 Task: Locate Vineyard Homes in Sonoma.
Action: Key pressed <Key.caps_lock>S<Key.caps_lock>onoma
Screenshot: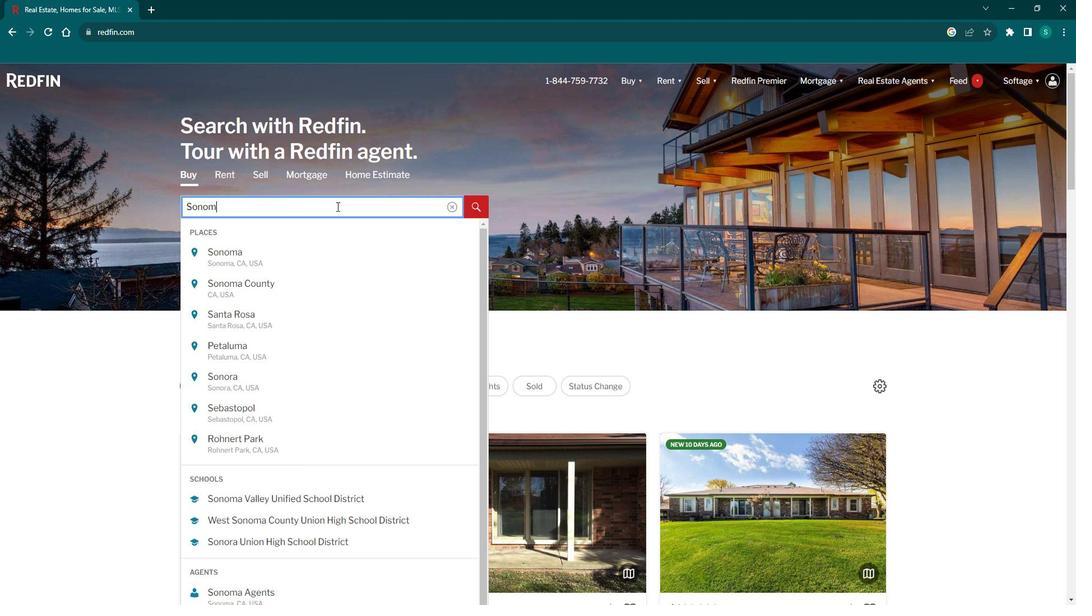 
Action: Mouse moved to (306, 261)
Screenshot: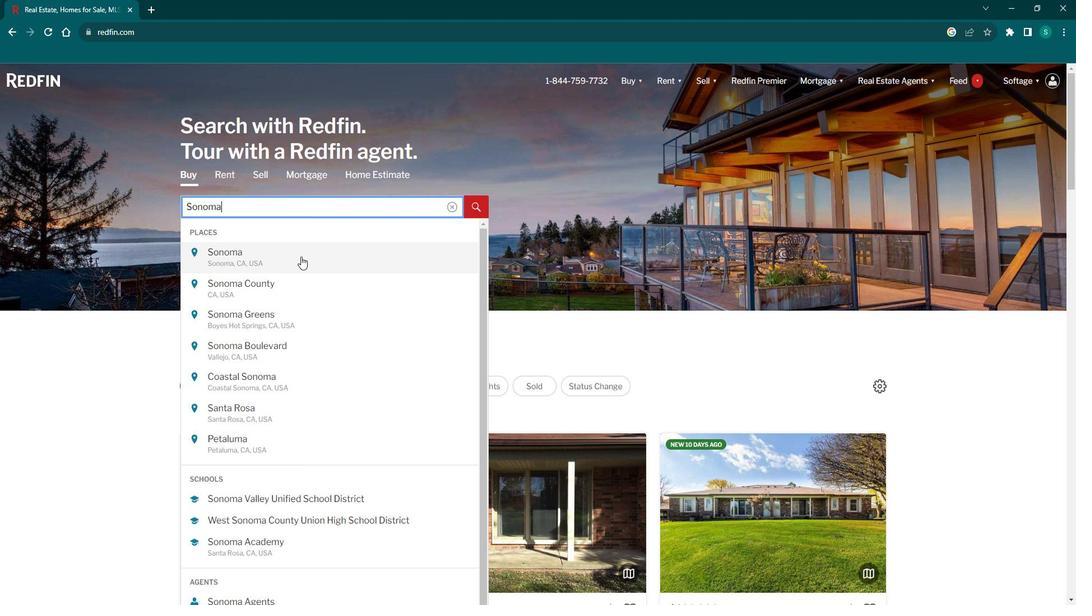 
Action: Mouse pressed left at (306, 261)
Screenshot: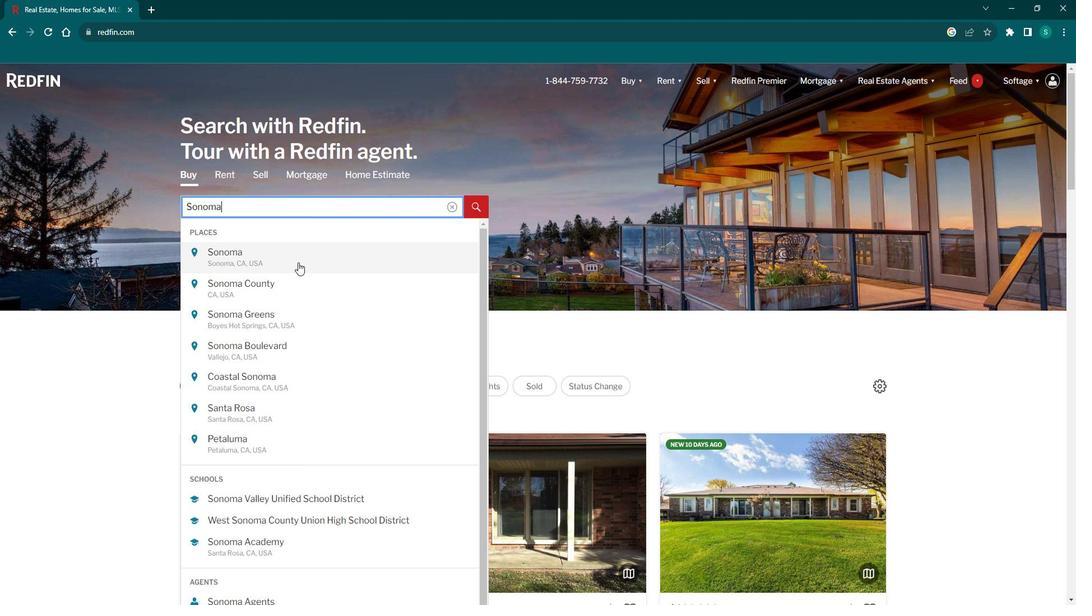 
Action: Mouse moved to (979, 158)
Screenshot: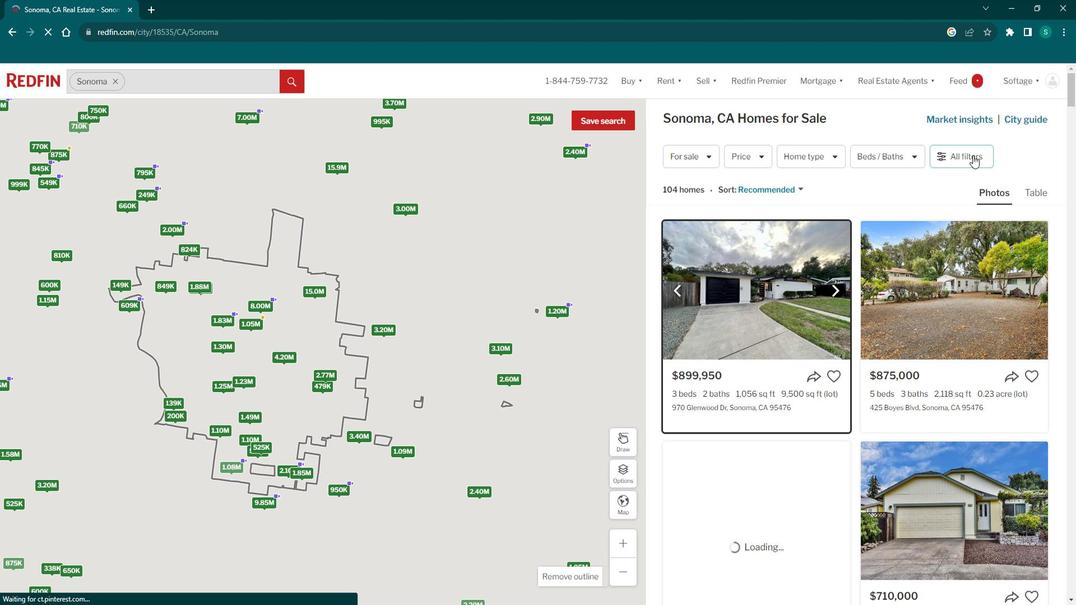 
Action: Mouse pressed left at (979, 158)
Screenshot: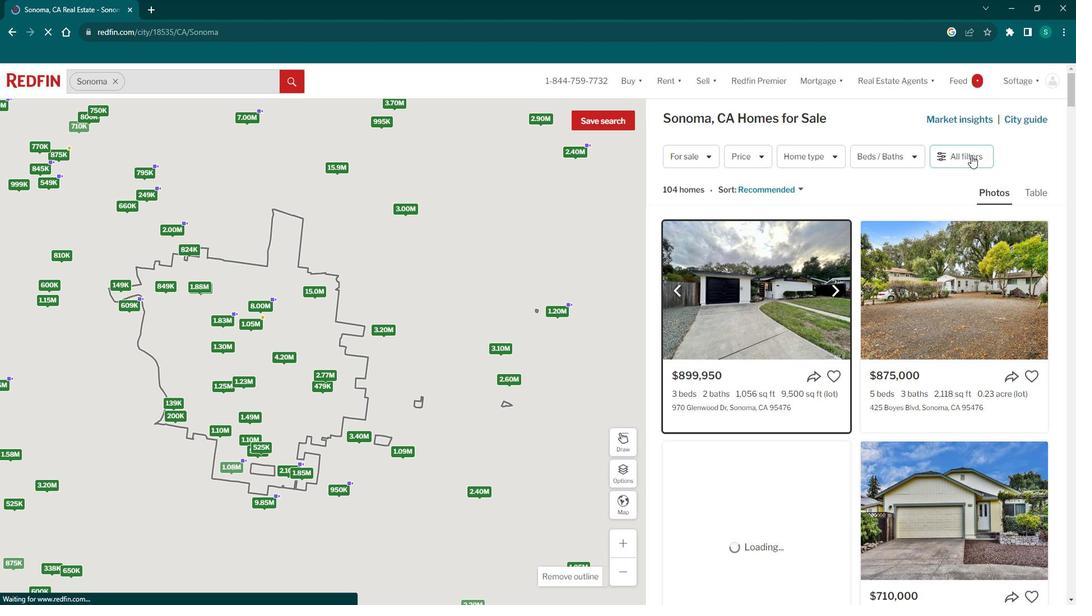 
Action: Mouse moved to (978, 158)
Screenshot: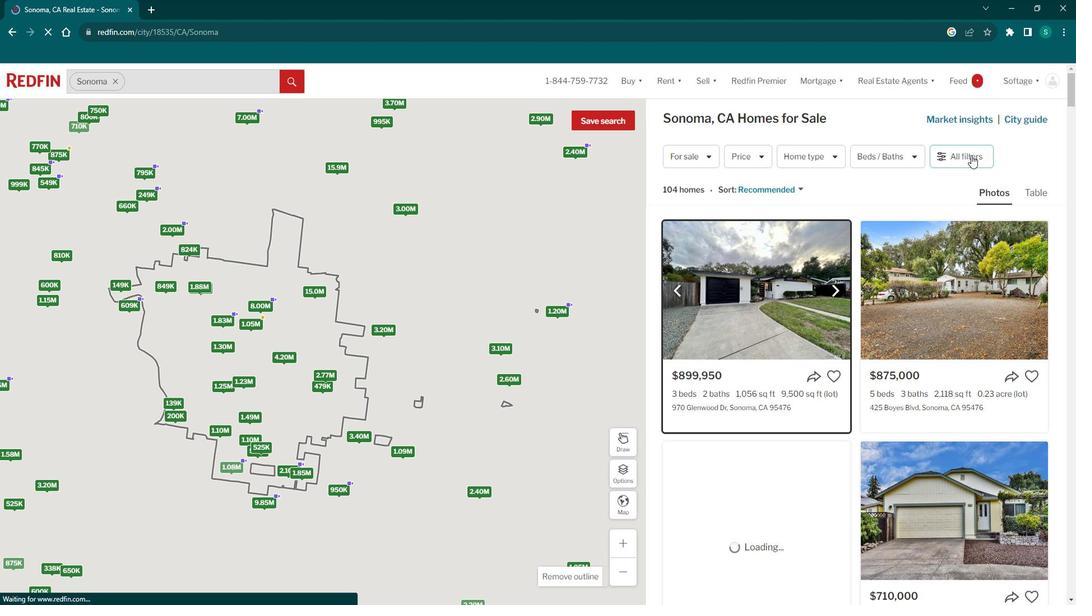 
Action: Mouse pressed left at (978, 158)
Screenshot: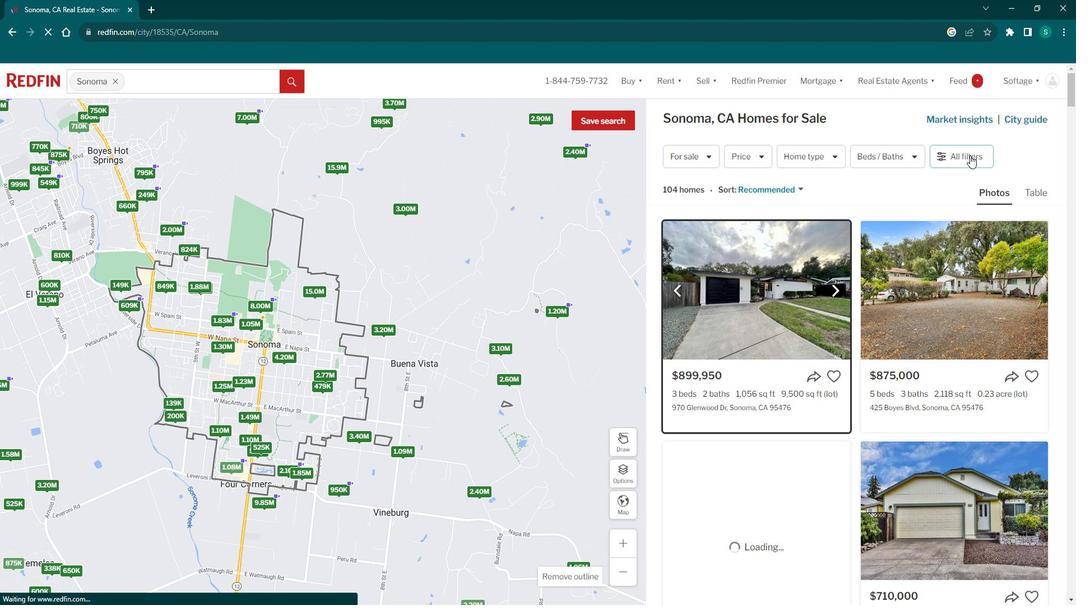 
Action: Mouse pressed left at (978, 158)
Screenshot: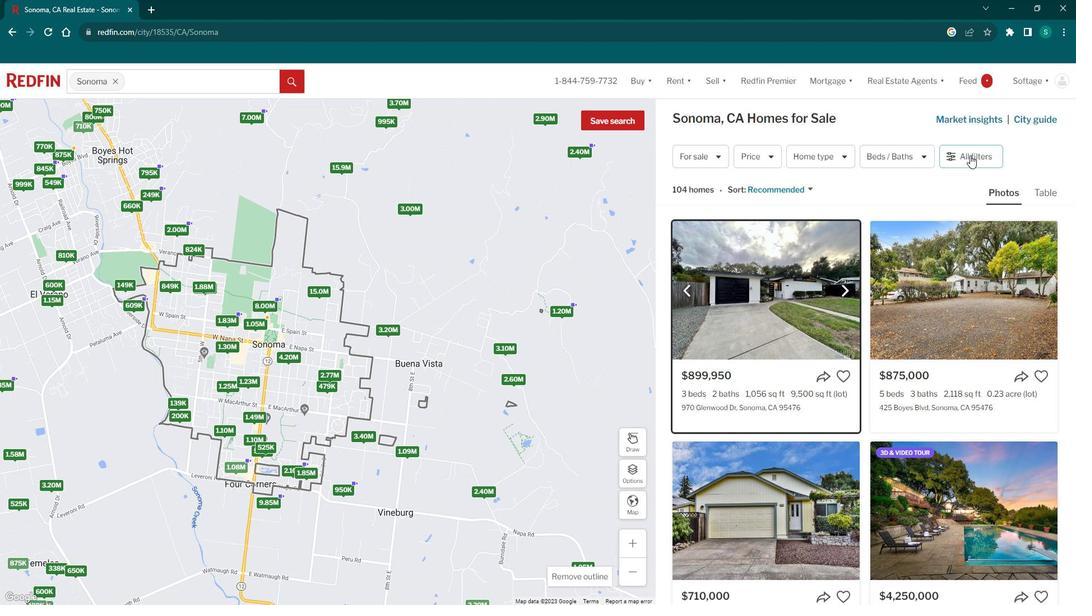 
Action: Mouse moved to (769, 349)
Screenshot: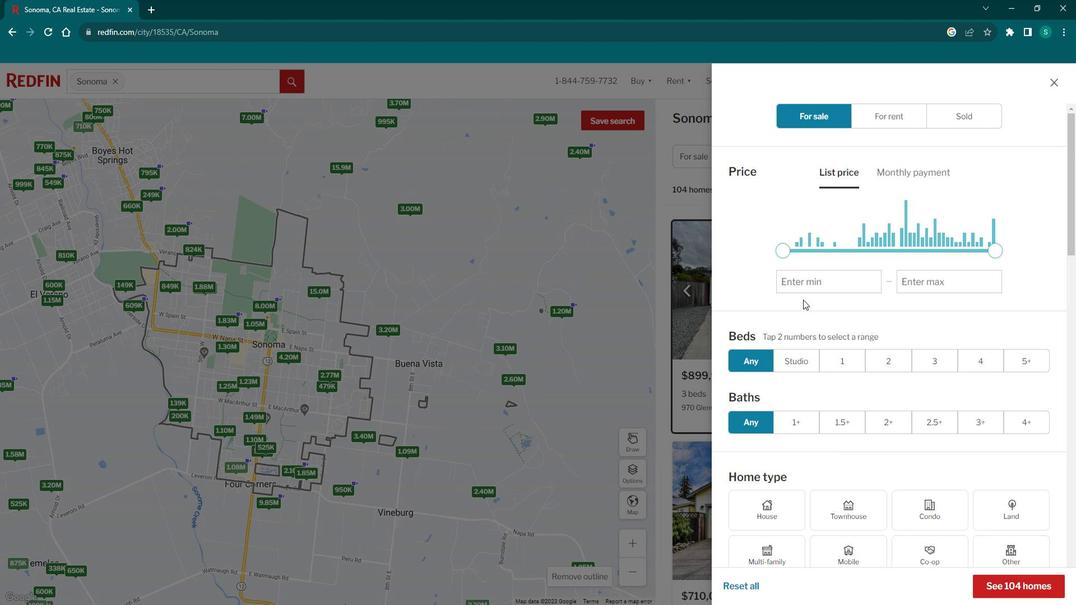 
Action: Mouse scrolled (769, 348) with delta (0, 0)
Screenshot: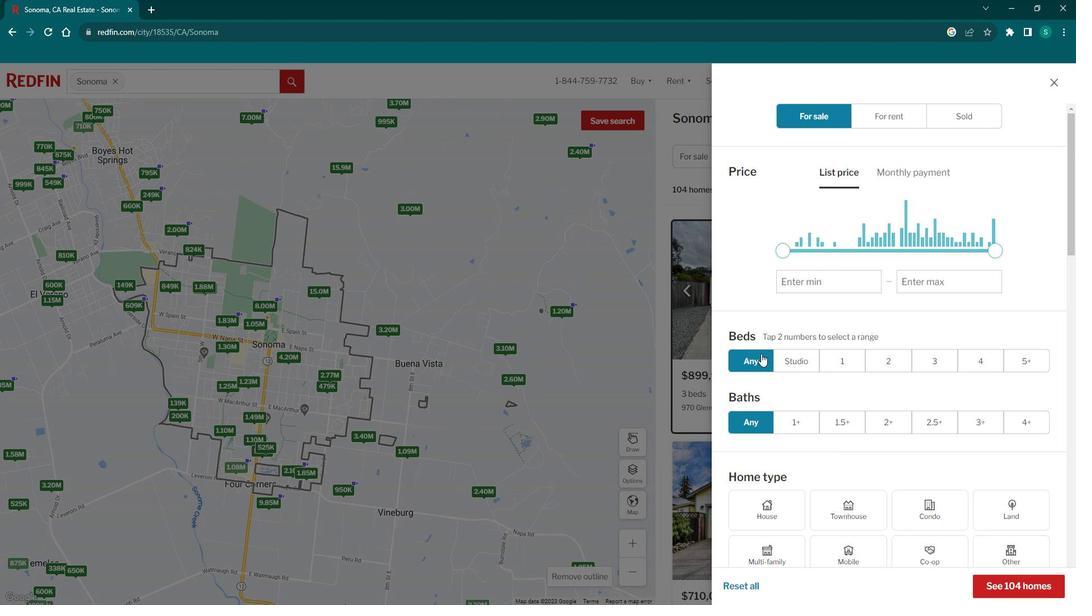 
Action: Mouse scrolled (769, 348) with delta (0, 0)
Screenshot: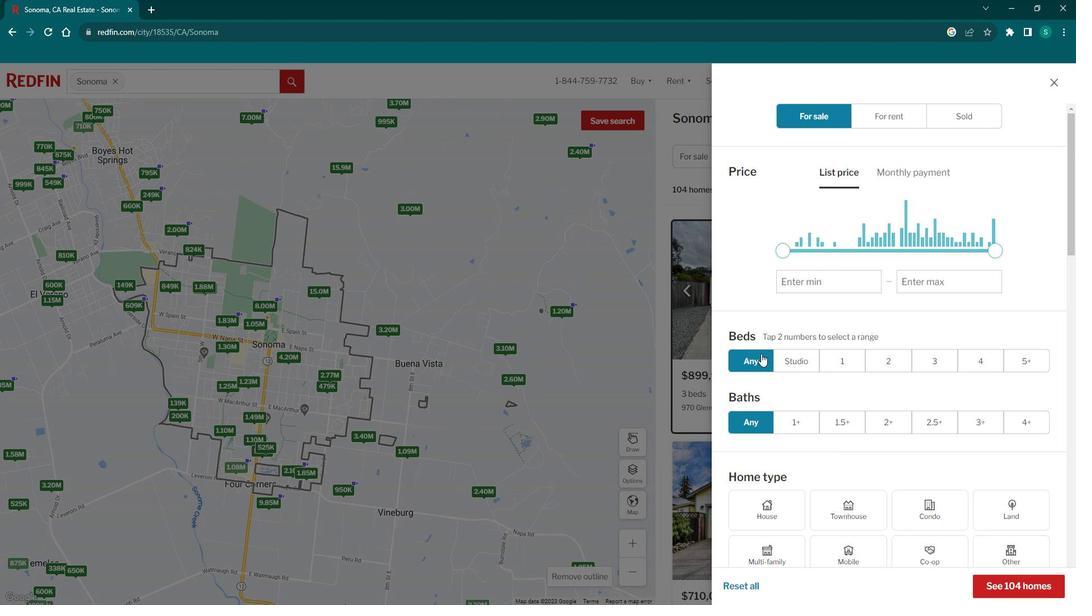 
Action: Mouse scrolled (769, 348) with delta (0, 0)
Screenshot: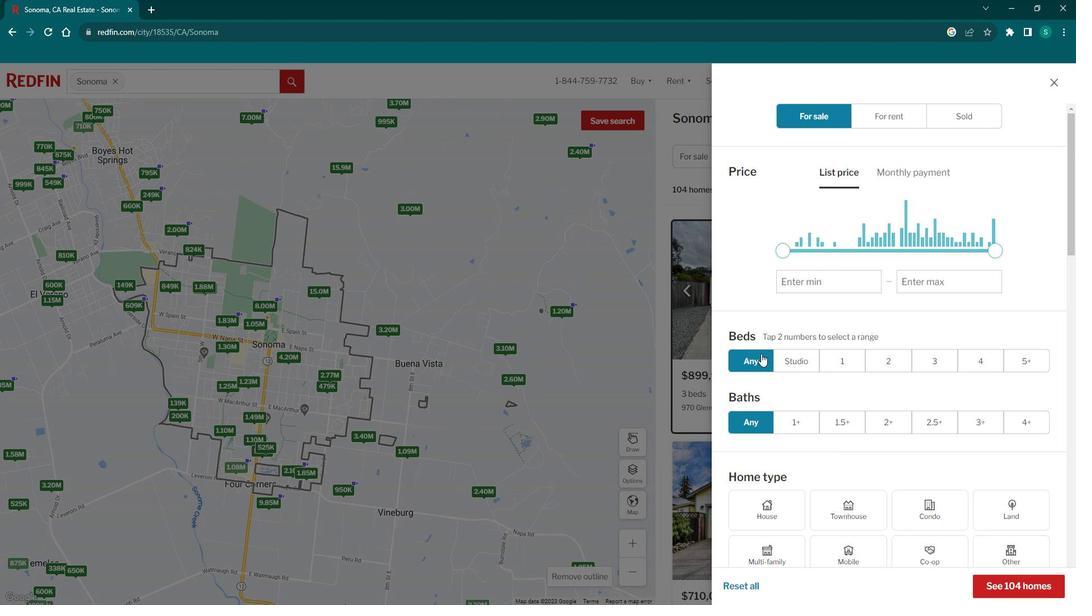 
Action: Mouse scrolled (769, 348) with delta (0, 0)
Screenshot: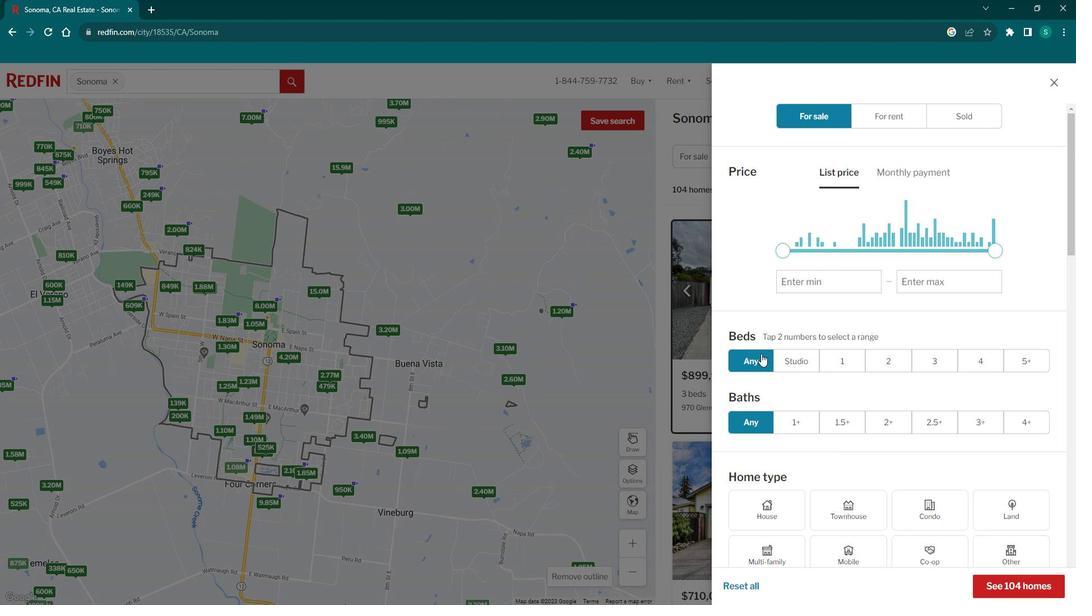 
Action: Mouse moved to (769, 349)
Screenshot: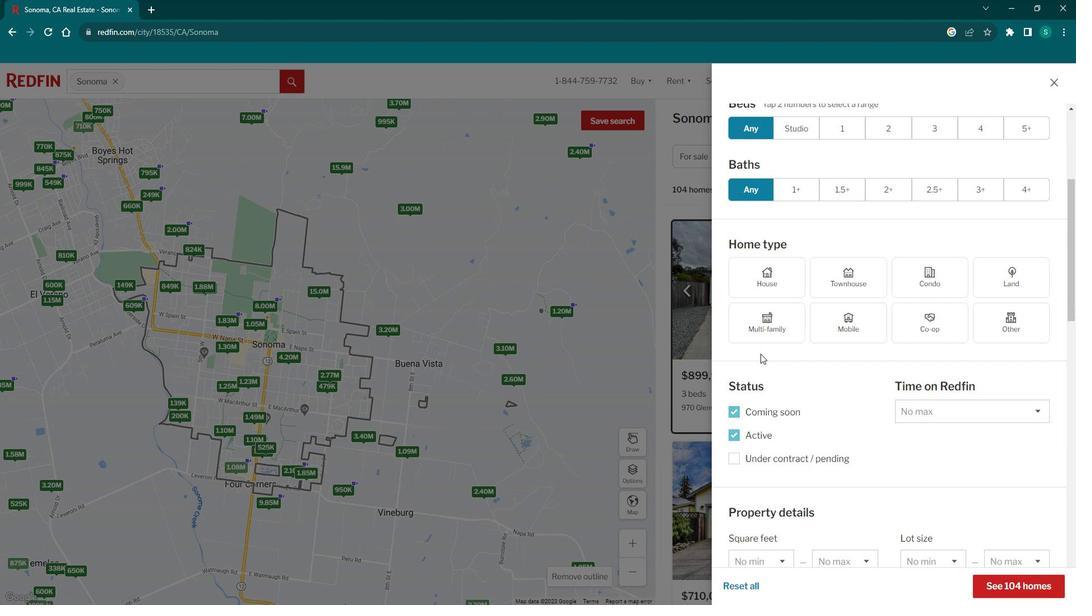 
Action: Mouse scrolled (769, 348) with delta (0, 0)
Screenshot: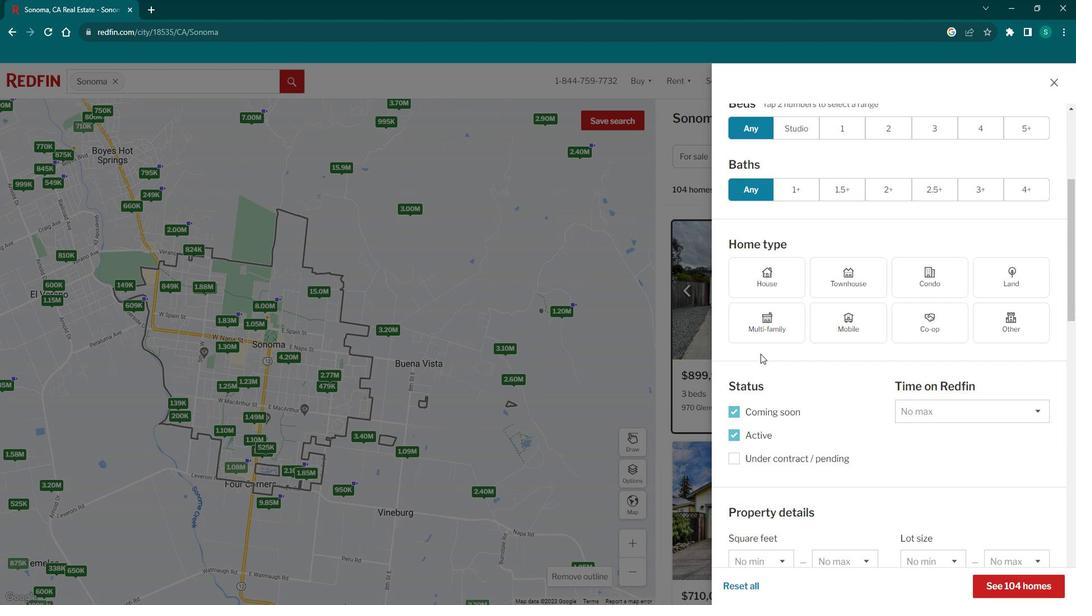 
Action: Mouse scrolled (769, 348) with delta (0, 0)
Screenshot: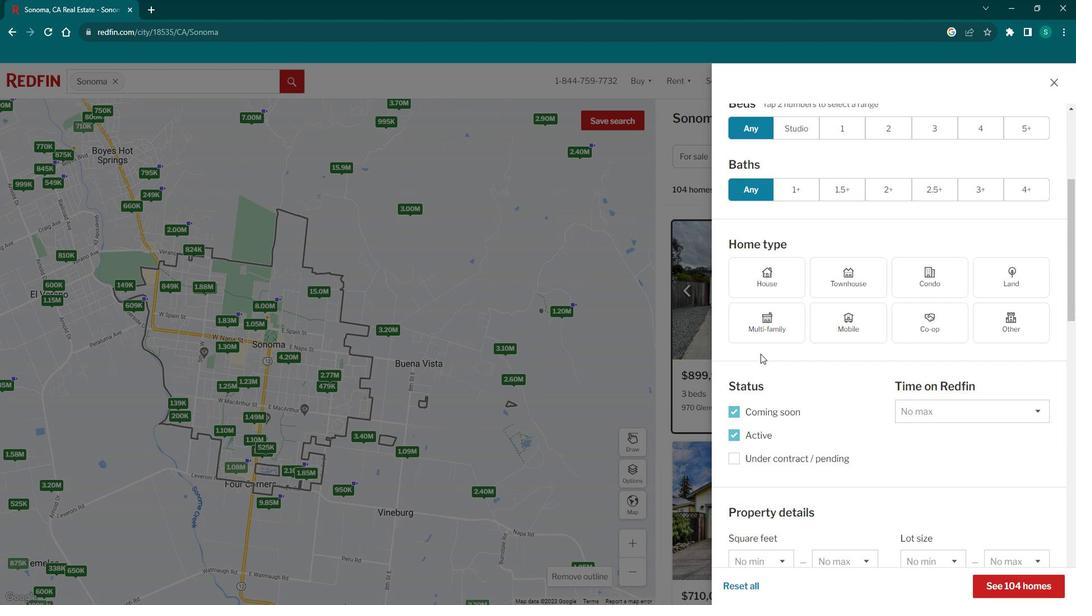 
Action: Mouse scrolled (769, 348) with delta (0, 0)
Screenshot: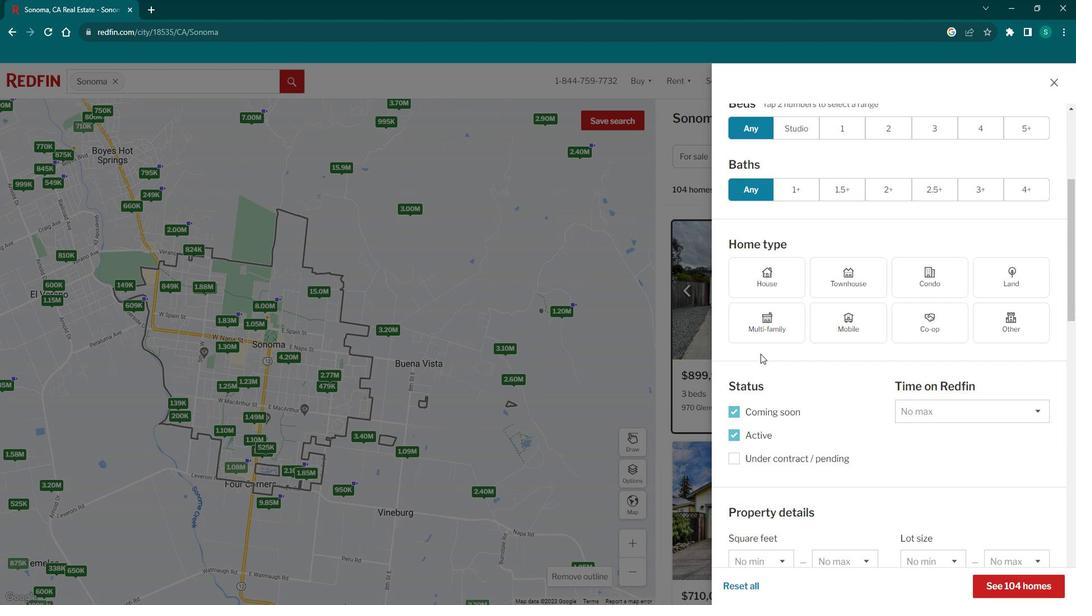 
Action: Mouse scrolled (769, 348) with delta (0, 0)
Screenshot: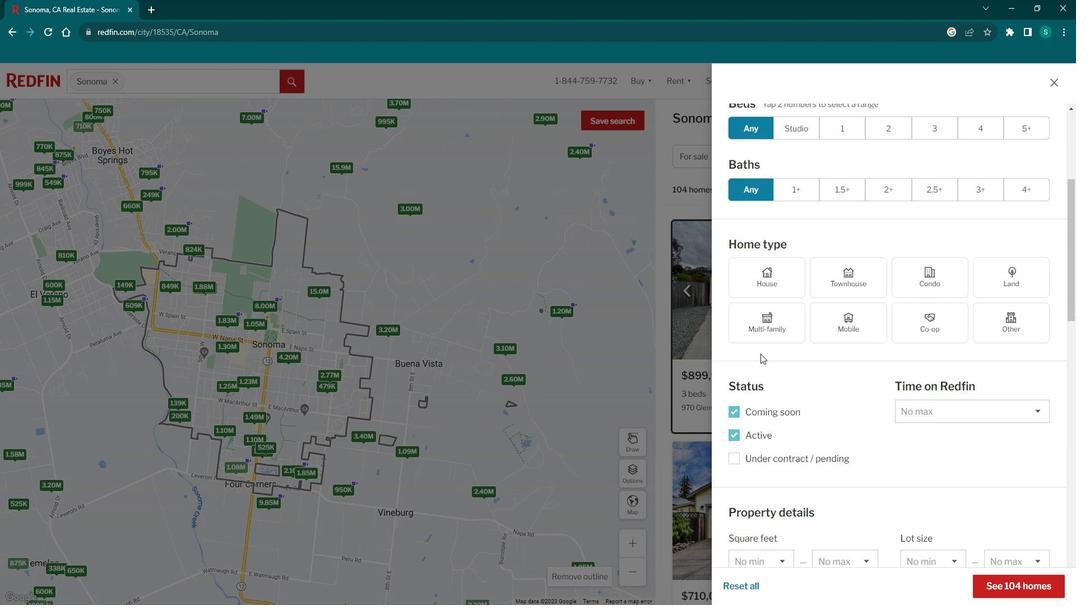 
Action: Mouse scrolled (769, 348) with delta (0, 0)
Screenshot: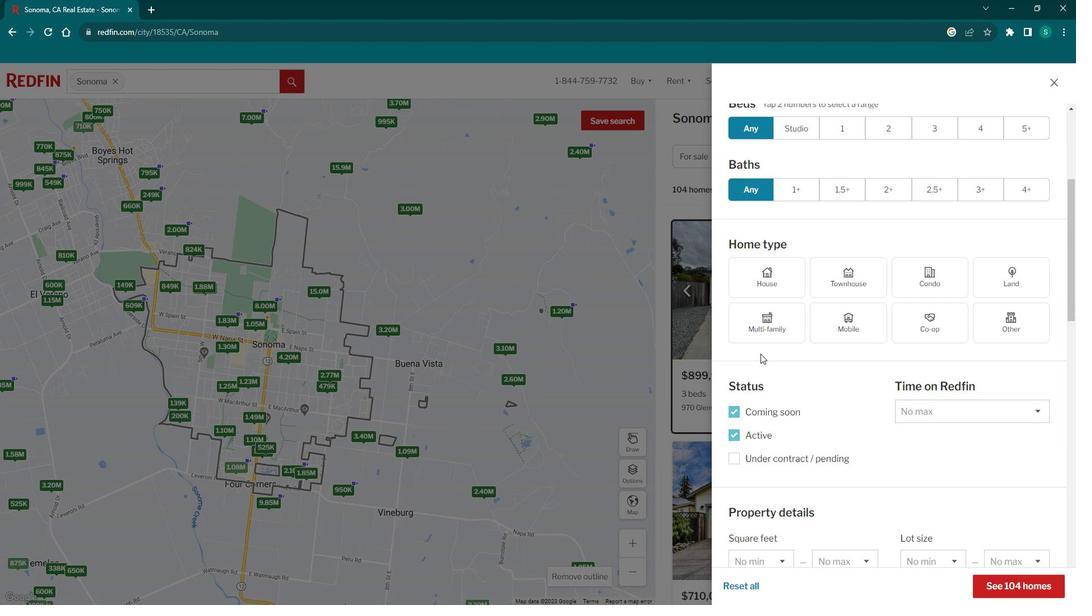 
Action: Mouse moved to (769, 349)
Screenshot: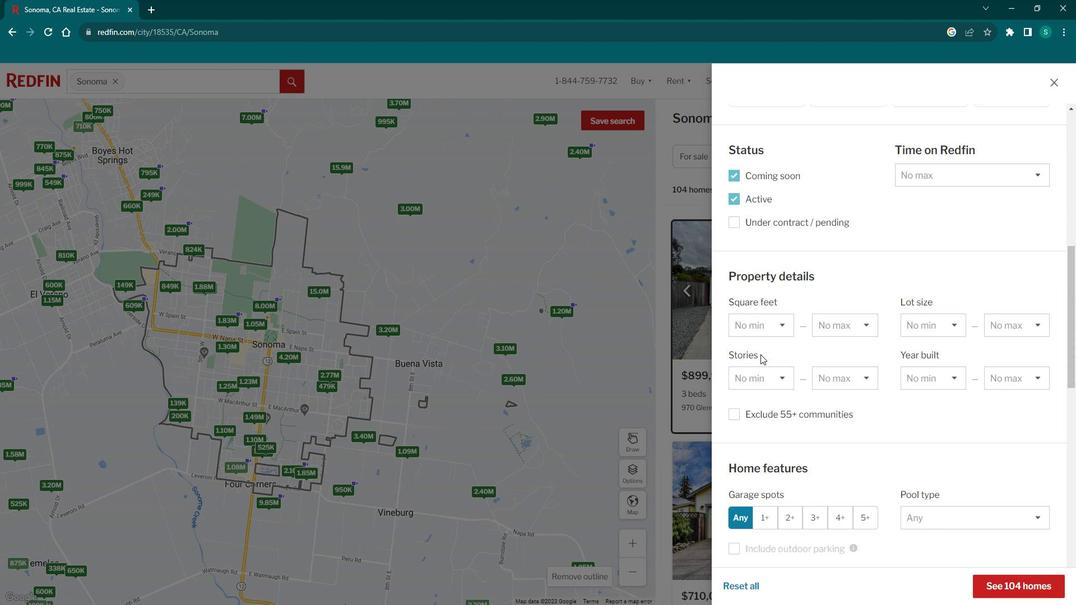 
Action: Mouse scrolled (769, 349) with delta (0, 0)
Screenshot: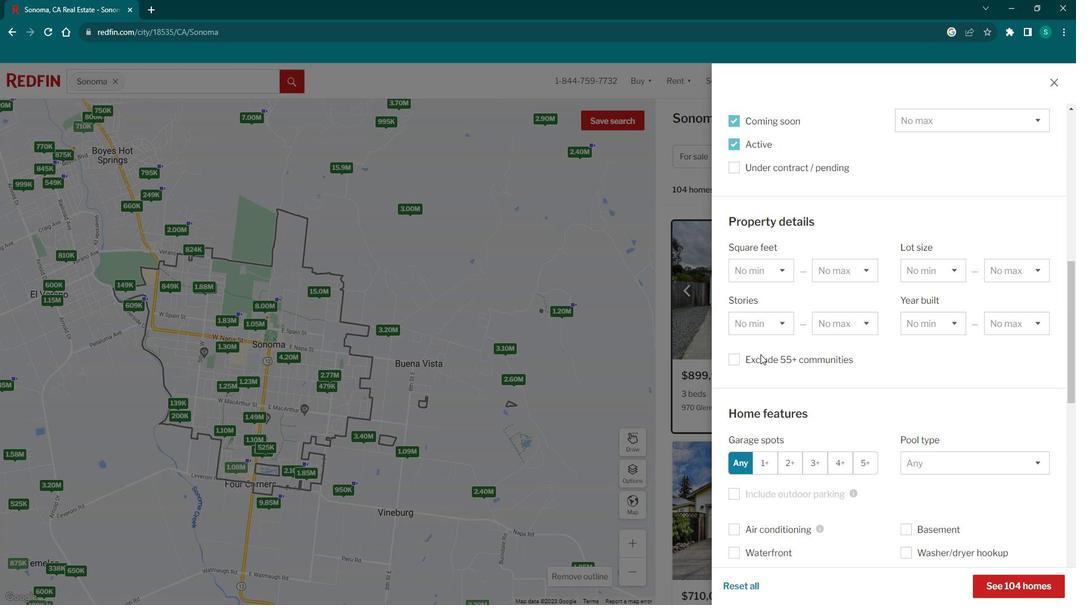 
Action: Mouse scrolled (769, 349) with delta (0, 0)
Screenshot: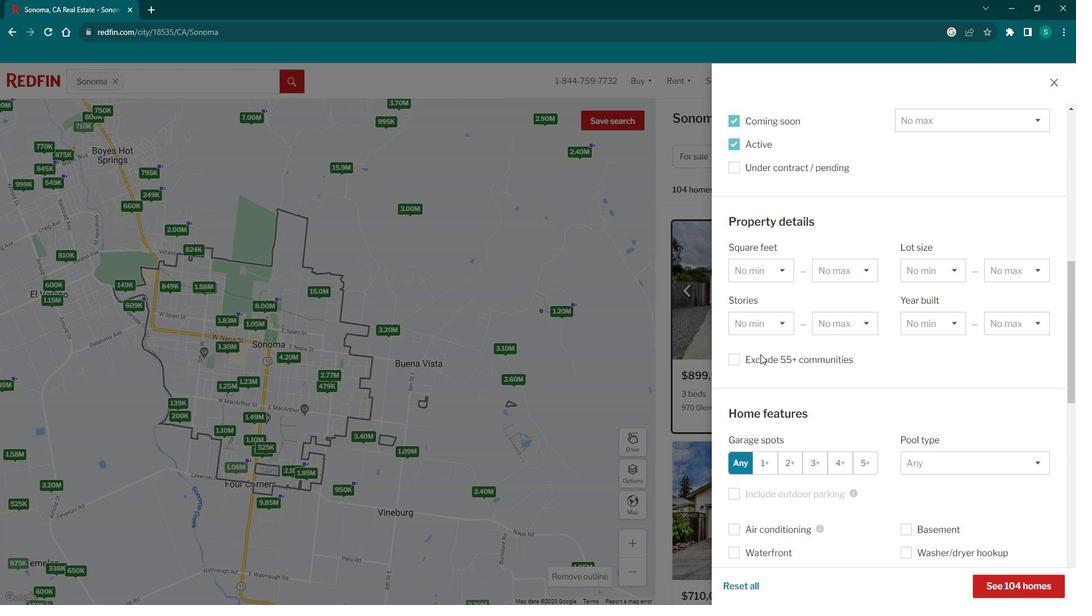 
Action: Mouse scrolled (769, 349) with delta (0, 0)
Screenshot: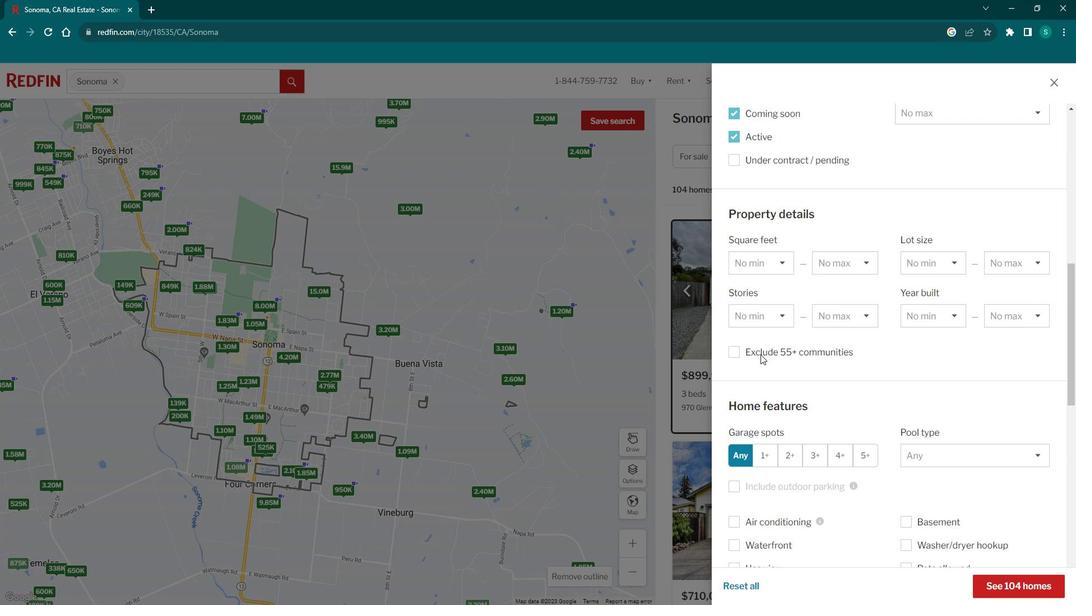 
Action: Mouse scrolled (769, 349) with delta (0, 0)
Screenshot: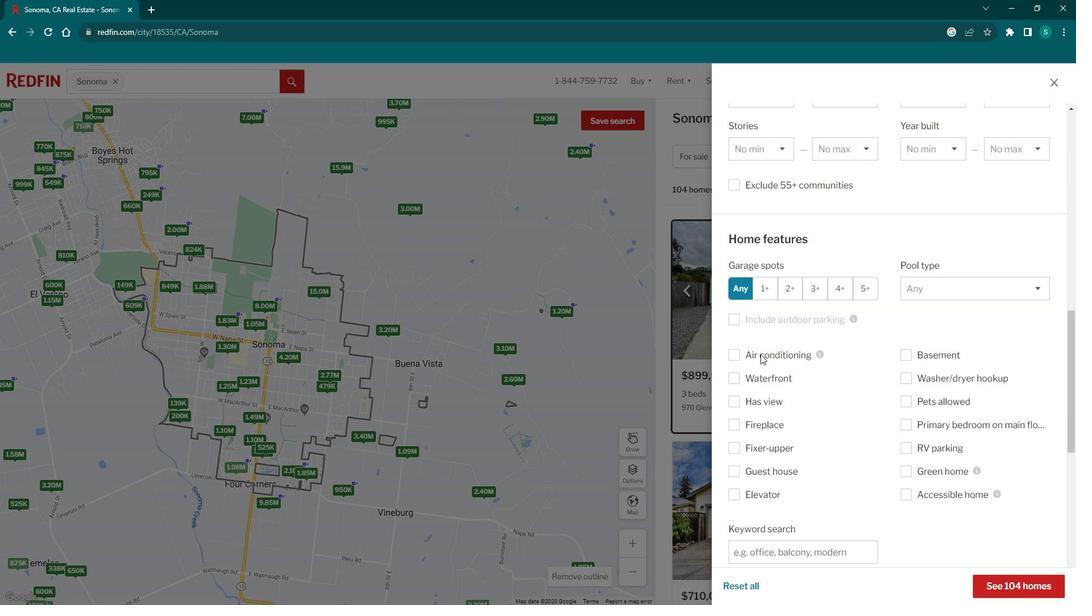 
Action: Mouse scrolled (769, 349) with delta (0, 0)
Screenshot: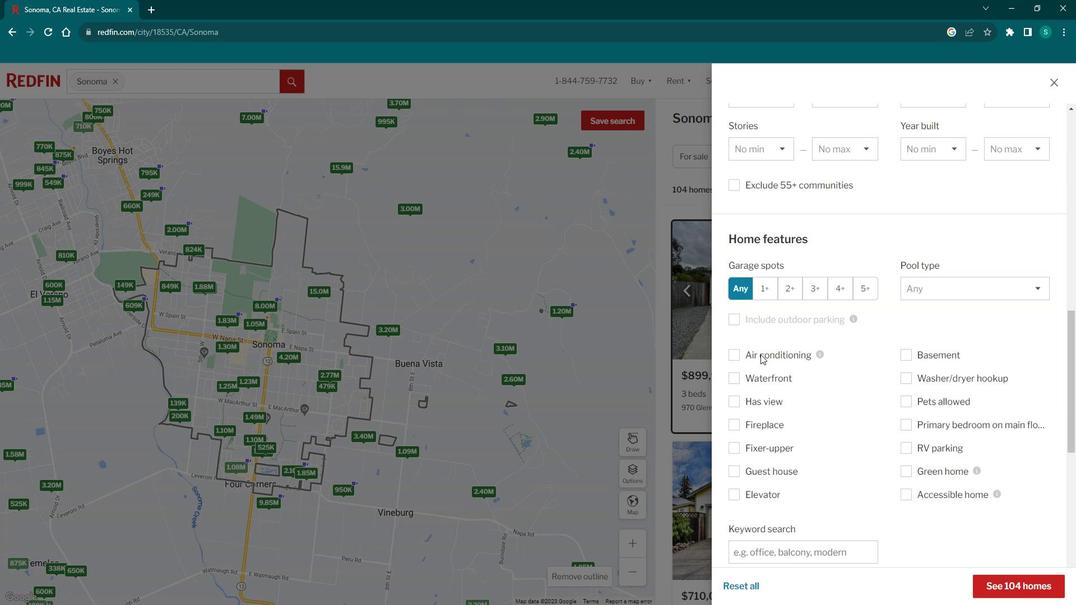 
Action: Mouse scrolled (769, 349) with delta (0, 0)
Screenshot: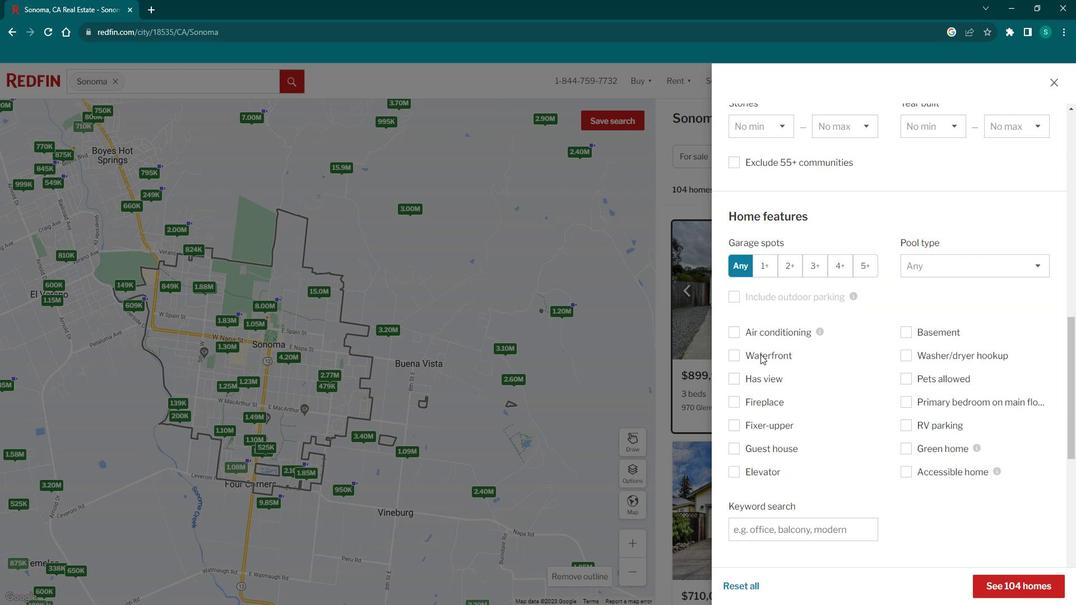 
Action: Mouse scrolled (769, 349) with delta (0, 0)
Screenshot: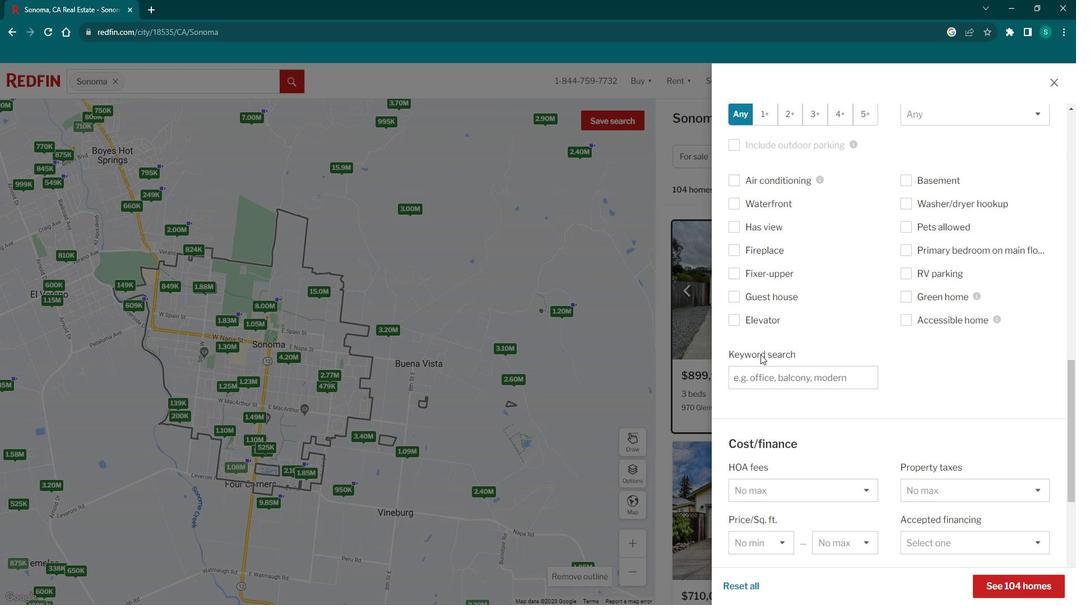 
Action: Mouse moved to (769, 350)
Screenshot: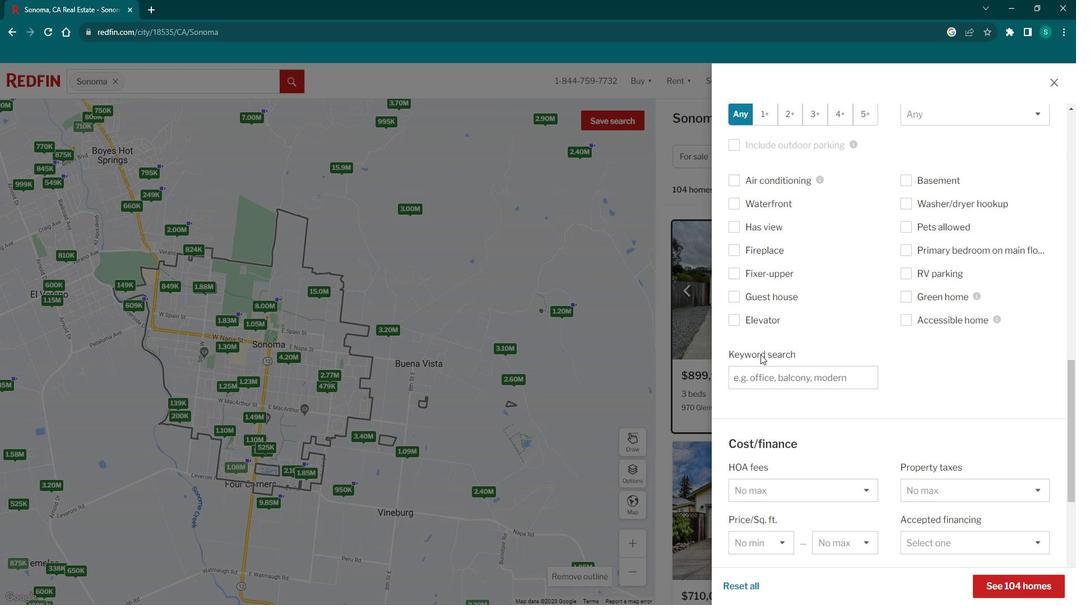 
Action: Mouse scrolled (769, 349) with delta (0, 0)
Screenshot: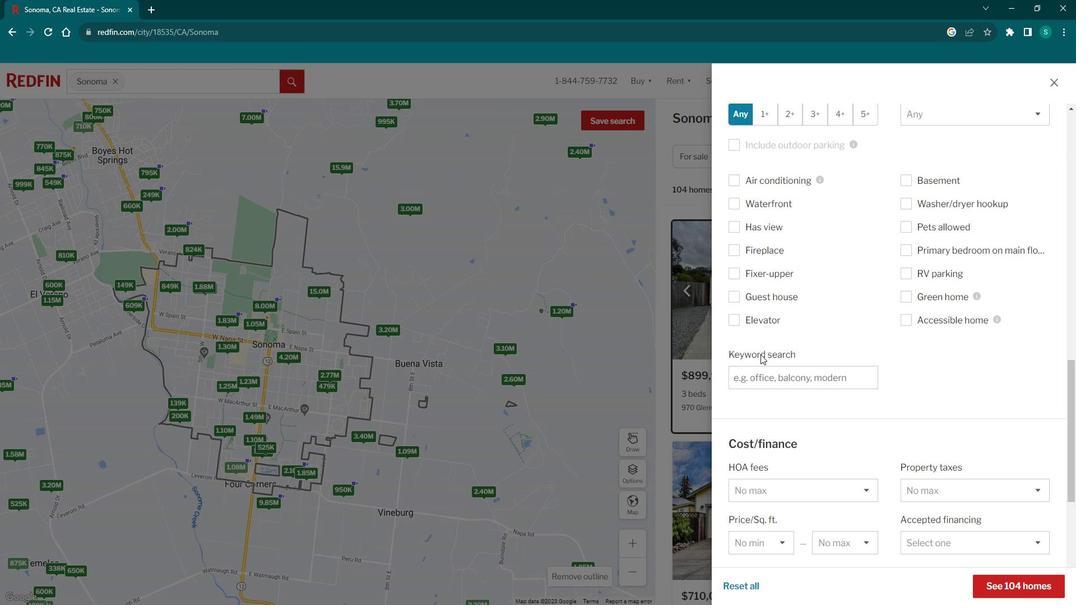 
Action: Mouse scrolled (769, 349) with delta (0, 0)
Screenshot: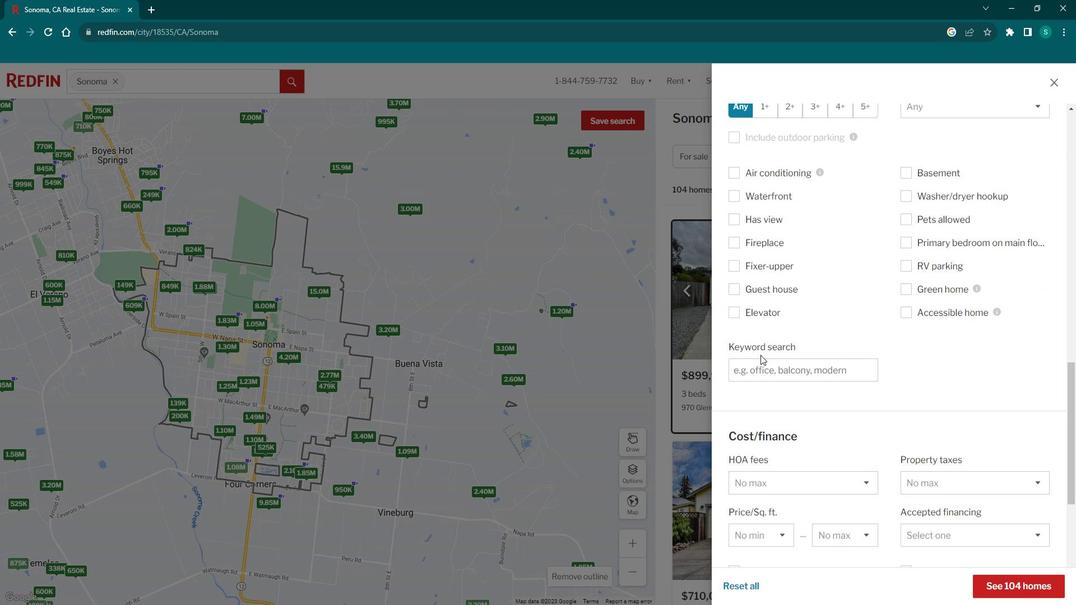 
Action: Mouse moved to (803, 213)
Screenshot: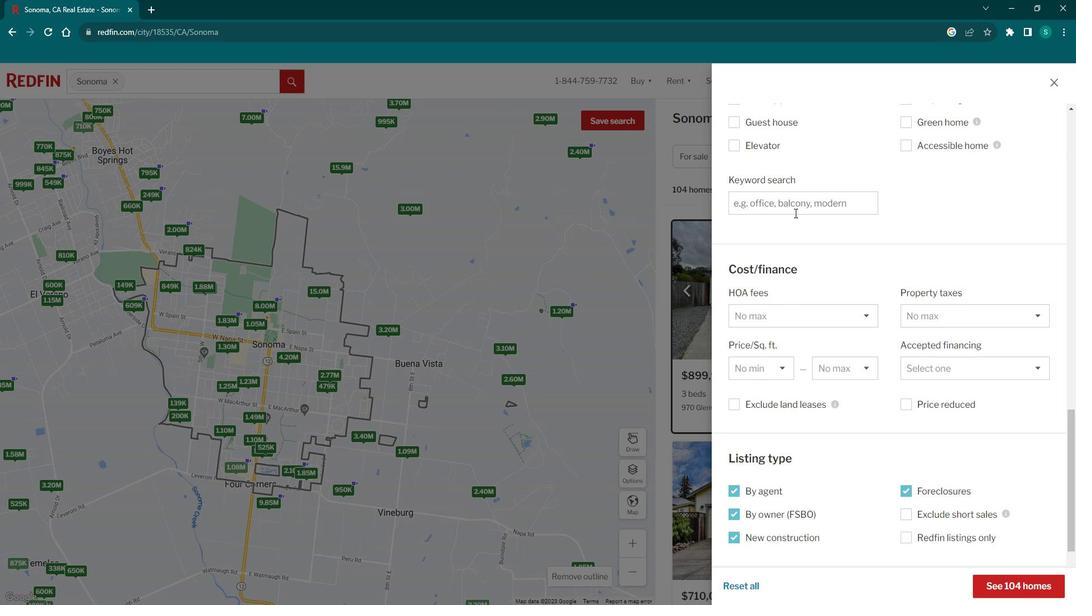 
Action: Mouse pressed left at (803, 213)
Screenshot: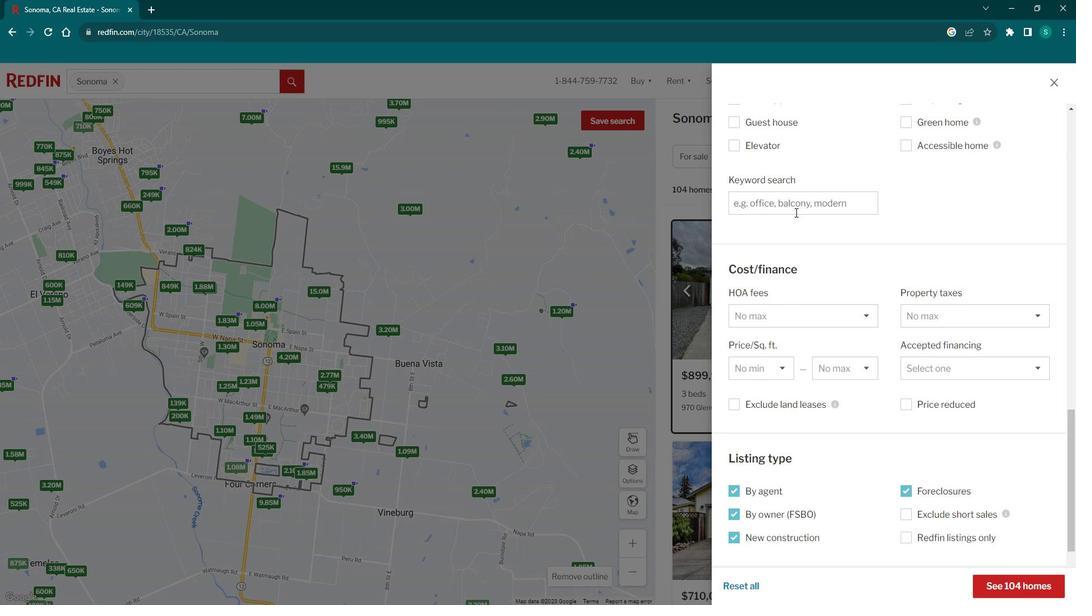 
Action: Mouse moved to (805, 206)
Screenshot: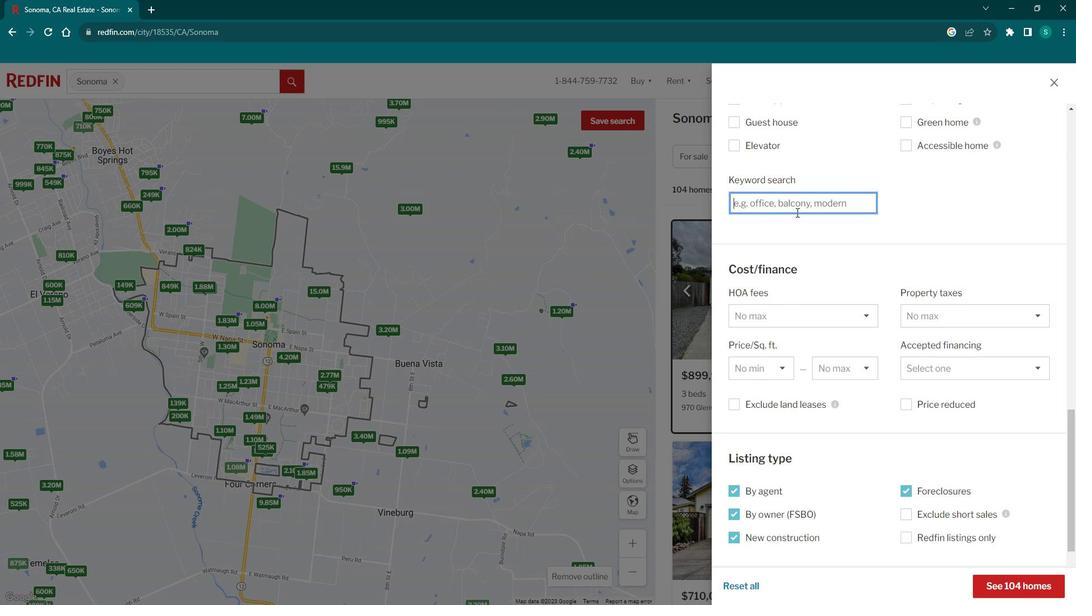 
Action: Key pressed <Key.caps_lock>V<Key.caps_lock>ineyard<Key.space><Key.caps_lock>H<Key.caps_lock>omes
Screenshot: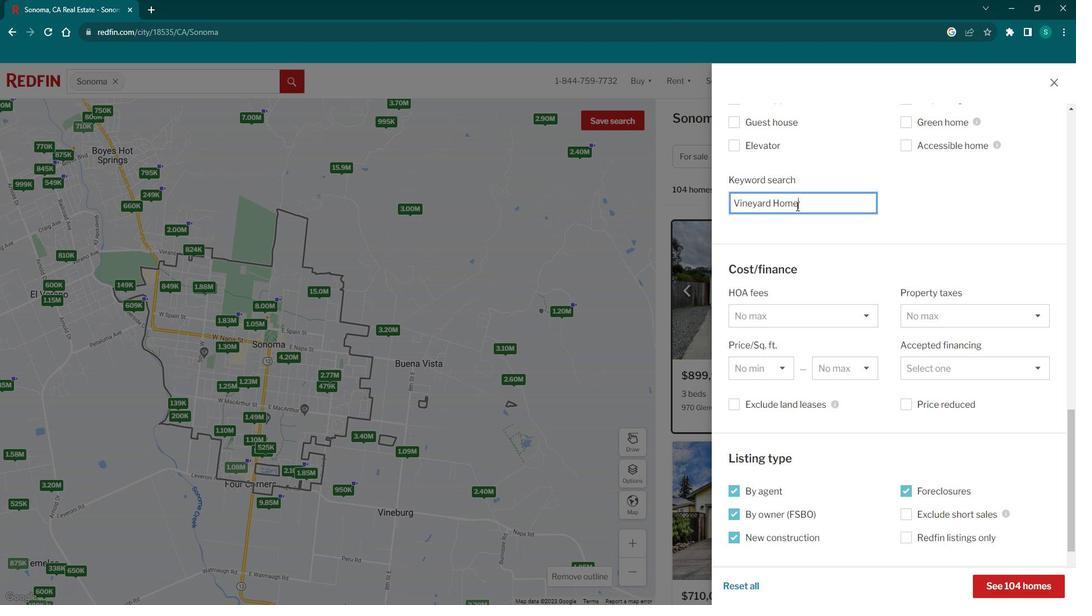 
Action: Mouse moved to (1001, 570)
Screenshot: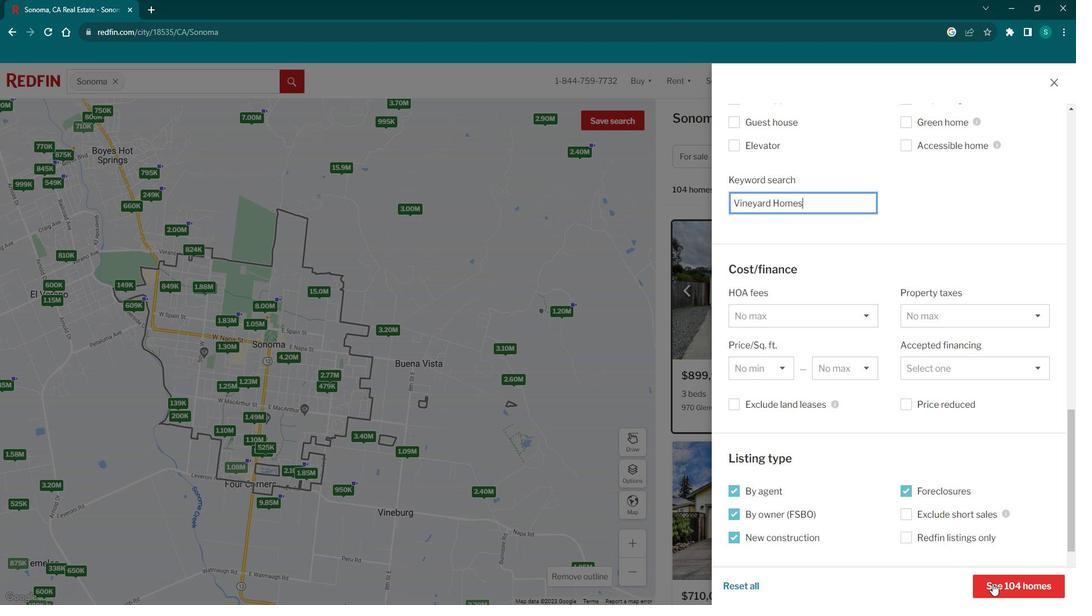 
Action: Mouse pressed left at (1001, 570)
Screenshot: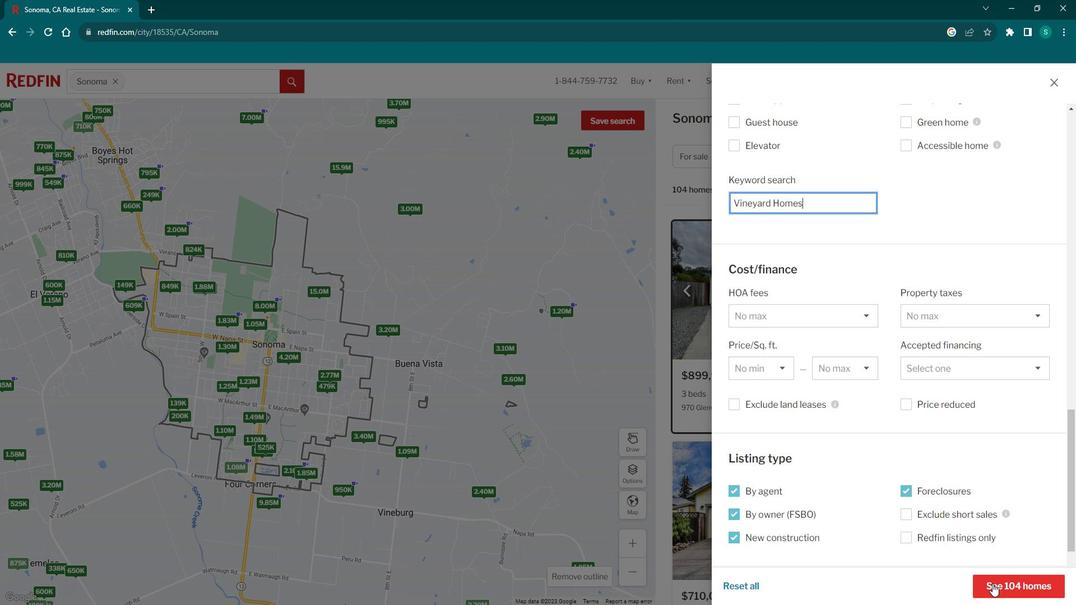 
Action: Mouse moved to (743, 343)
Screenshot: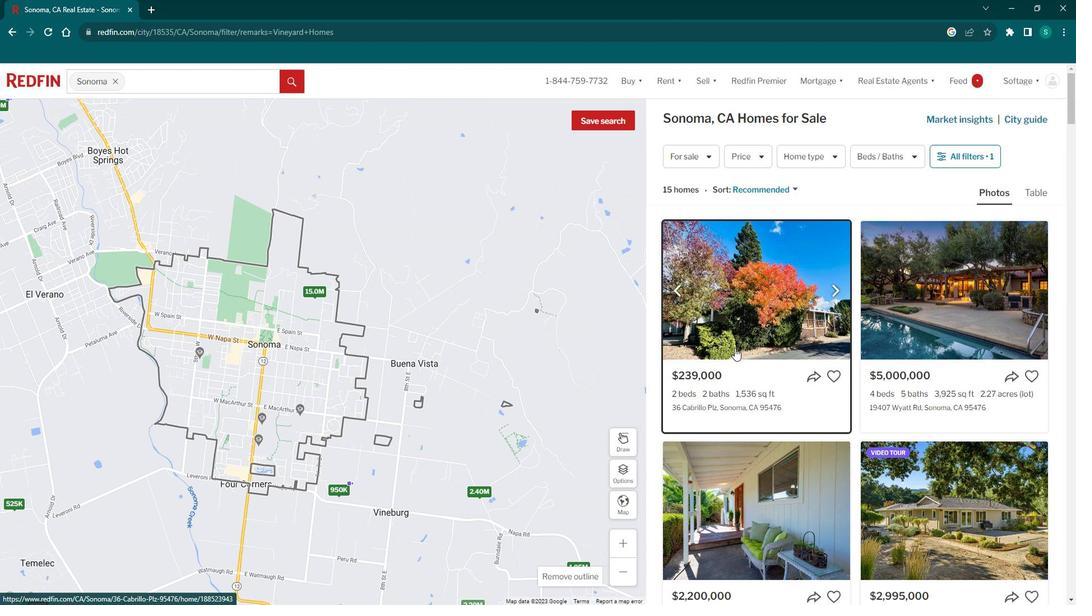 
Action: Mouse pressed left at (743, 343)
Screenshot: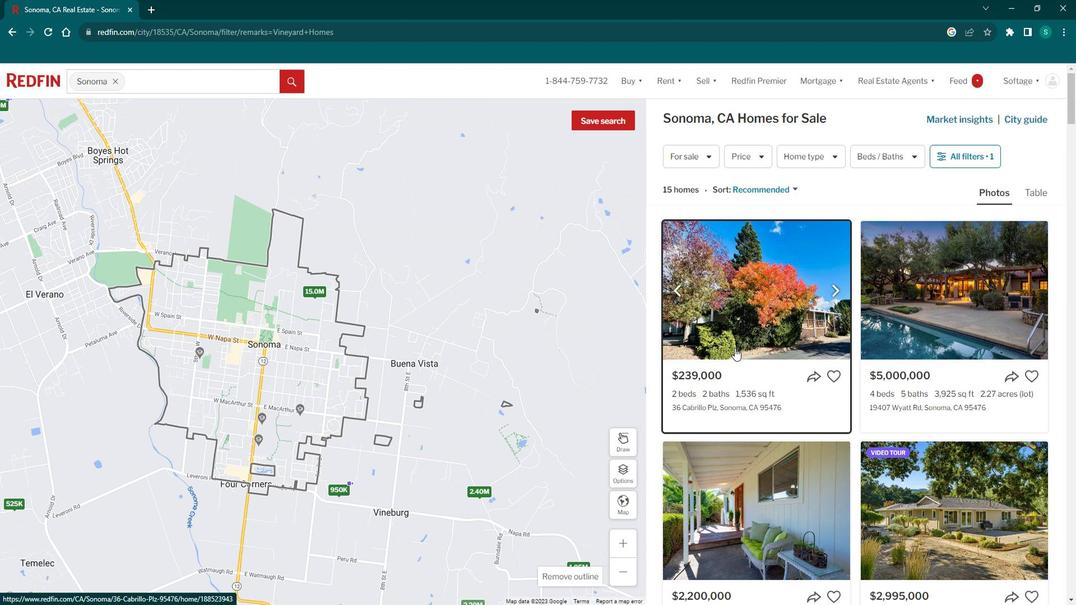 
Action: Mouse moved to (410, 380)
Screenshot: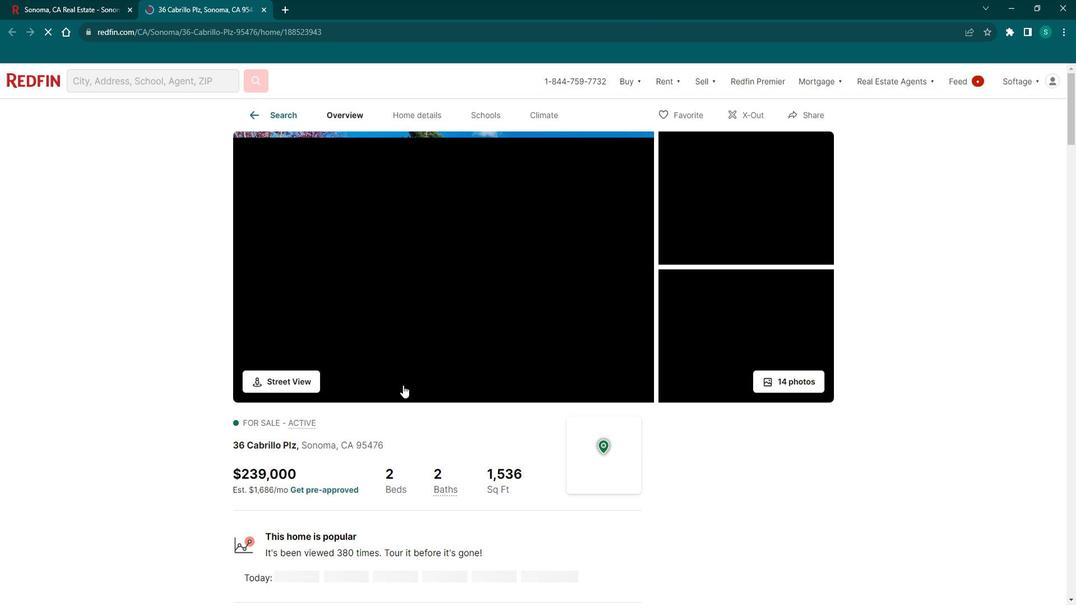 
Action: Mouse scrolled (410, 379) with delta (0, 0)
Screenshot: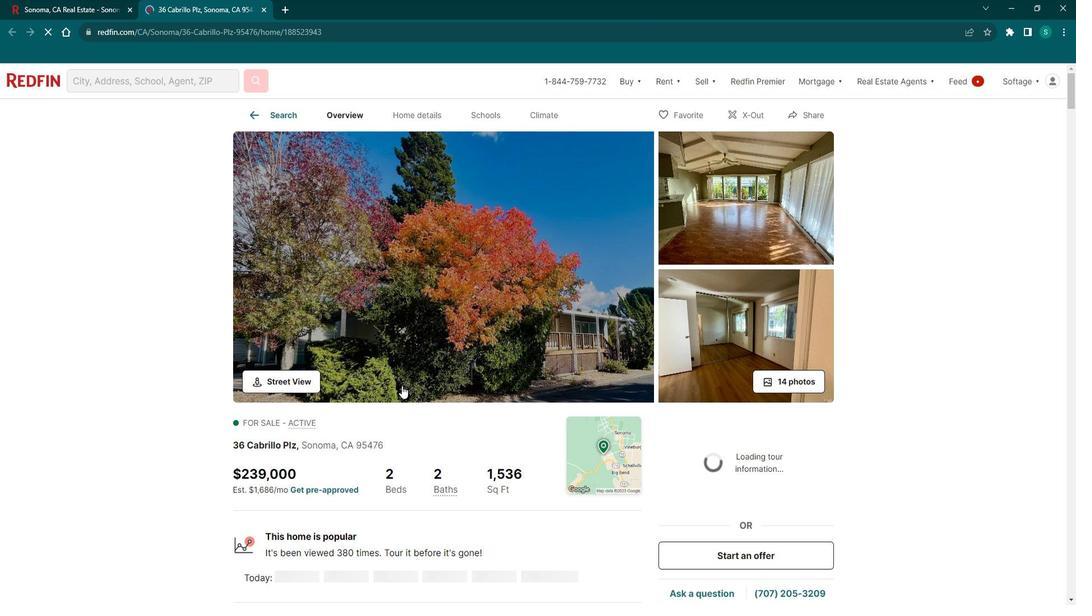 
Action: Mouse scrolled (410, 379) with delta (0, 0)
Screenshot: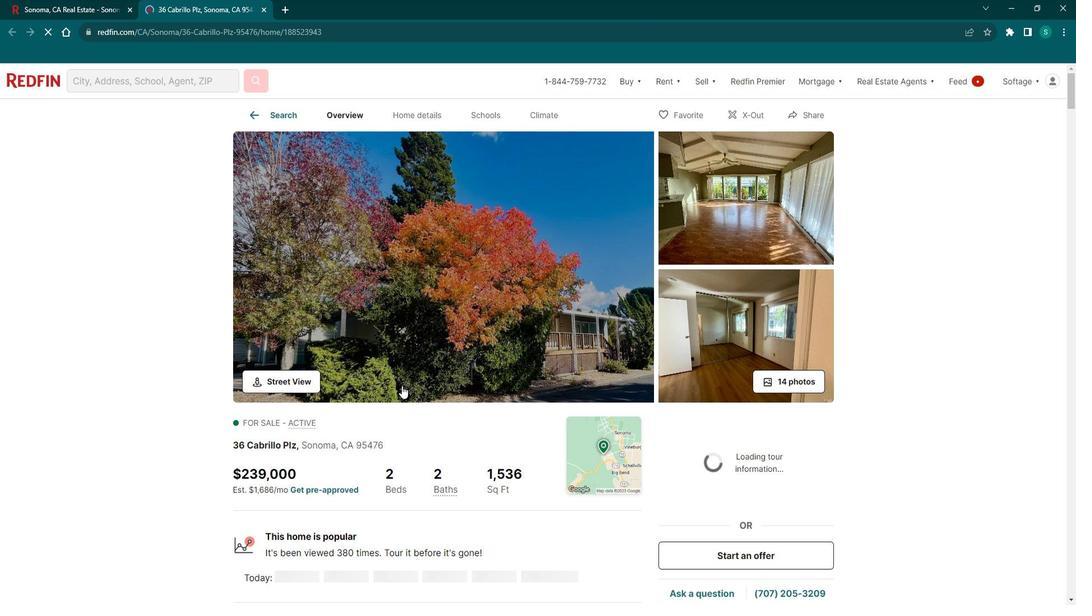
Action: Mouse scrolled (410, 379) with delta (0, 0)
Screenshot: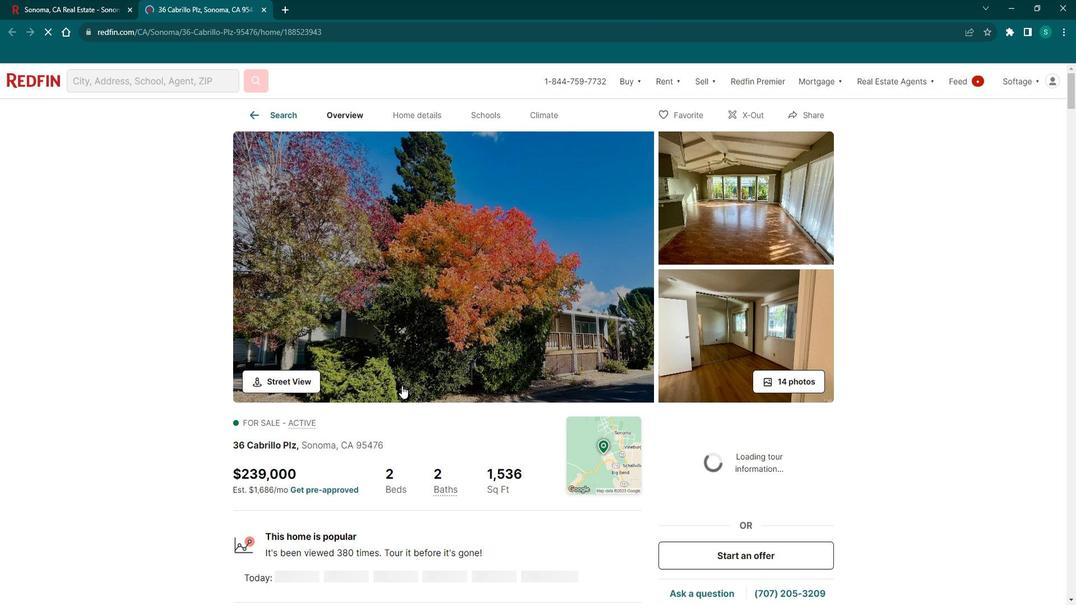 
Action: Mouse scrolled (410, 379) with delta (0, 0)
Screenshot: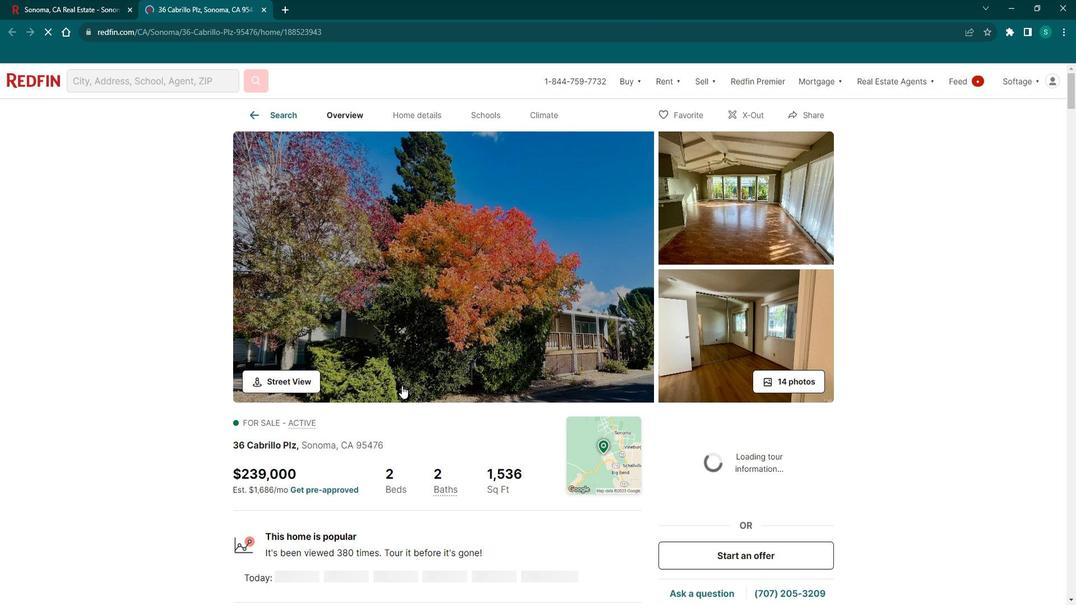 
Action: Mouse moved to (313, 381)
Screenshot: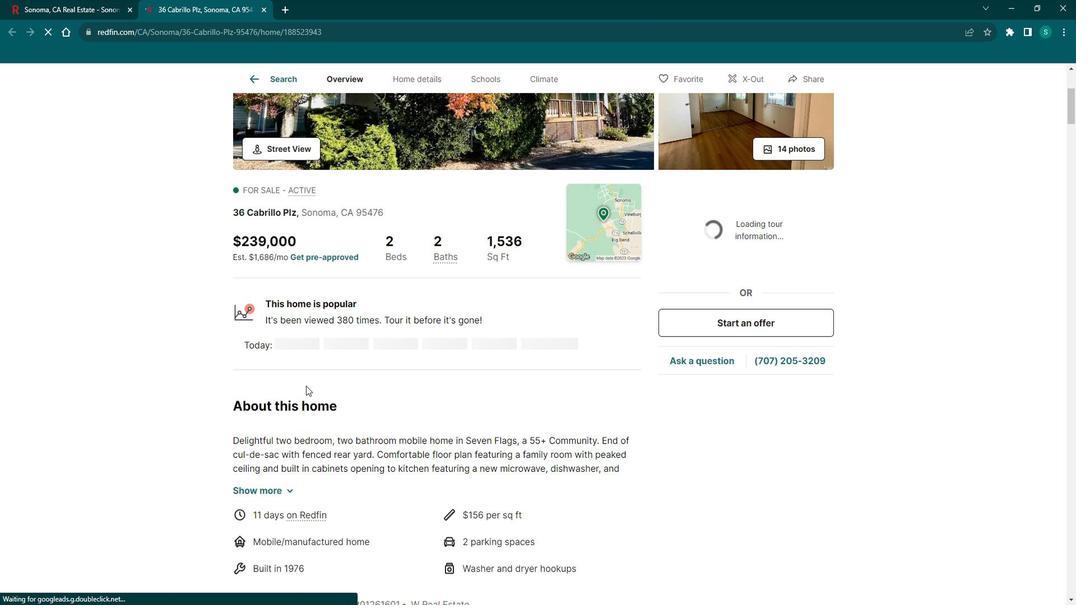 
Action: Mouse scrolled (313, 381) with delta (0, 0)
Screenshot: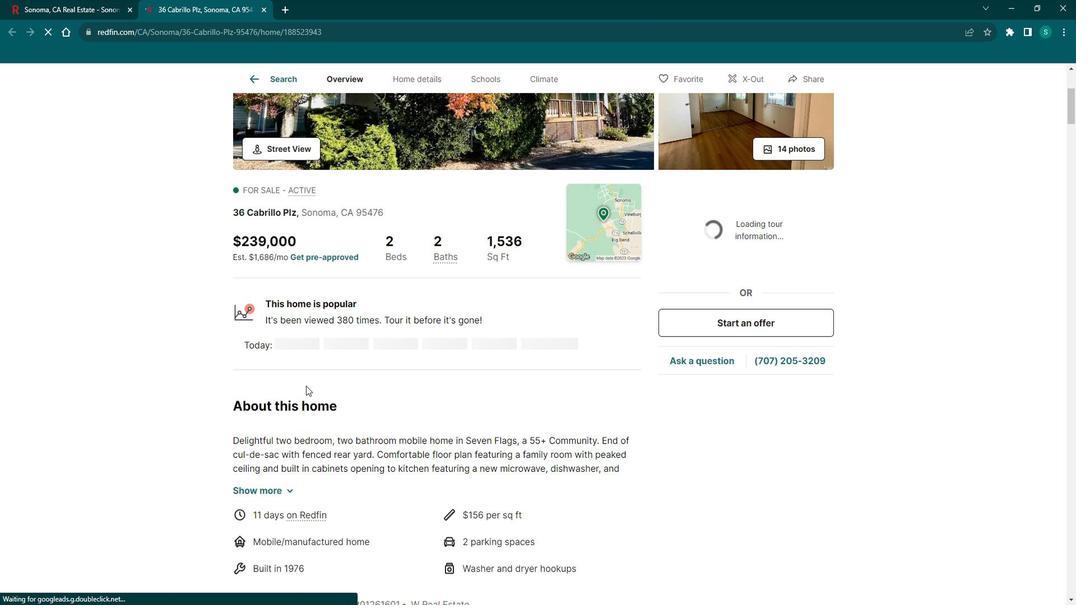 
Action: Mouse scrolled (313, 381) with delta (0, 0)
Screenshot: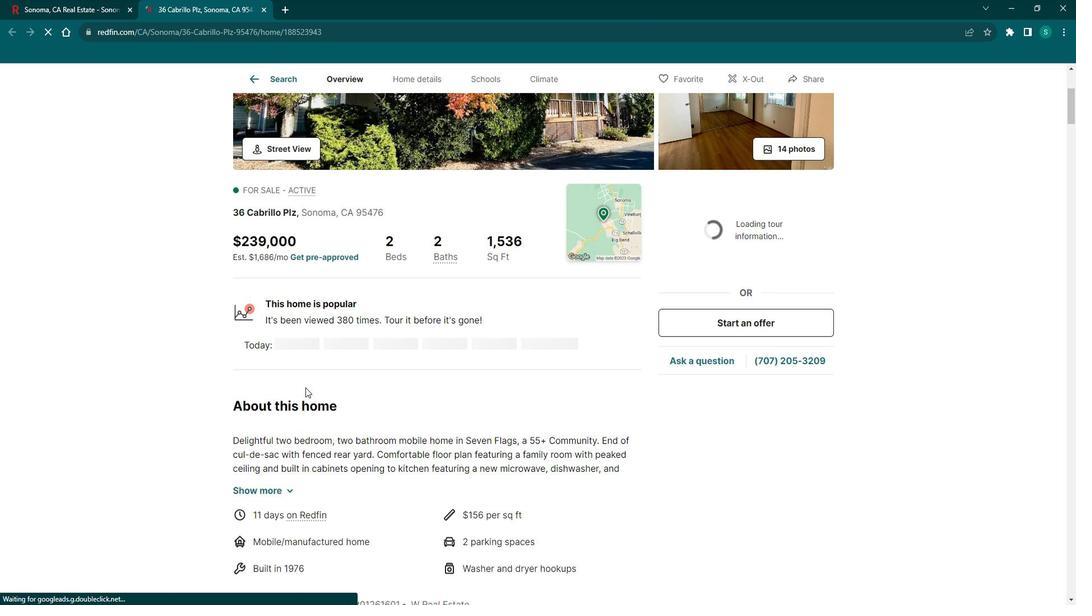 
Action: Mouse moved to (279, 364)
Screenshot: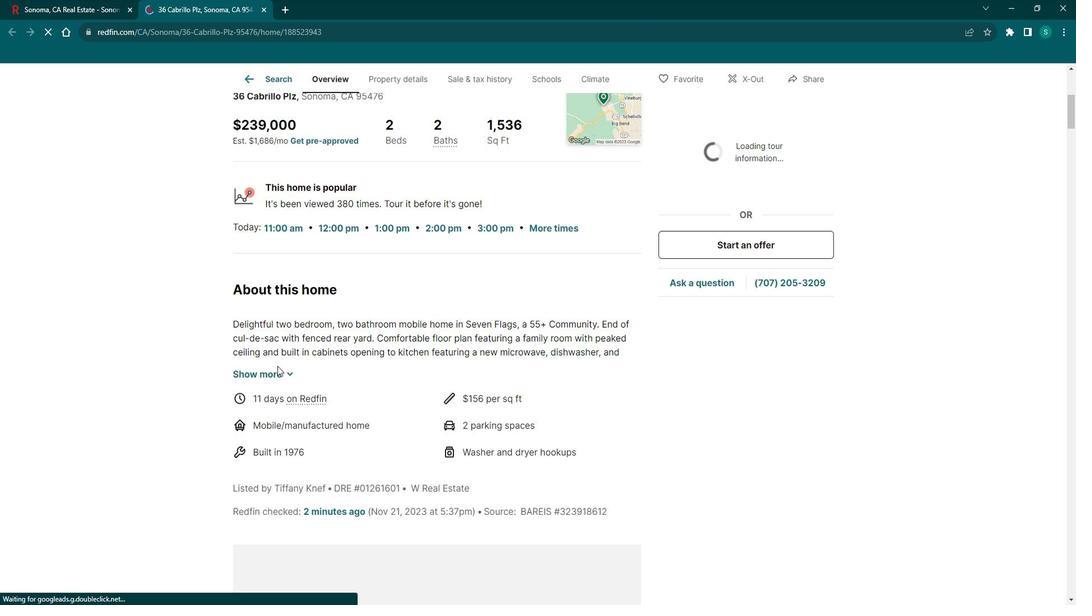 
Action: Mouse pressed left at (279, 364)
Screenshot: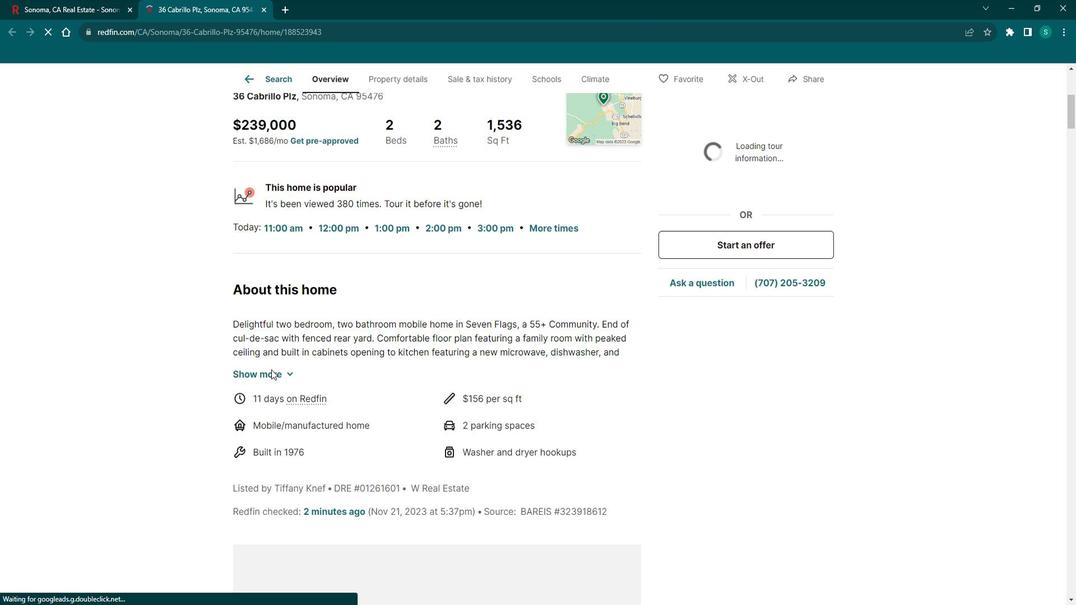 
Action: Mouse moved to (333, 355)
Screenshot: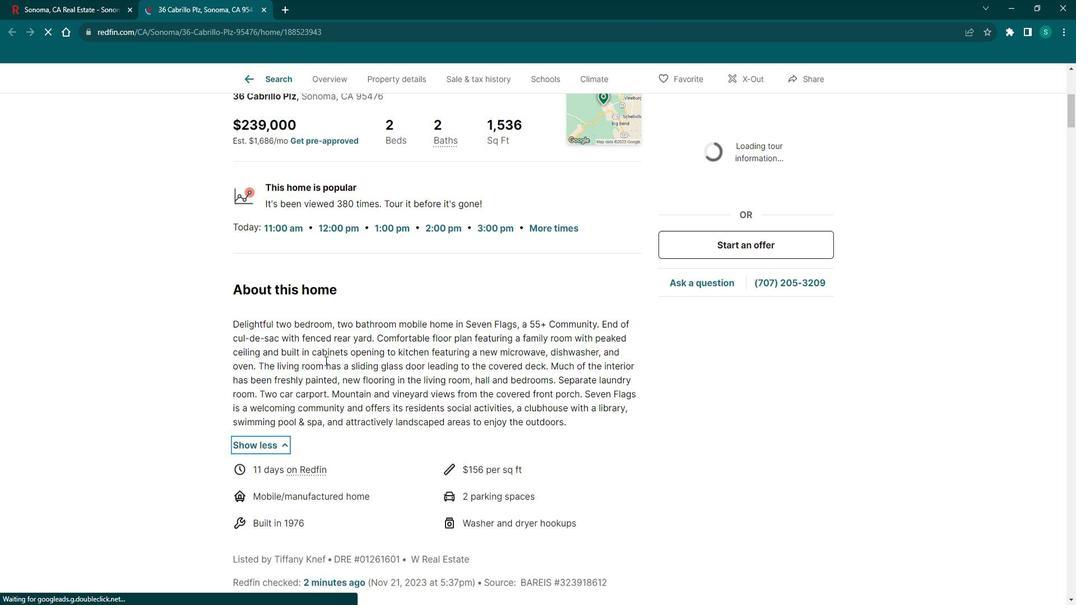 
Action: Mouse scrolled (333, 355) with delta (0, 0)
Screenshot: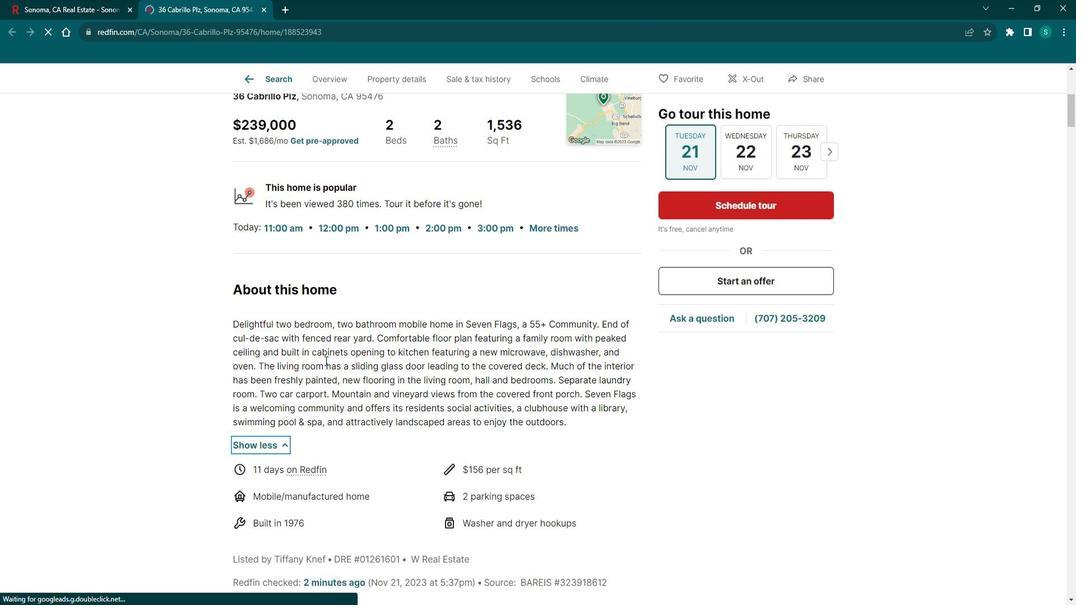 
Action: Mouse scrolled (333, 355) with delta (0, 0)
Screenshot: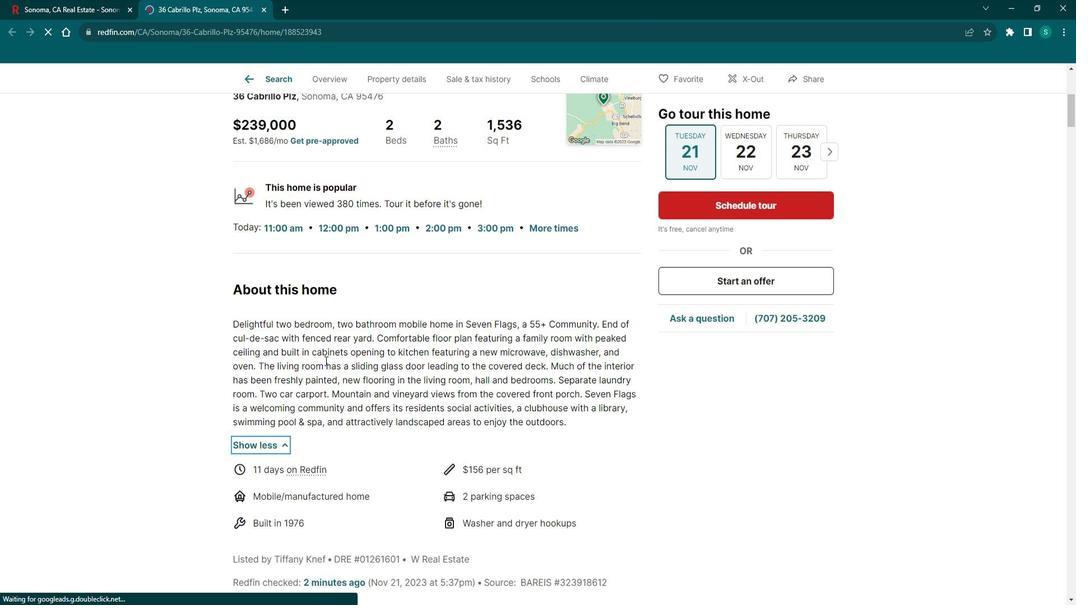
Action: Mouse scrolled (333, 355) with delta (0, 0)
Screenshot: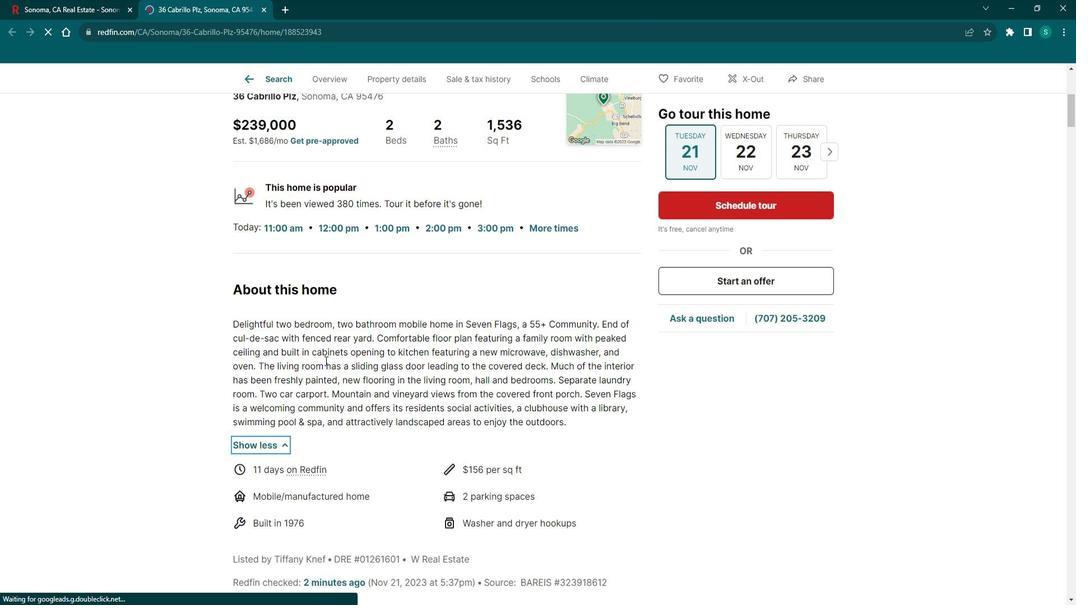 
Action: Mouse scrolled (333, 355) with delta (0, 0)
Screenshot: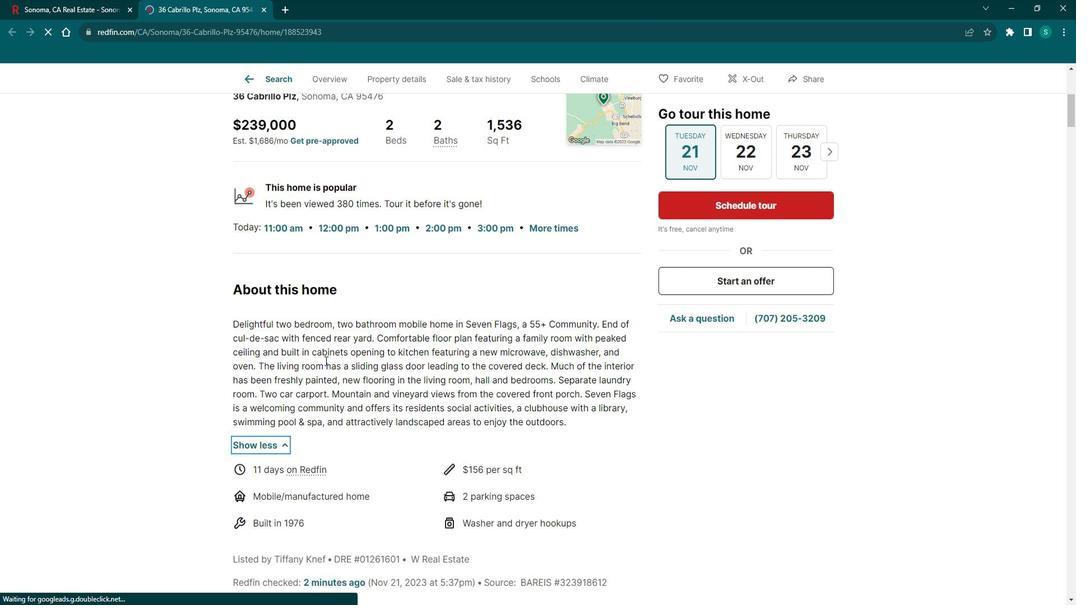 
Action: Mouse moved to (333, 355)
Screenshot: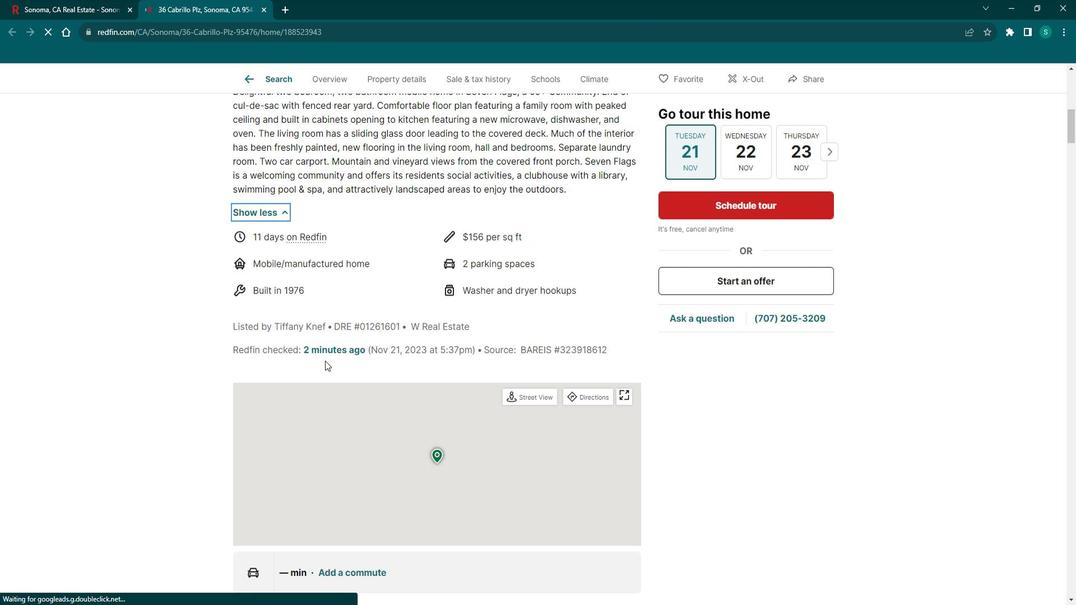 
Action: Mouse scrolled (333, 355) with delta (0, 0)
Screenshot: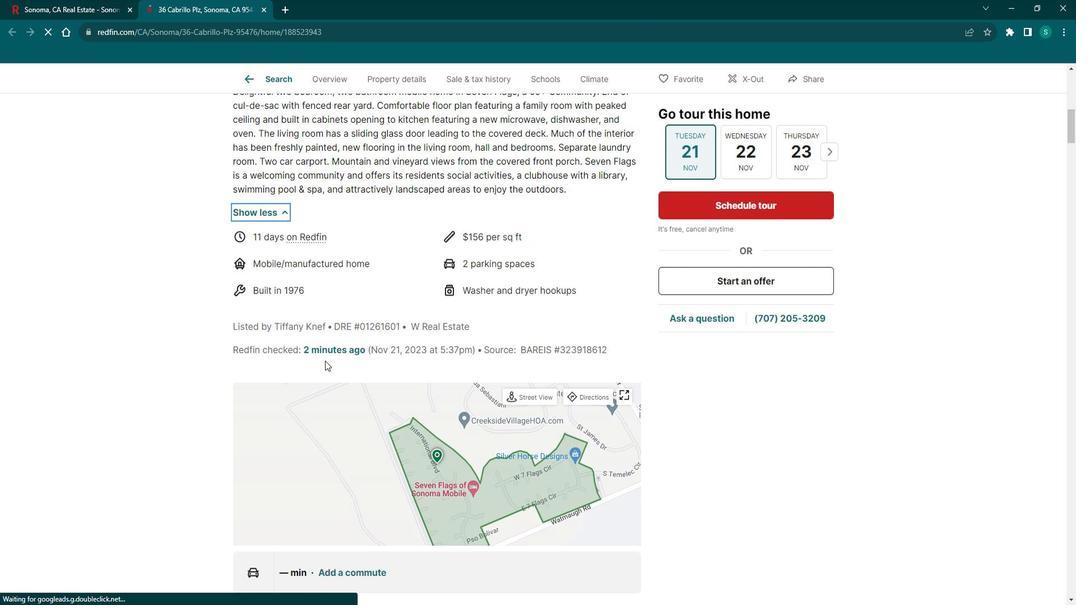 
Action: Mouse scrolled (333, 355) with delta (0, 0)
Screenshot: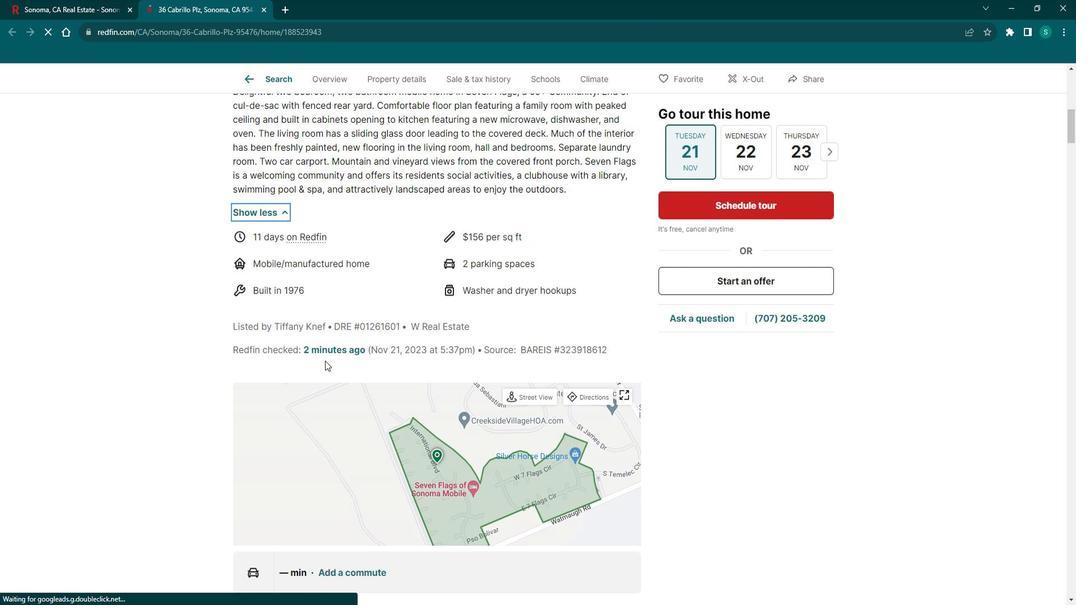 
Action: Mouse scrolled (333, 355) with delta (0, 0)
Screenshot: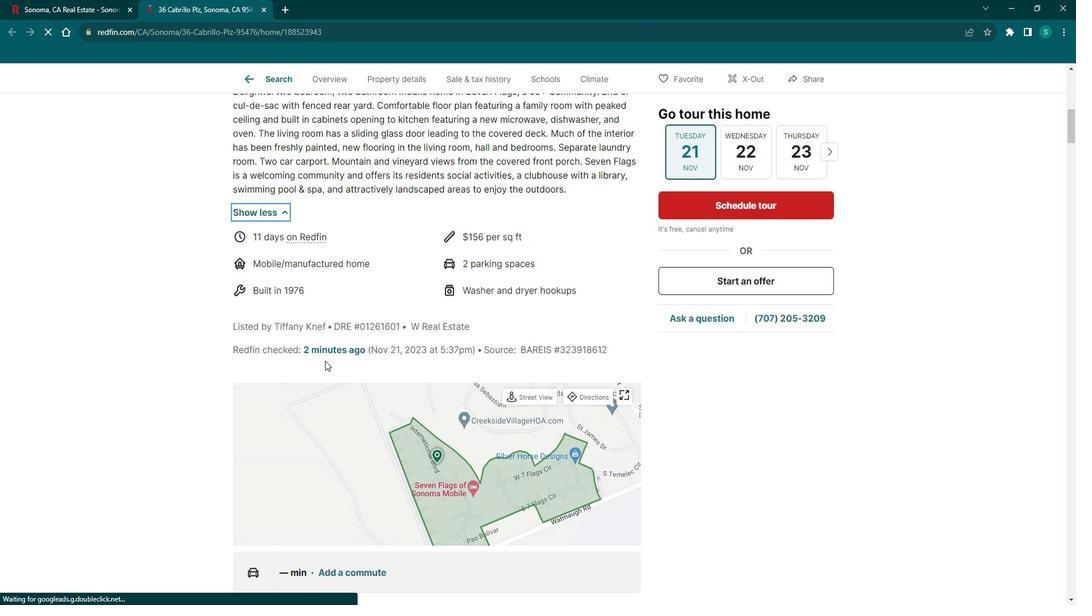 
Action: Mouse scrolled (333, 355) with delta (0, 0)
Screenshot: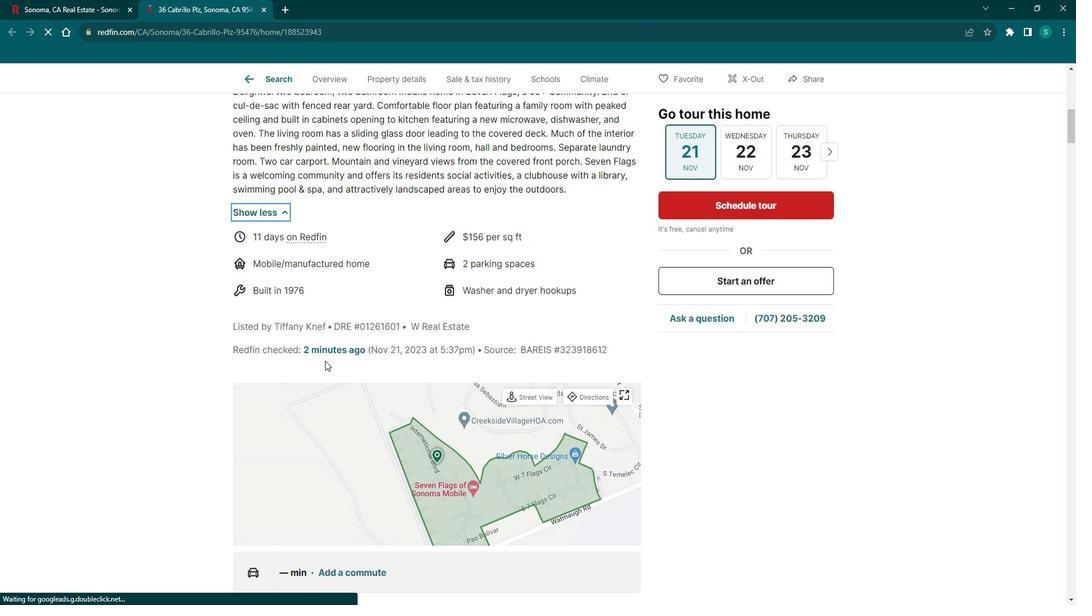 
Action: Mouse scrolled (333, 355) with delta (0, 0)
Screenshot: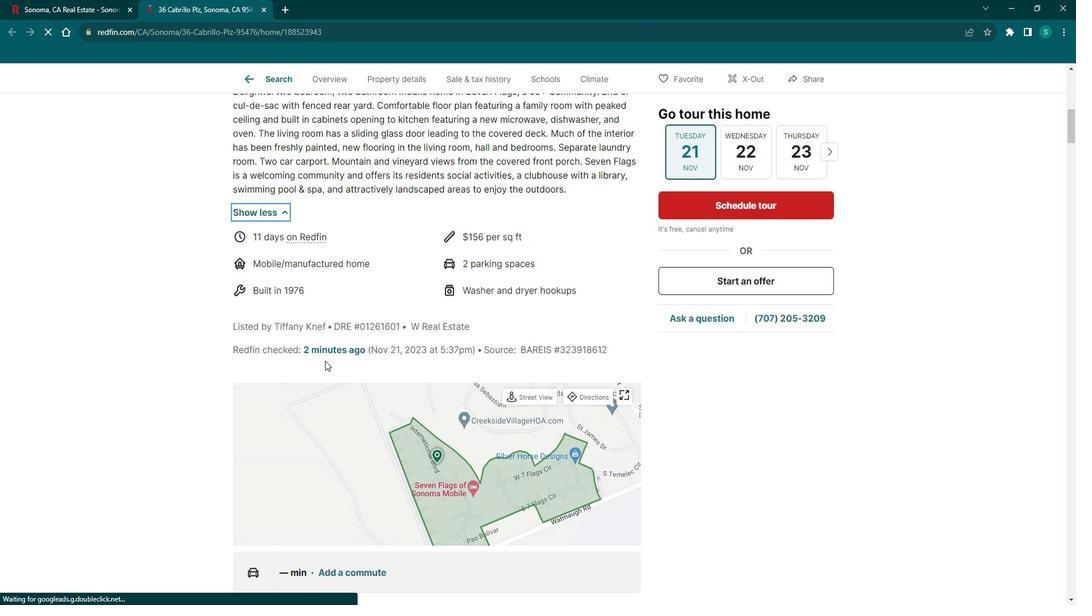 
Action: Mouse scrolled (333, 355) with delta (0, 0)
Screenshot: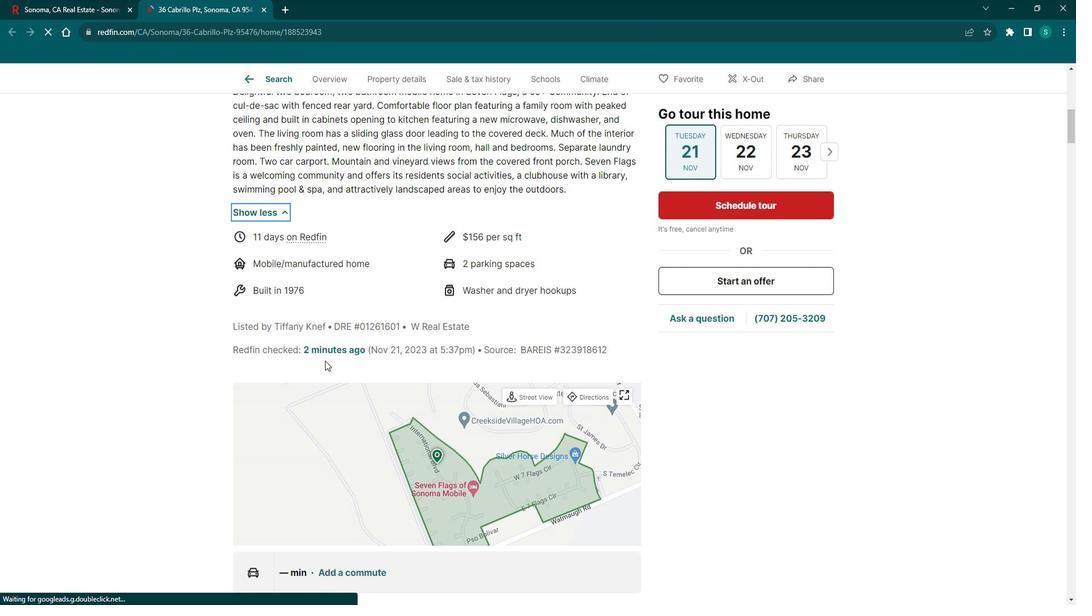 
Action: Mouse scrolled (333, 355) with delta (0, 0)
Screenshot: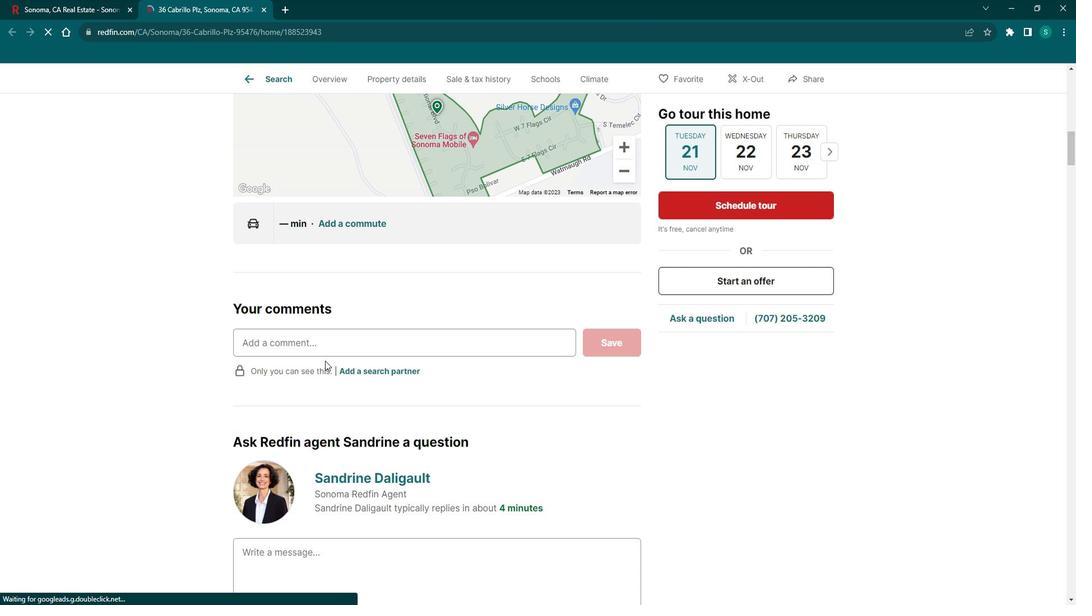 
Action: Mouse scrolled (333, 355) with delta (0, 0)
Screenshot: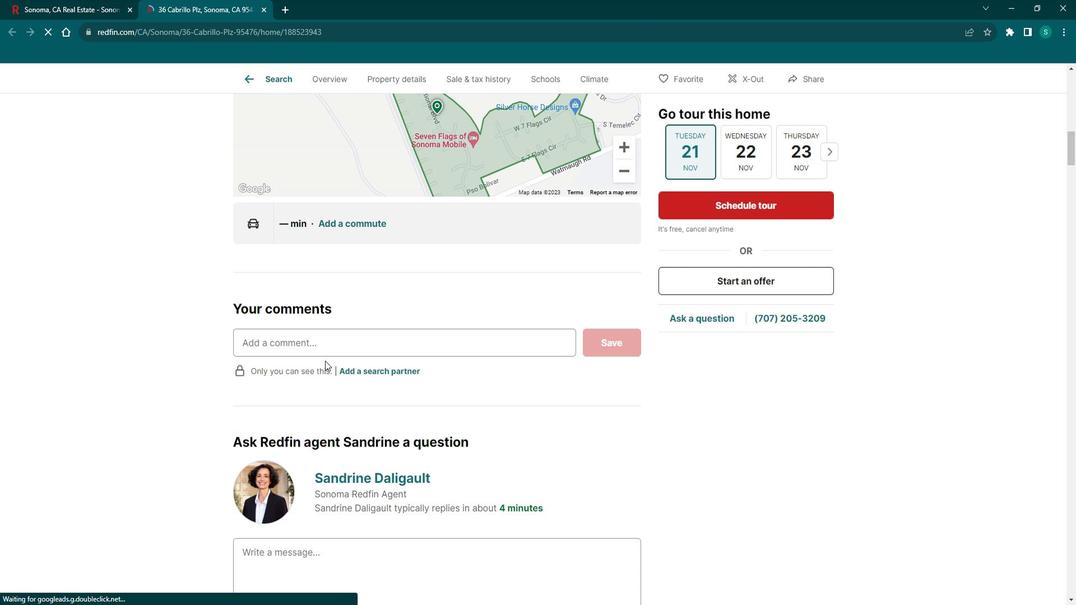 
Action: Mouse scrolled (333, 355) with delta (0, 0)
Screenshot: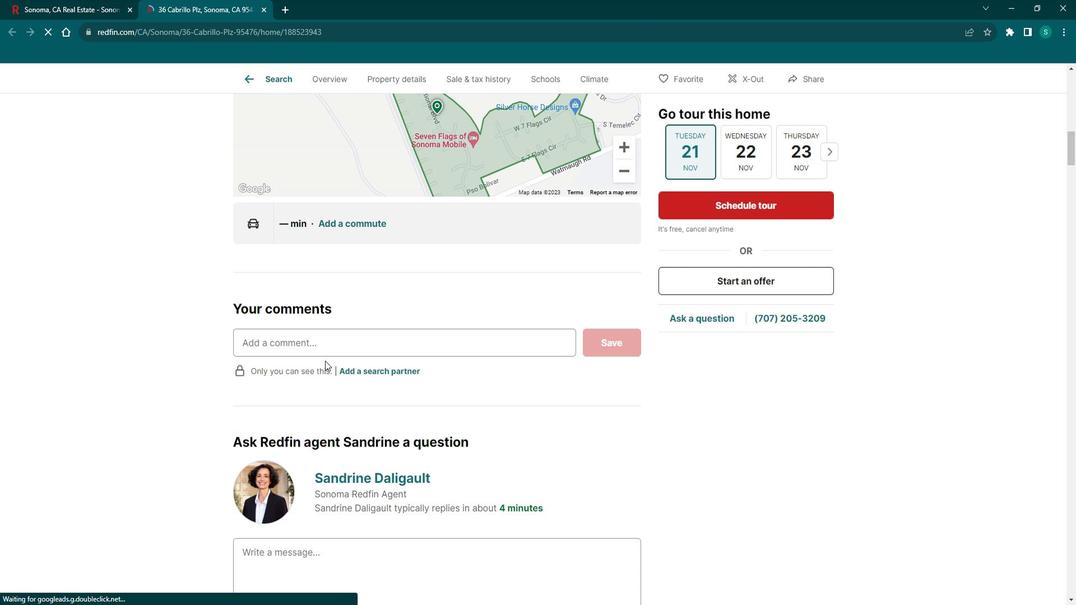 
Action: Mouse scrolled (333, 355) with delta (0, 0)
Screenshot: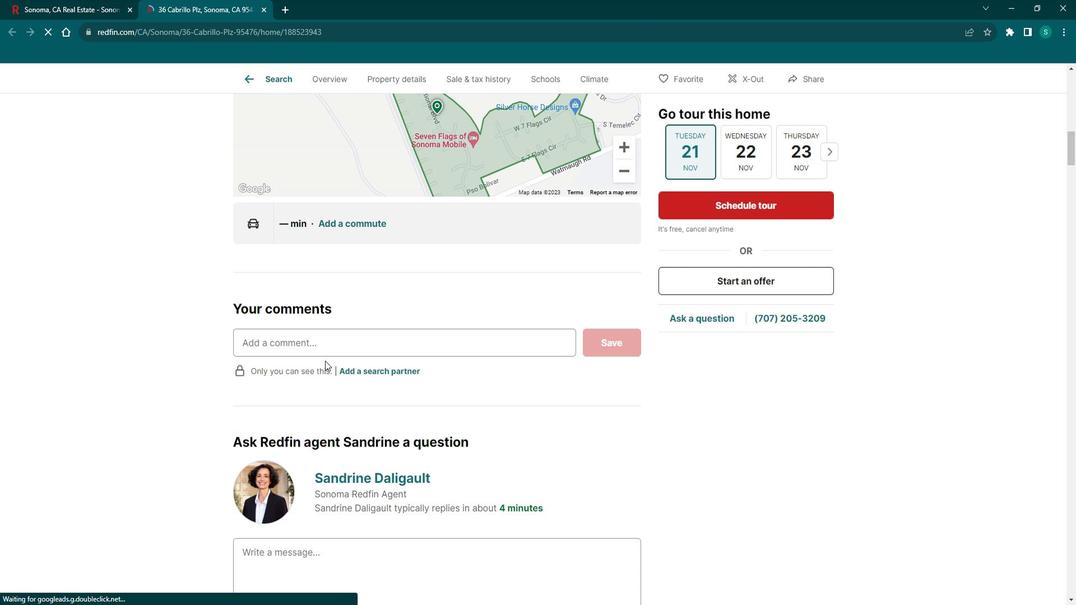 
Action: Mouse scrolled (333, 355) with delta (0, 0)
Screenshot: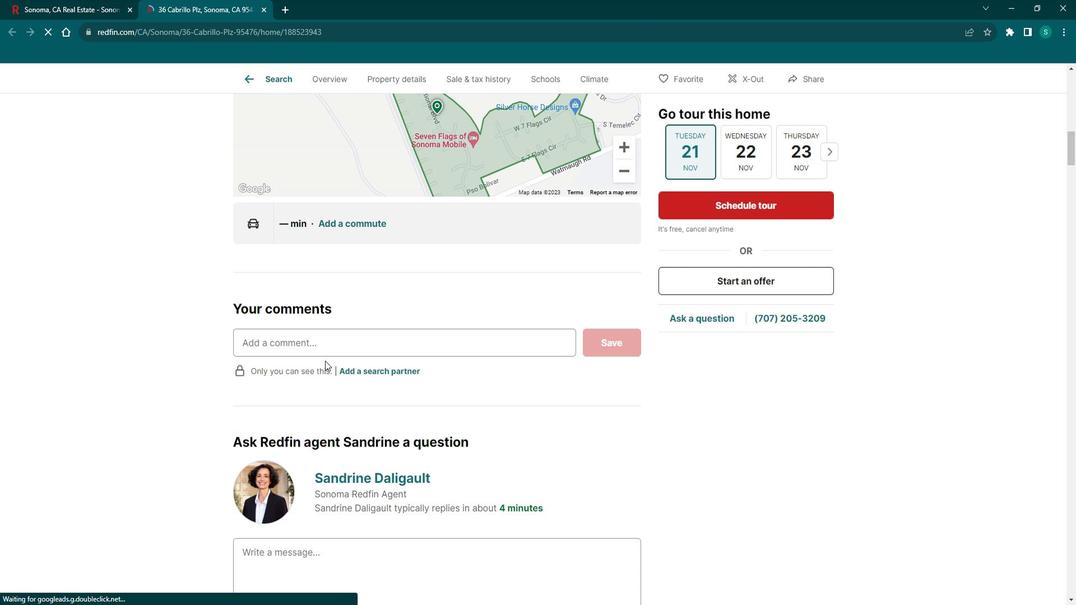 
Action: Mouse scrolled (333, 355) with delta (0, 0)
Screenshot: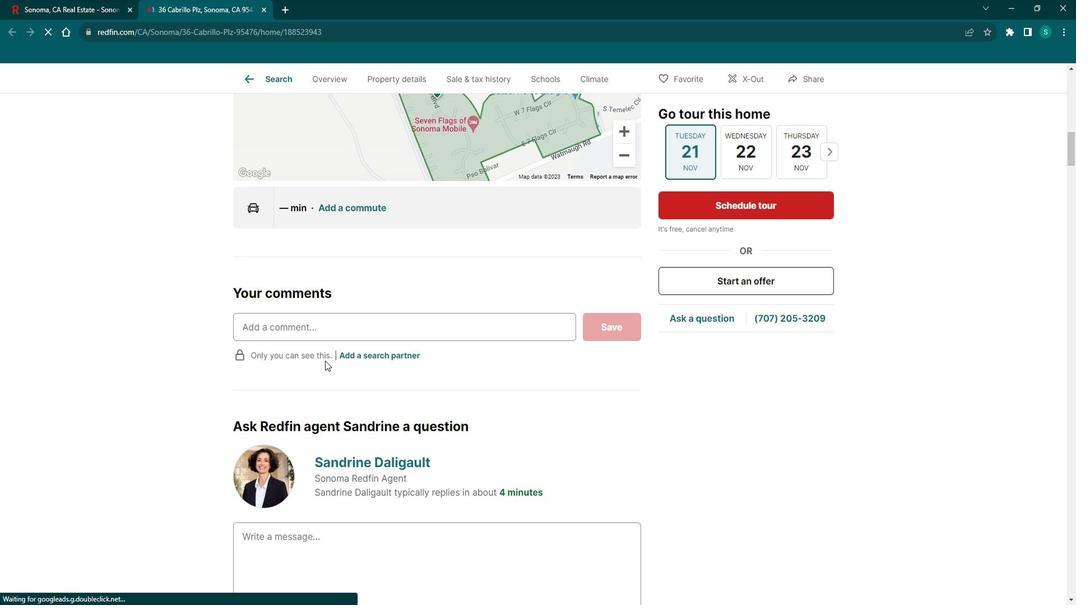 
Action: Mouse scrolled (333, 355) with delta (0, 0)
Screenshot: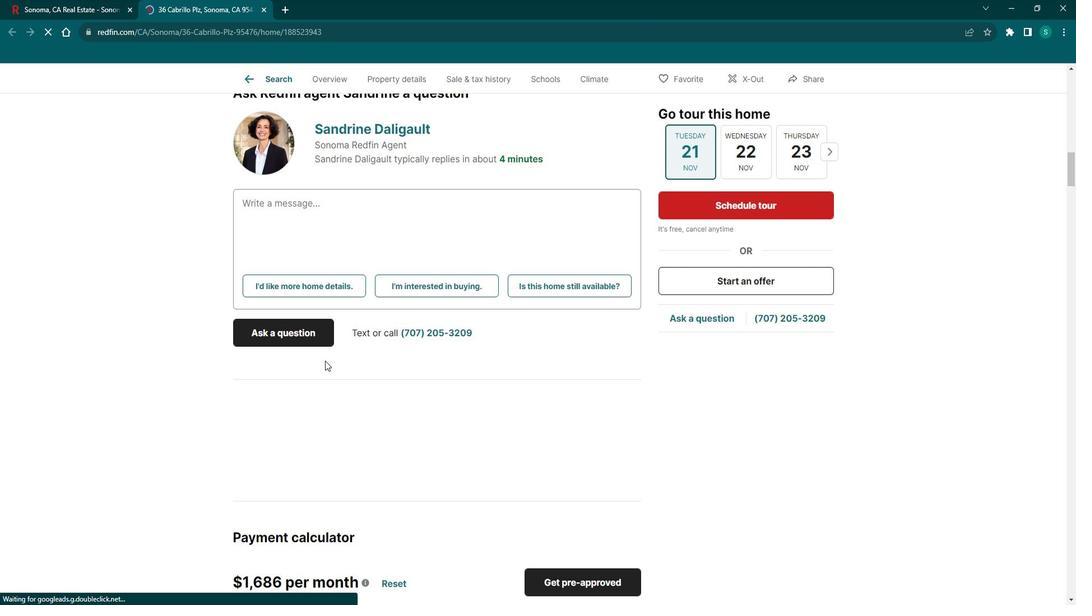
Action: Mouse scrolled (333, 355) with delta (0, 0)
Screenshot: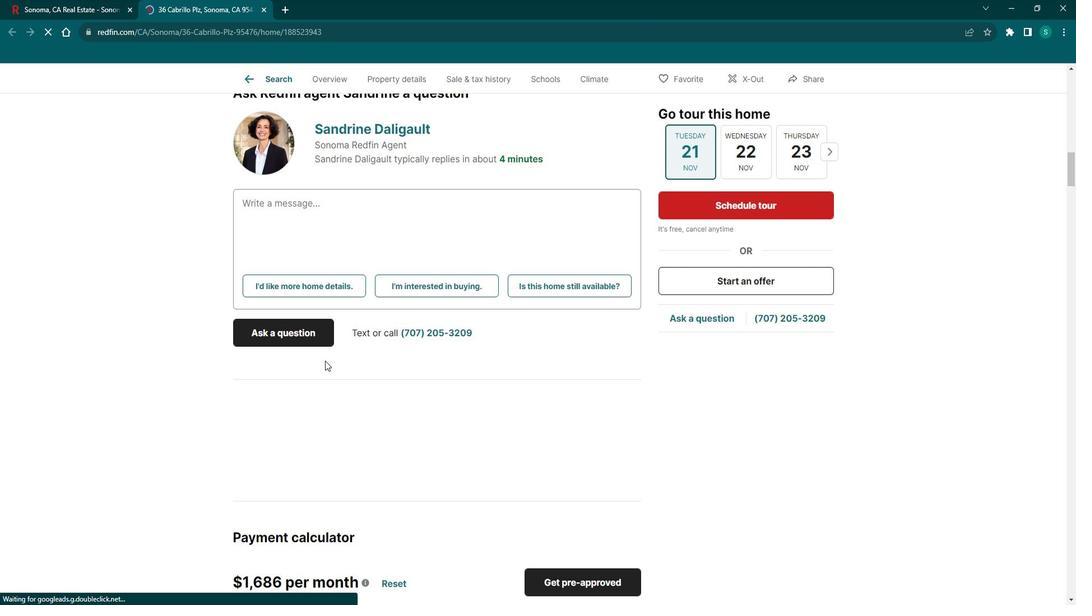
Action: Mouse scrolled (333, 355) with delta (0, 0)
Screenshot: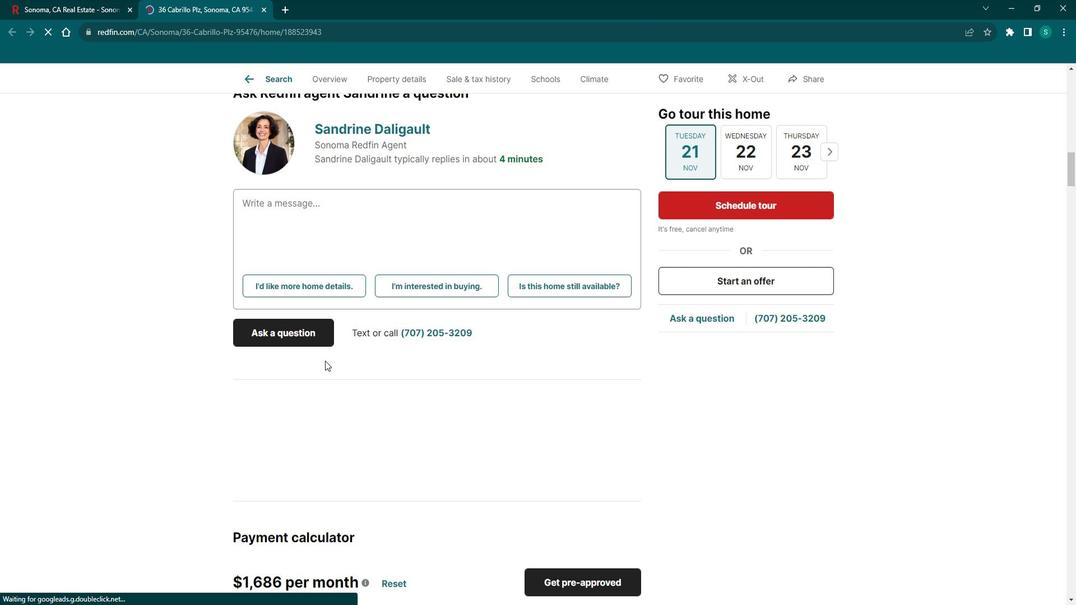 
Action: Mouse scrolled (333, 355) with delta (0, 0)
Screenshot: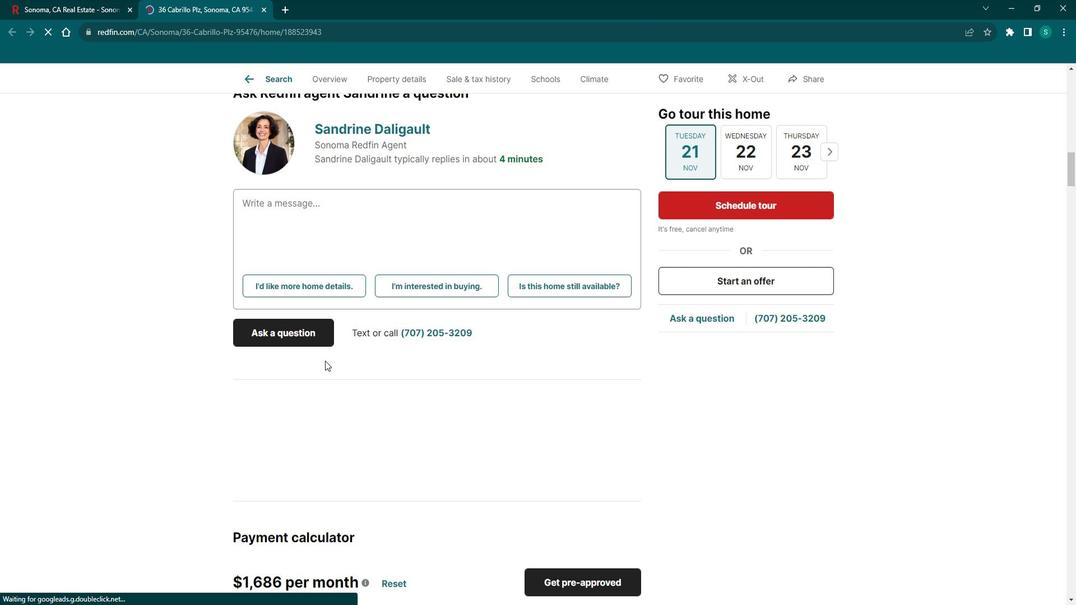 
Action: Mouse scrolled (333, 355) with delta (0, 0)
Screenshot: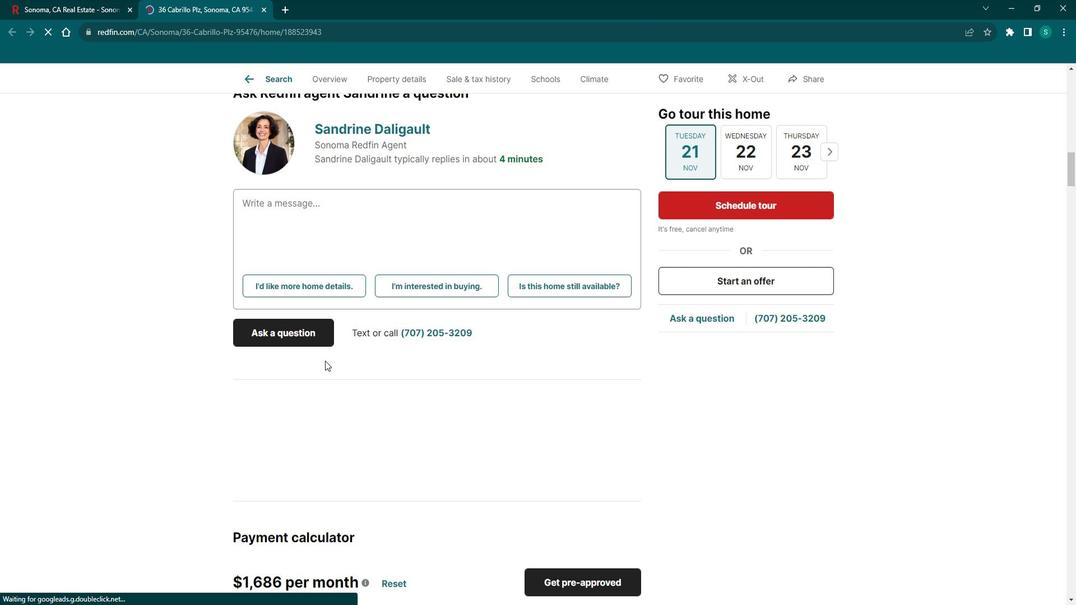 
Action: Mouse scrolled (333, 355) with delta (0, 0)
Screenshot: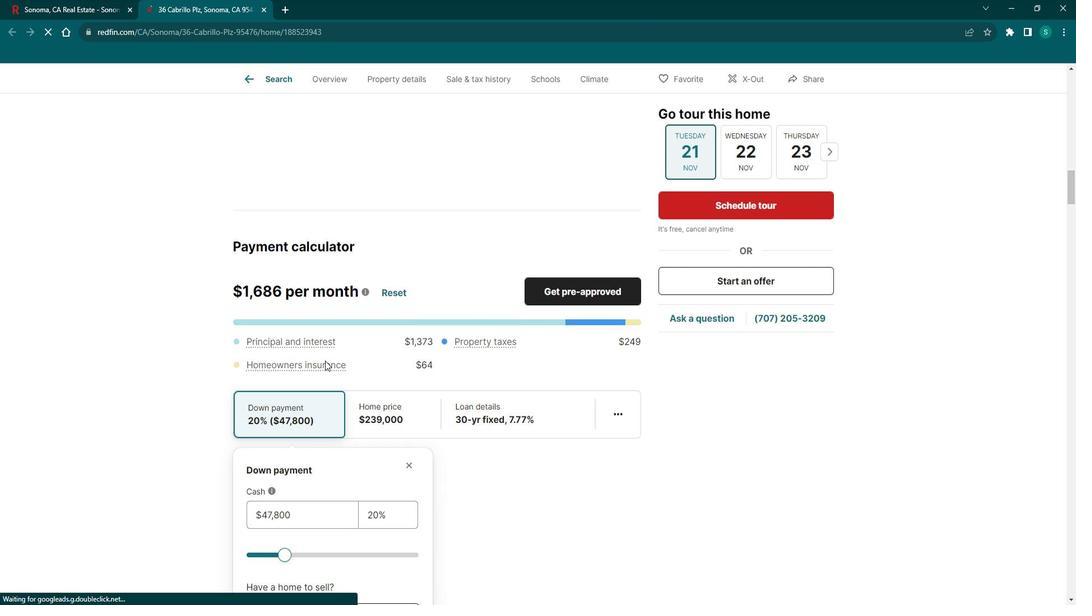 
Action: Mouse scrolled (333, 355) with delta (0, 0)
Screenshot: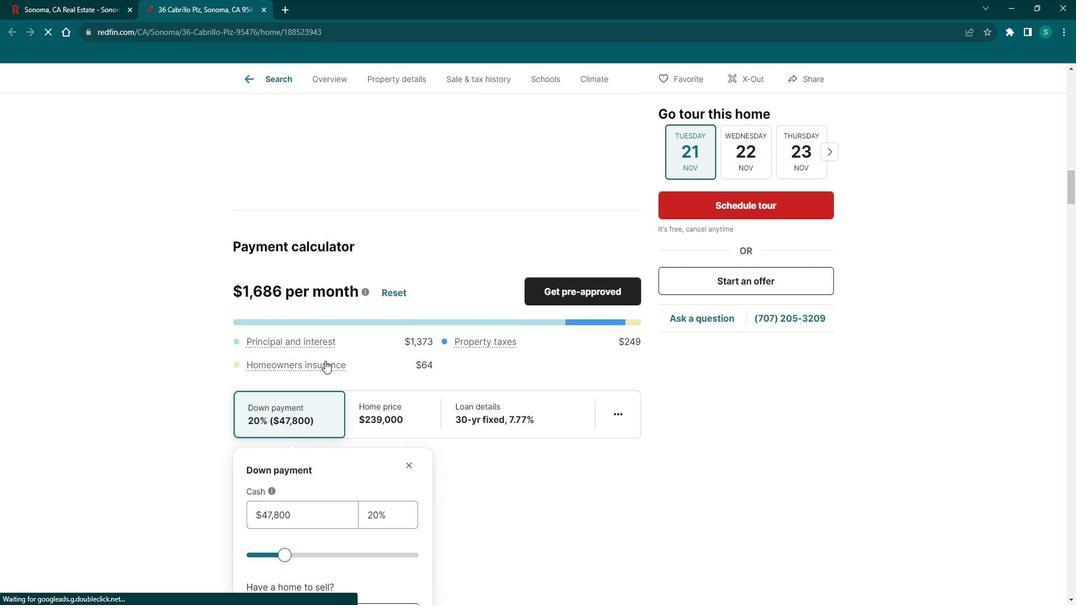 
Action: Mouse scrolled (333, 355) with delta (0, 0)
Screenshot: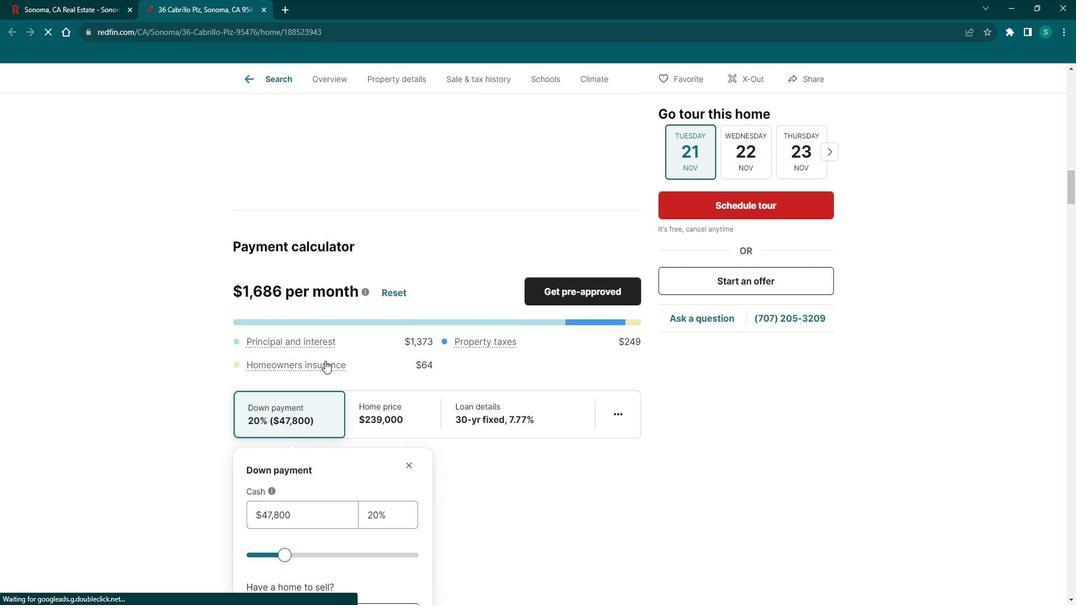 
Action: Mouse scrolled (333, 355) with delta (0, 0)
Screenshot: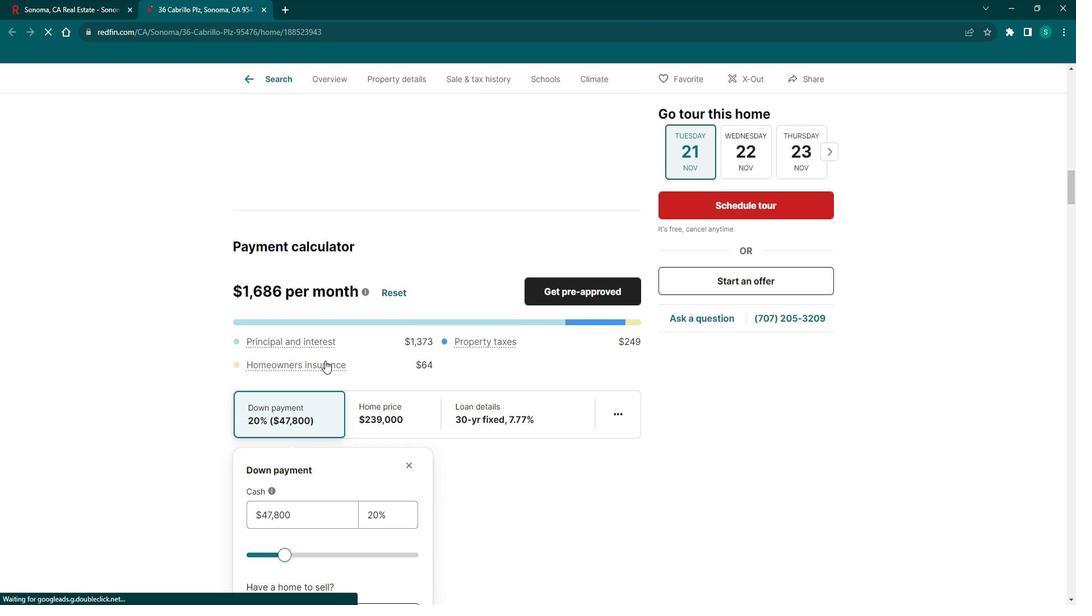 
Action: Mouse scrolled (333, 355) with delta (0, 0)
Screenshot: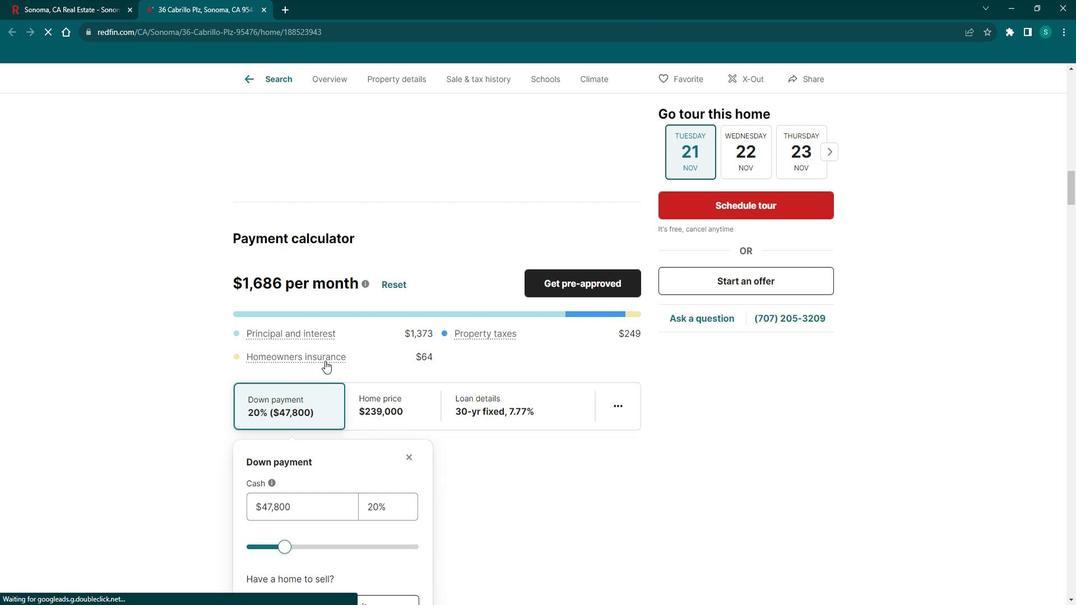 
Action: Mouse scrolled (333, 355) with delta (0, 0)
Screenshot: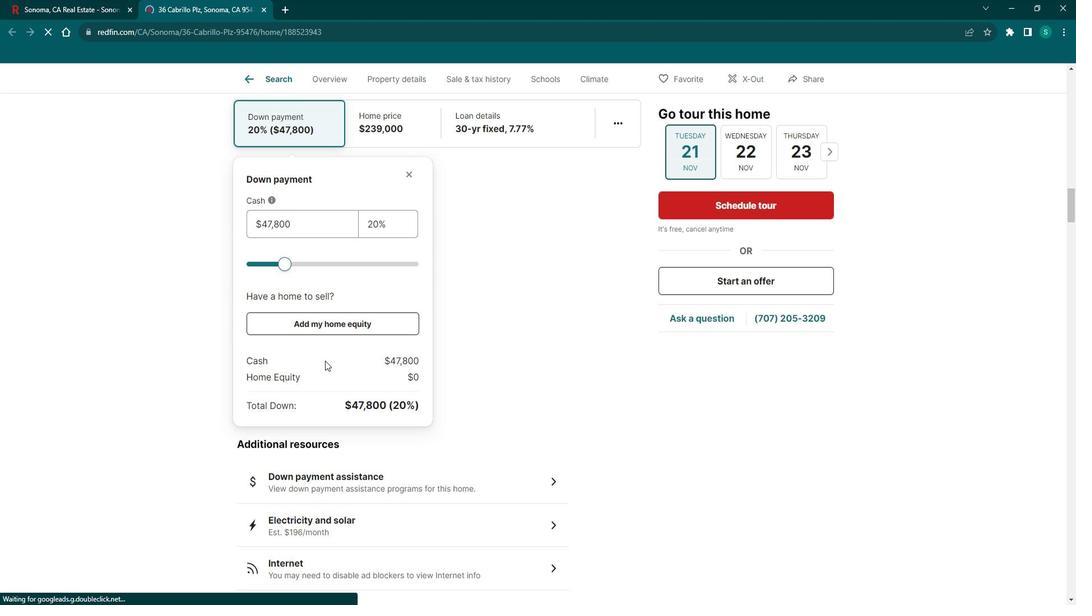 
Action: Mouse scrolled (333, 355) with delta (0, 0)
Screenshot: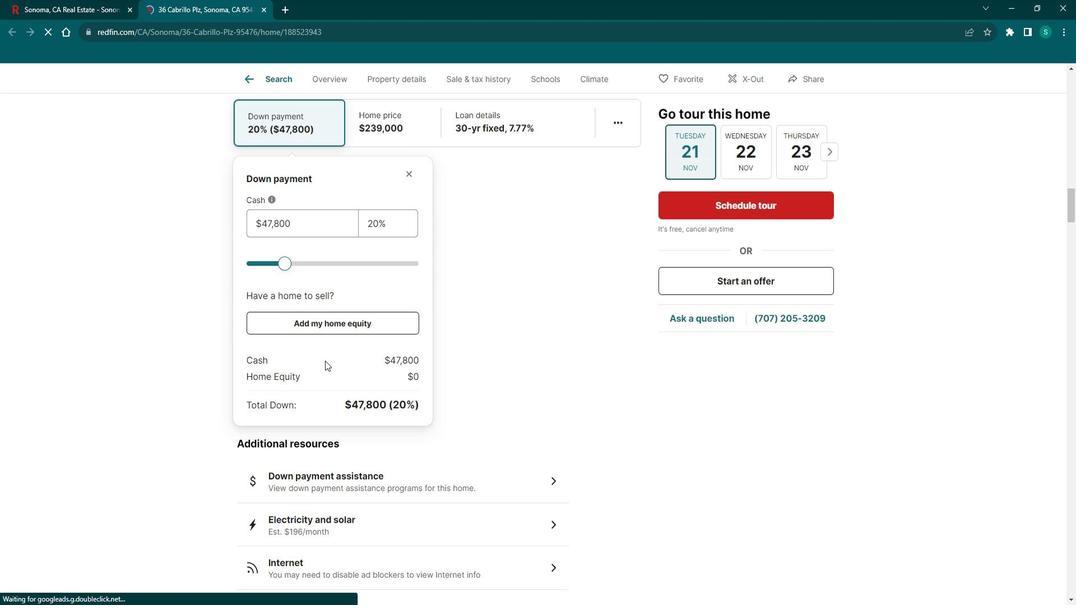 
Action: Mouse scrolled (333, 355) with delta (0, 0)
Screenshot: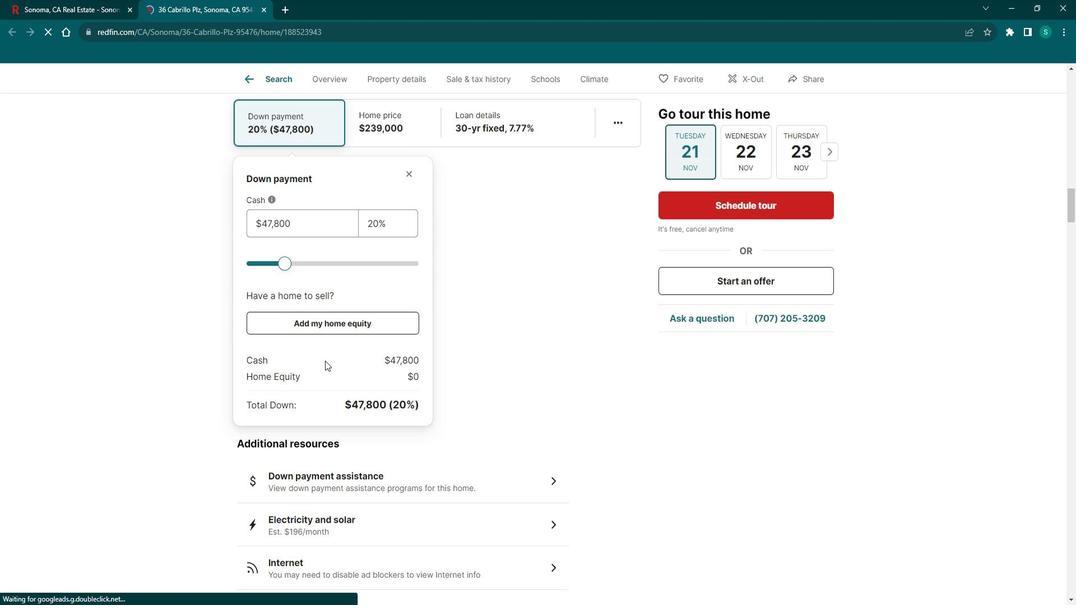 
Action: Mouse scrolled (333, 355) with delta (0, 0)
Screenshot: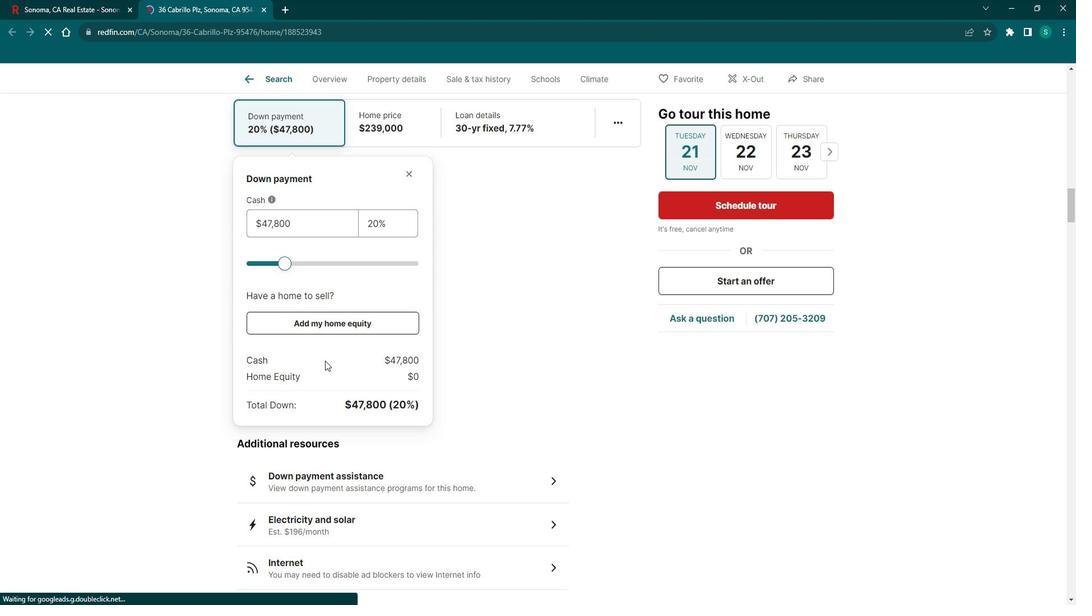 
Action: Mouse scrolled (333, 355) with delta (0, 0)
Screenshot: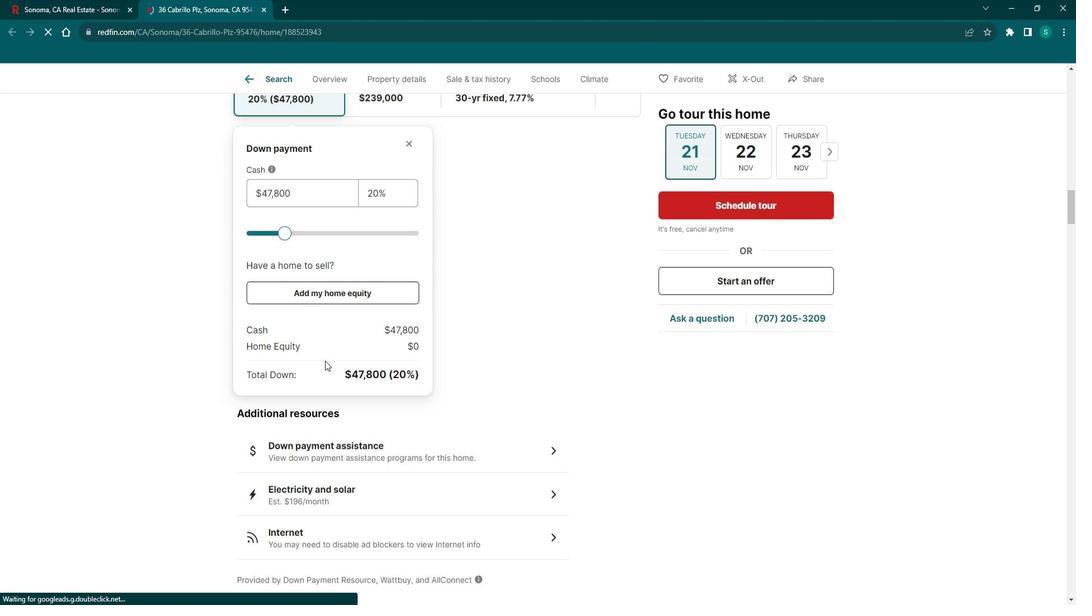 
Action: Mouse scrolled (333, 355) with delta (0, 0)
Screenshot: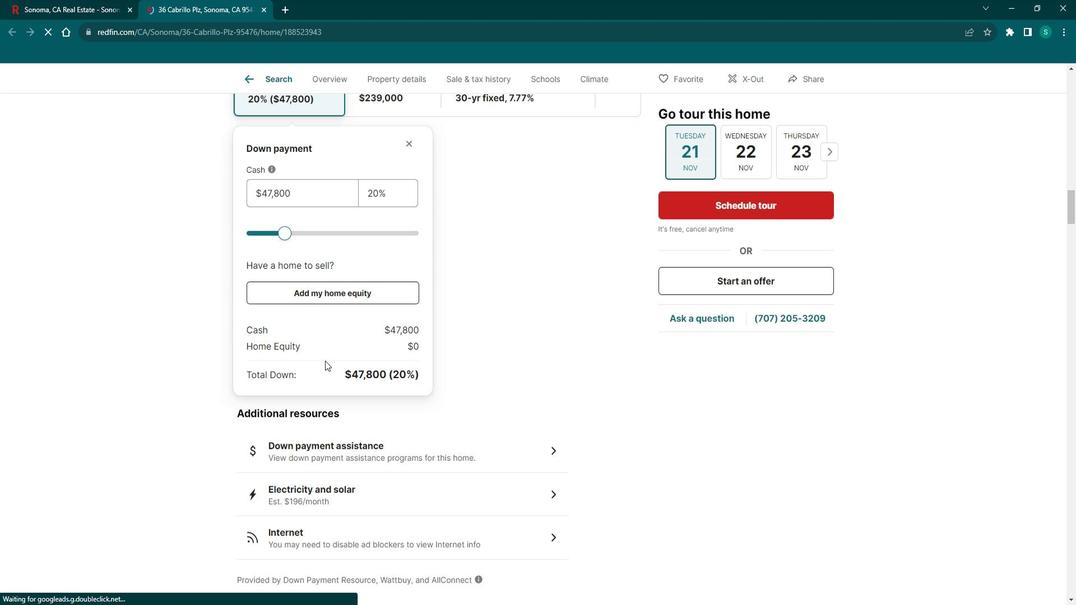 
Action: Mouse scrolled (333, 355) with delta (0, 0)
Screenshot: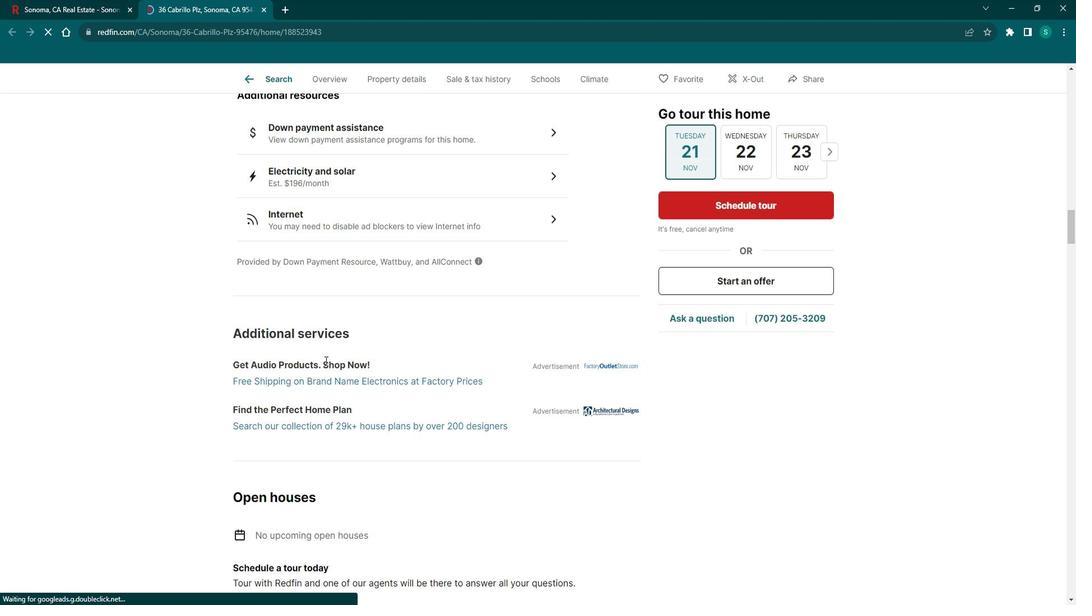 
Action: Mouse scrolled (333, 355) with delta (0, 0)
Screenshot: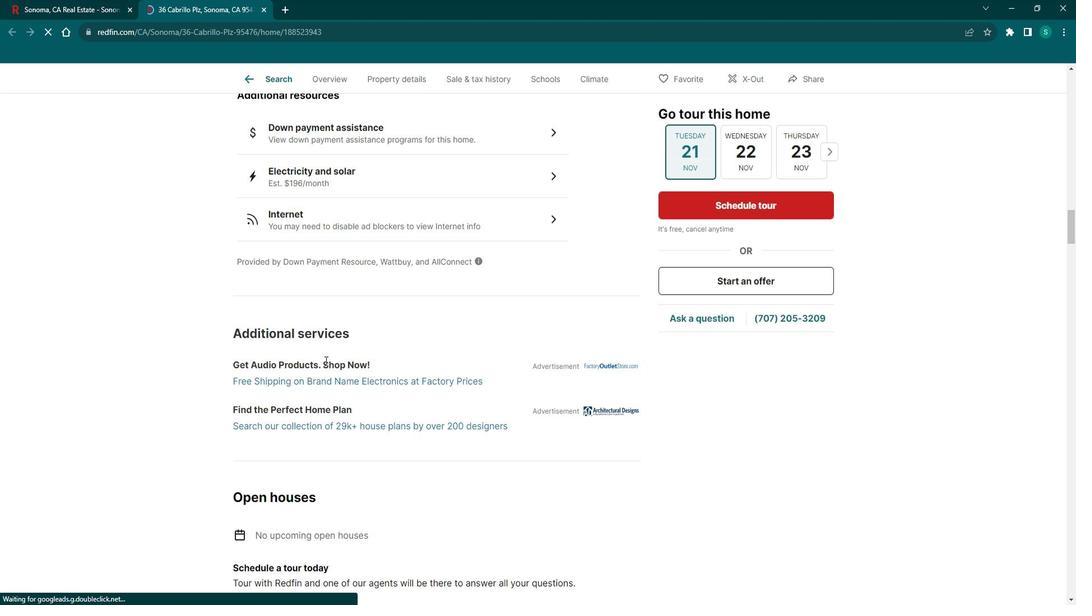 
Action: Mouse scrolled (333, 355) with delta (0, 0)
Screenshot: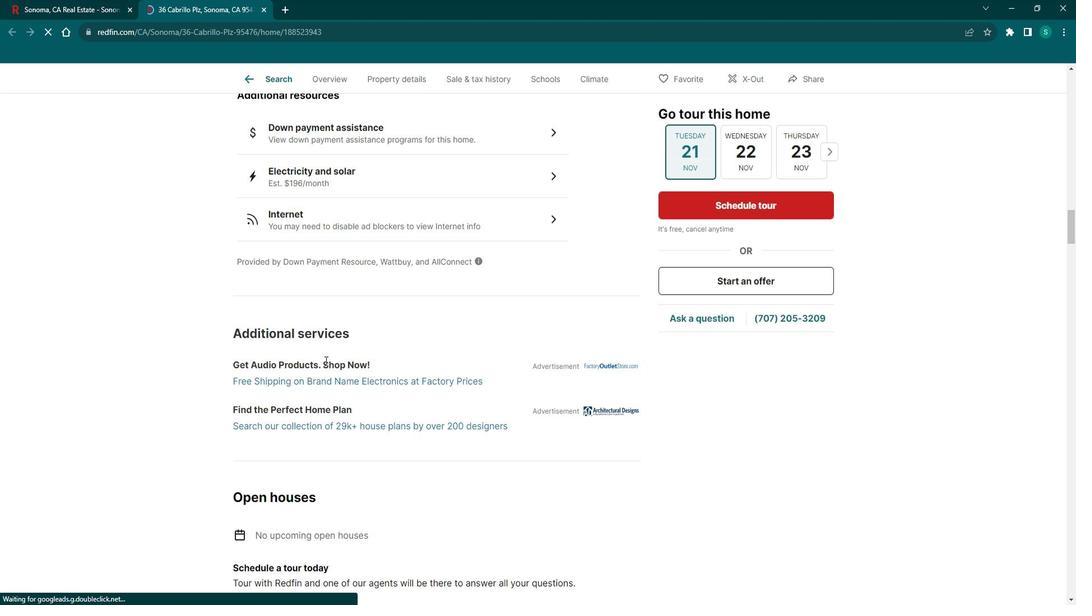
Action: Mouse scrolled (333, 355) with delta (0, 0)
Screenshot: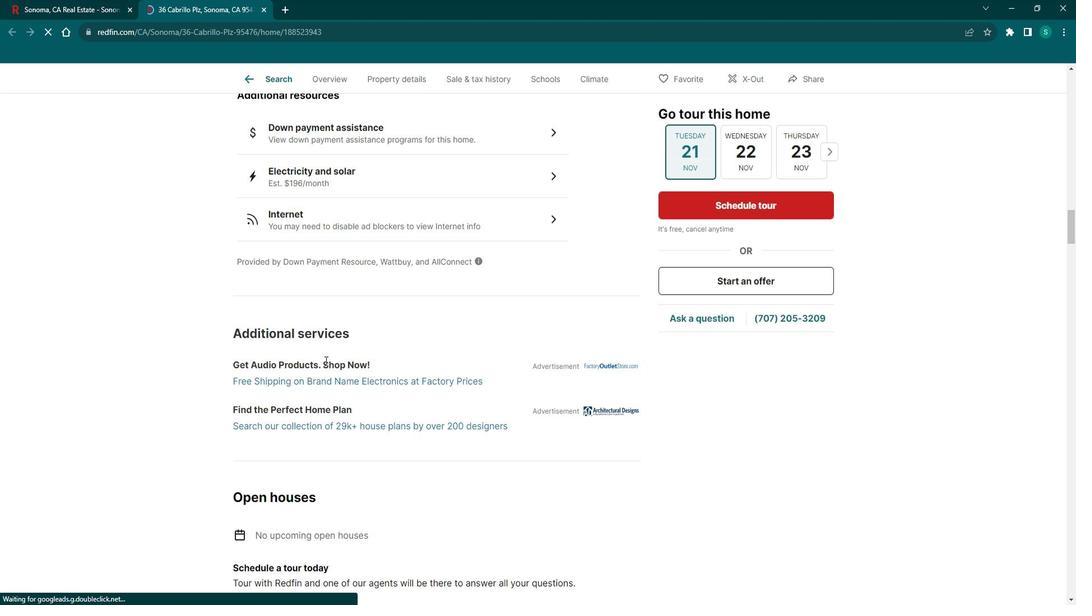 
Action: Mouse scrolled (333, 355) with delta (0, 0)
Screenshot: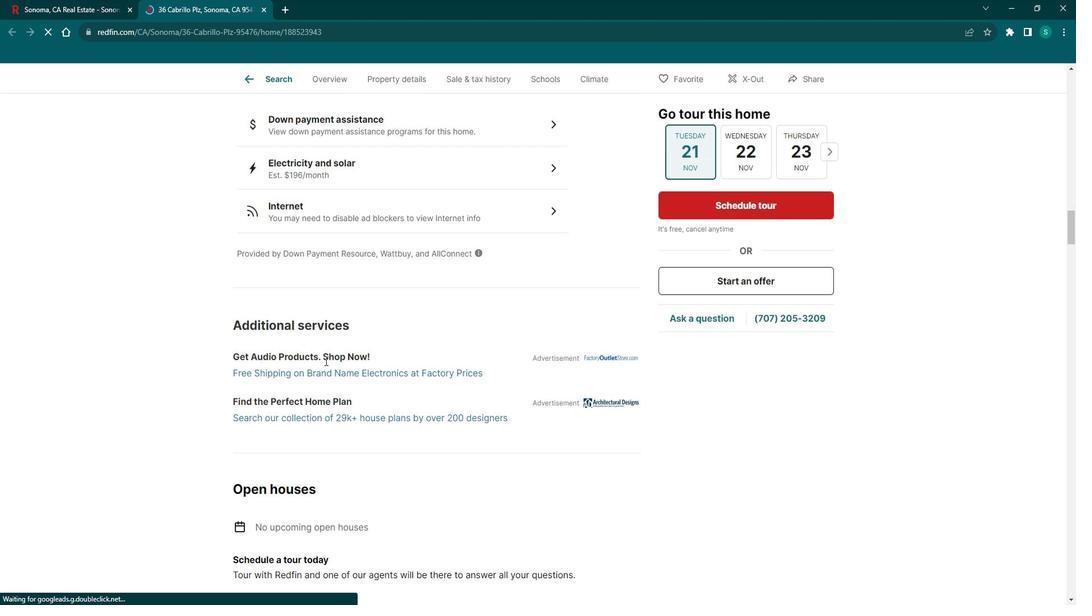
Action: Mouse scrolled (333, 355) with delta (0, 0)
Screenshot: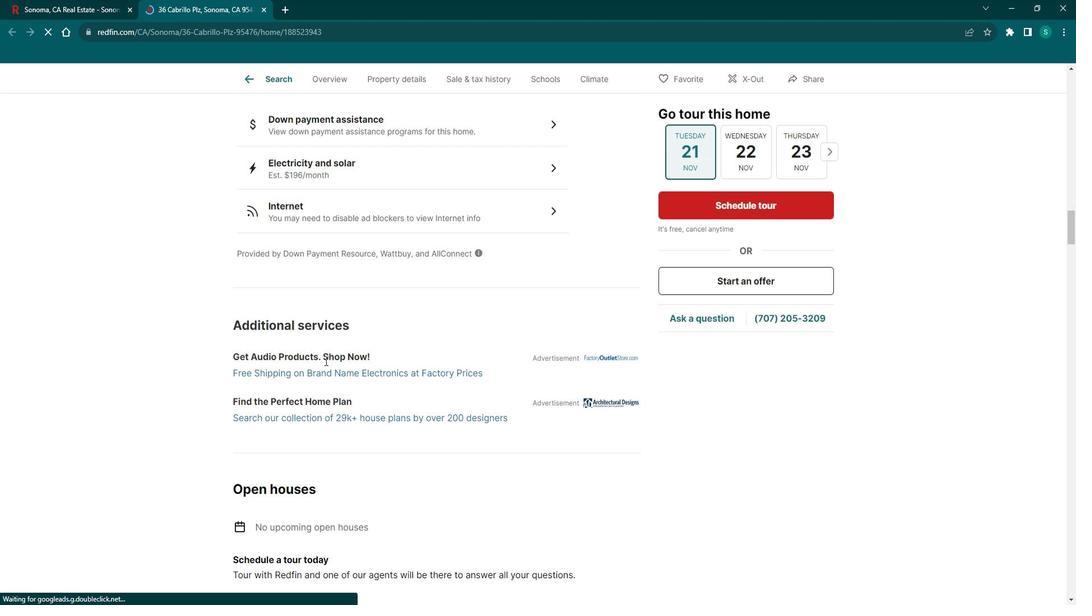
Action: Mouse scrolled (333, 355) with delta (0, 0)
Screenshot: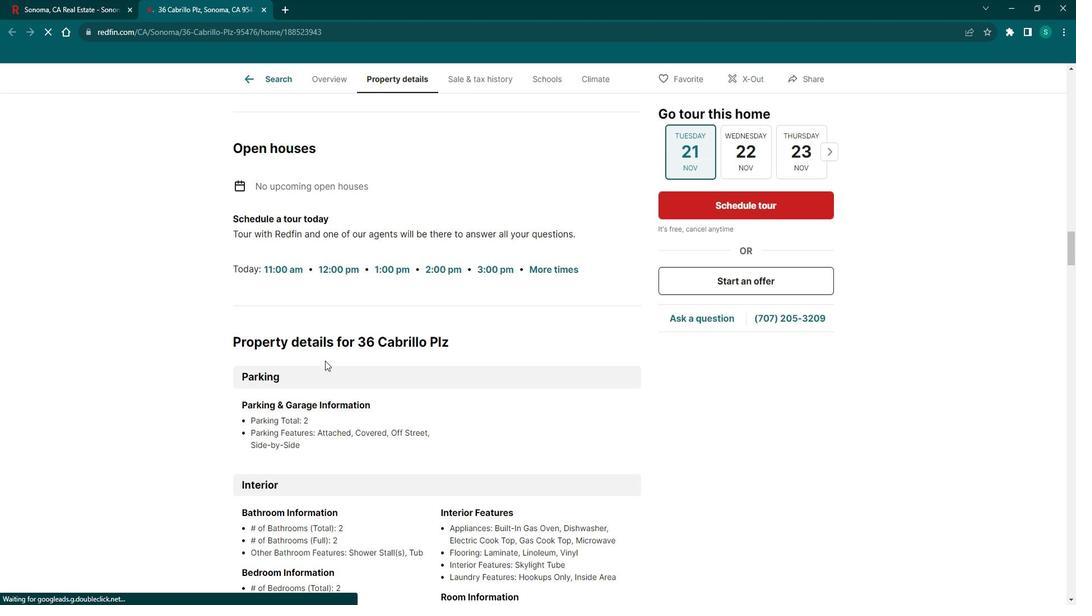 
Action: Mouse scrolled (333, 355) with delta (0, 0)
Screenshot: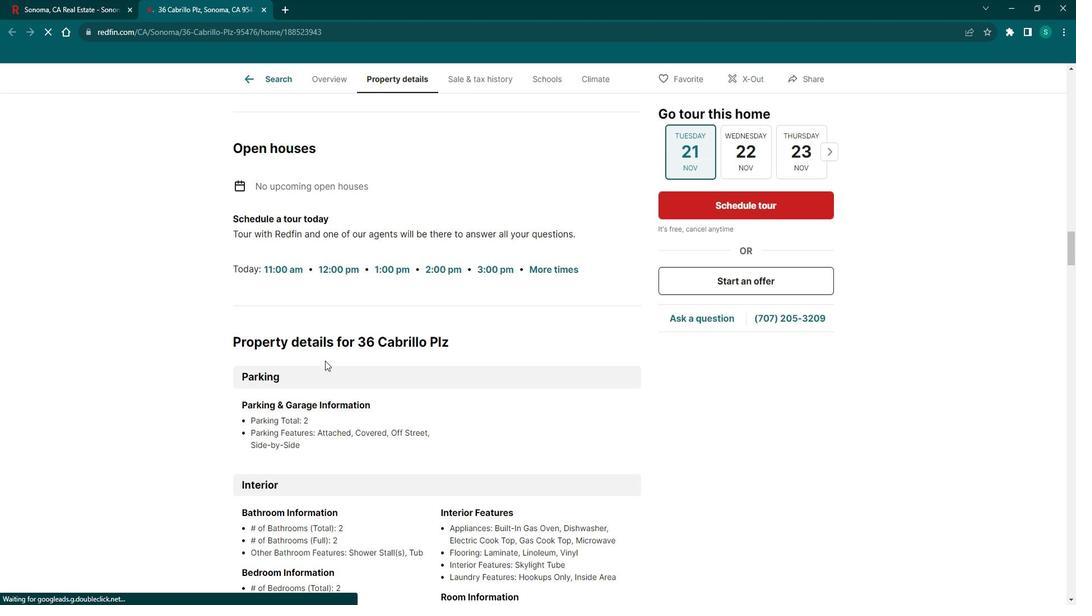 
Action: Mouse scrolled (333, 355) with delta (0, 0)
Screenshot: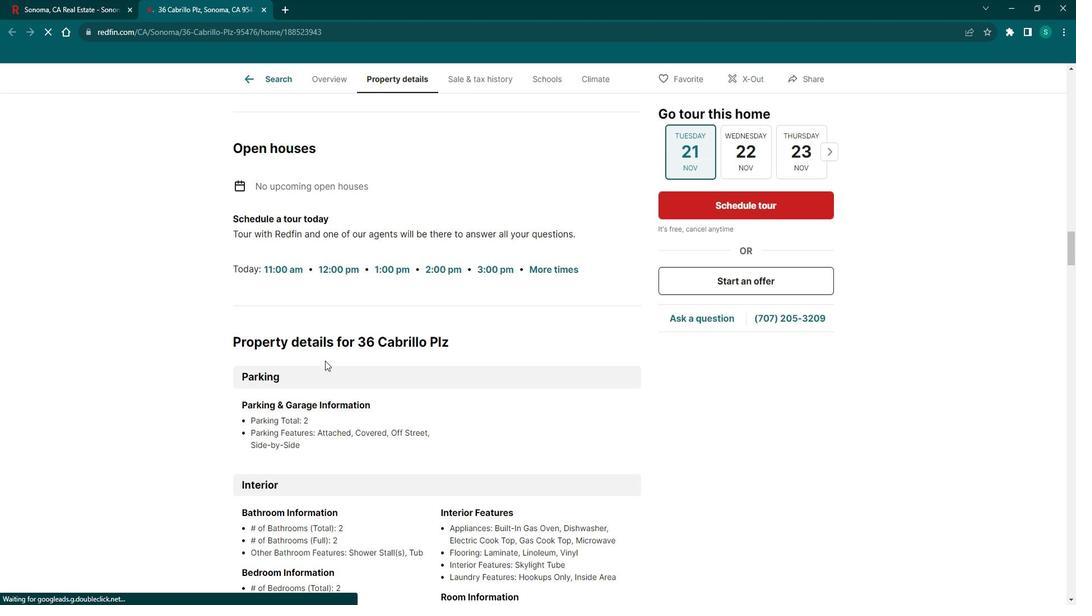 
Action: Mouse scrolled (333, 355) with delta (0, 0)
Screenshot: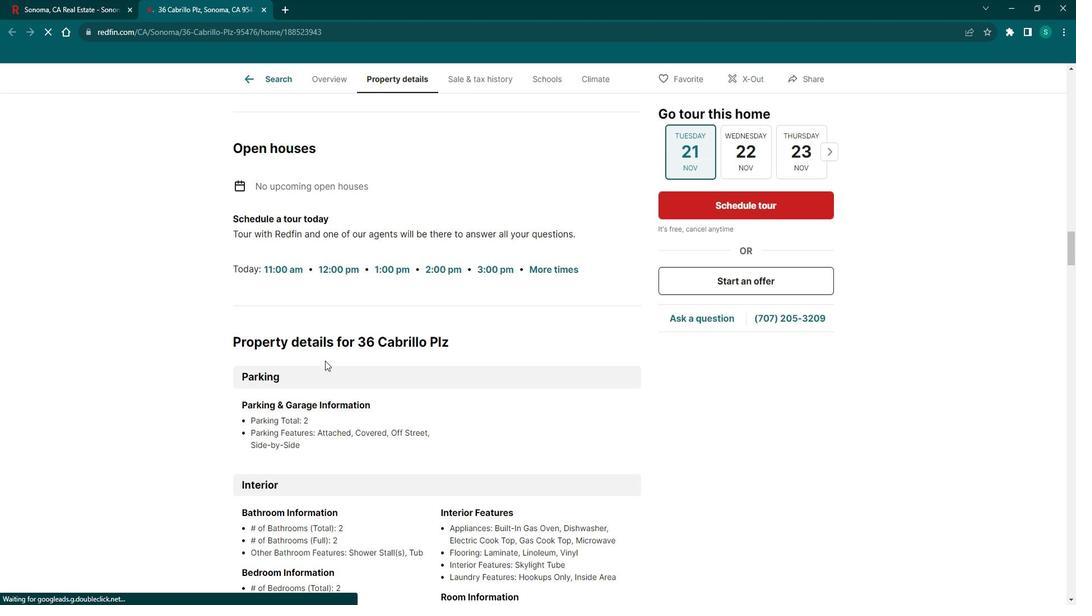 
Action: Mouse scrolled (333, 355) with delta (0, 0)
Screenshot: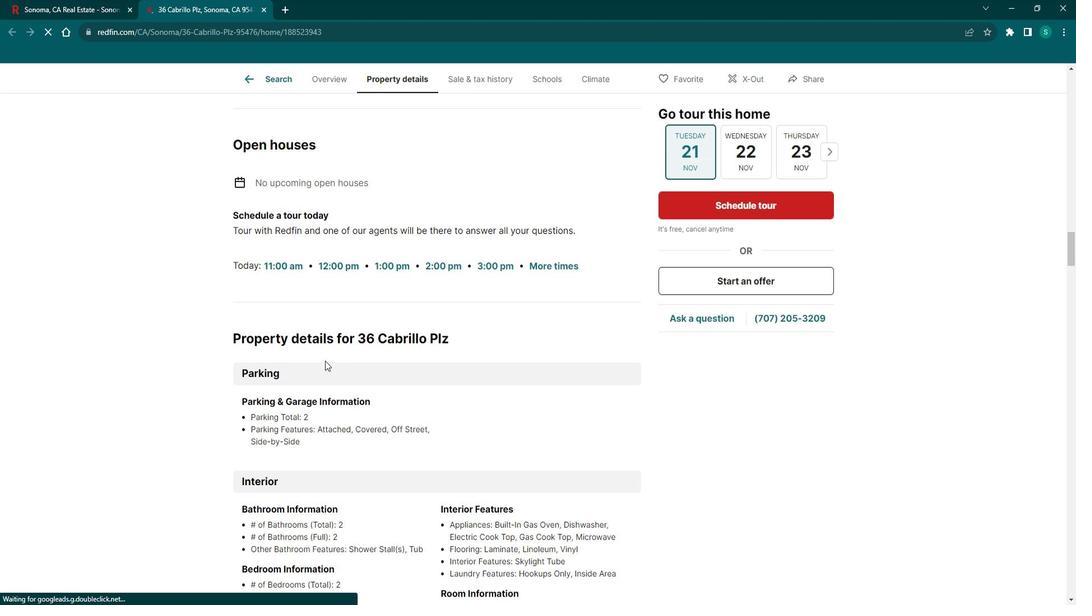 
Action: Mouse scrolled (333, 355) with delta (0, 0)
Screenshot: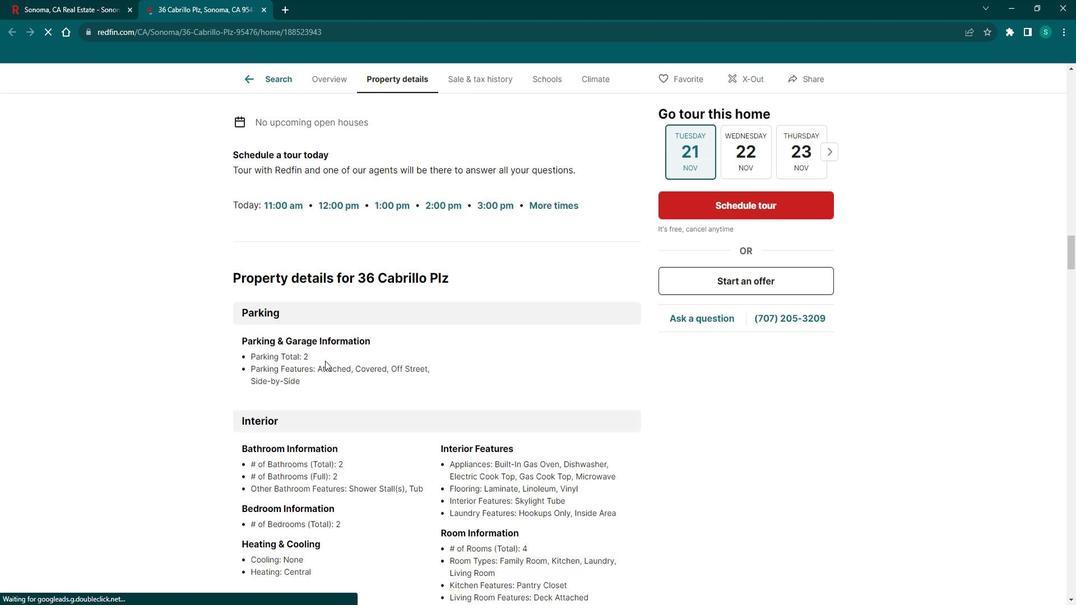 
Action: Mouse moved to (333, 354)
Screenshot: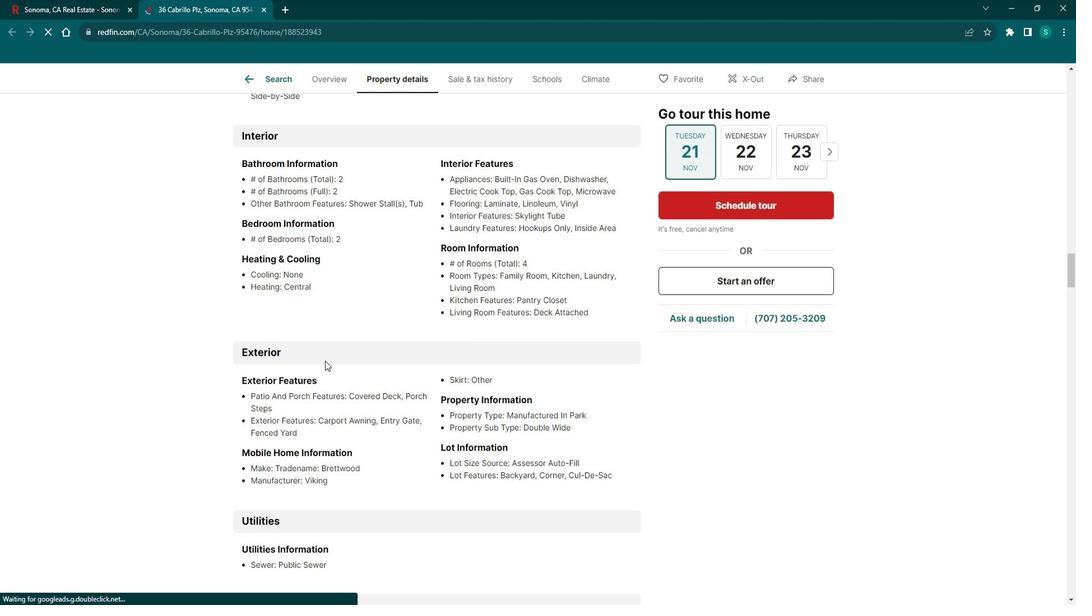 
Action: Mouse scrolled (333, 354) with delta (0, 0)
Screenshot: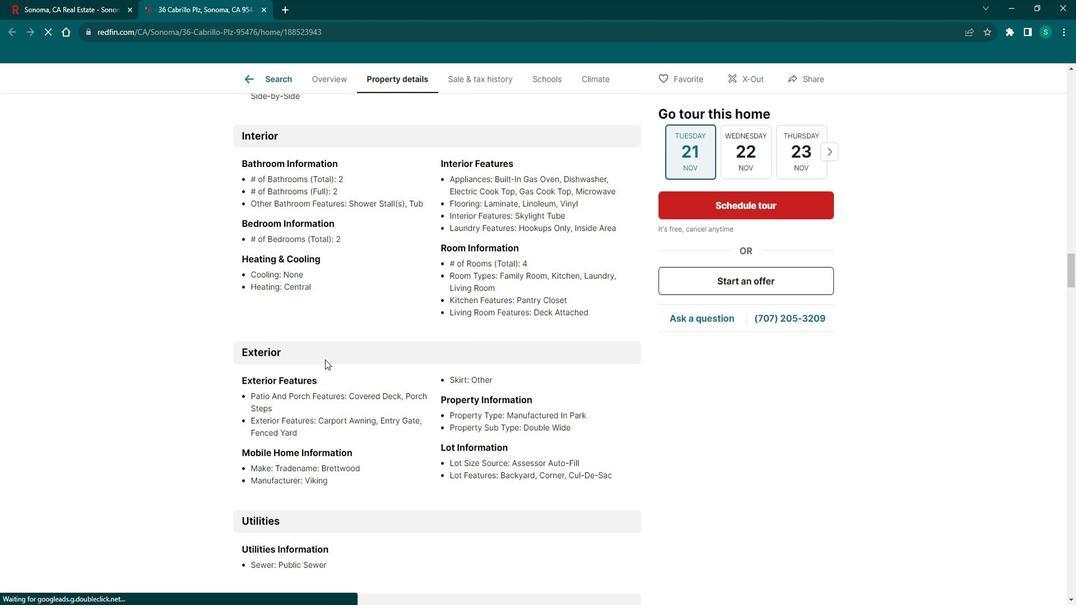 
Action: Mouse scrolled (333, 354) with delta (0, 0)
Screenshot: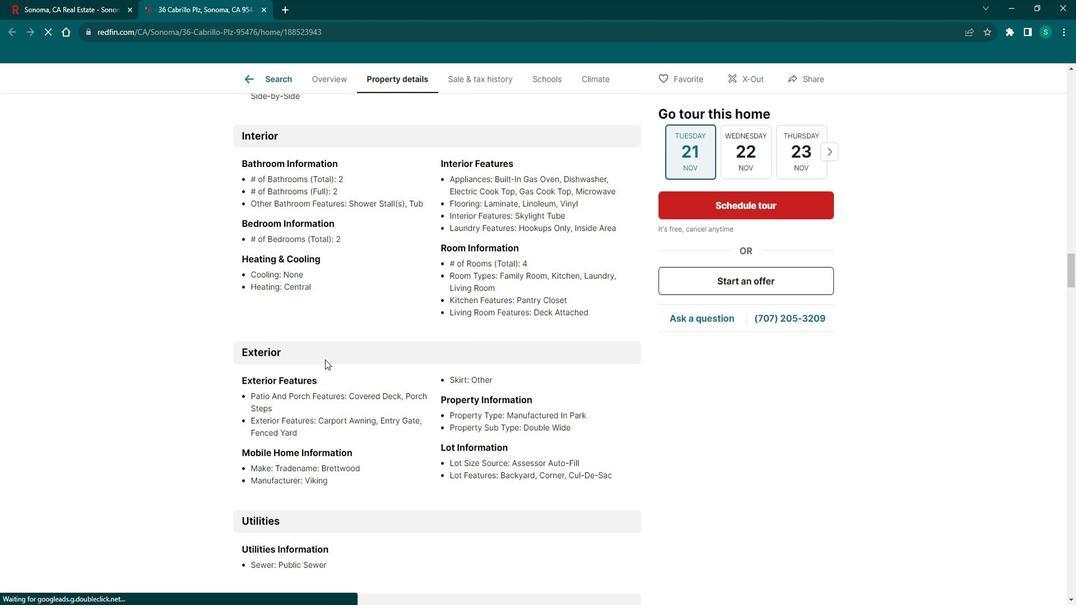 
Action: Mouse scrolled (333, 354) with delta (0, 0)
Screenshot: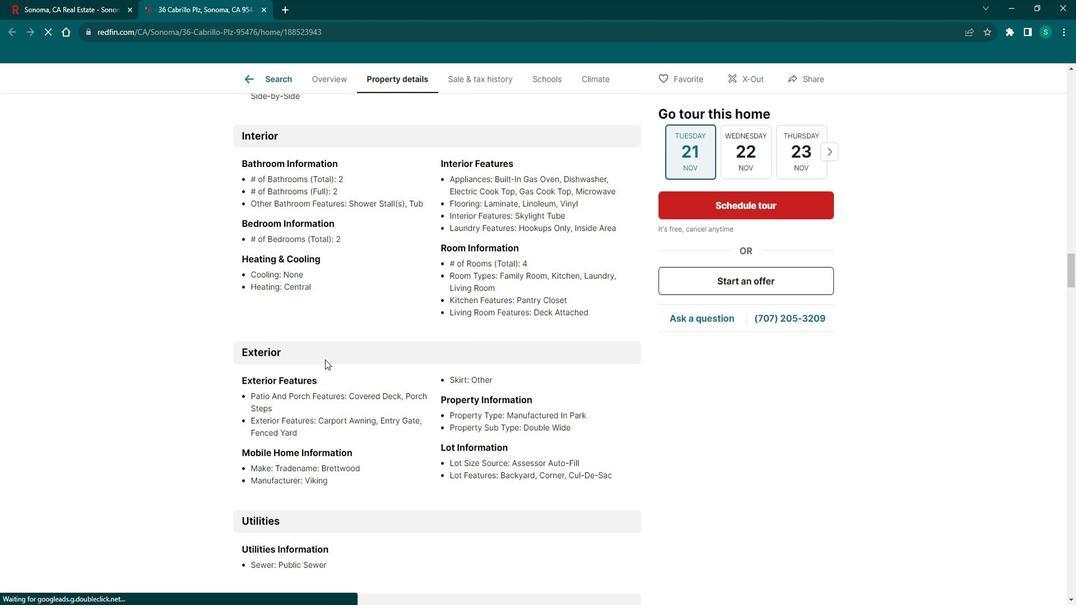 
Action: Mouse scrolled (333, 354) with delta (0, 0)
Screenshot: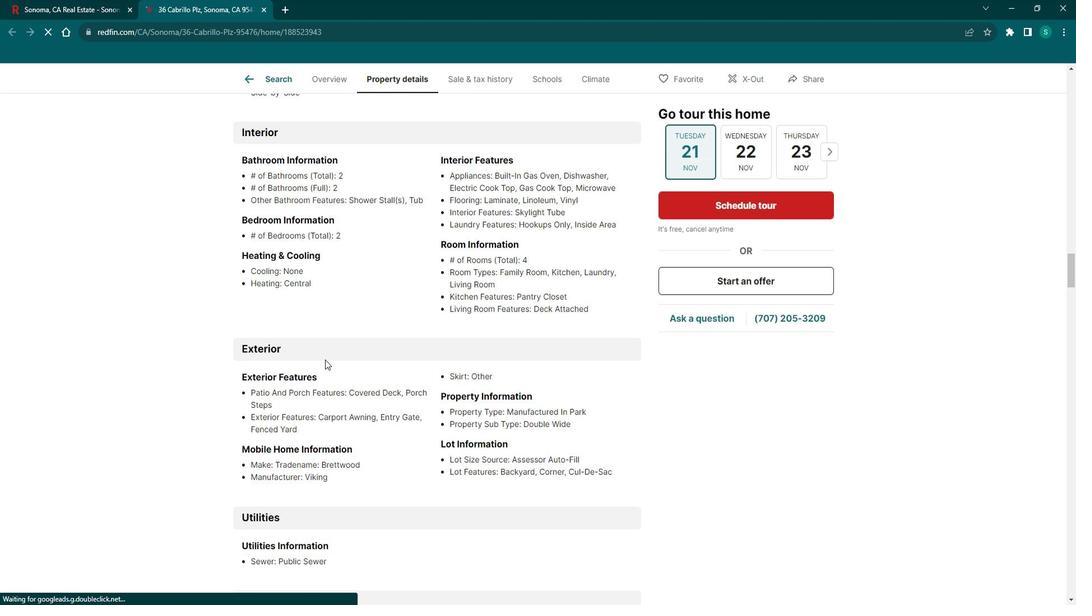 
Action: Mouse scrolled (333, 354) with delta (0, 0)
Screenshot: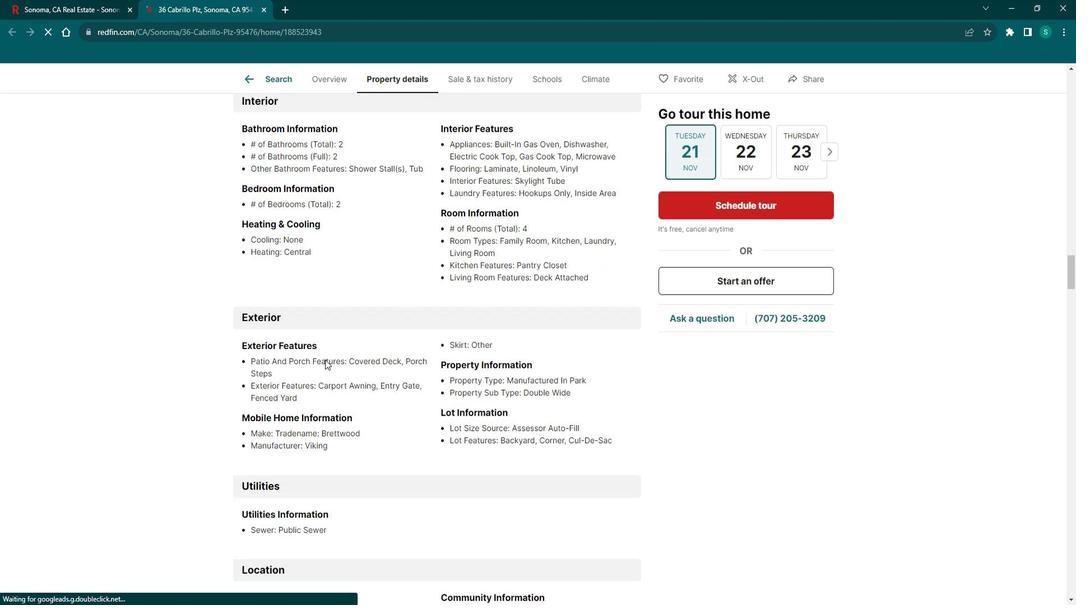 
Action: Mouse scrolled (333, 354) with delta (0, 0)
Screenshot: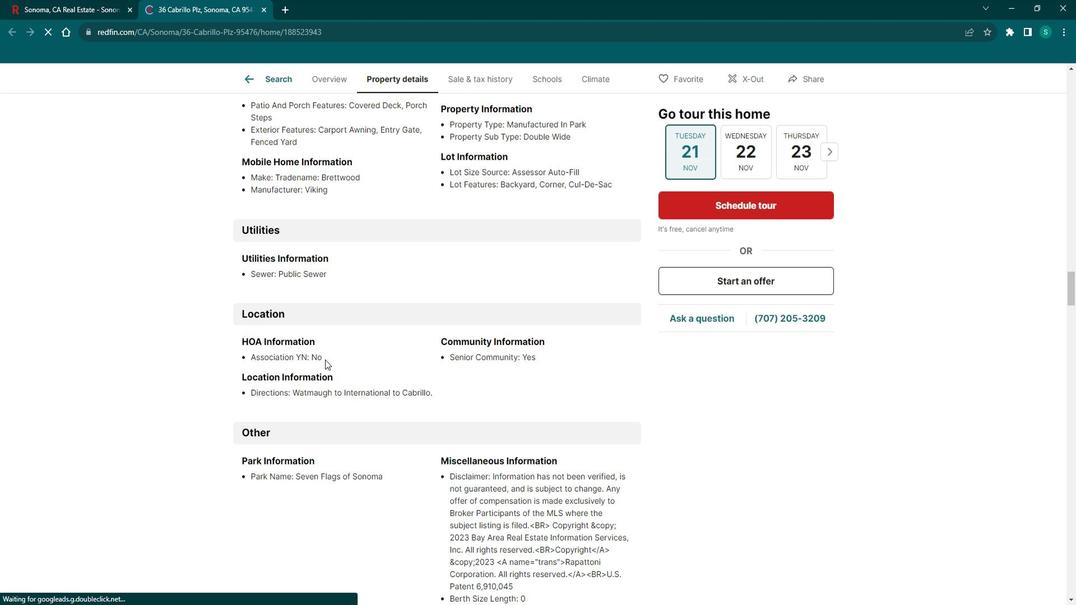 
Action: Mouse scrolled (333, 354) with delta (0, 0)
Screenshot: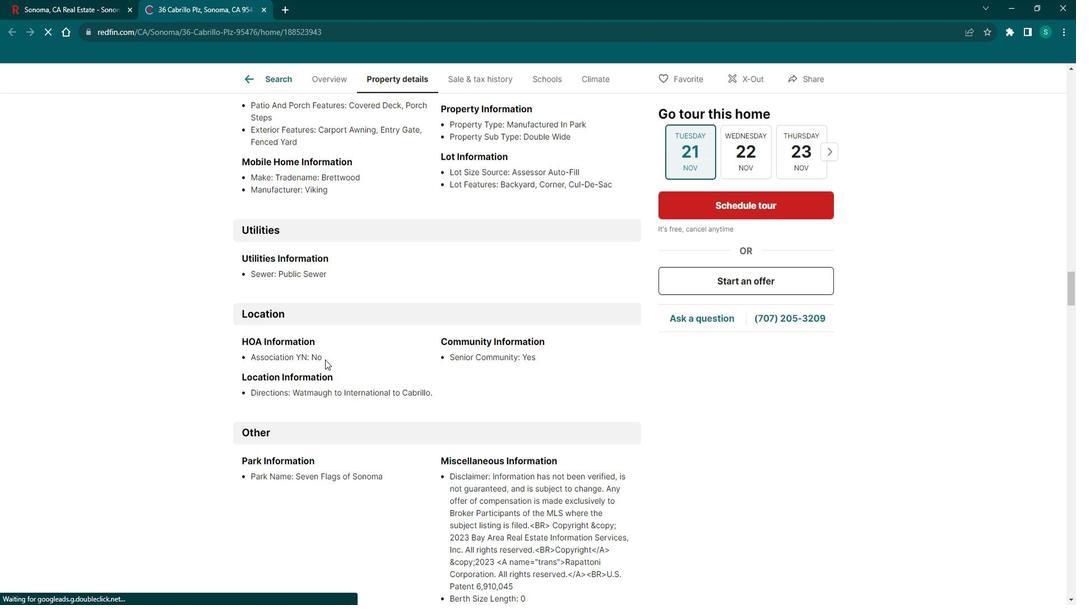 
Action: Mouse scrolled (333, 354) with delta (0, 0)
Screenshot: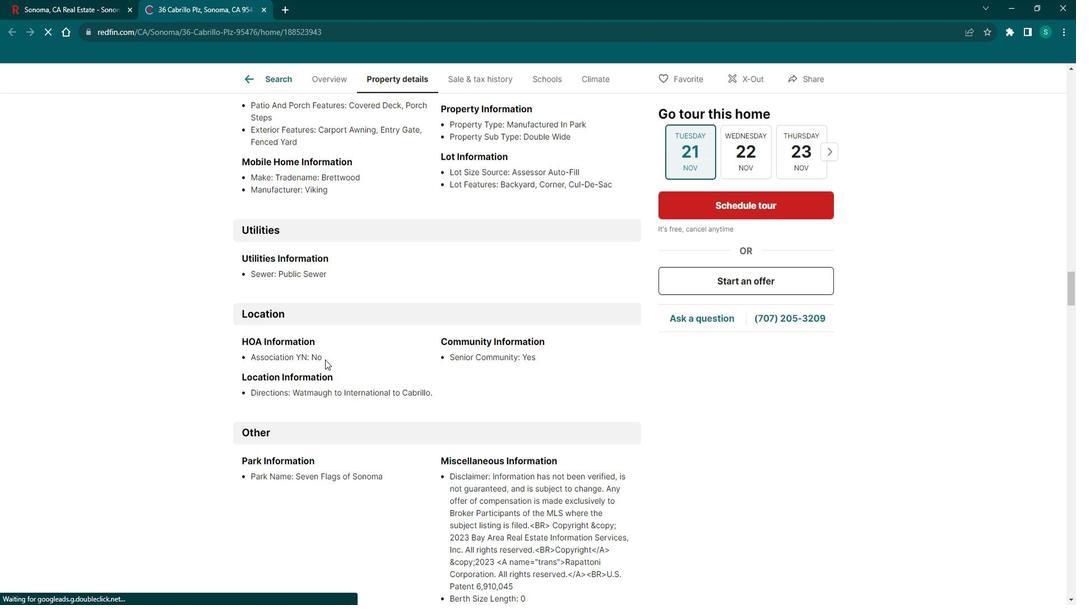 
Action: Mouse scrolled (333, 354) with delta (0, 0)
Screenshot: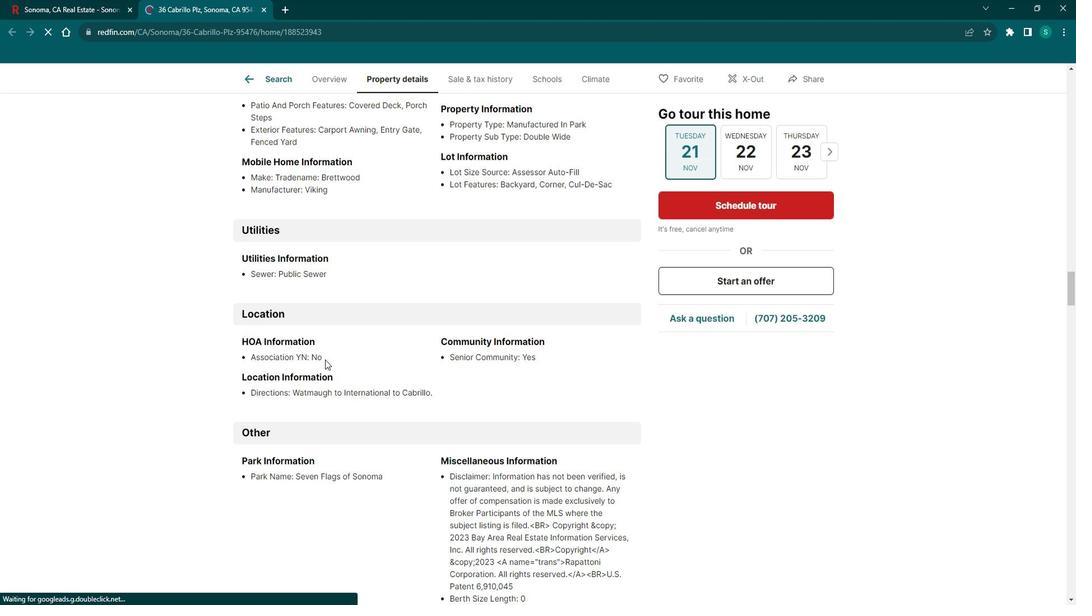 
Action: Mouse scrolled (333, 354) with delta (0, 0)
Screenshot: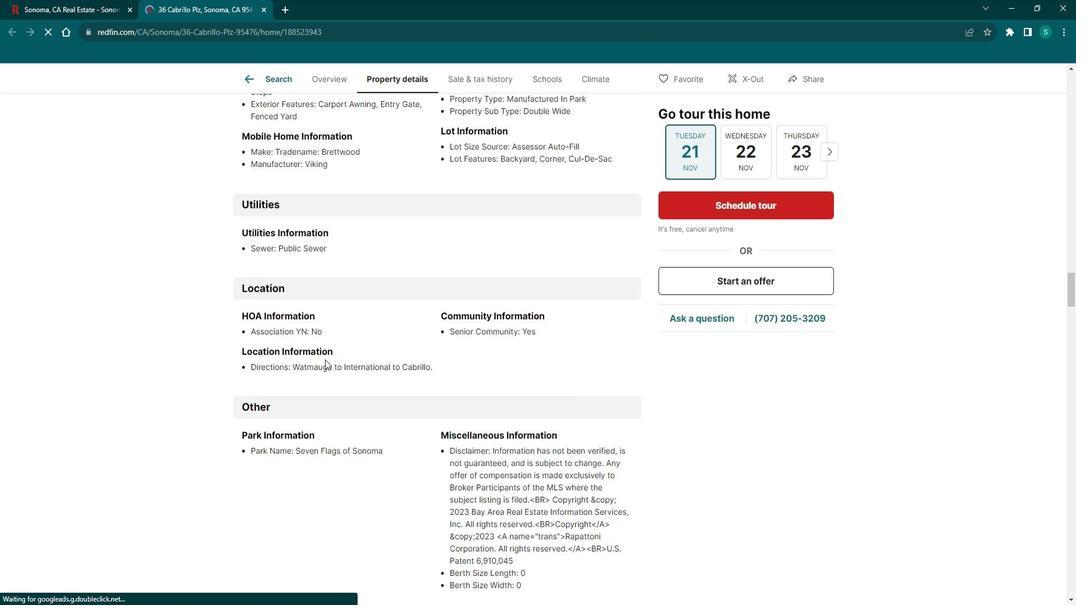 
Action: Mouse scrolled (333, 354) with delta (0, 0)
Screenshot: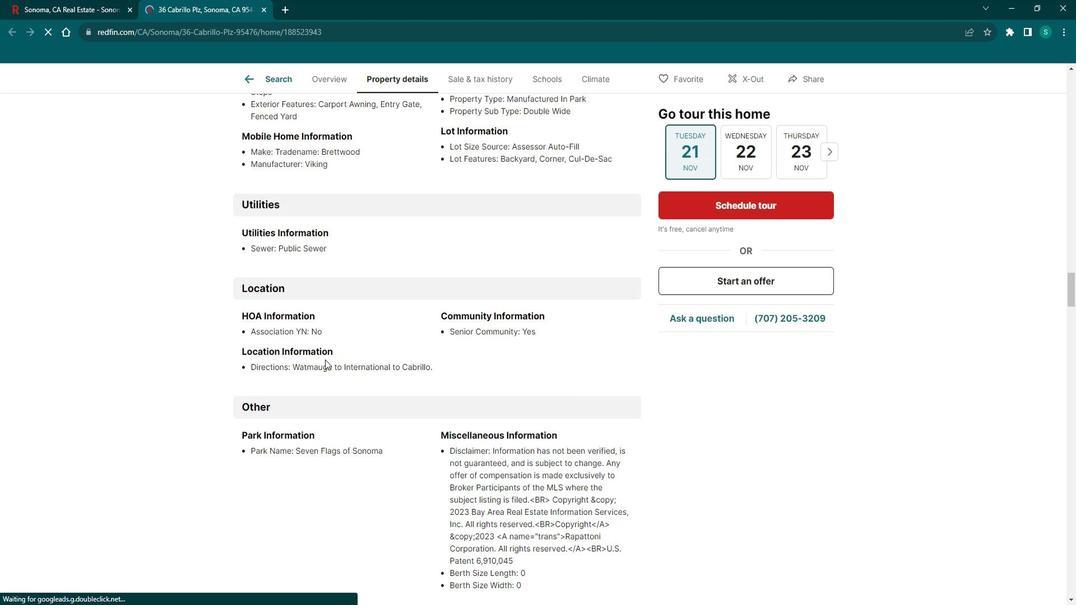 
Action: Mouse scrolled (333, 354) with delta (0, 0)
Screenshot: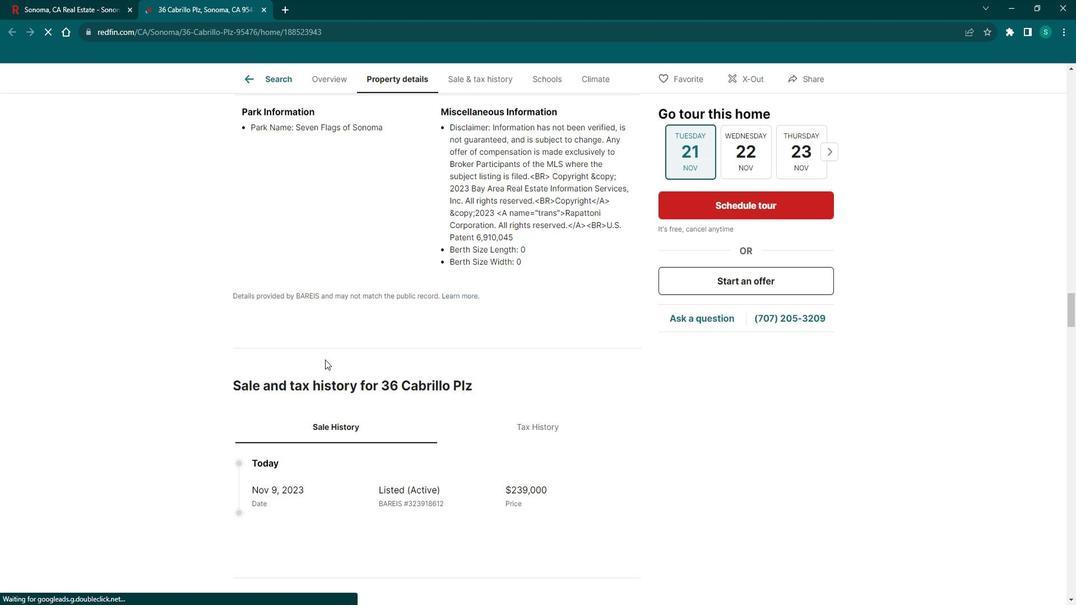 
Action: Mouse scrolled (333, 354) with delta (0, 0)
Screenshot: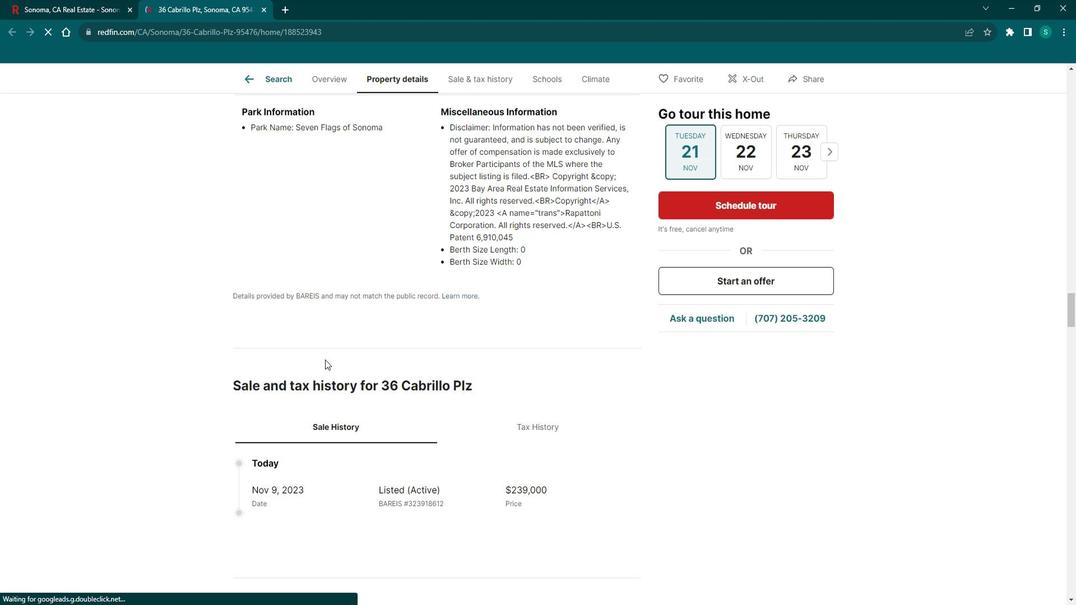 
Action: Mouse scrolled (333, 354) with delta (0, 0)
Screenshot: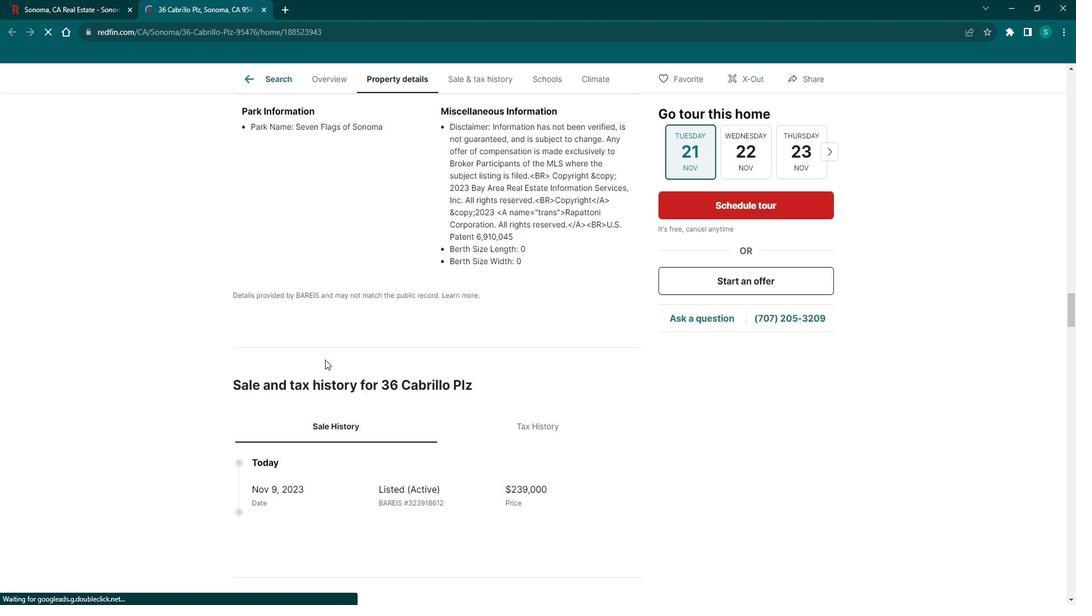 
Action: Mouse scrolled (333, 354) with delta (0, 0)
Screenshot: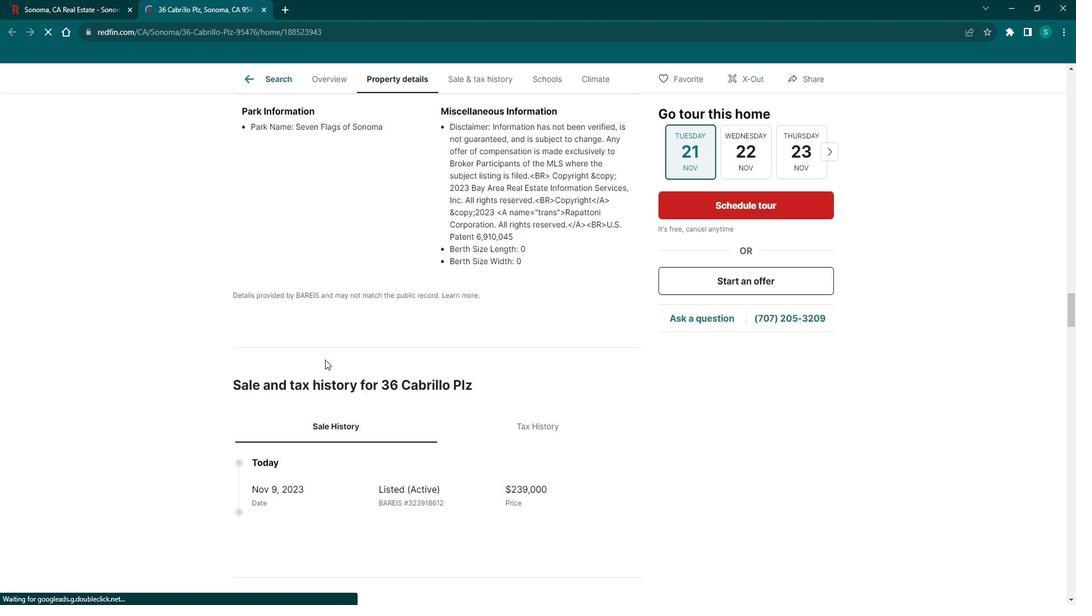 
Action: Mouse scrolled (333, 354) with delta (0, 0)
Screenshot: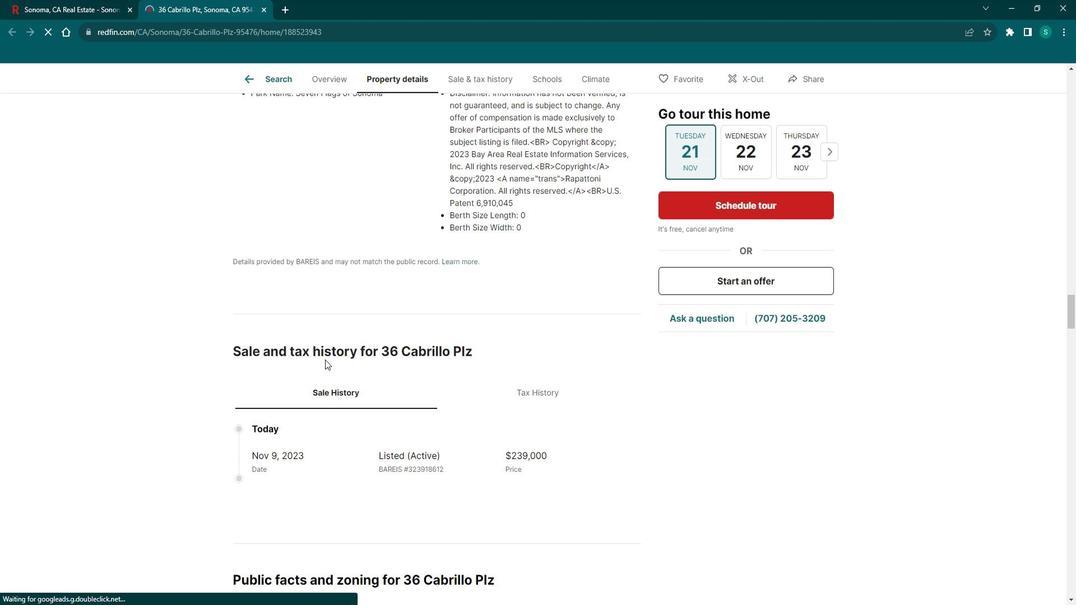 
Action: Mouse scrolled (333, 354) with delta (0, 0)
Screenshot: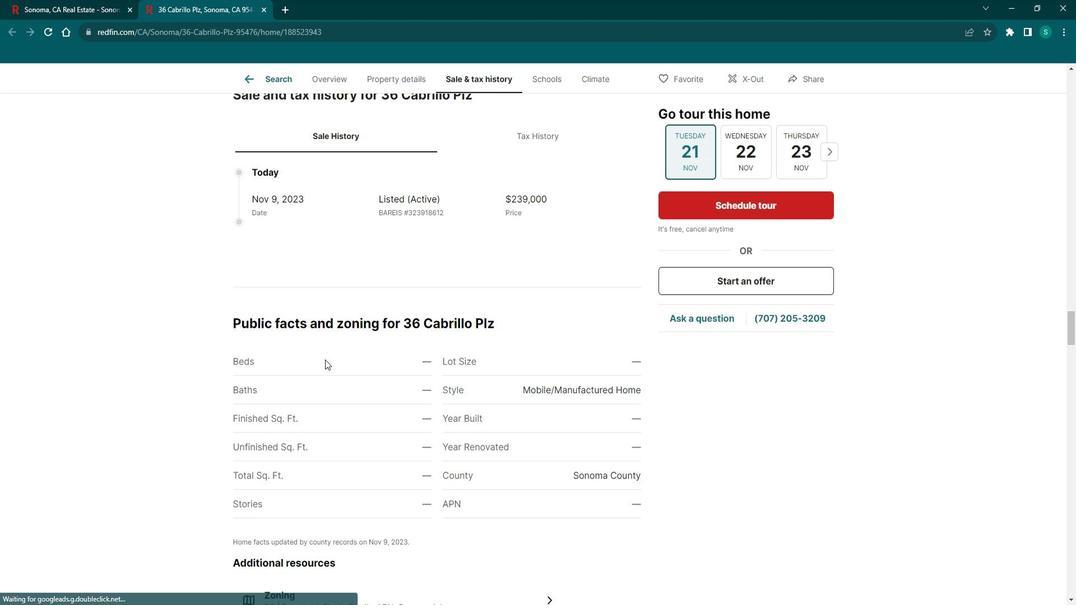
Action: Mouse scrolled (333, 354) with delta (0, 0)
Screenshot: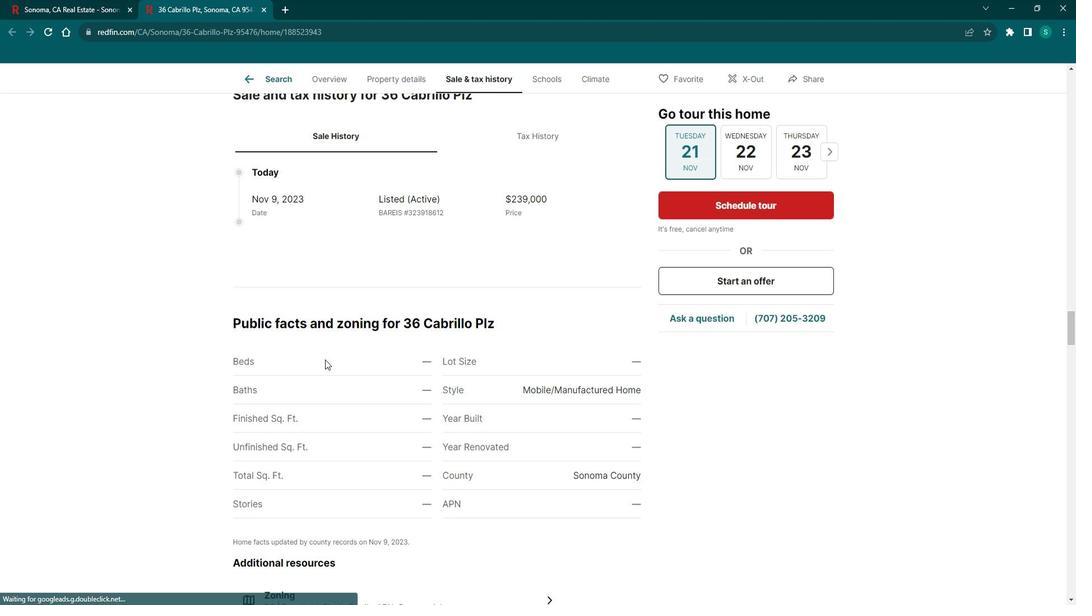 
Action: Mouse scrolled (333, 354) with delta (0, 0)
Screenshot: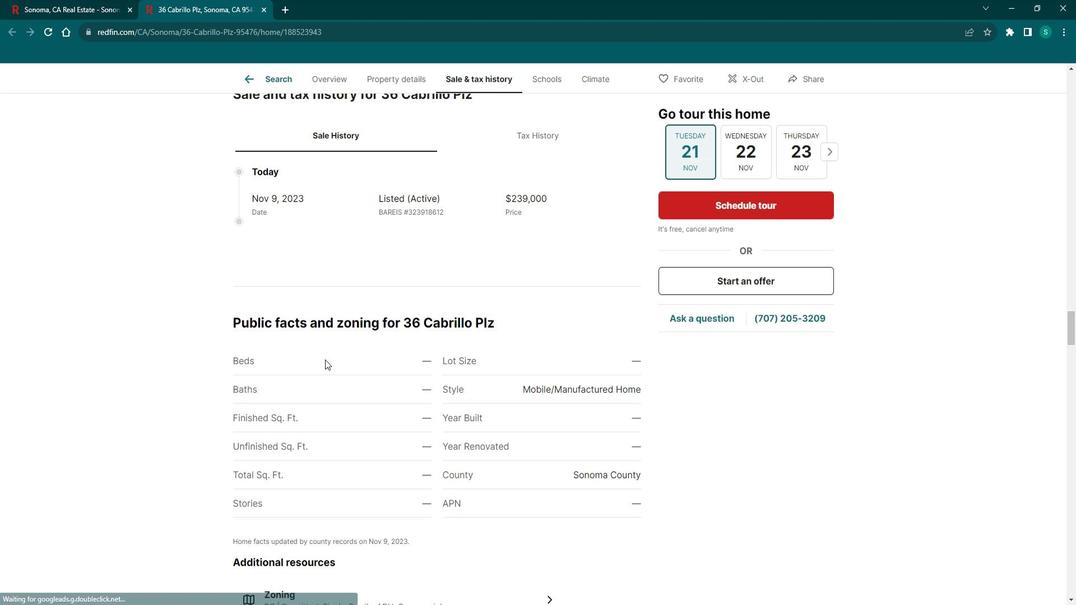 
Action: Mouse scrolled (333, 354) with delta (0, 0)
Screenshot: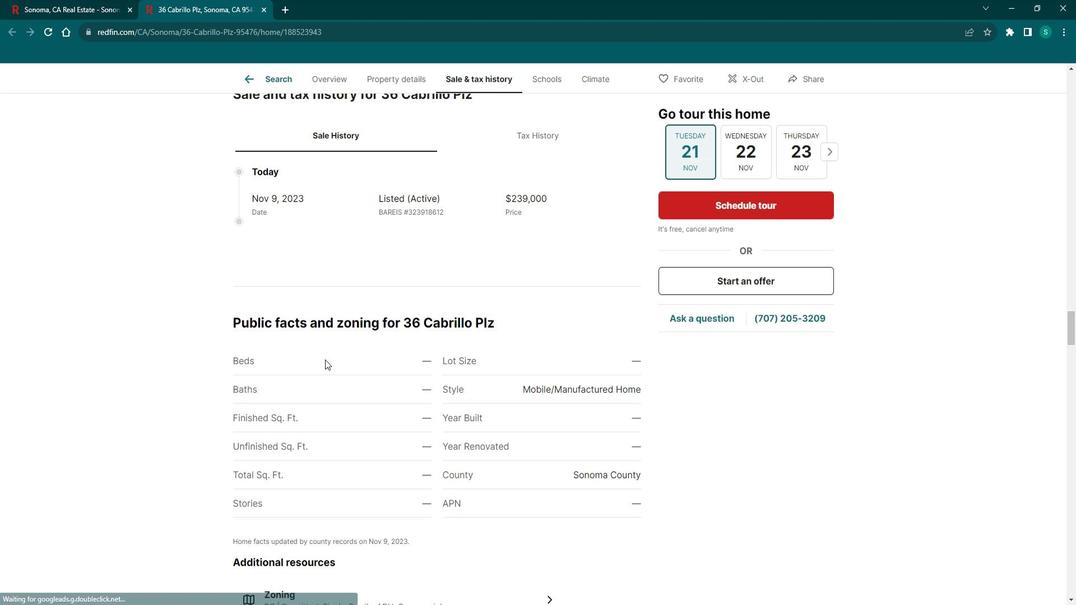 
Action: Mouse scrolled (333, 354) with delta (0, 0)
Screenshot: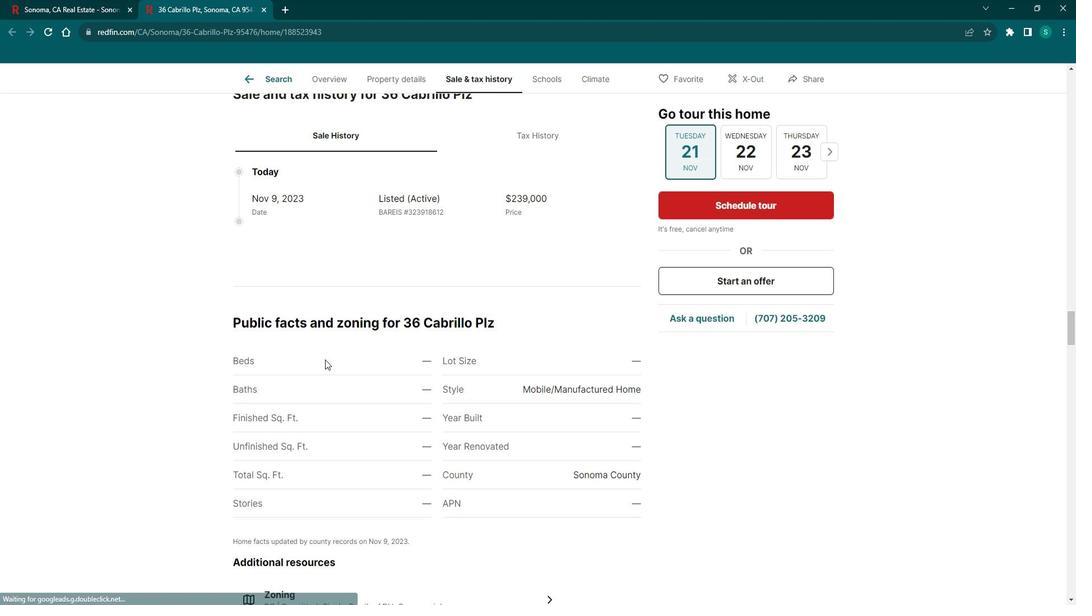 
Action: Mouse scrolled (333, 354) with delta (0, 0)
Screenshot: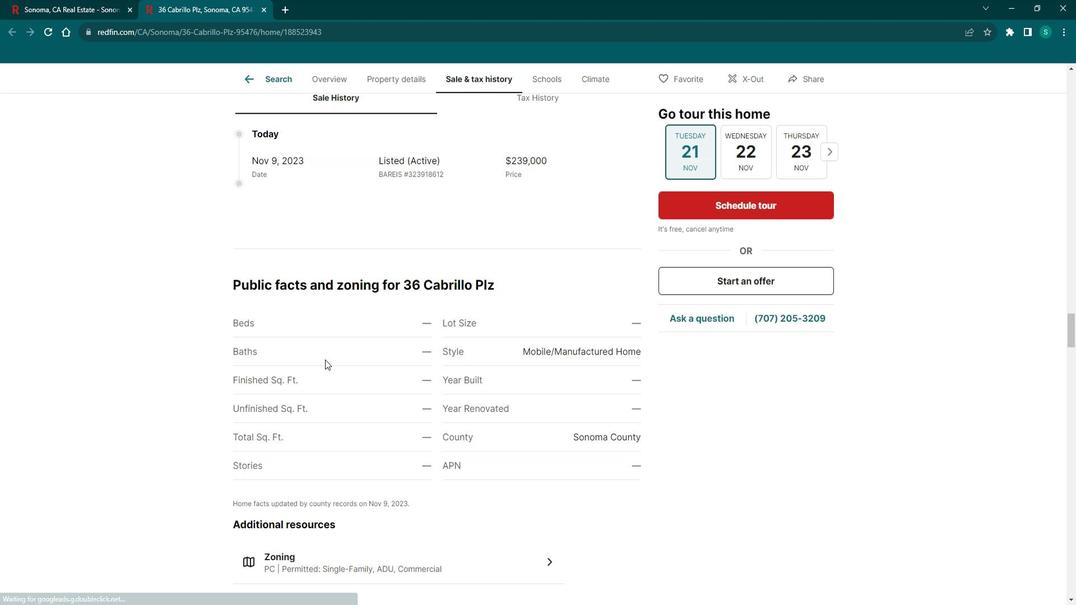 
Action: Mouse scrolled (333, 354) with delta (0, 0)
Screenshot: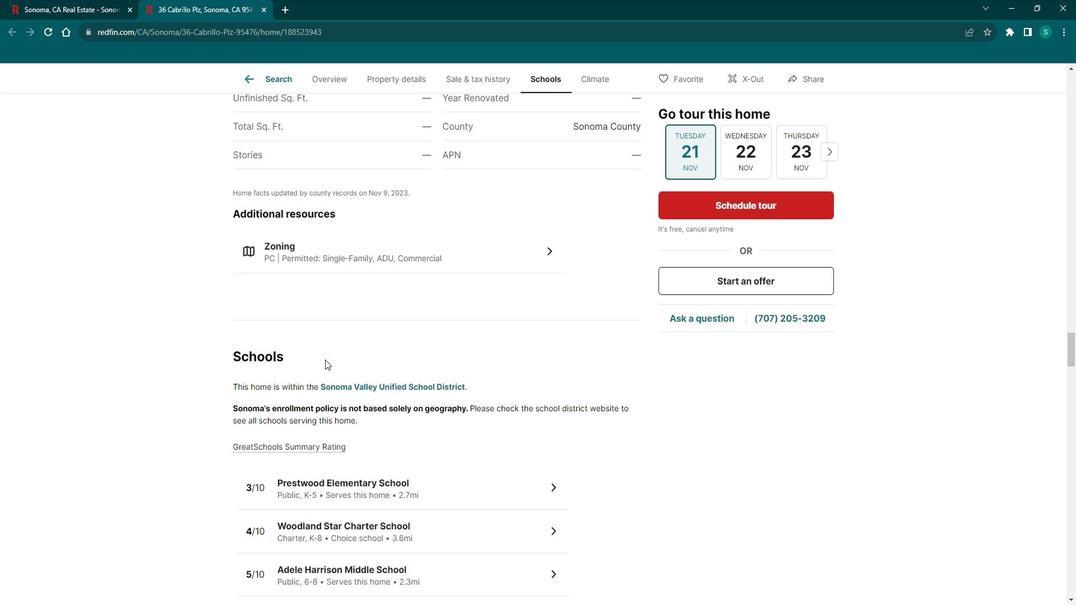 
Action: Mouse scrolled (333, 354) with delta (0, 0)
Screenshot: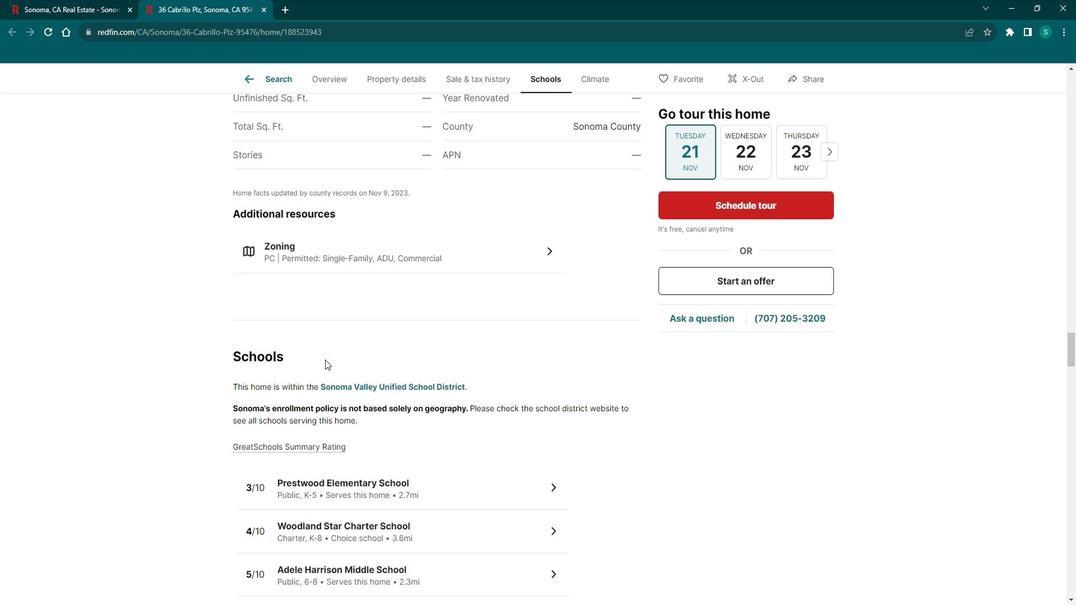 
Action: Mouse scrolled (333, 354) with delta (0, 0)
Screenshot: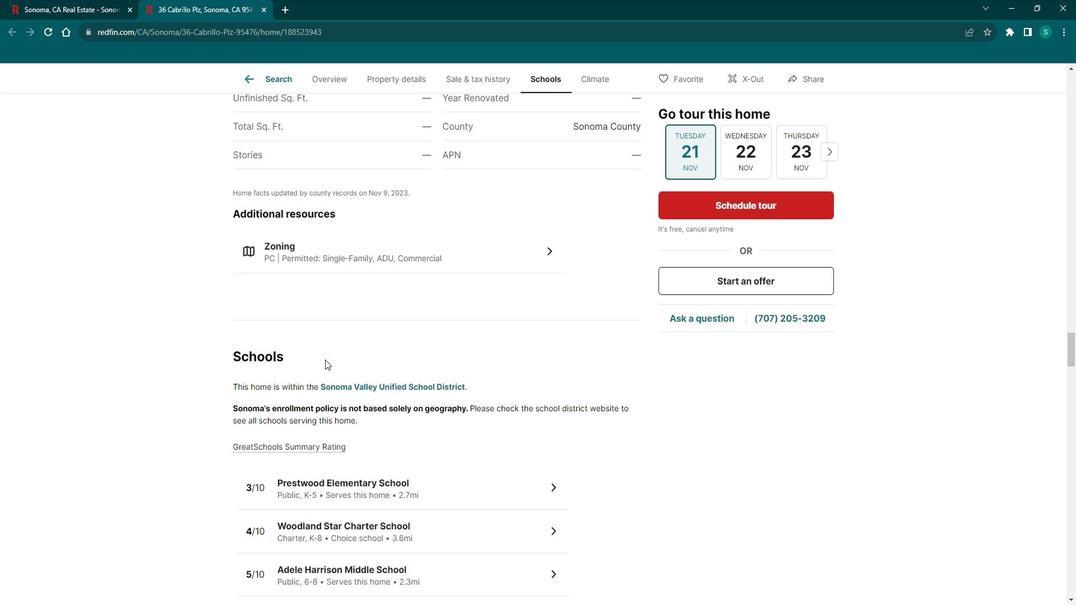 
Action: Mouse scrolled (333, 354) with delta (0, 0)
Screenshot: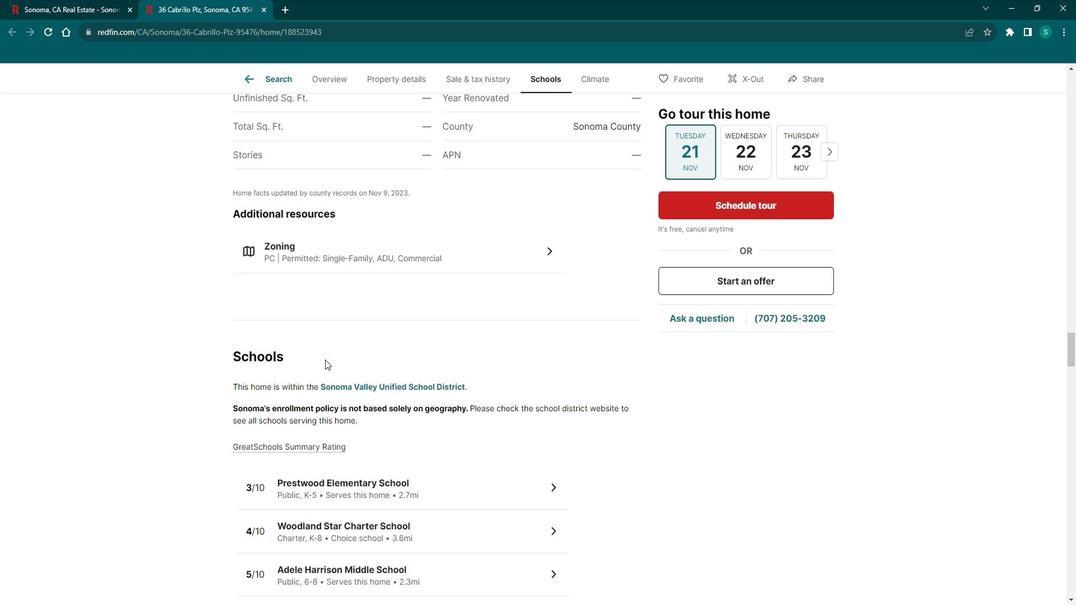 
Action: Mouse scrolled (333, 354) with delta (0, 0)
Screenshot: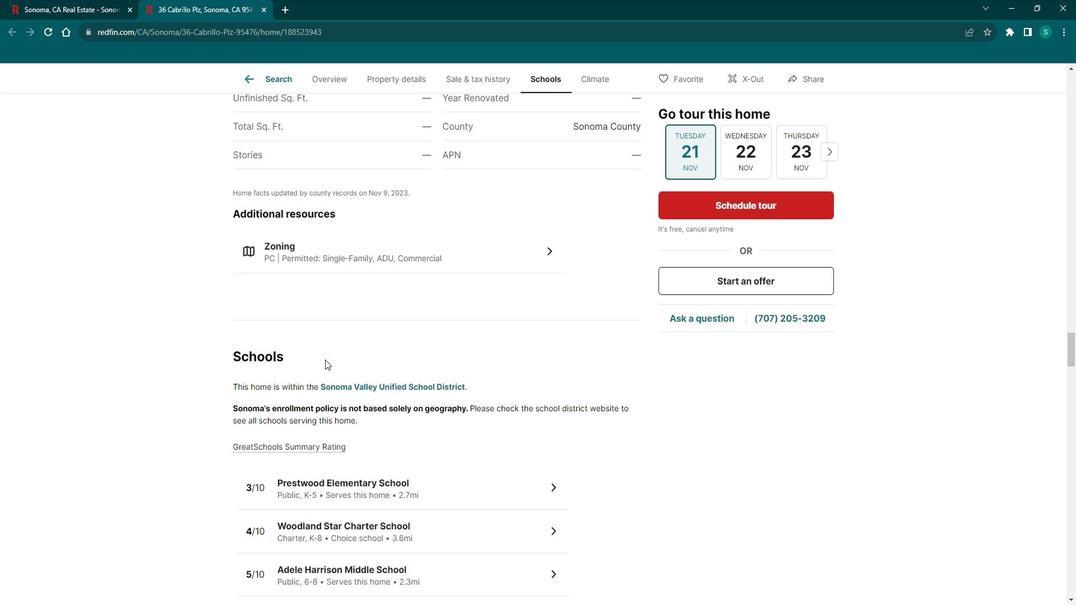 
Action: Mouse scrolled (333, 354) with delta (0, 0)
Screenshot: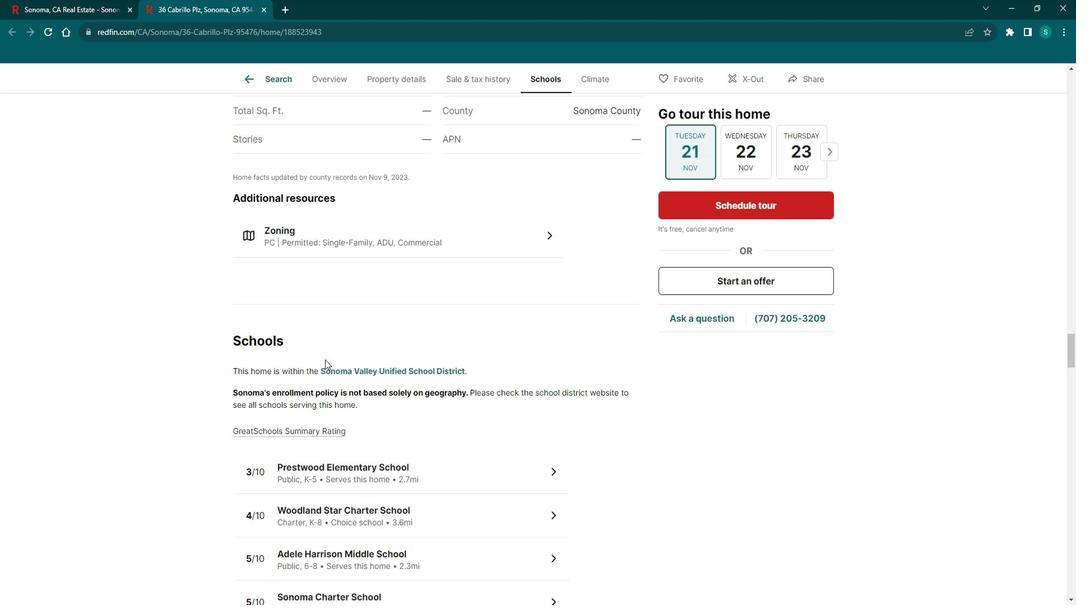 
Action: Mouse moved to (333, 354)
Screenshot: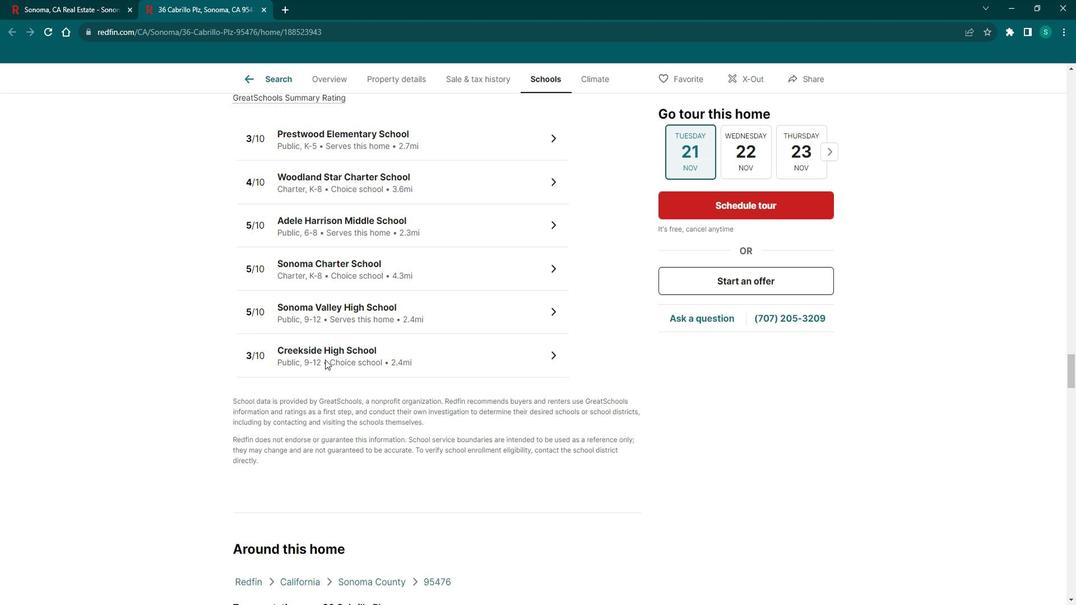 
Action: Mouse scrolled (333, 354) with delta (0, 0)
Screenshot: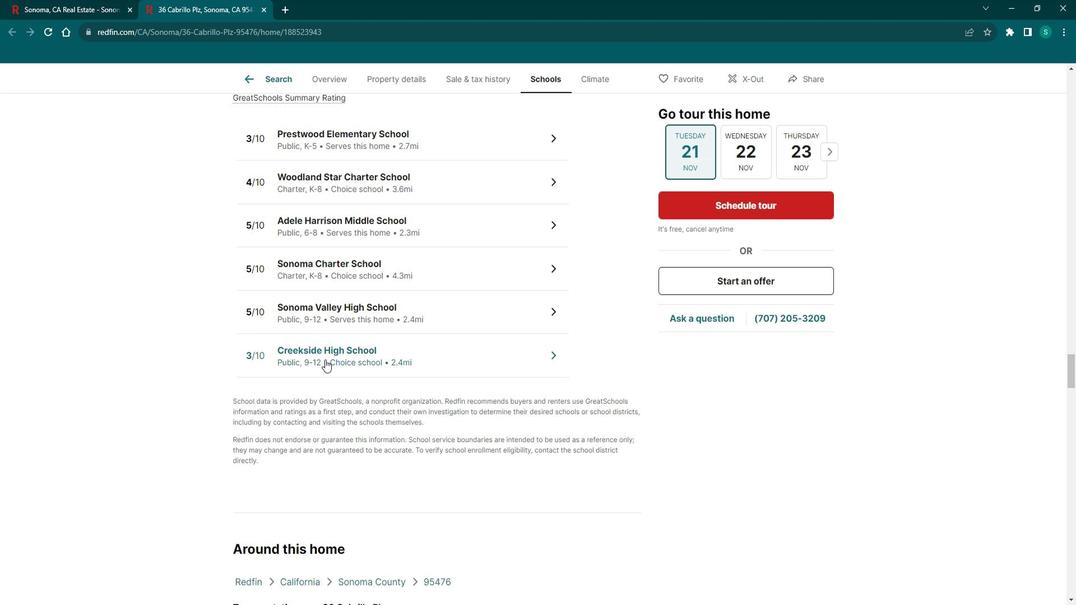 
Action: Mouse scrolled (333, 354) with delta (0, 0)
Screenshot: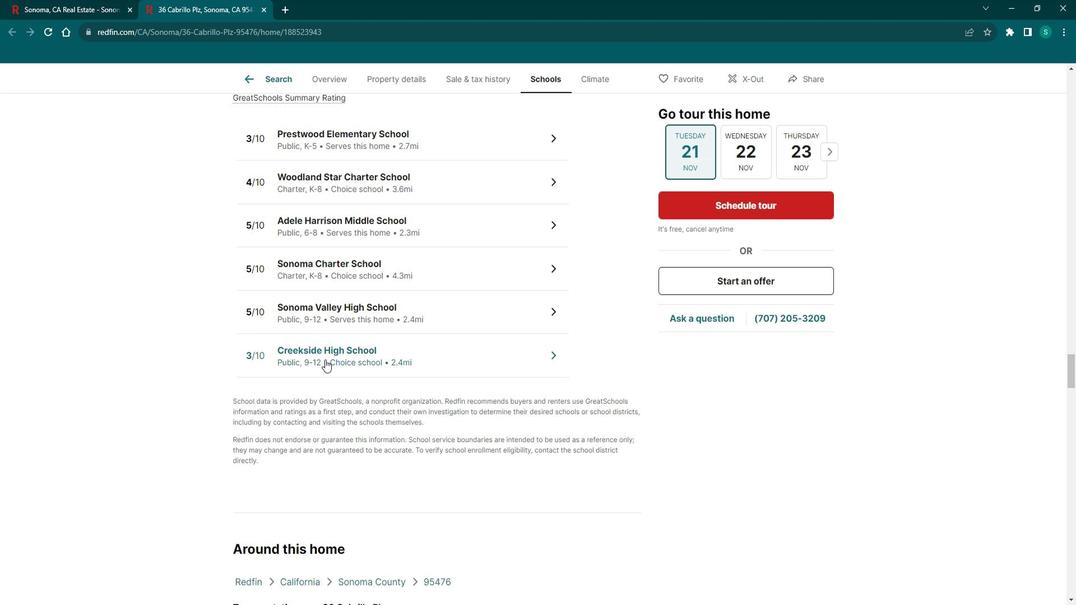 
Action: Mouse scrolled (333, 354) with delta (0, 0)
Screenshot: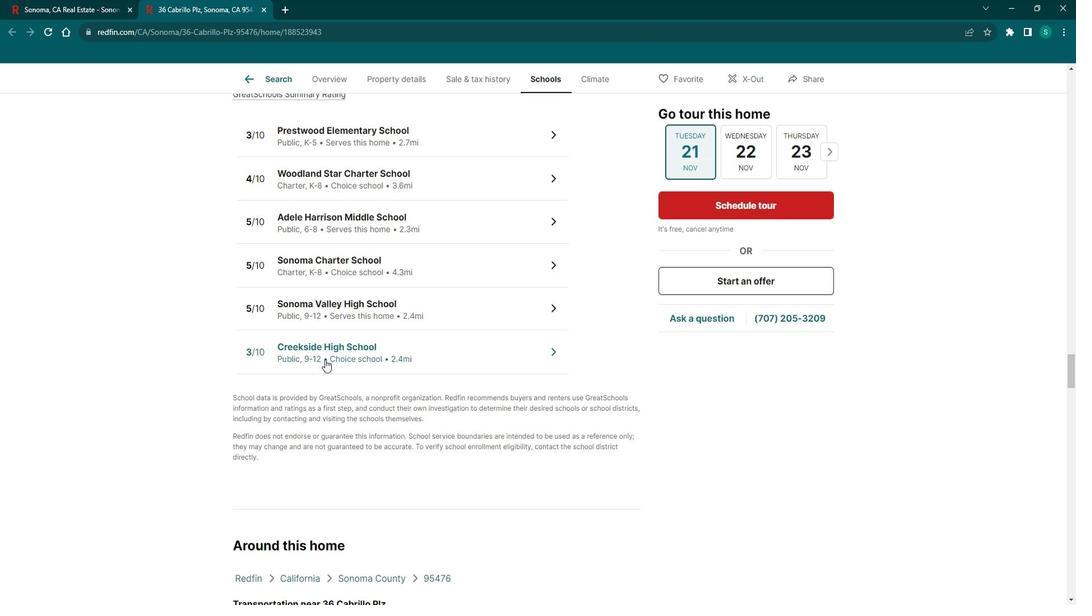 
Action: Mouse scrolled (333, 354) with delta (0, 0)
Screenshot: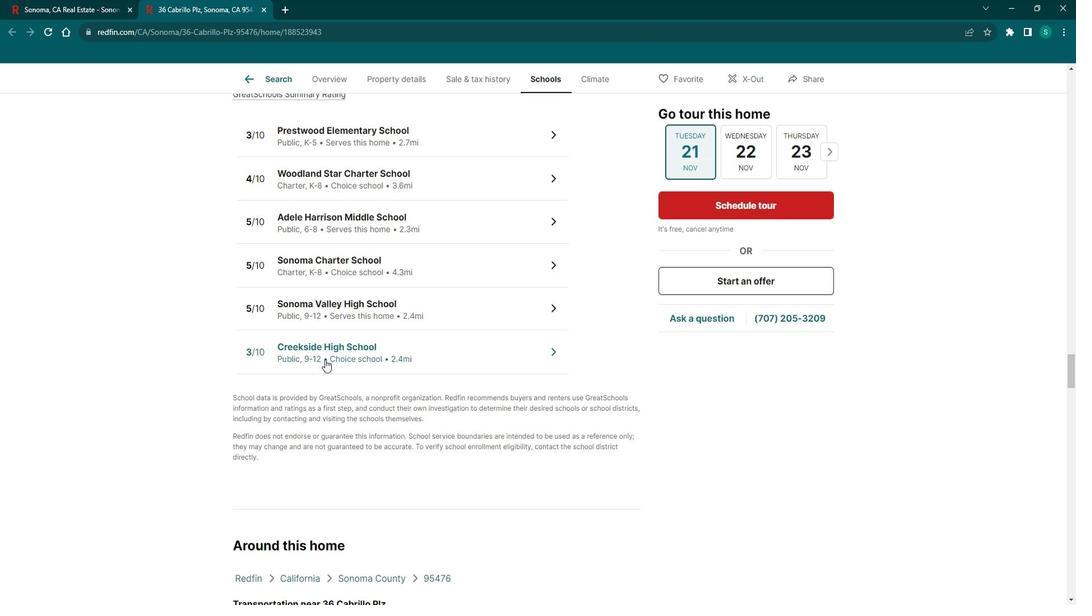 
Action: Mouse scrolled (333, 354) with delta (0, 0)
Screenshot: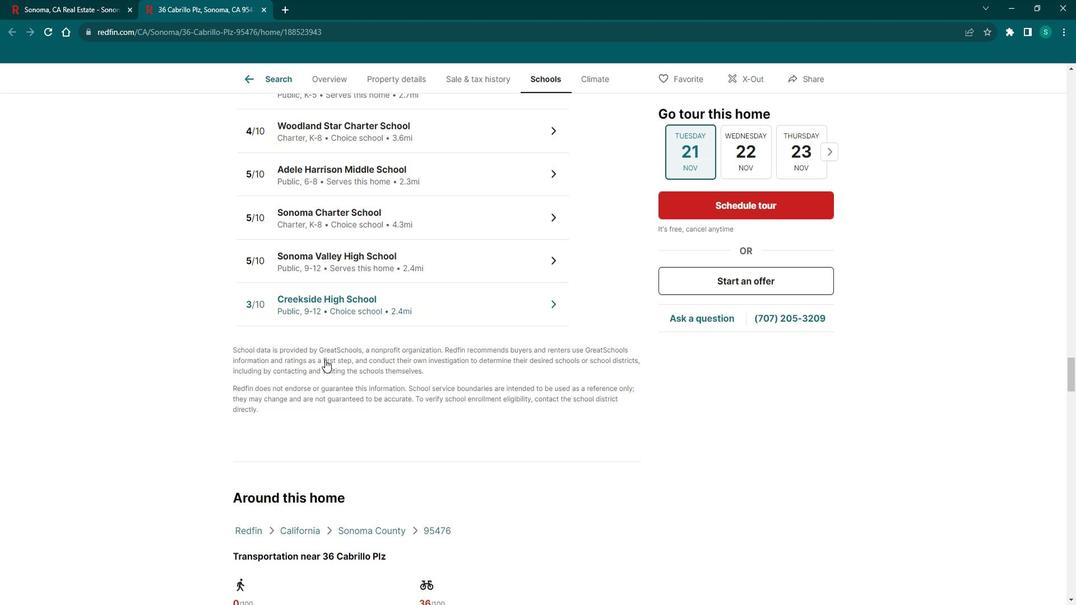 
Action: Mouse scrolled (333, 354) with delta (0, 0)
Screenshot: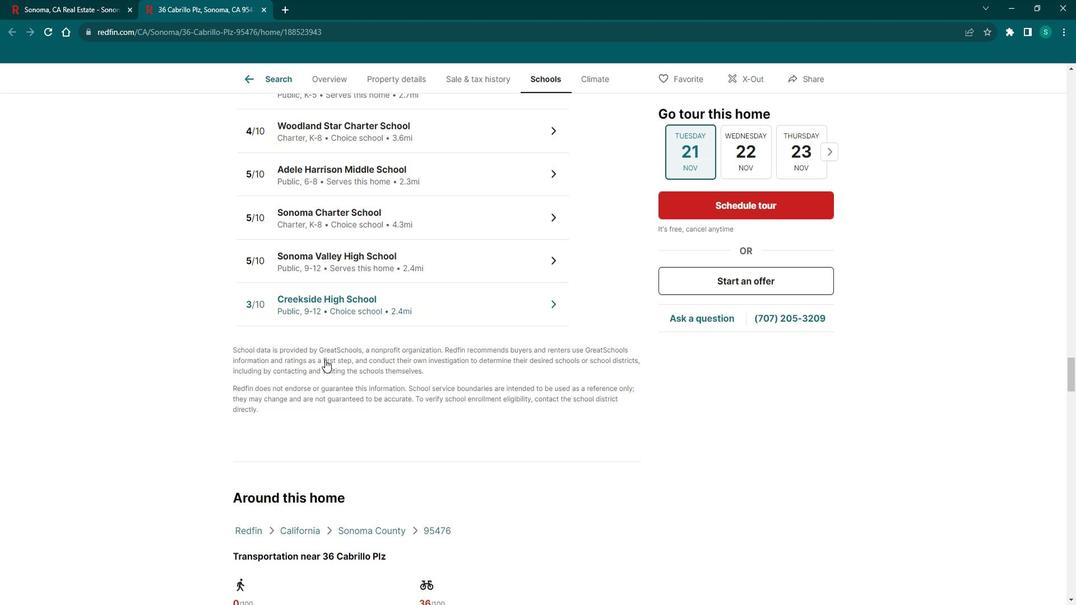 
Action: Mouse scrolled (333, 354) with delta (0, 0)
Screenshot: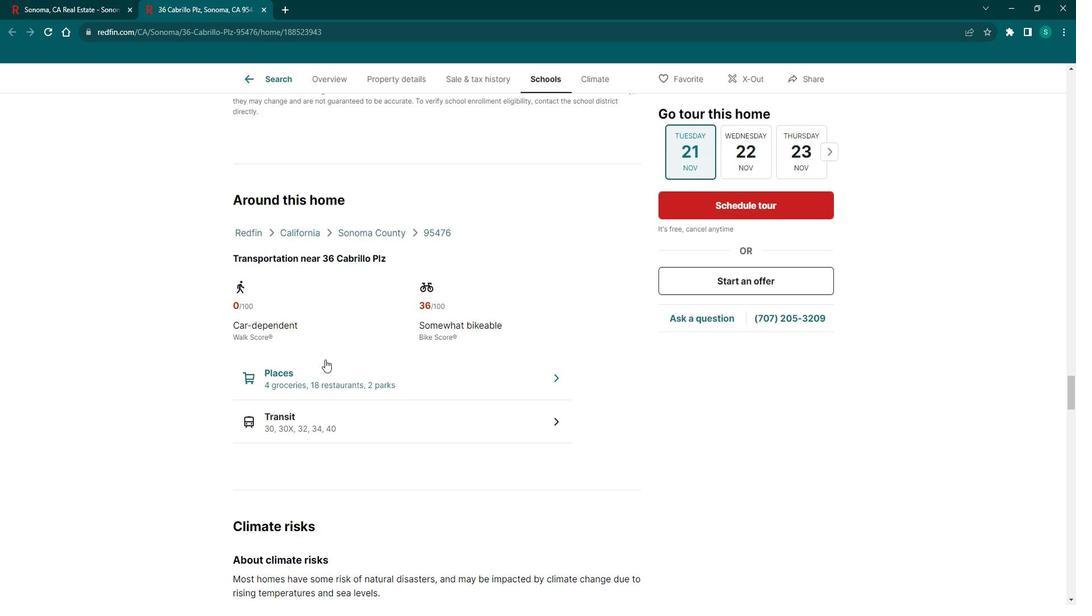 
Action: Mouse scrolled (333, 354) with delta (0, 0)
Screenshot: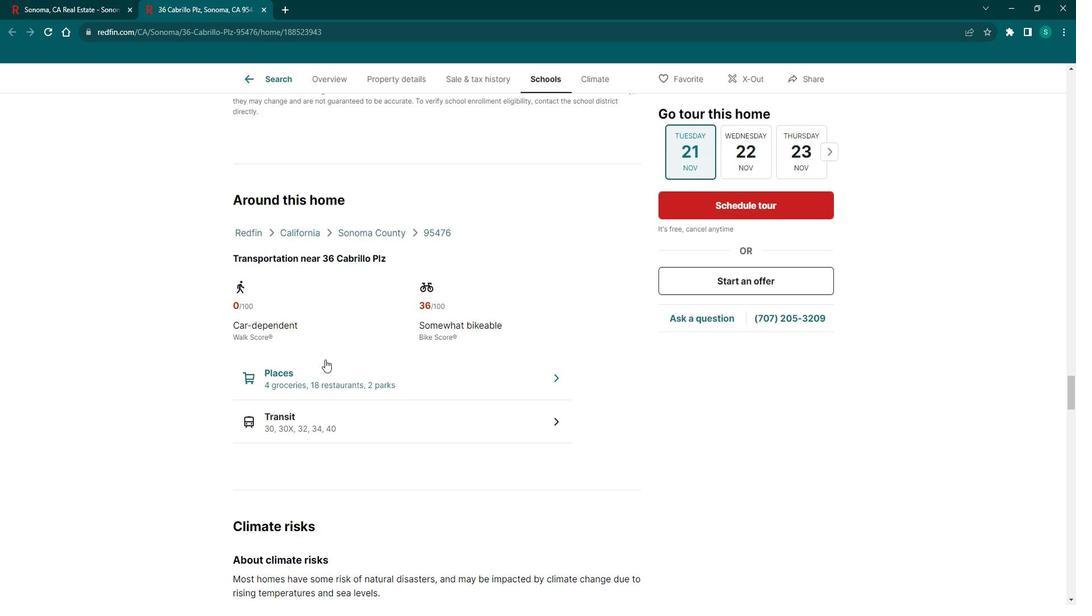 
Action: Mouse scrolled (333, 354) with delta (0, 0)
Screenshot: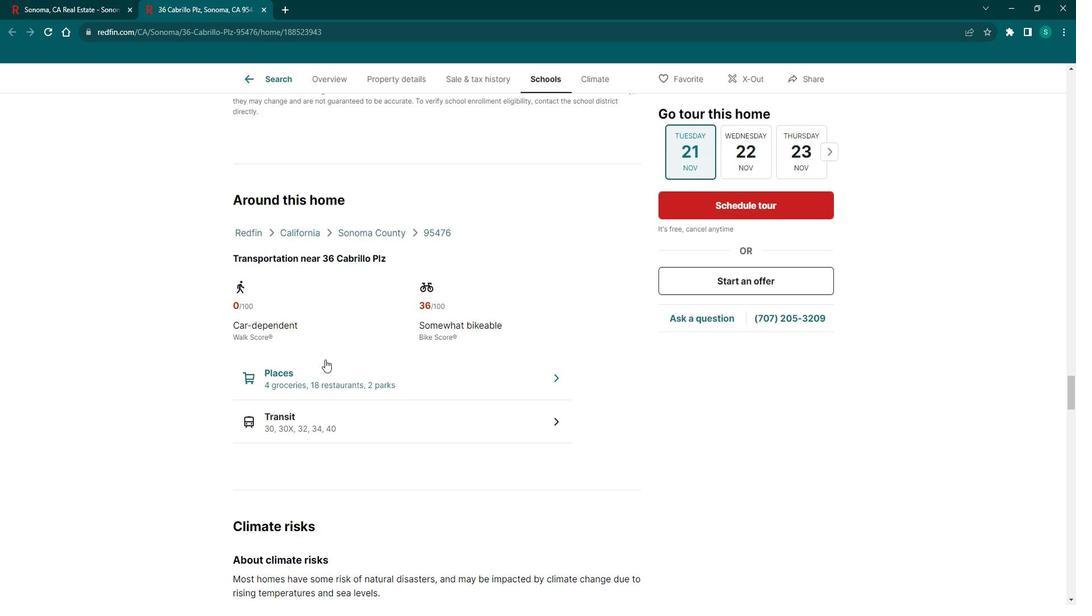 
Action: Mouse scrolled (333, 354) with delta (0, 0)
Screenshot: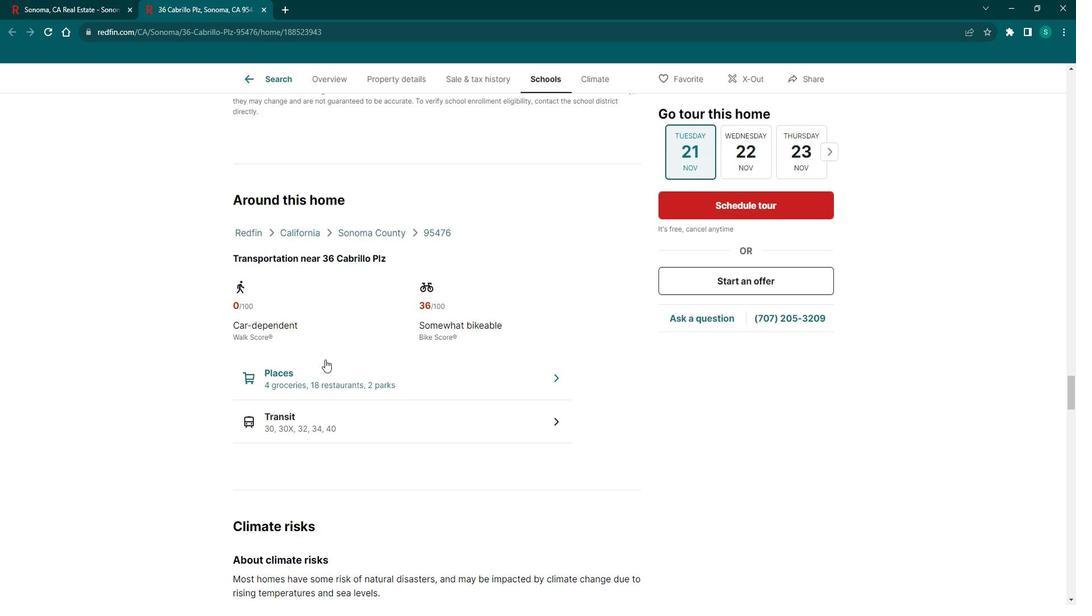 
Action: Mouse scrolled (333, 354) with delta (0, 0)
Screenshot: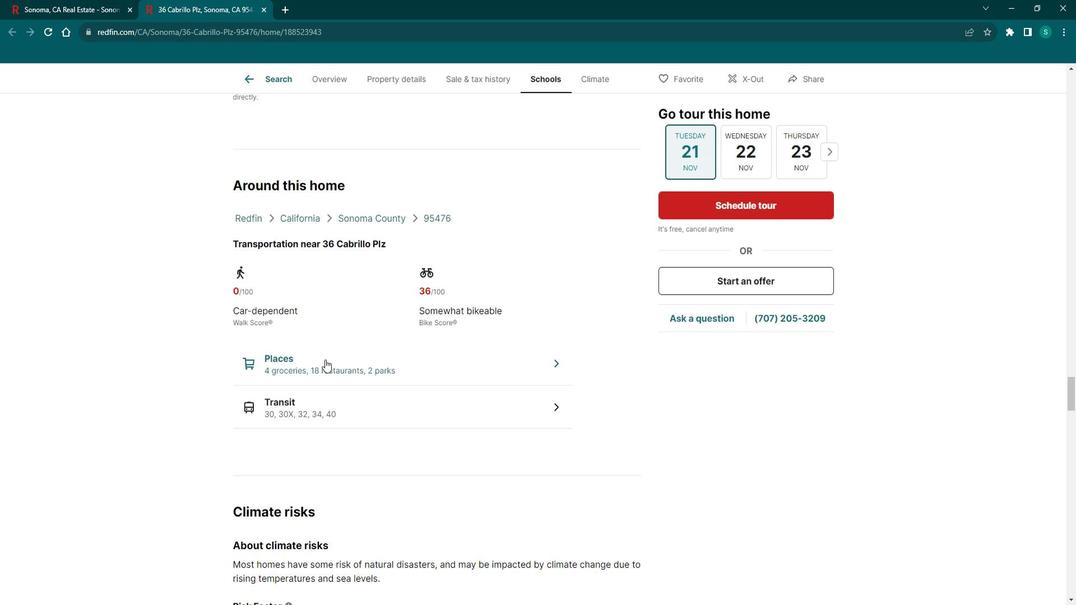 
Action: Mouse scrolled (333, 354) with delta (0, 0)
Screenshot: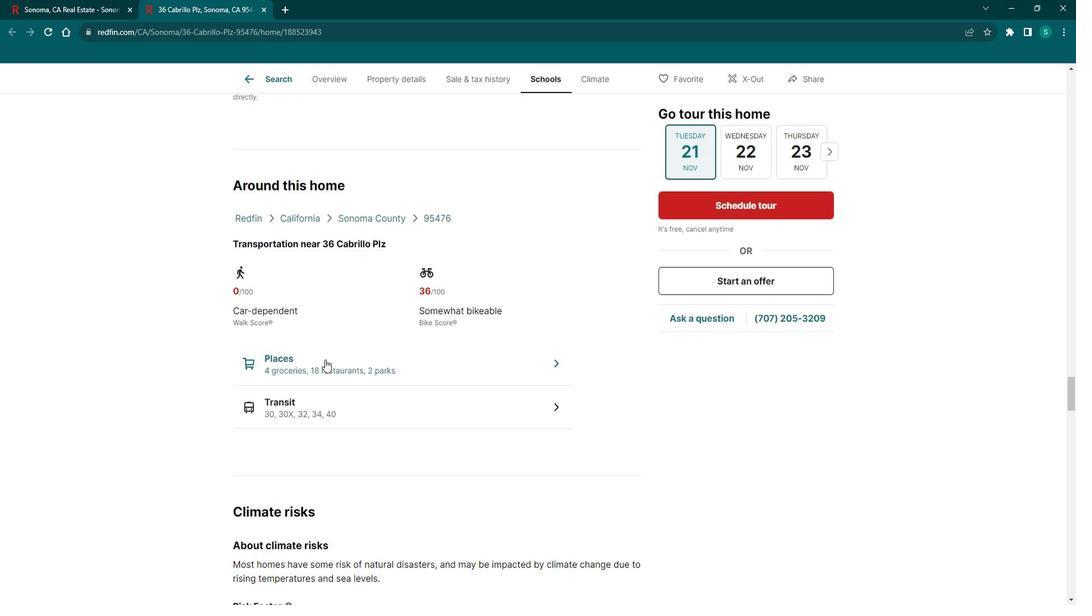 
Action: Mouse scrolled (333, 354) with delta (0, 0)
Screenshot: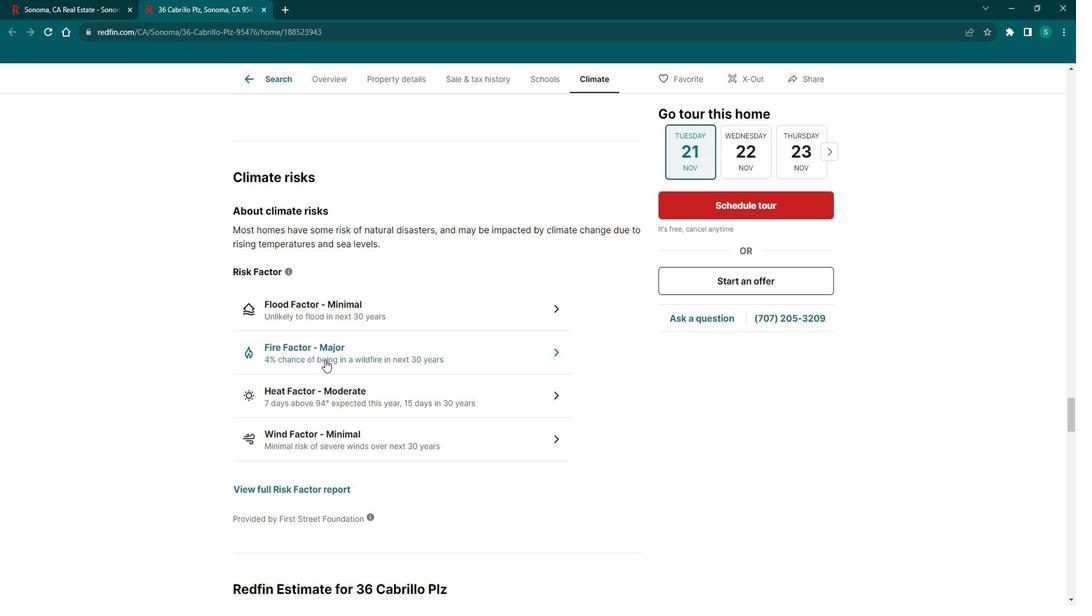 
Action: Mouse scrolled (333, 354) with delta (0, 0)
Screenshot: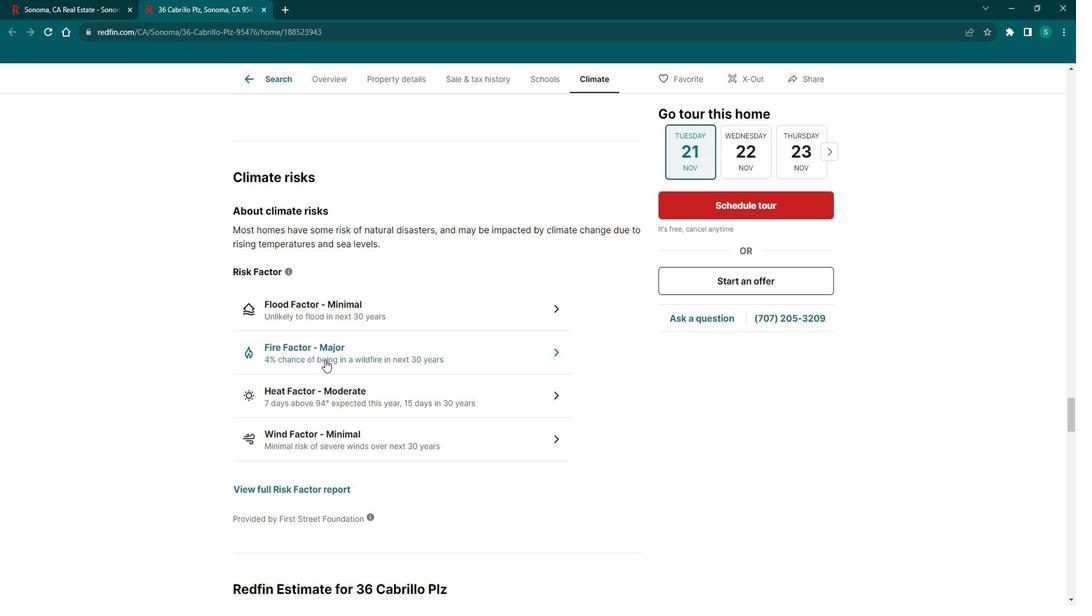 
Action: Mouse scrolled (333, 354) with delta (0, 0)
Screenshot: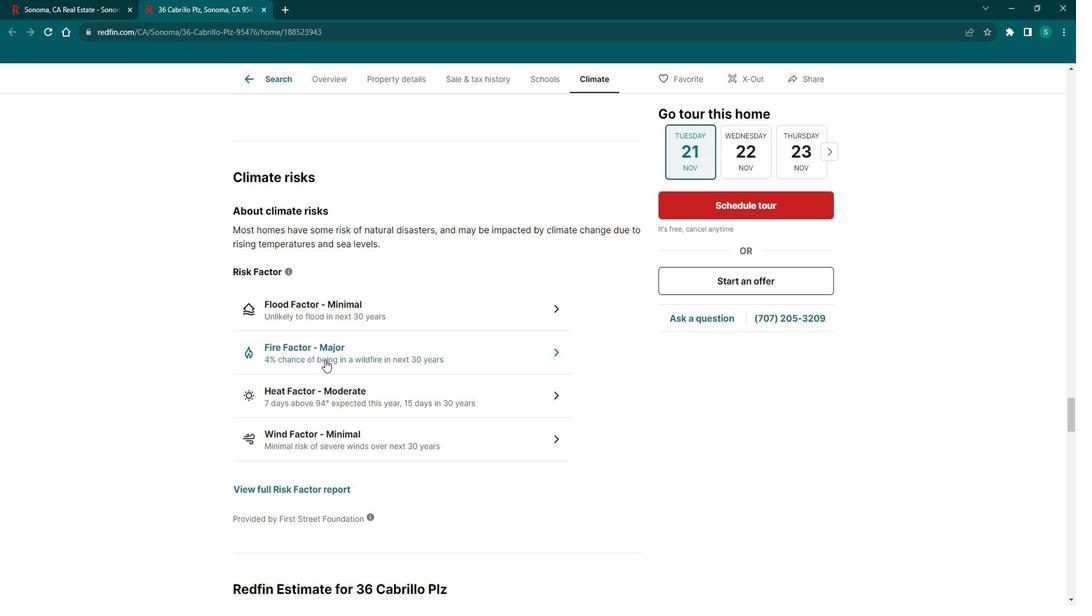 
Action: Mouse scrolled (333, 354) with delta (0, 0)
Screenshot: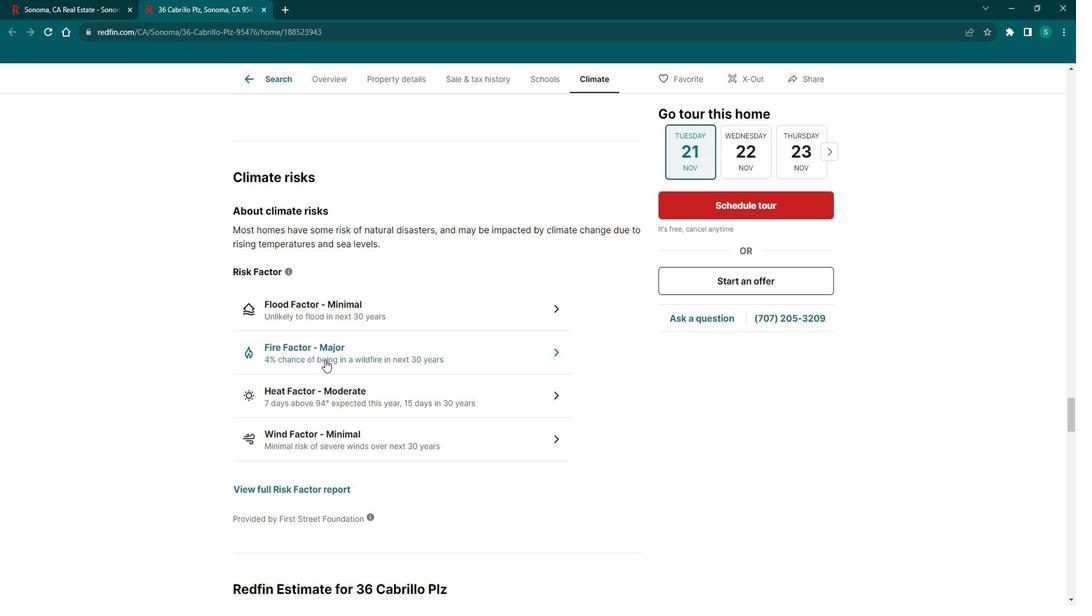 
Action: Mouse scrolled (333, 354) with delta (0, 0)
Screenshot: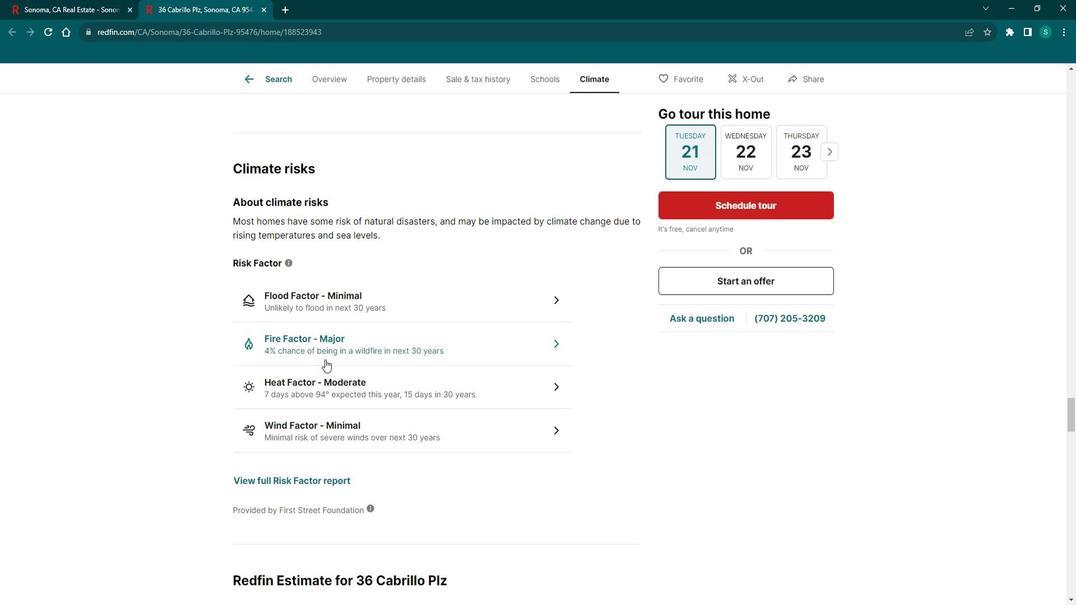 
Action: Mouse scrolled (333, 354) with delta (0, 0)
Screenshot: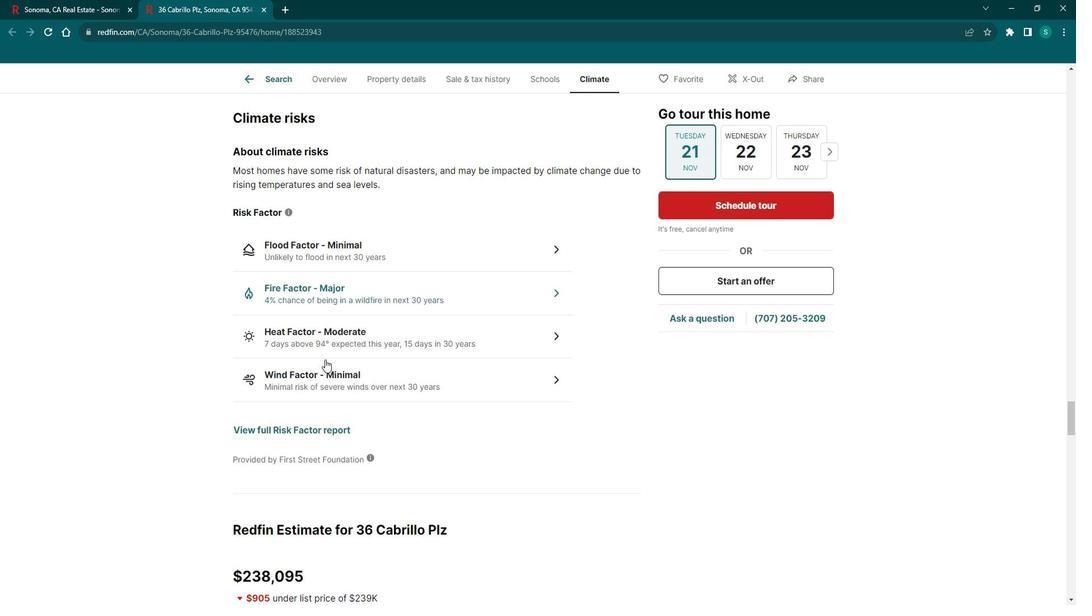 
Action: Mouse scrolled (333, 354) with delta (0, 0)
Screenshot: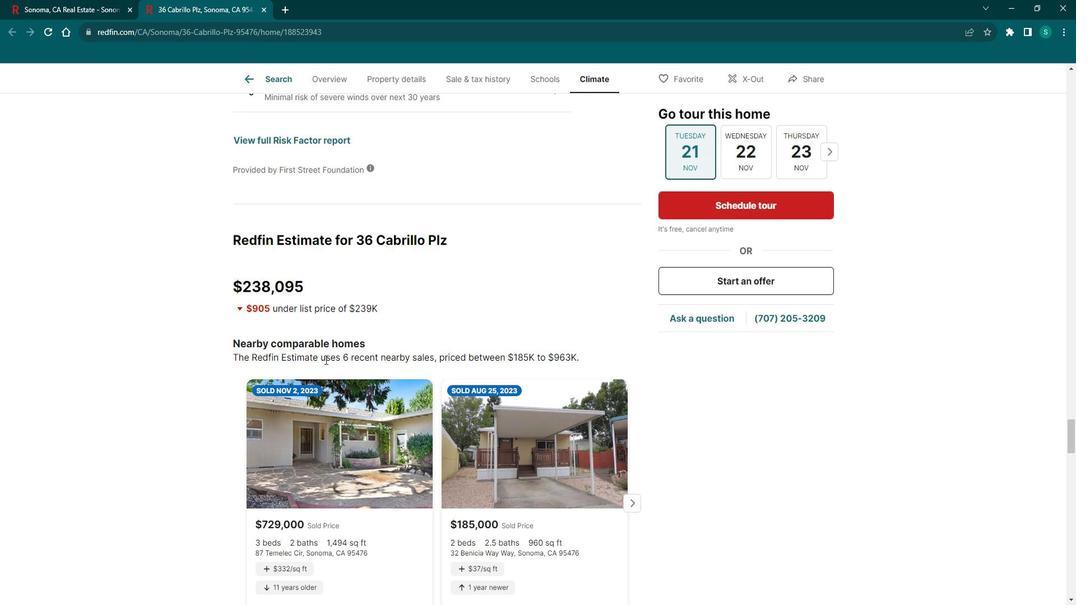 
Action: Mouse scrolled (333, 354) with delta (0, 0)
Screenshot: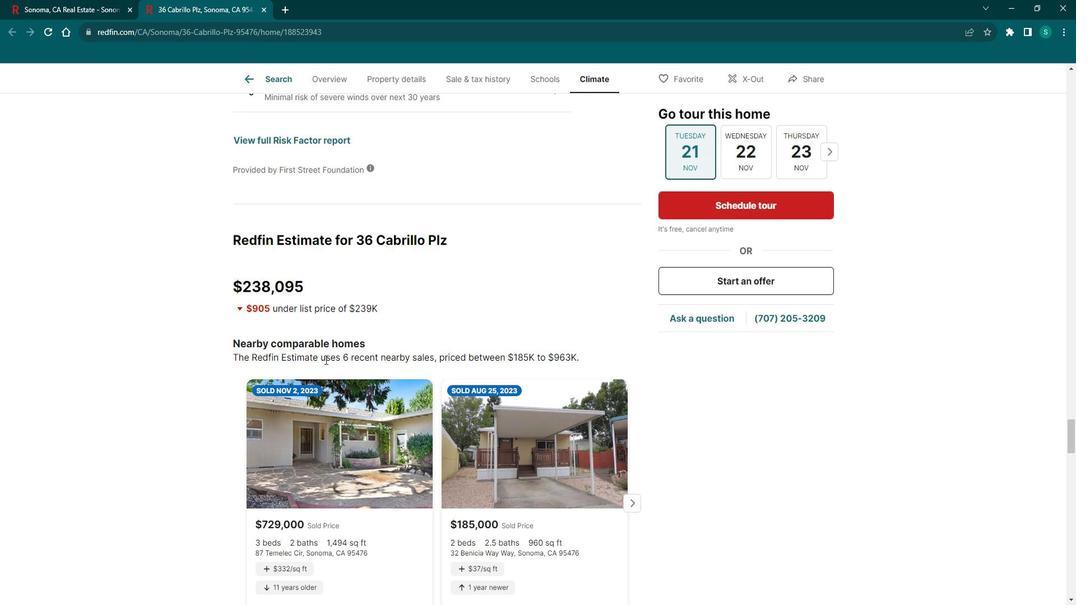 
Action: Mouse scrolled (333, 354) with delta (0, 0)
Screenshot: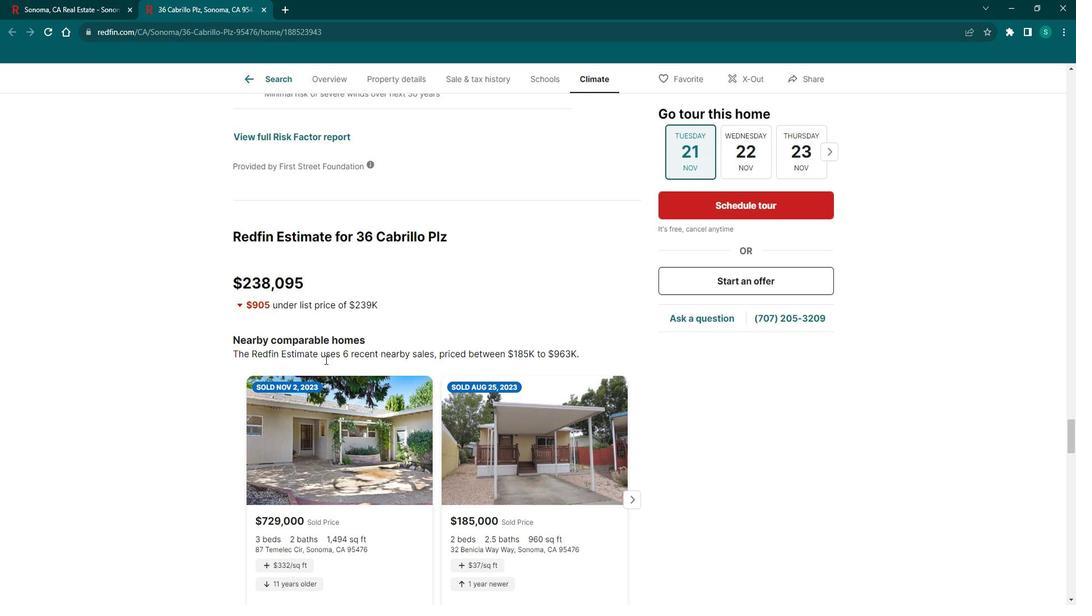 
Action: Mouse scrolled (333, 354) with delta (0, 0)
Screenshot: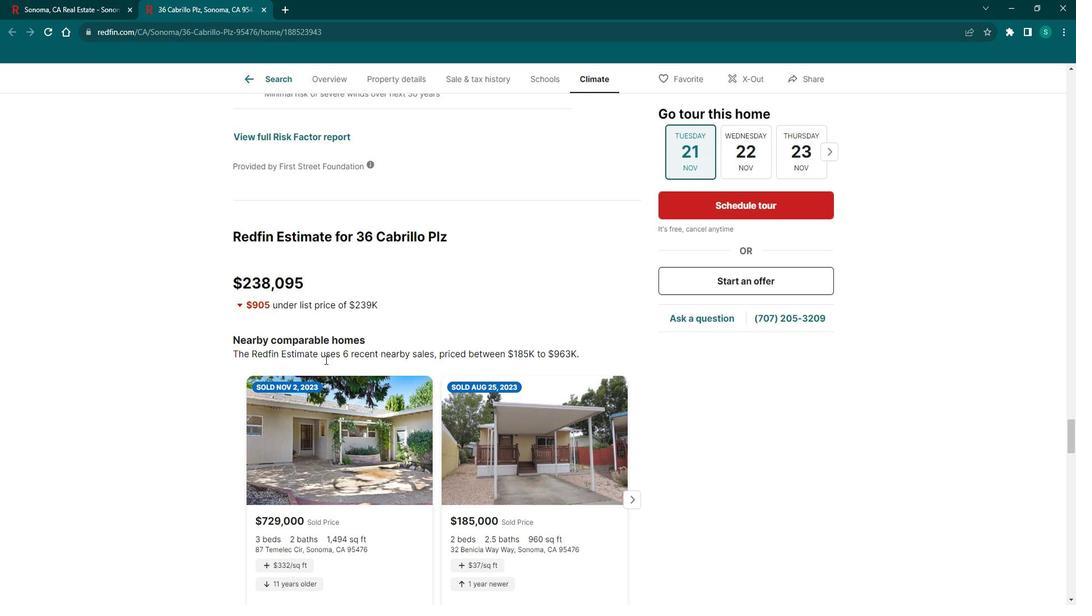 
Action: Mouse scrolled (333, 354) with delta (0, 0)
Screenshot: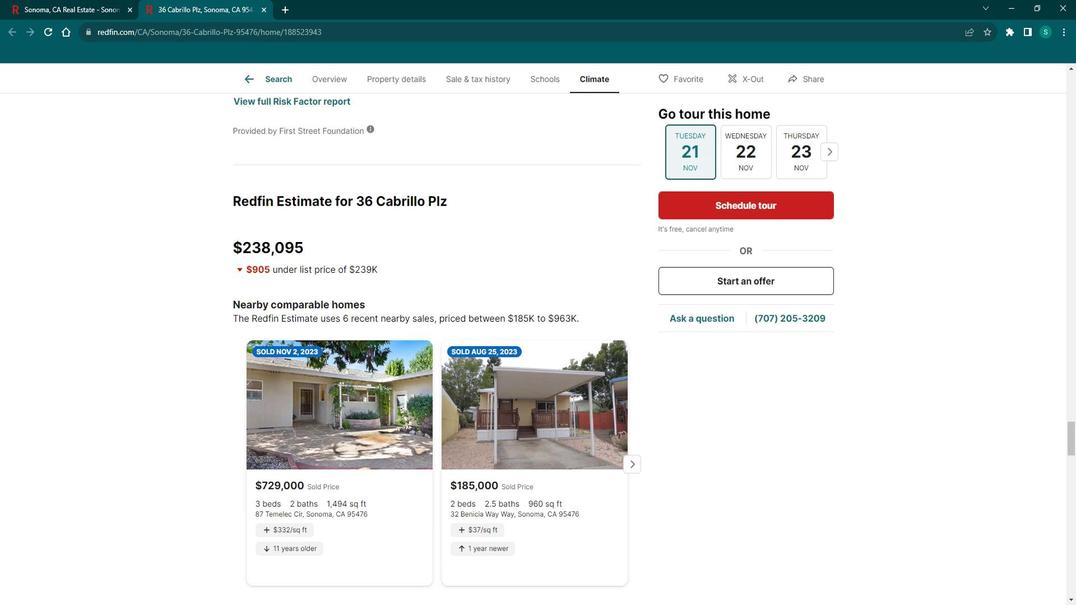 
Action: Mouse scrolled (333, 354) with delta (0, 0)
Screenshot: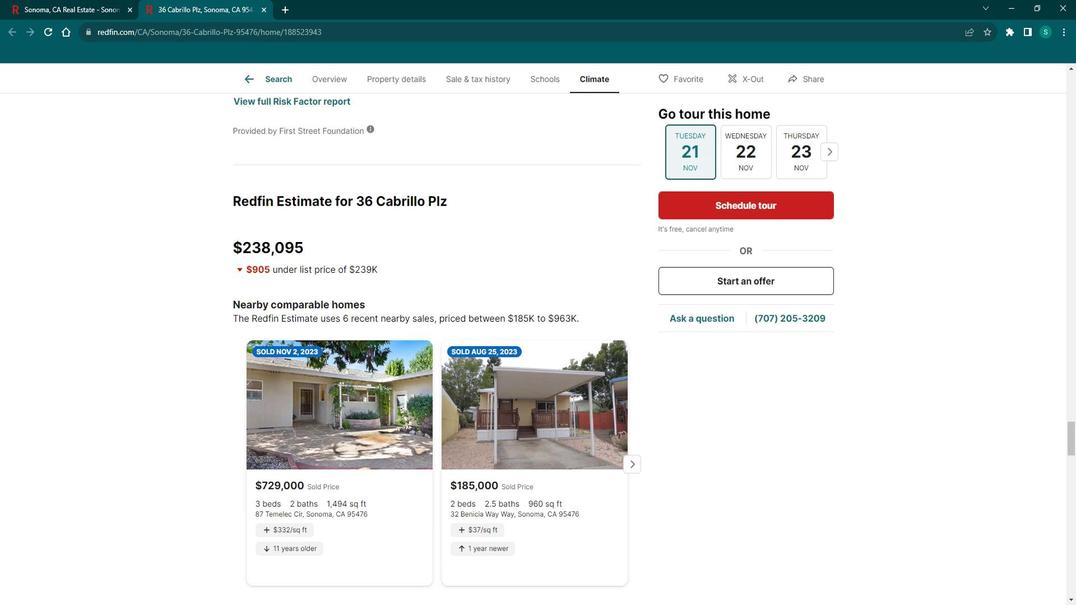 
Action: Mouse moved to (284, 88)
Screenshot: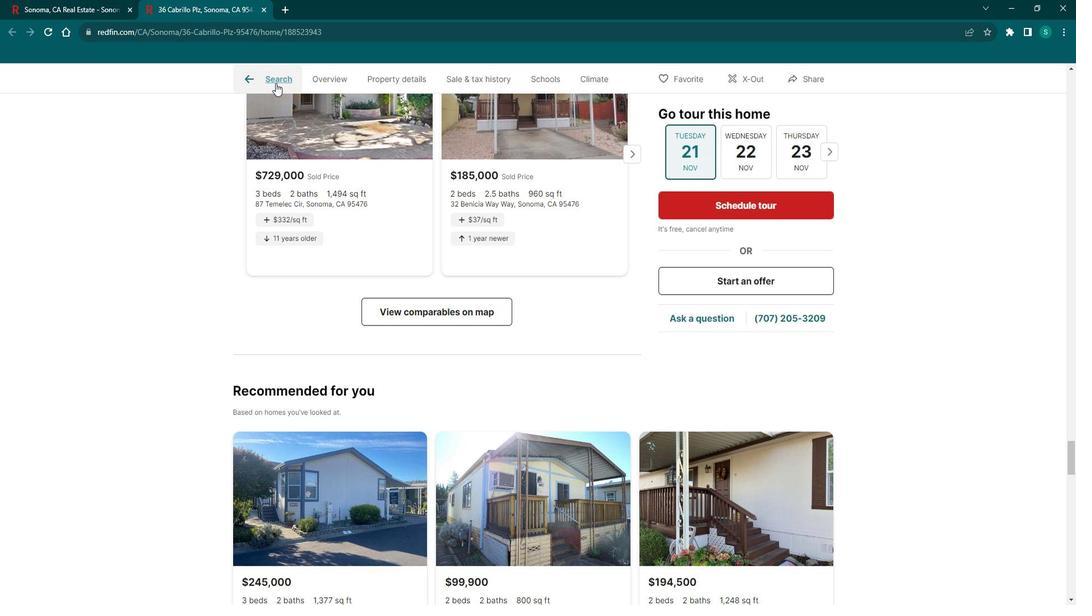 
Action: Mouse pressed left at (284, 88)
Screenshot: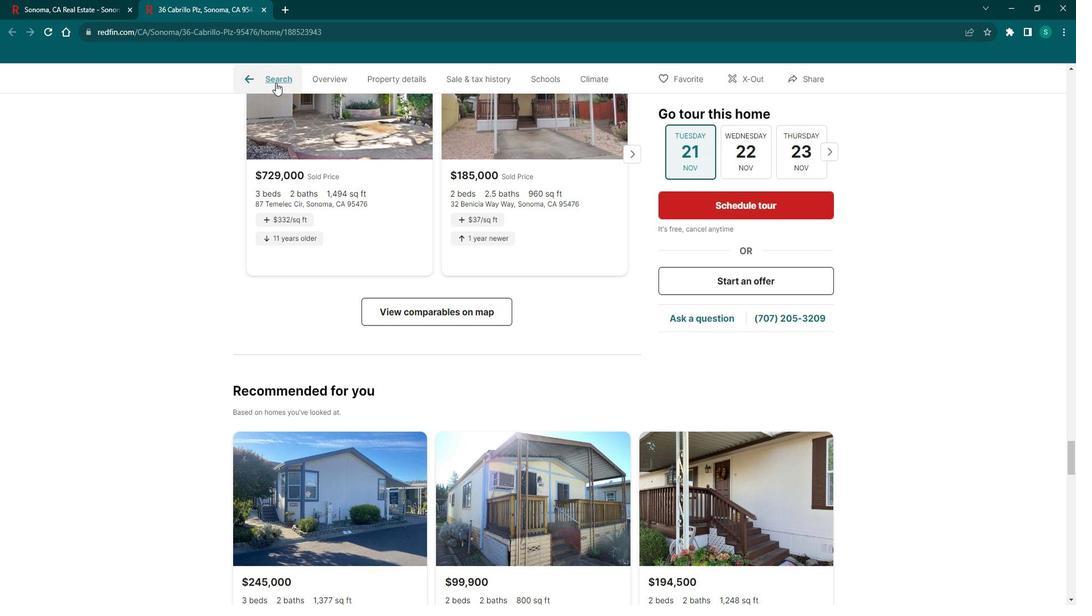 
Action: Mouse moved to (923, 486)
Screenshot: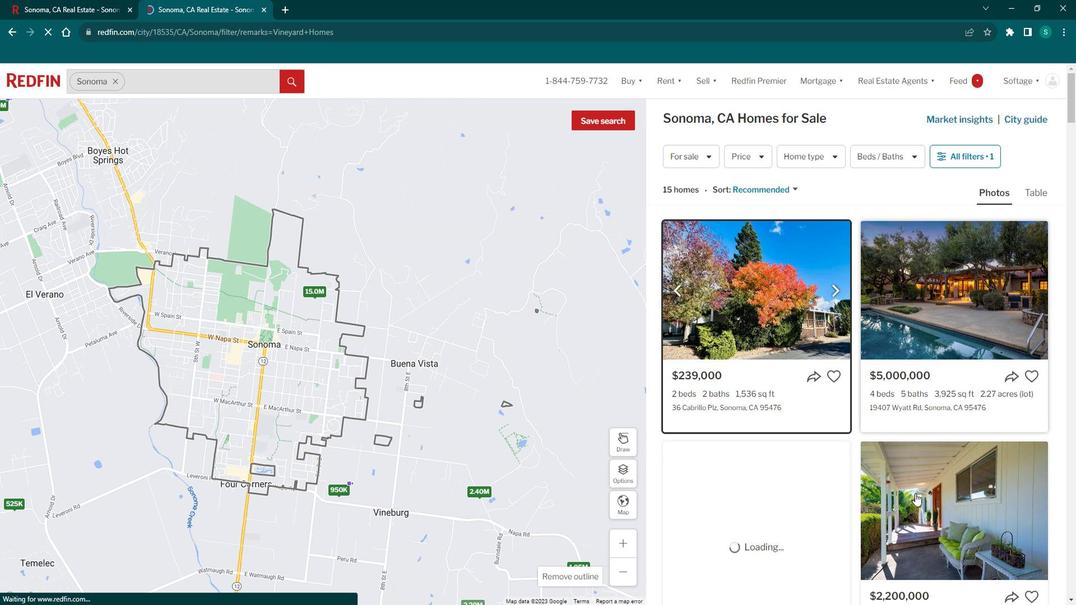 
Action: Mouse pressed left at (923, 486)
Screenshot: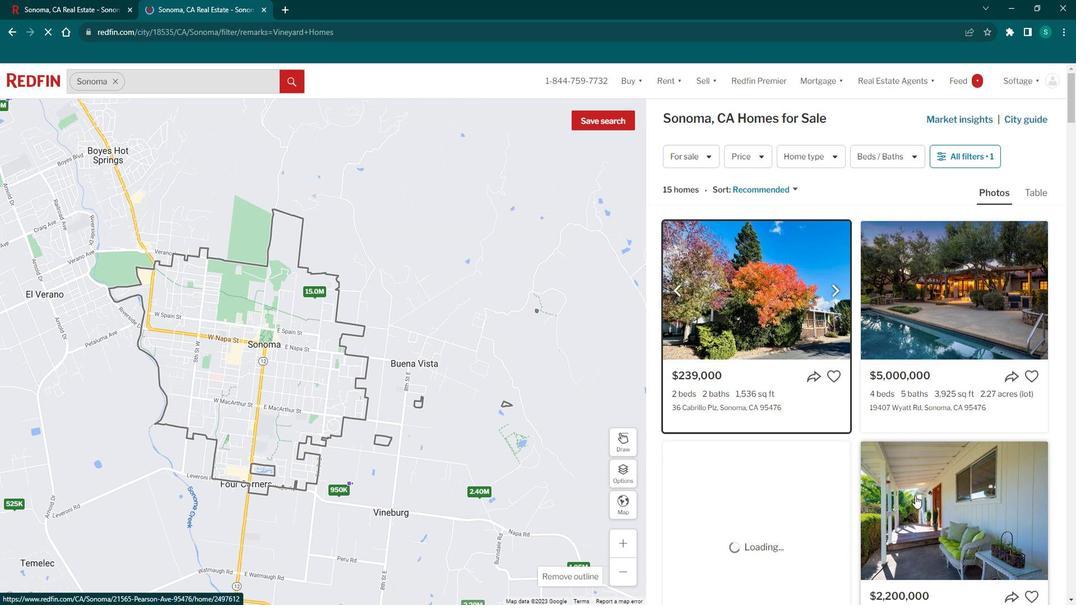 
Action: Mouse moved to (420, 345)
Screenshot: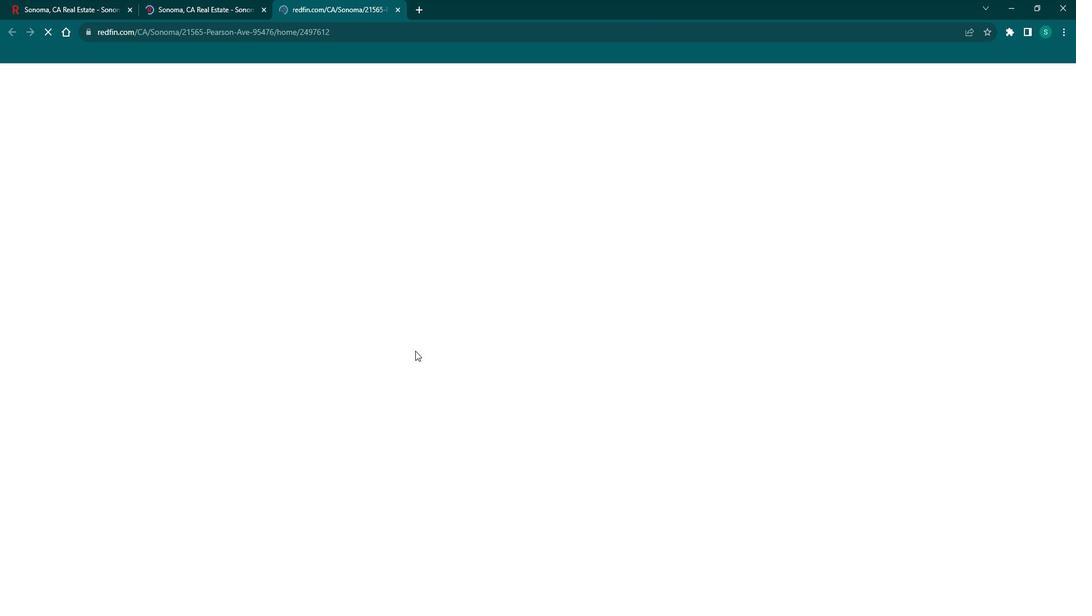 
Action: Mouse scrolled (420, 344) with delta (0, 0)
Screenshot: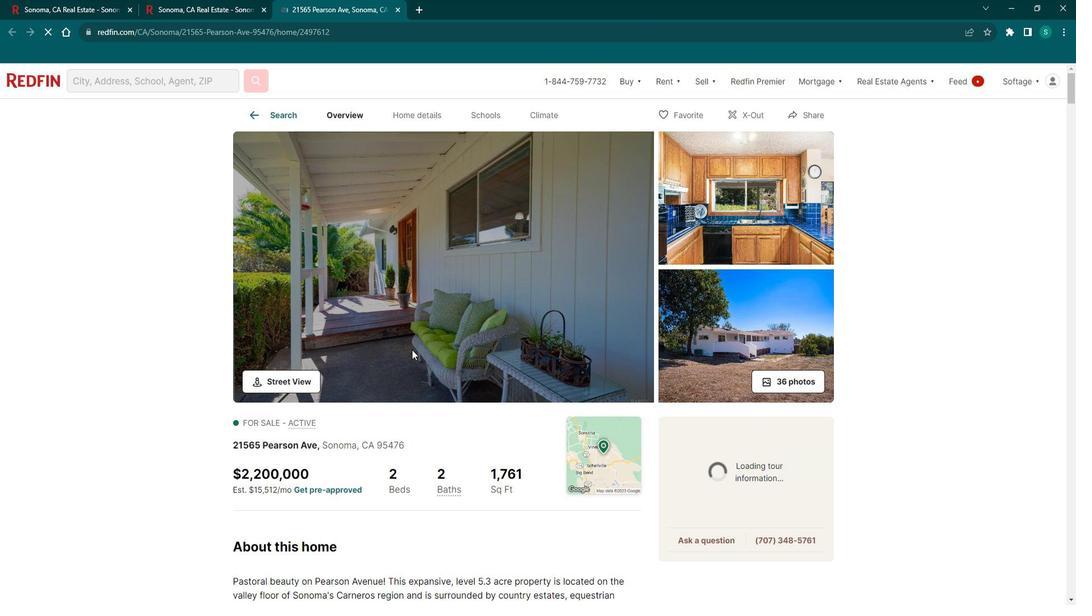 
Action: Mouse scrolled (420, 344) with delta (0, 0)
Screenshot: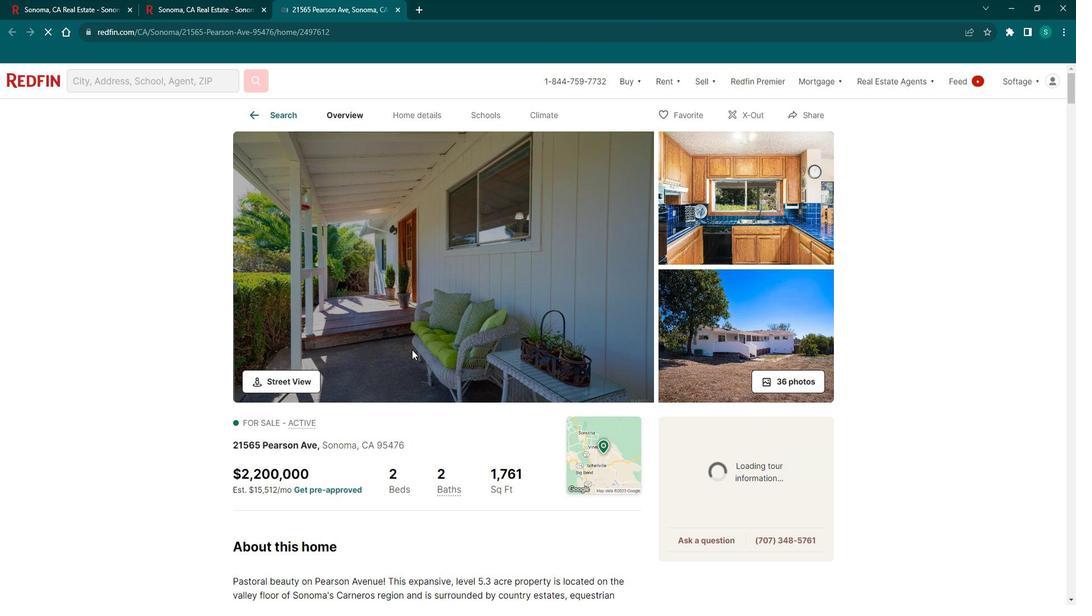 
Action: Mouse scrolled (420, 344) with delta (0, 0)
Screenshot: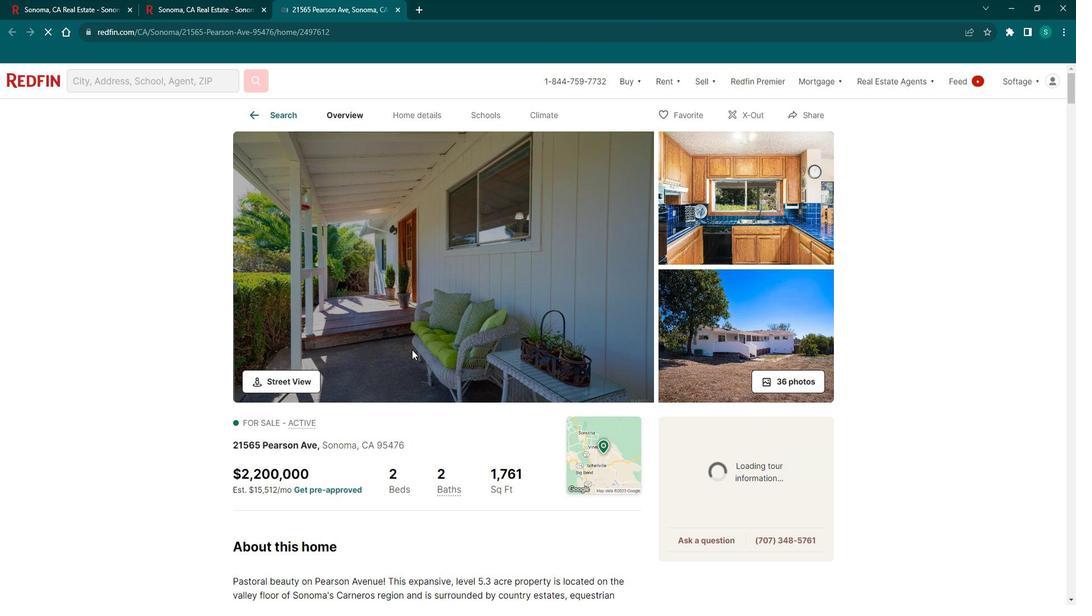 
Action: Mouse scrolled (420, 344) with delta (0, 0)
Screenshot: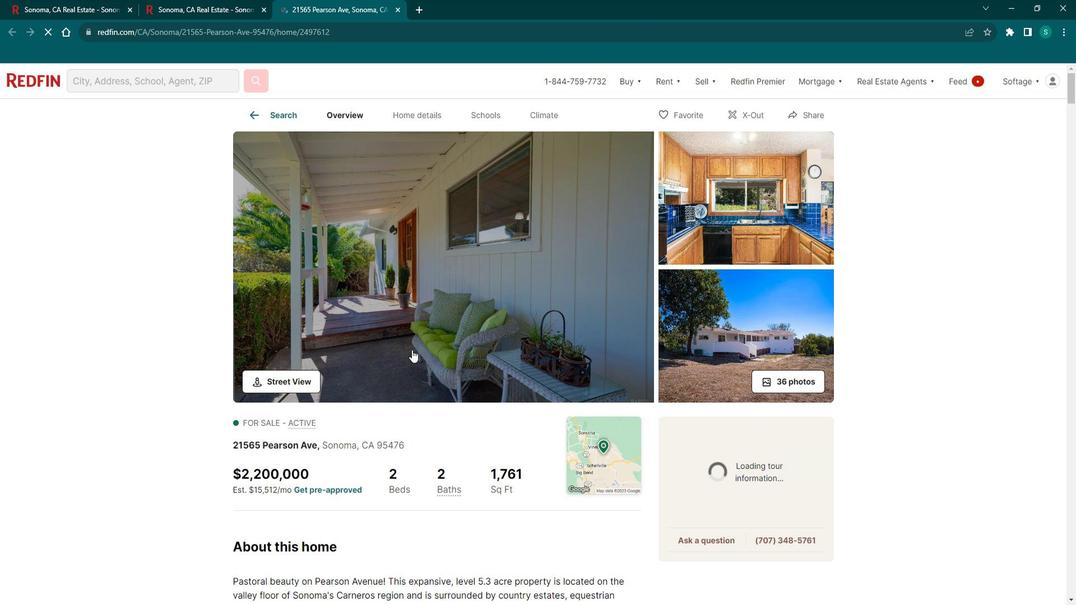 
Action: Mouse scrolled (420, 344) with delta (0, 0)
Screenshot: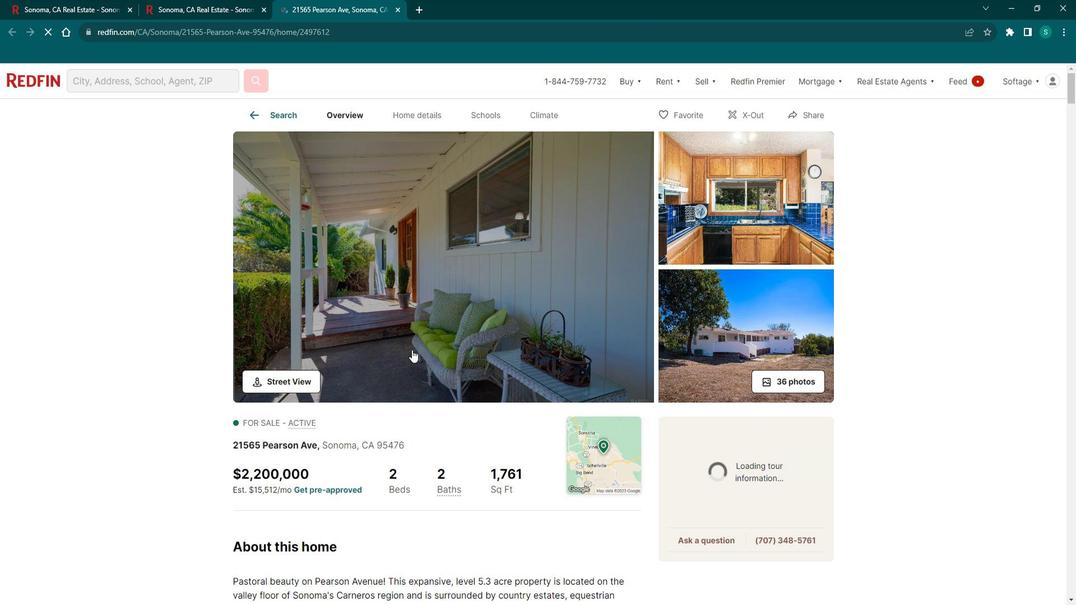 
Action: Mouse scrolled (420, 344) with delta (0, 0)
Screenshot: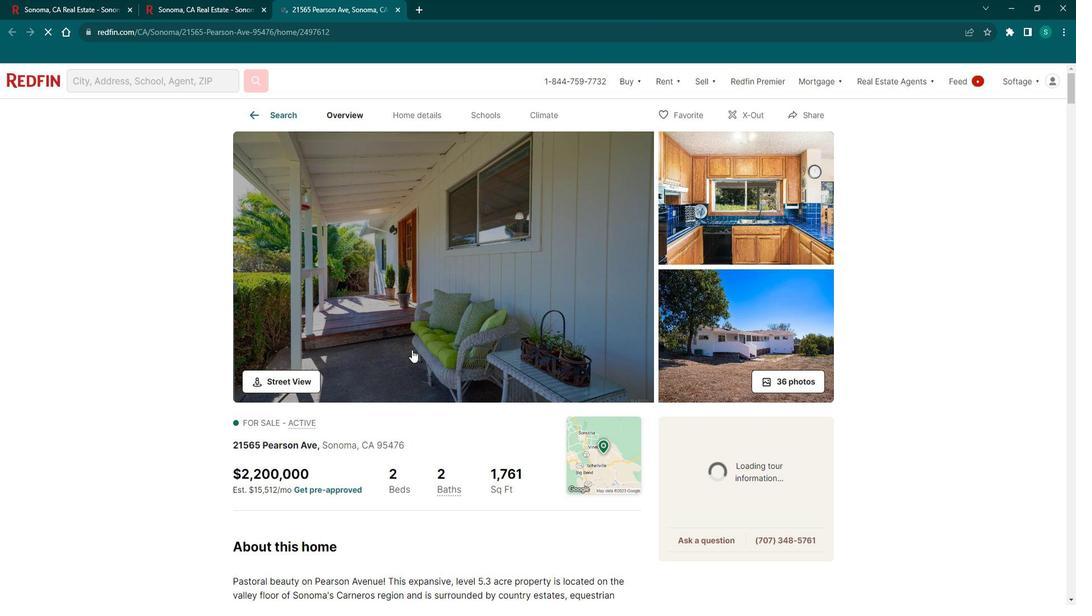 
Action: Mouse moved to (290, 284)
Screenshot: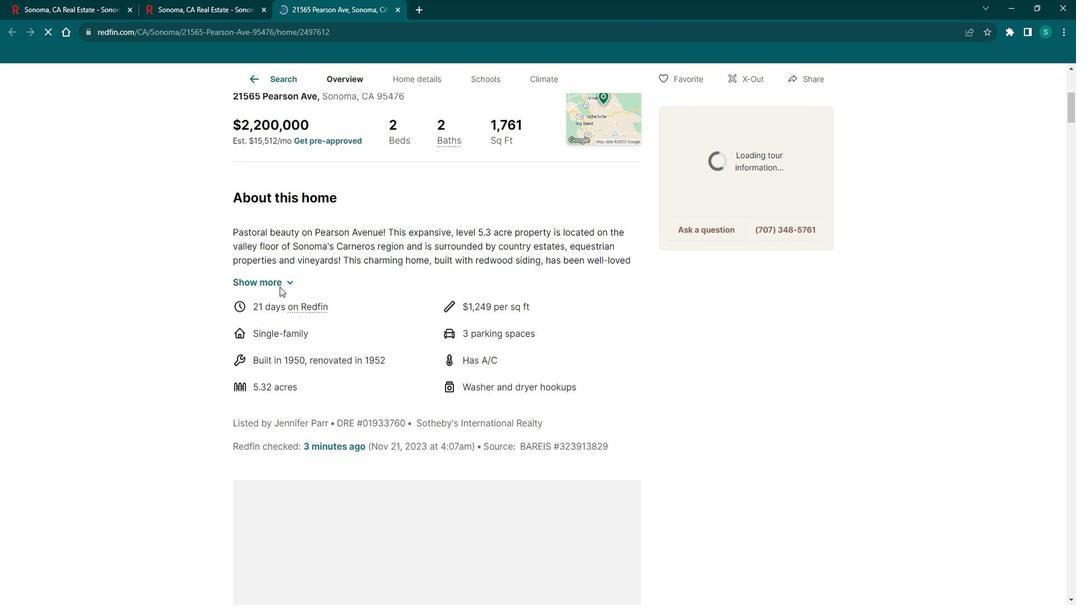 
Action: Mouse pressed left at (290, 284)
Screenshot: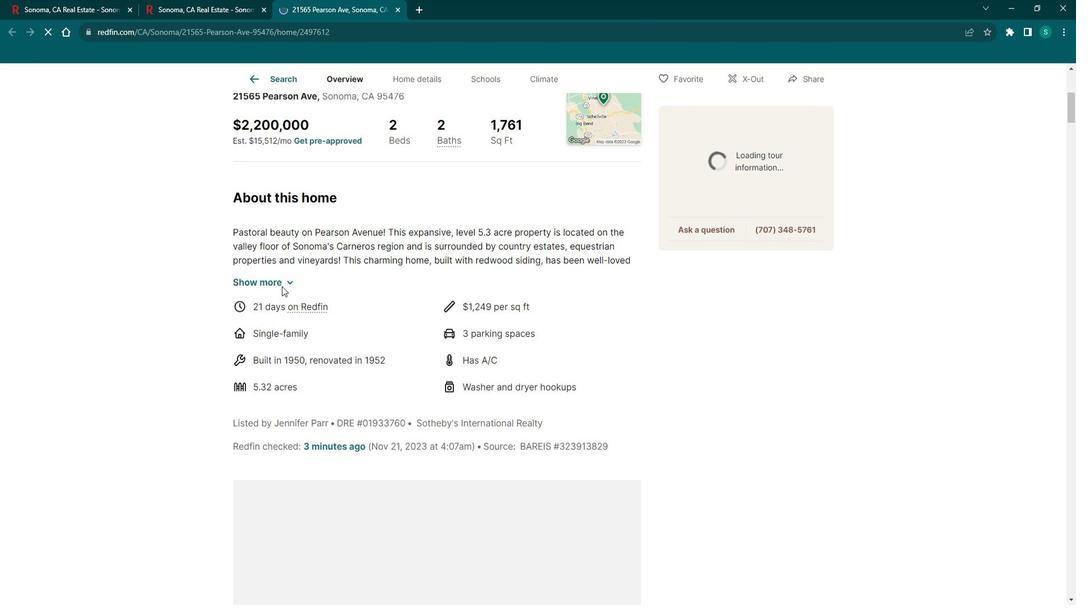 
Action: Mouse moved to (300, 280)
Screenshot: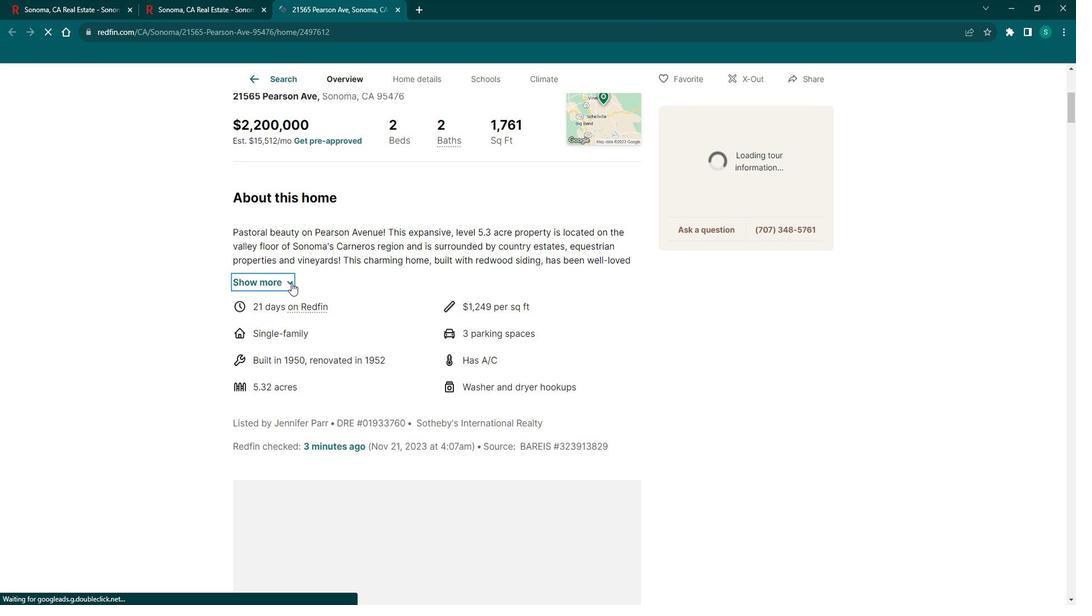 
Action: Mouse pressed left at (300, 280)
Screenshot: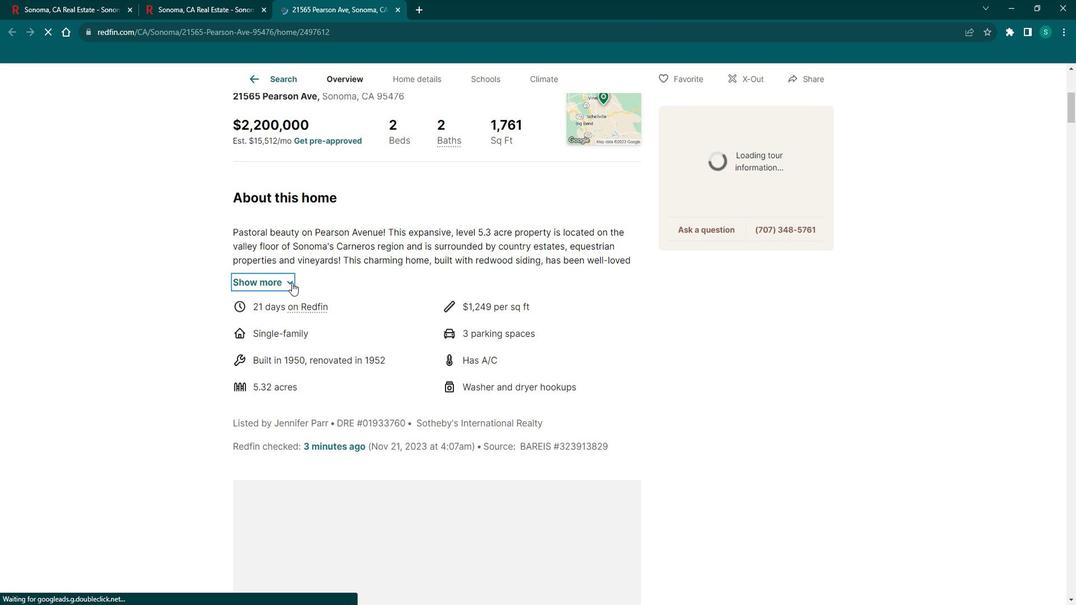 
Action: Mouse moved to (450, 344)
Screenshot: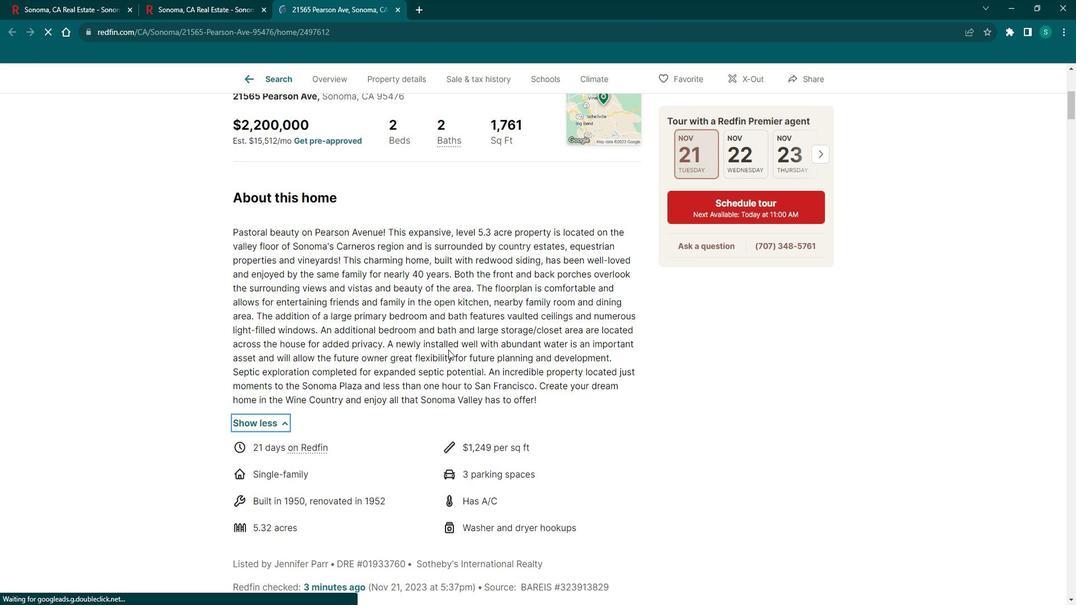 
Action: Mouse scrolled (450, 344) with delta (0, 0)
Screenshot: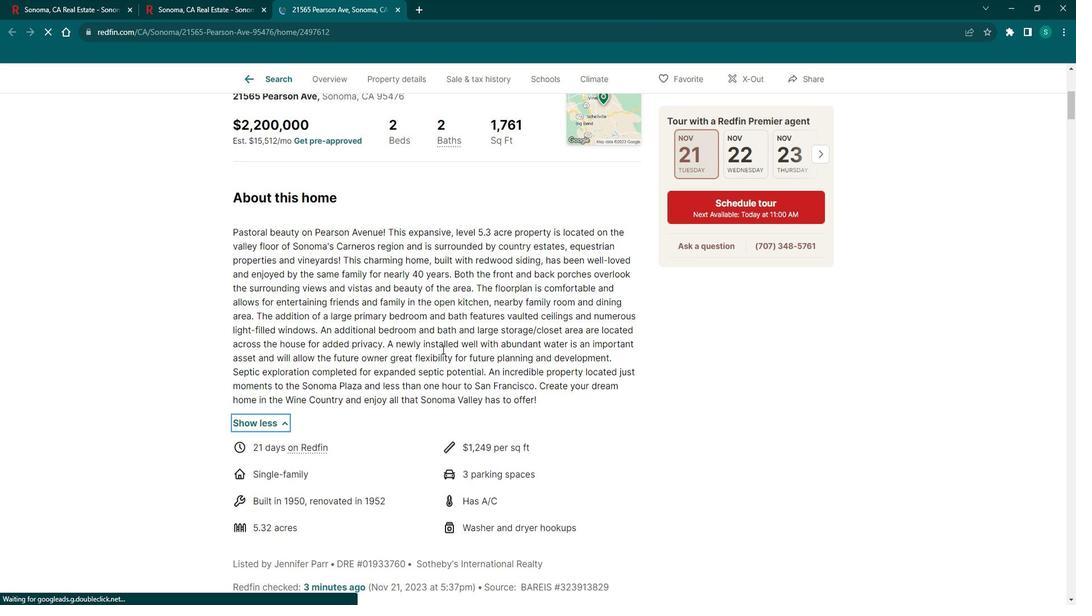 
Action: Mouse scrolled (450, 344) with delta (0, 0)
Screenshot: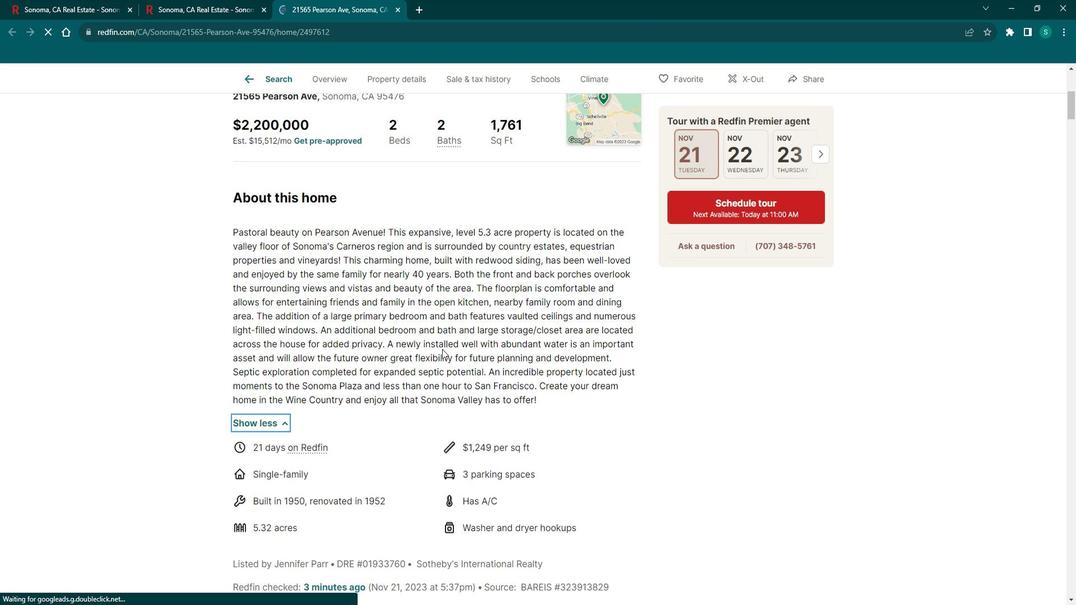 
Action: Mouse scrolled (450, 344) with delta (0, 0)
Screenshot: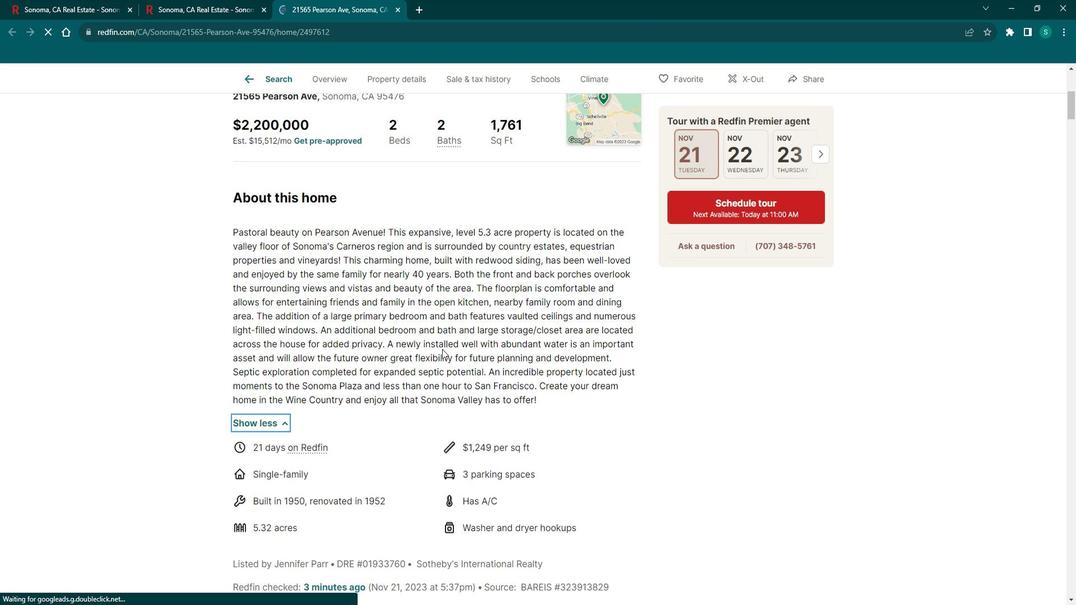 
Action: Mouse scrolled (450, 344) with delta (0, 0)
Screenshot: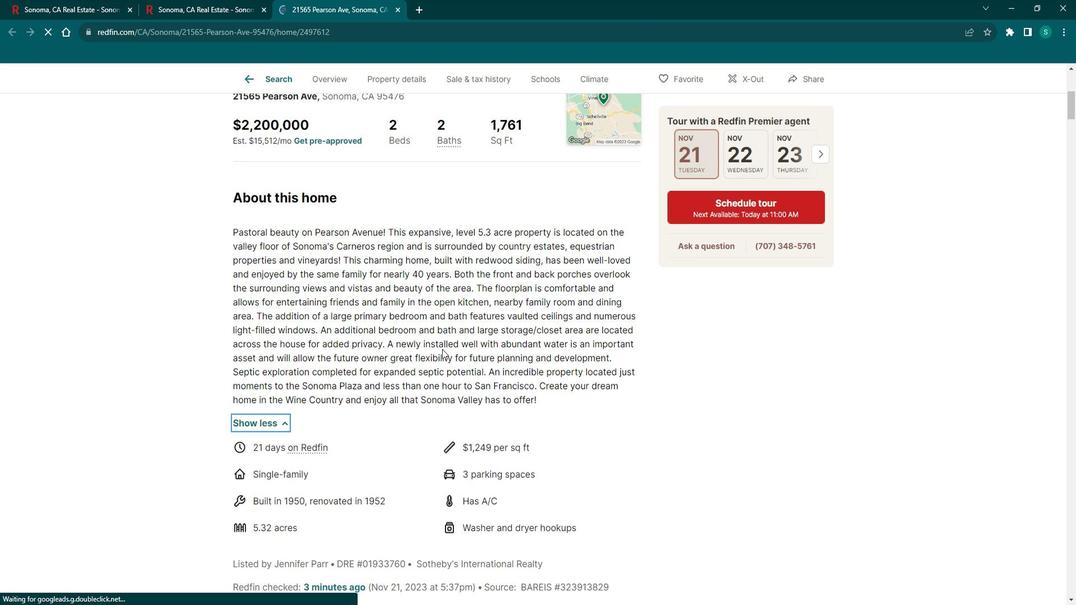 
Action: Mouse scrolled (450, 344) with delta (0, 0)
Screenshot: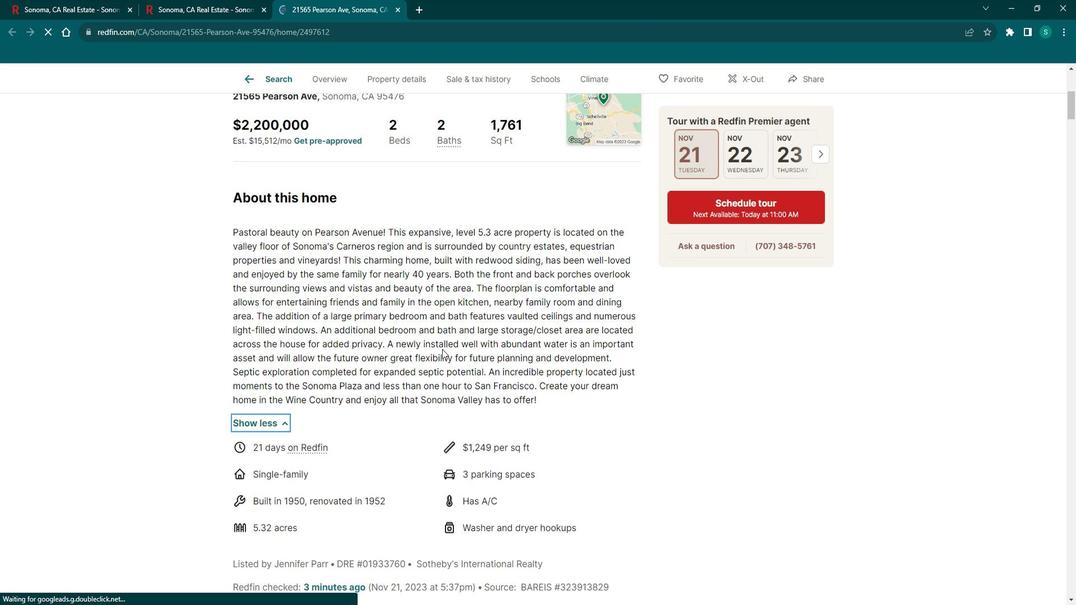 
Action: Mouse scrolled (450, 344) with delta (0, 0)
Screenshot: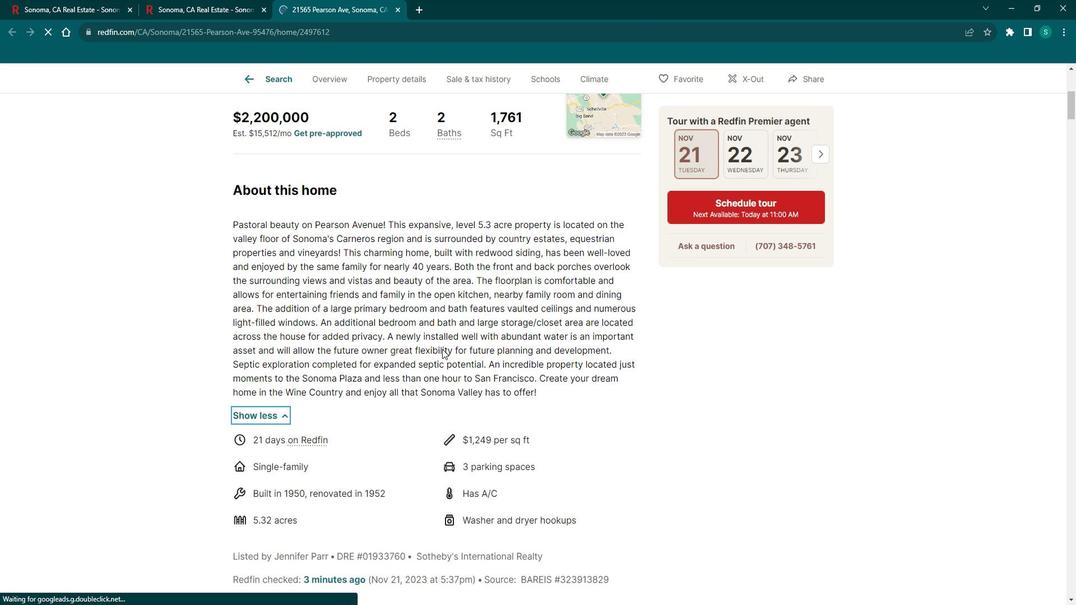 
Action: Mouse scrolled (450, 344) with delta (0, 0)
Screenshot: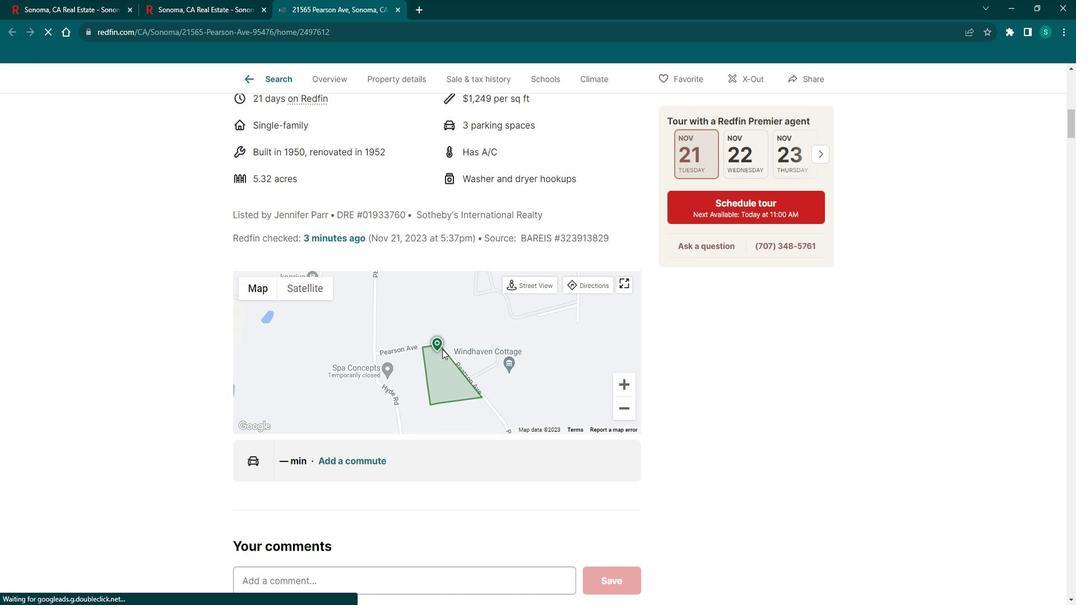 
Action: Mouse scrolled (450, 344) with delta (0, 0)
Screenshot: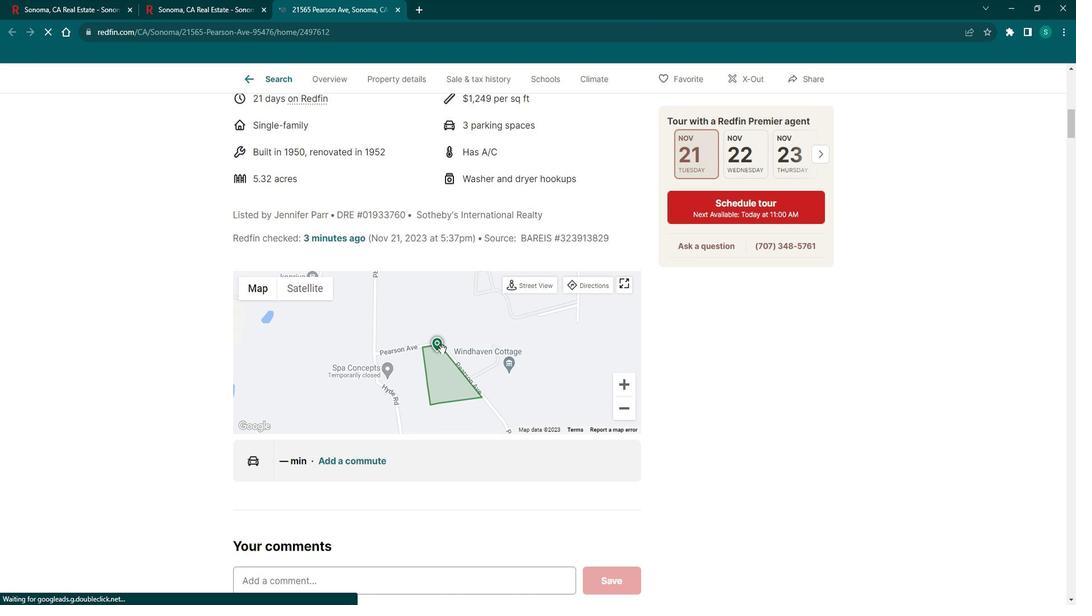 
Action: Mouse scrolled (450, 344) with delta (0, 0)
Screenshot: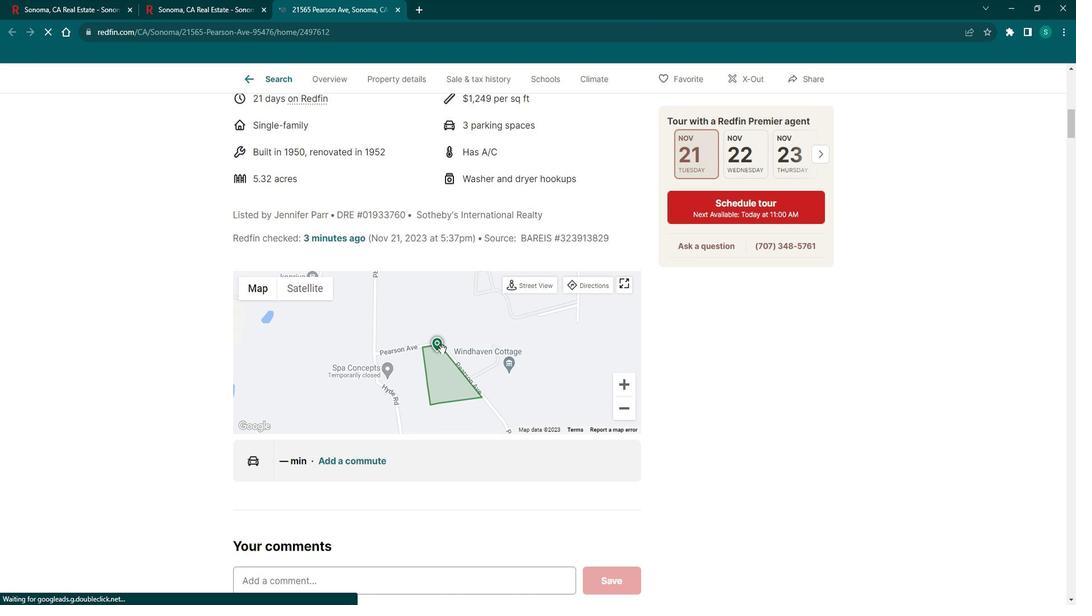 
Action: Mouse scrolled (450, 344) with delta (0, 0)
Screenshot: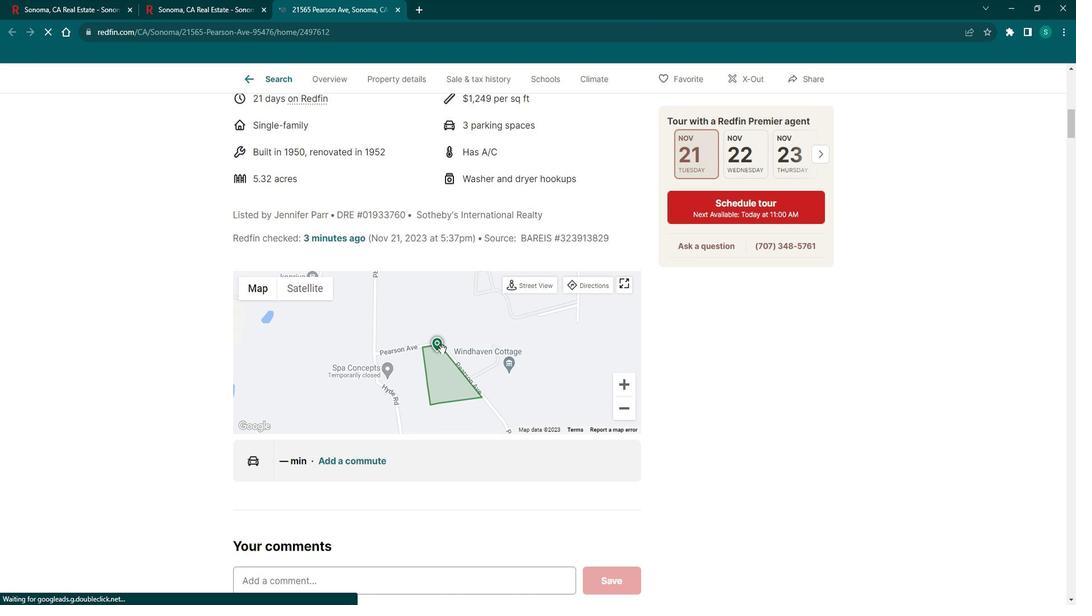 
Action: Mouse scrolled (450, 344) with delta (0, 0)
Screenshot: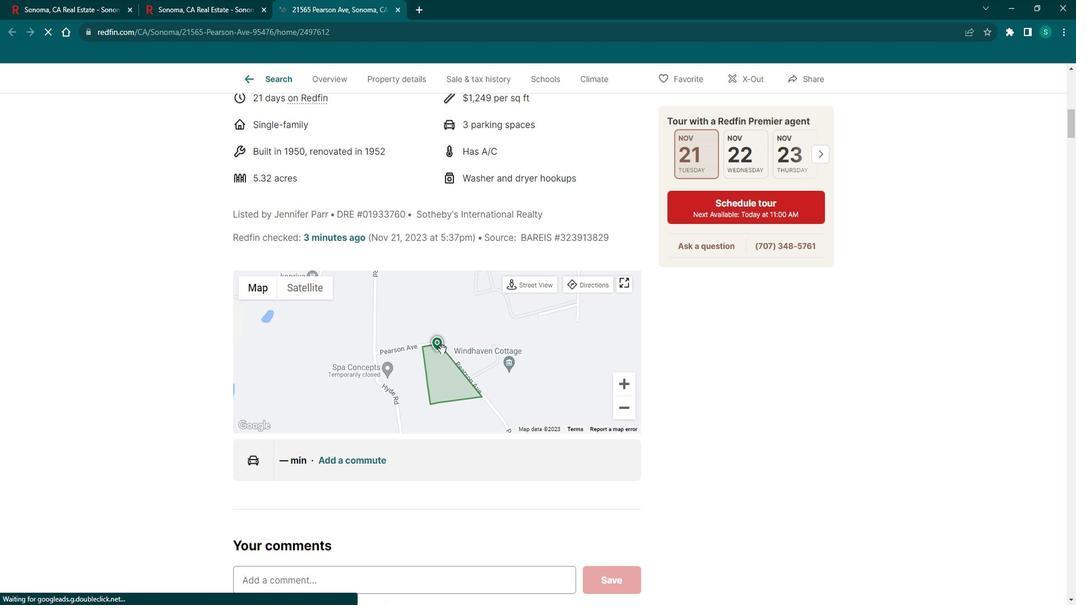 
Action: Mouse scrolled (450, 344) with delta (0, 0)
Screenshot: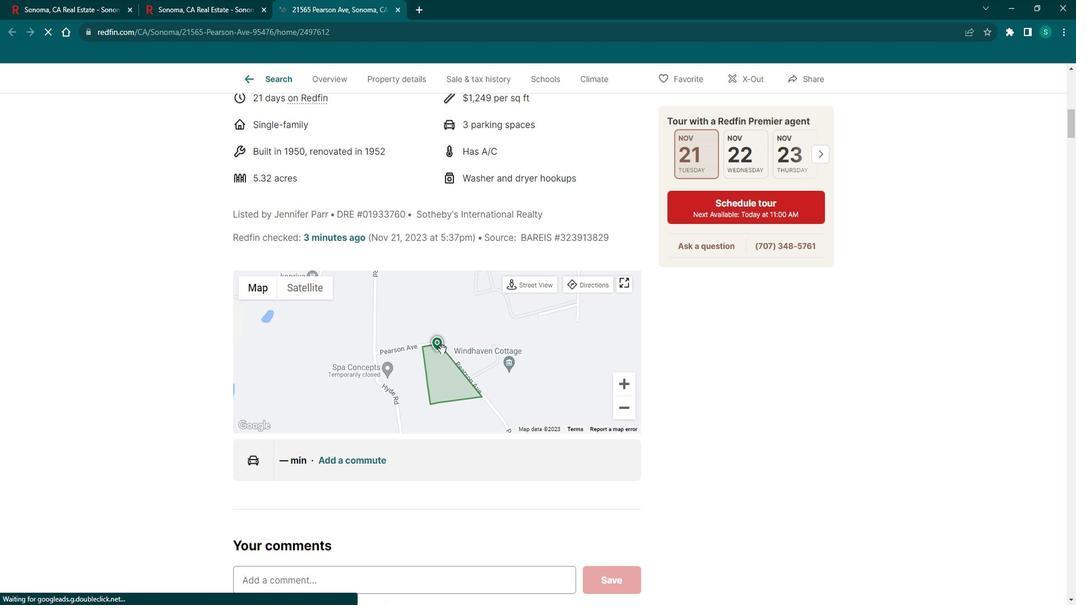 
Action: Mouse scrolled (450, 344) with delta (0, 0)
Screenshot: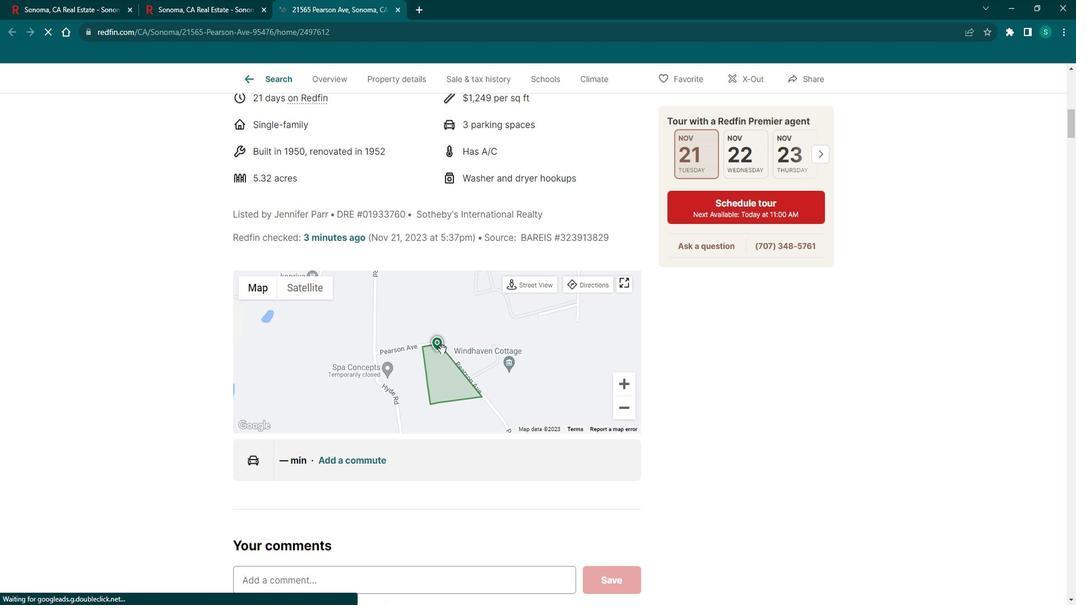 
Action: Mouse scrolled (450, 344) with delta (0, 0)
Screenshot: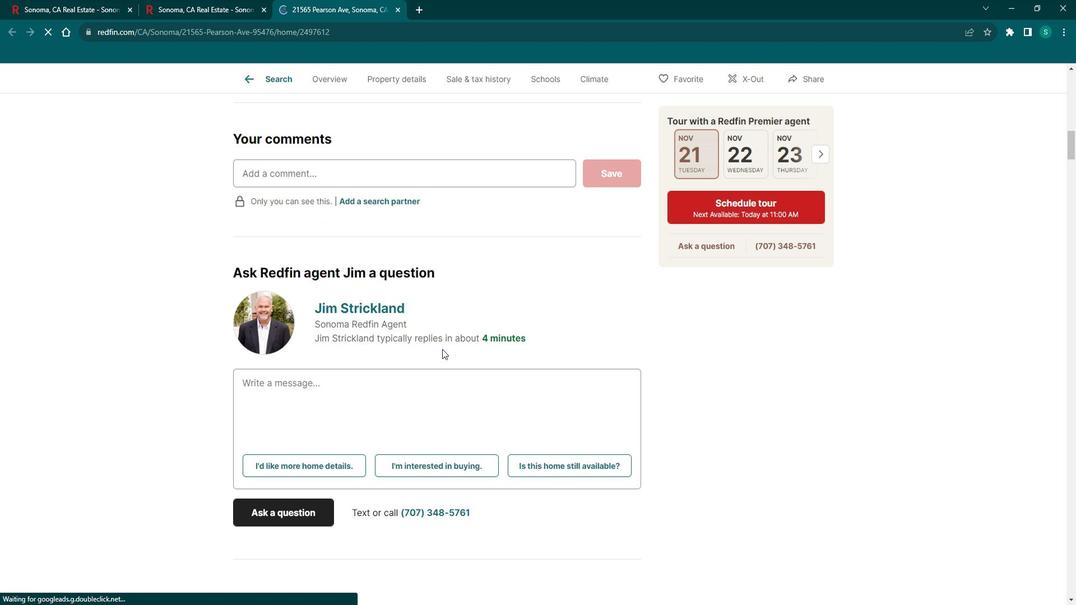 
Action: Mouse scrolled (450, 344) with delta (0, 0)
Screenshot: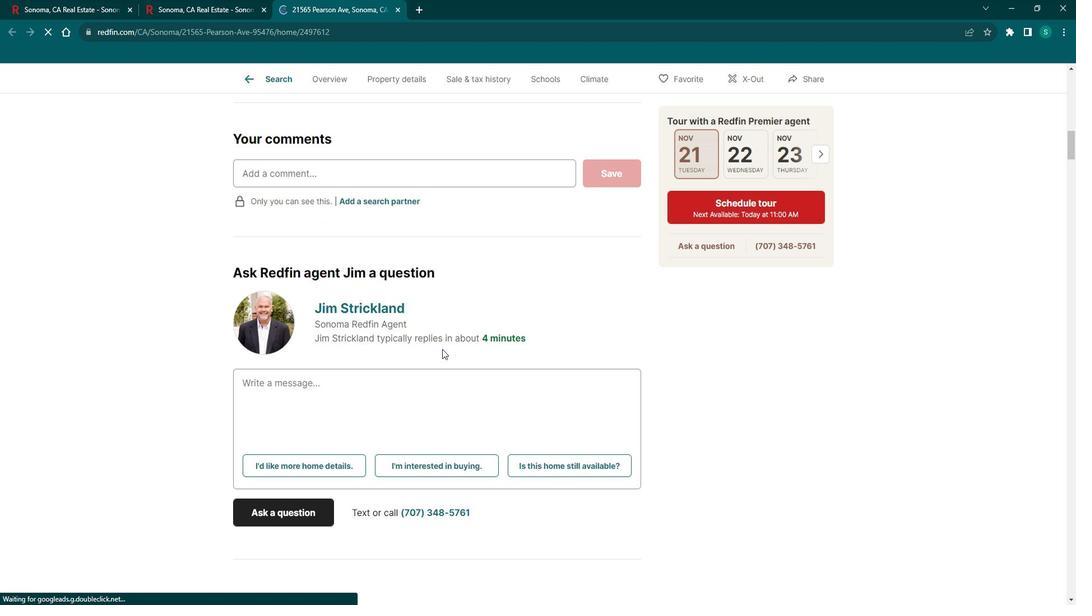 
Action: Mouse scrolled (450, 344) with delta (0, 0)
Screenshot: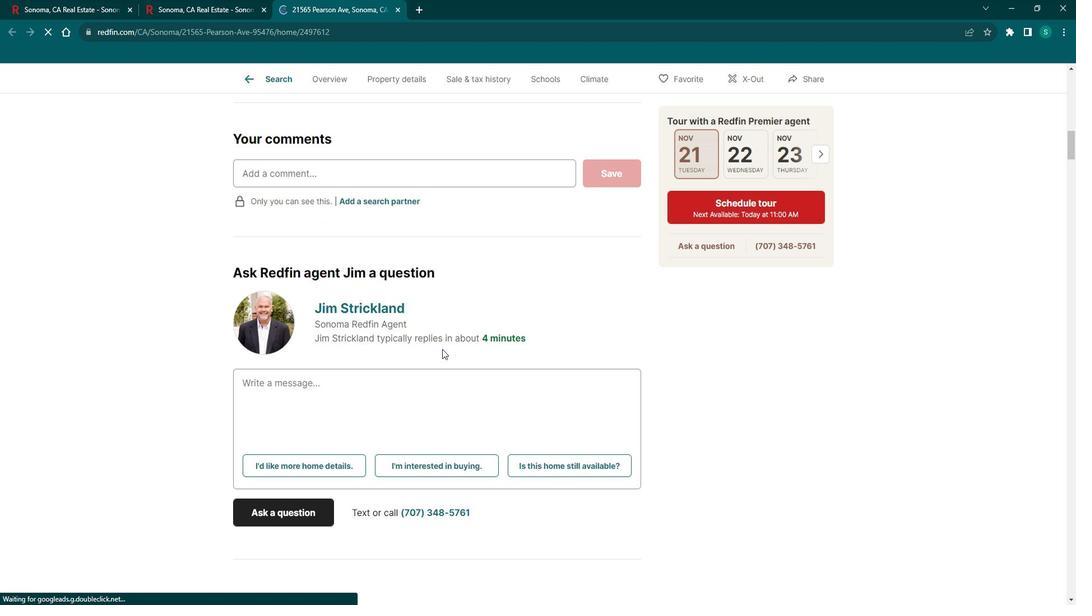 
Action: Mouse scrolled (450, 344) with delta (0, 0)
Screenshot: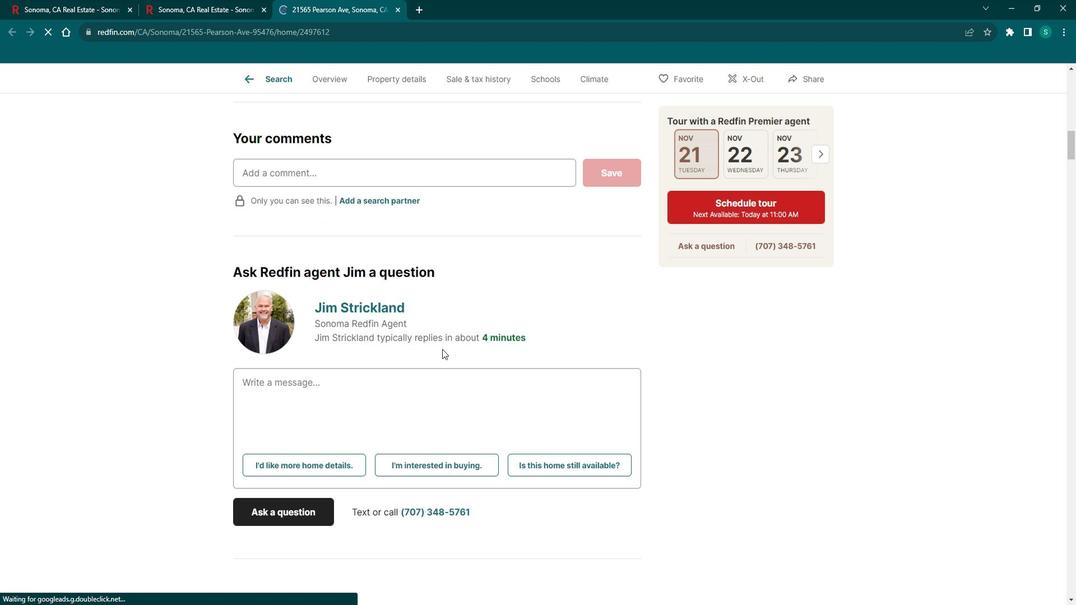 
Action: Mouse scrolled (450, 344) with delta (0, 0)
Screenshot: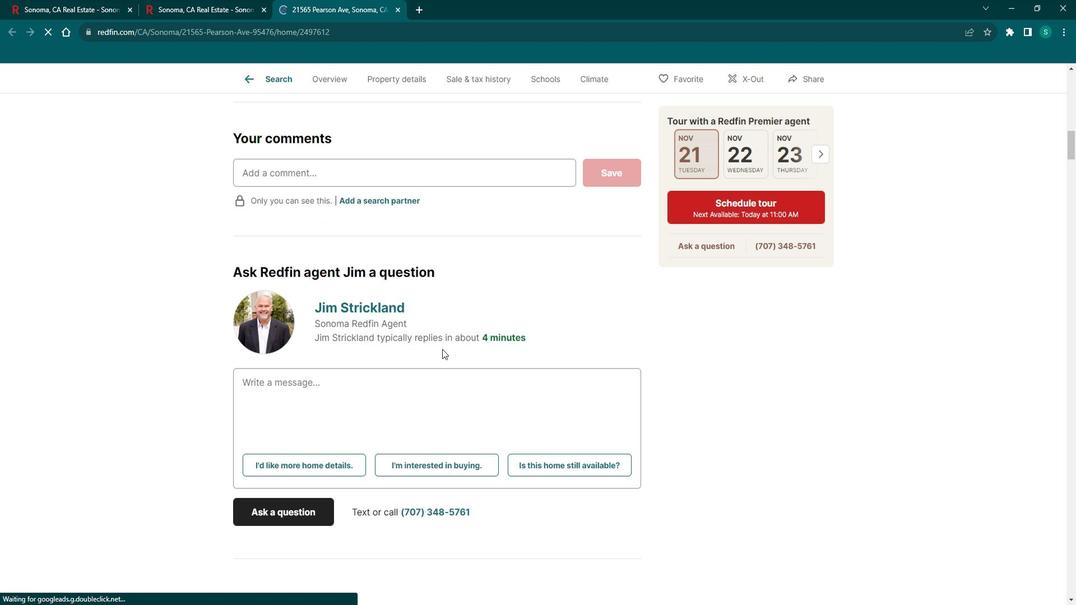 
Action: Mouse scrolled (450, 344) with delta (0, 0)
Screenshot: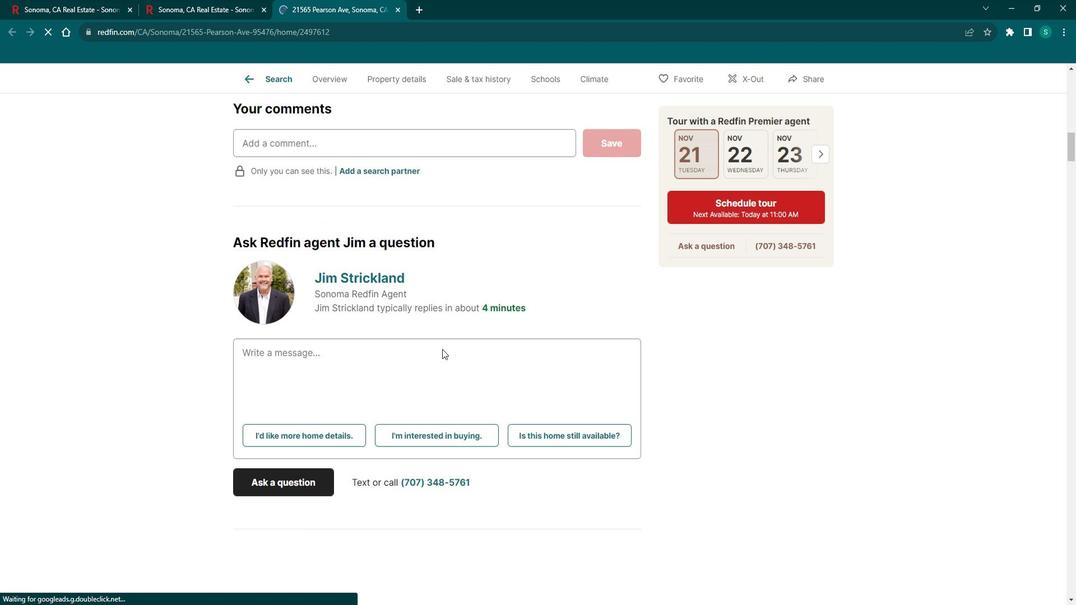 
Action: Mouse scrolled (450, 344) with delta (0, 0)
Screenshot: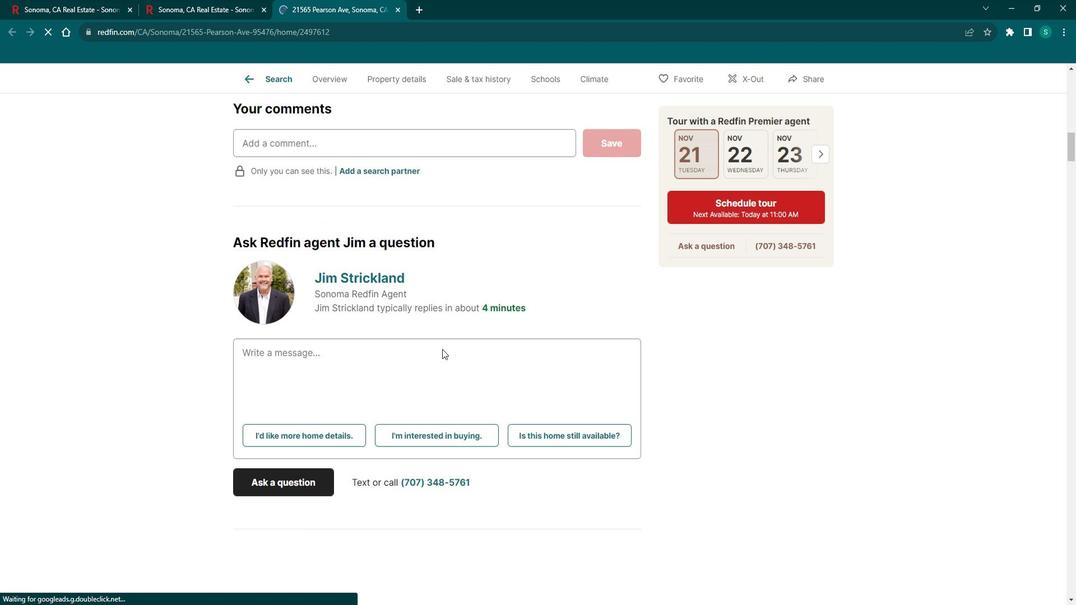 
Action: Mouse scrolled (450, 344) with delta (0, 0)
Screenshot: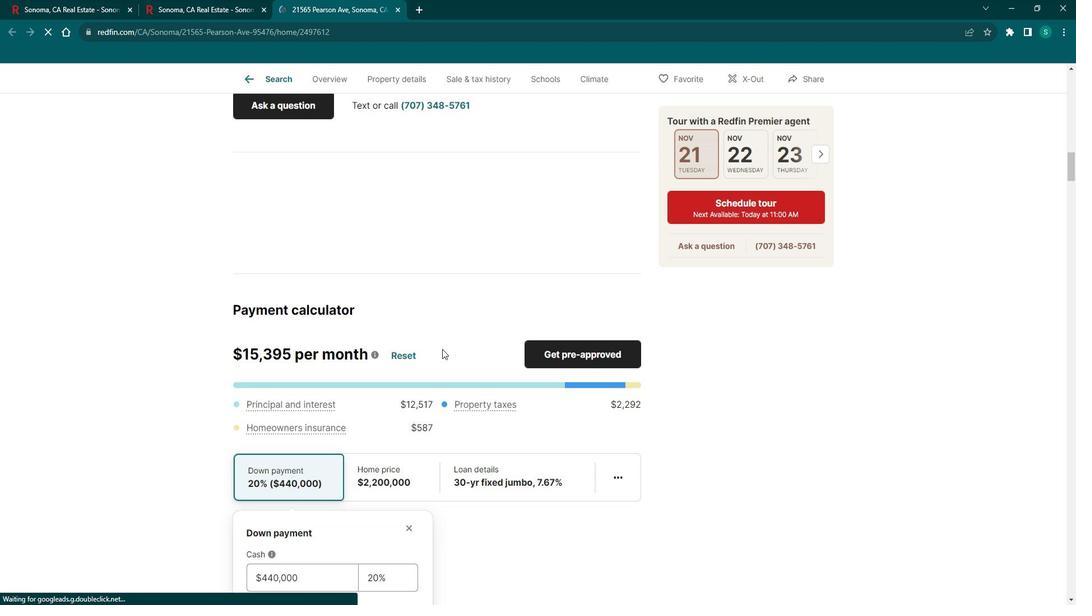 
Action: Mouse scrolled (450, 344) with delta (0, 0)
Screenshot: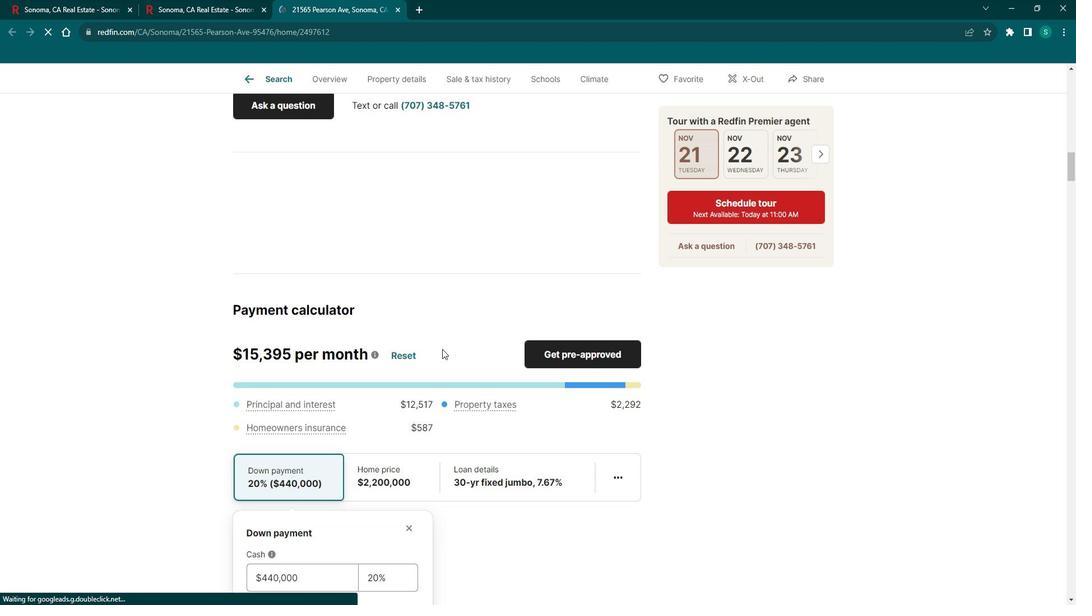 
Action: Mouse scrolled (450, 344) with delta (0, 0)
Screenshot: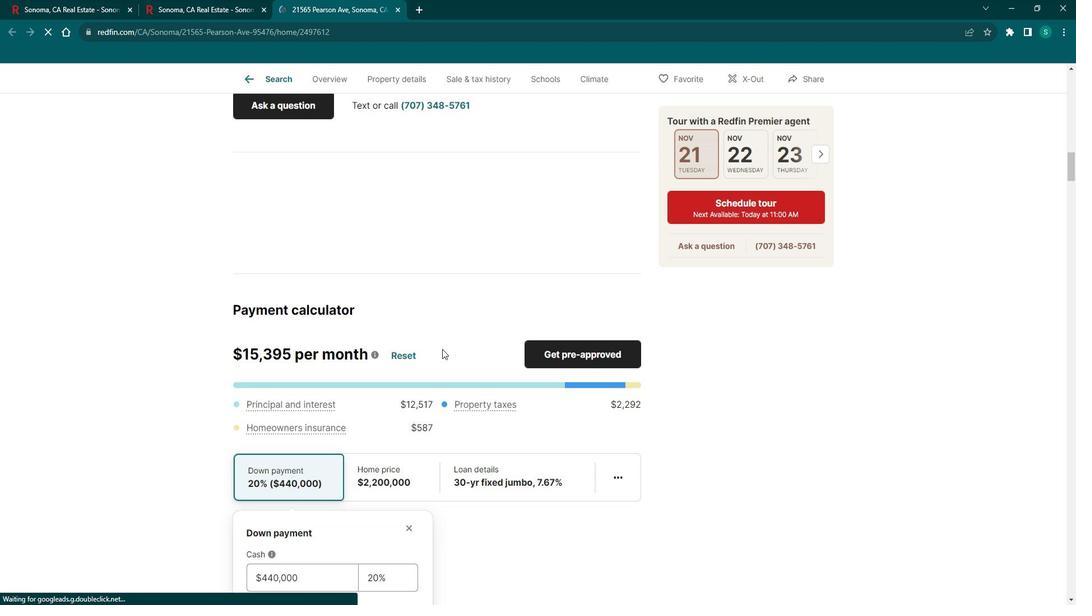 
Action: Mouse scrolled (450, 344) with delta (0, 0)
Screenshot: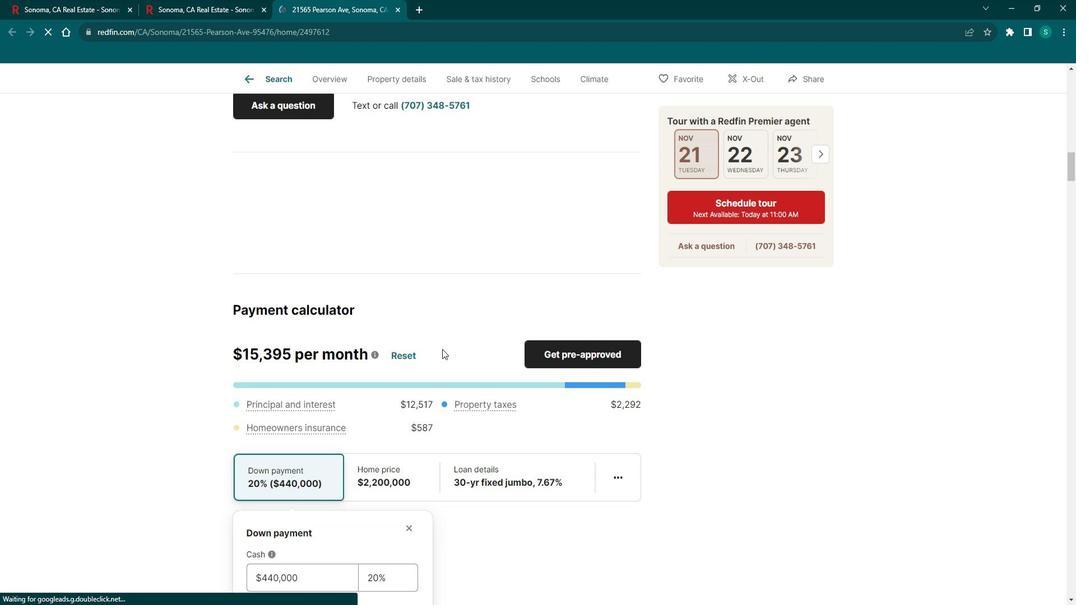 
Action: Mouse scrolled (450, 344) with delta (0, 0)
Screenshot: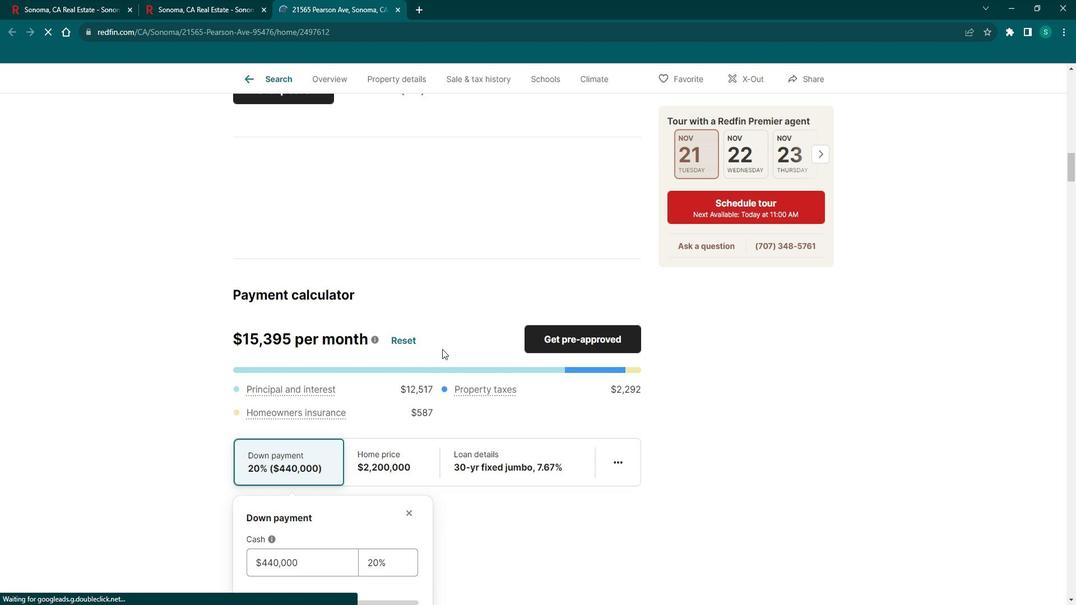 
Action: Mouse scrolled (450, 344) with delta (0, 0)
Screenshot: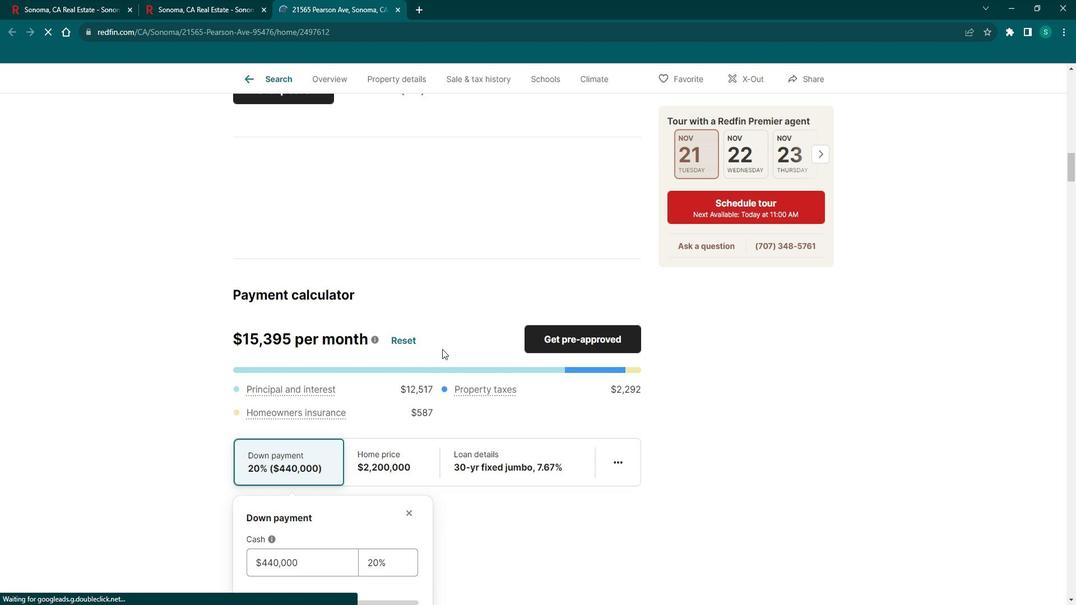 
Action: Mouse scrolled (450, 344) with delta (0, 0)
Screenshot: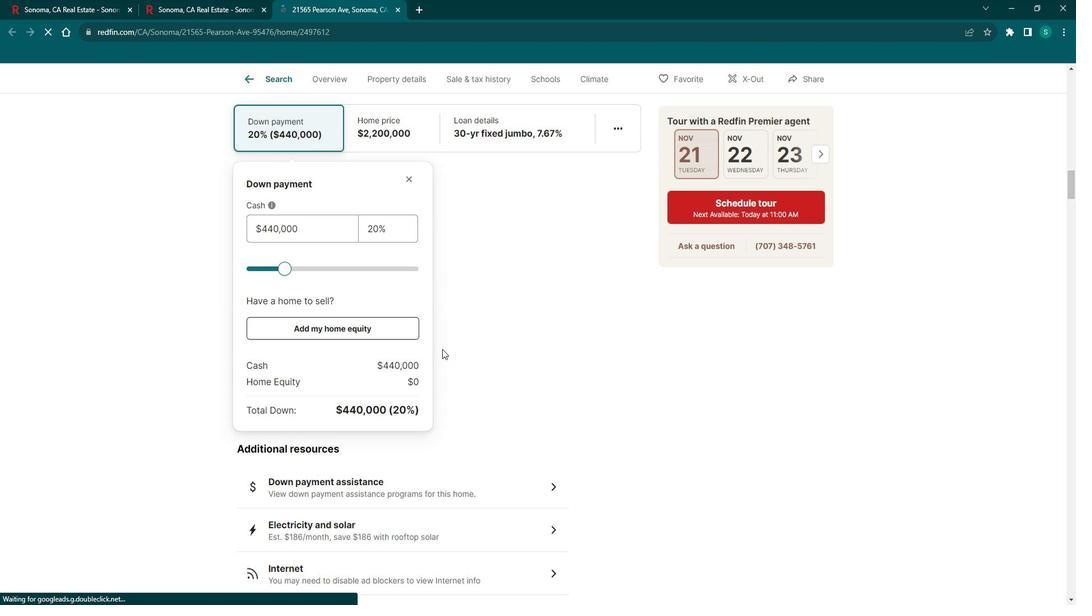 
Action: Mouse scrolled (450, 344) with delta (0, 0)
Screenshot: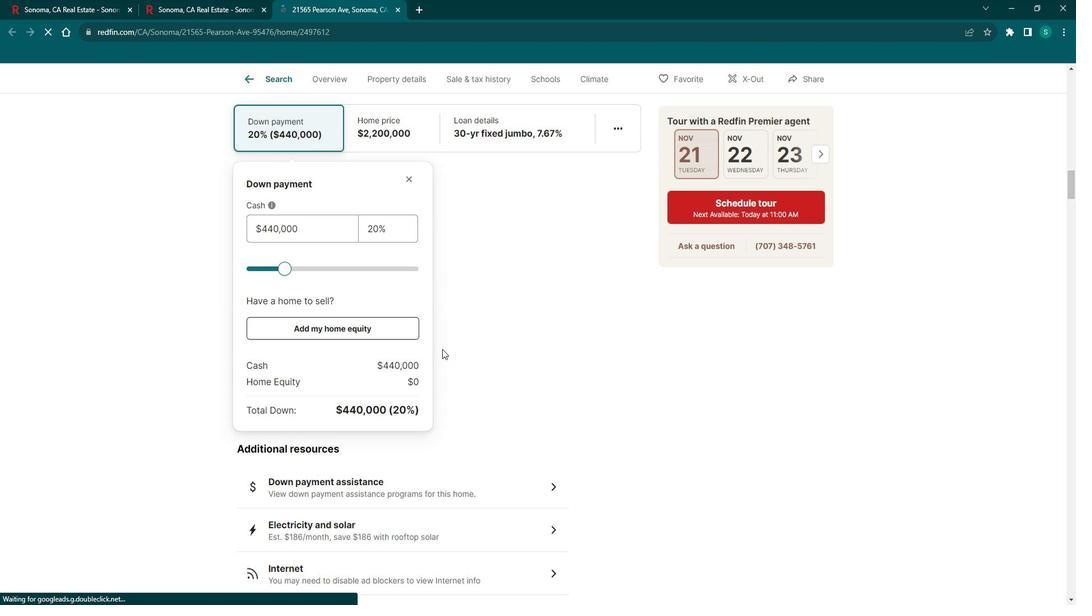 
Action: Mouse scrolled (450, 344) with delta (0, 0)
Screenshot: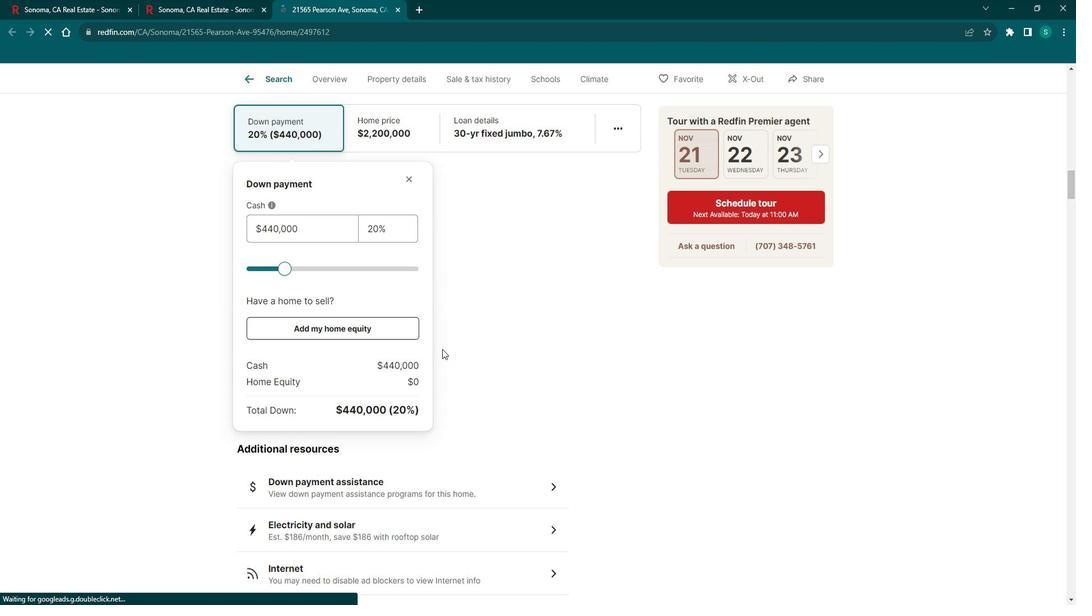 
Action: Mouse scrolled (450, 344) with delta (0, 0)
Screenshot: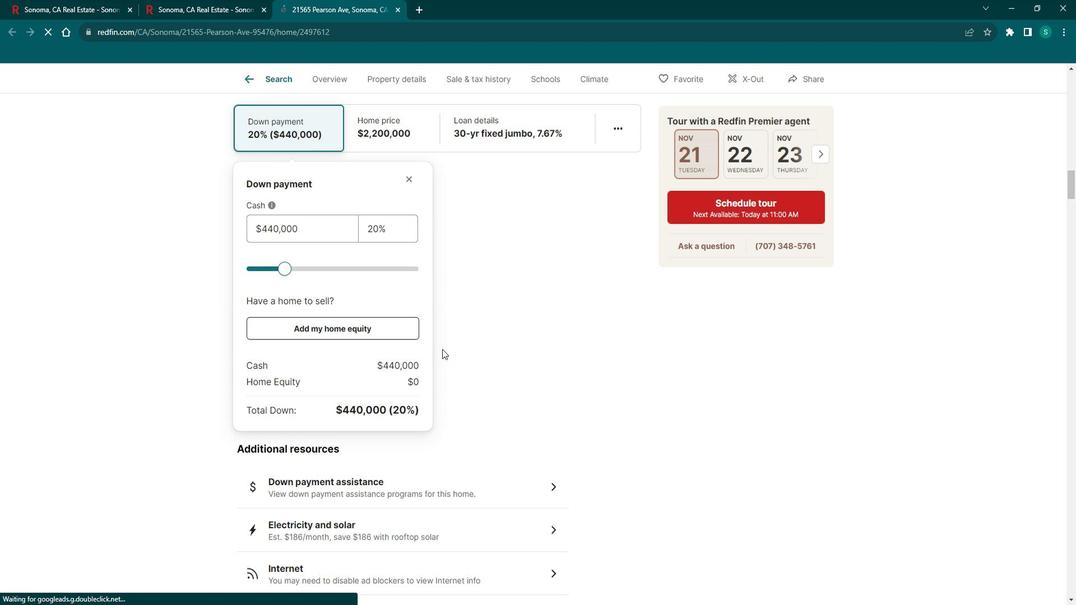 
Action: Mouse scrolled (450, 344) with delta (0, 0)
Screenshot: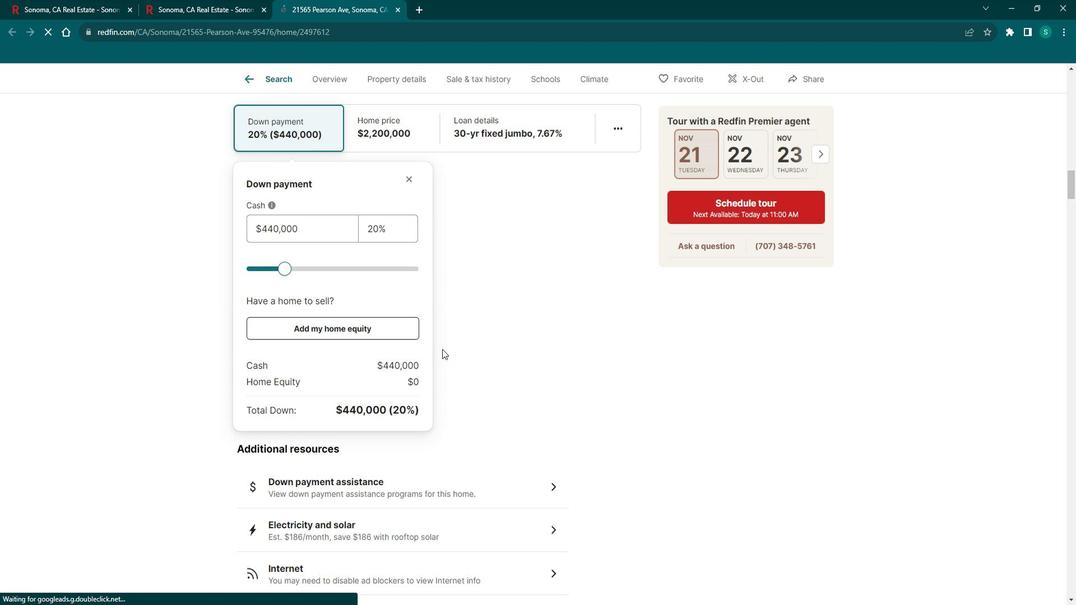 
Action: Mouse scrolled (450, 344) with delta (0, 0)
Screenshot: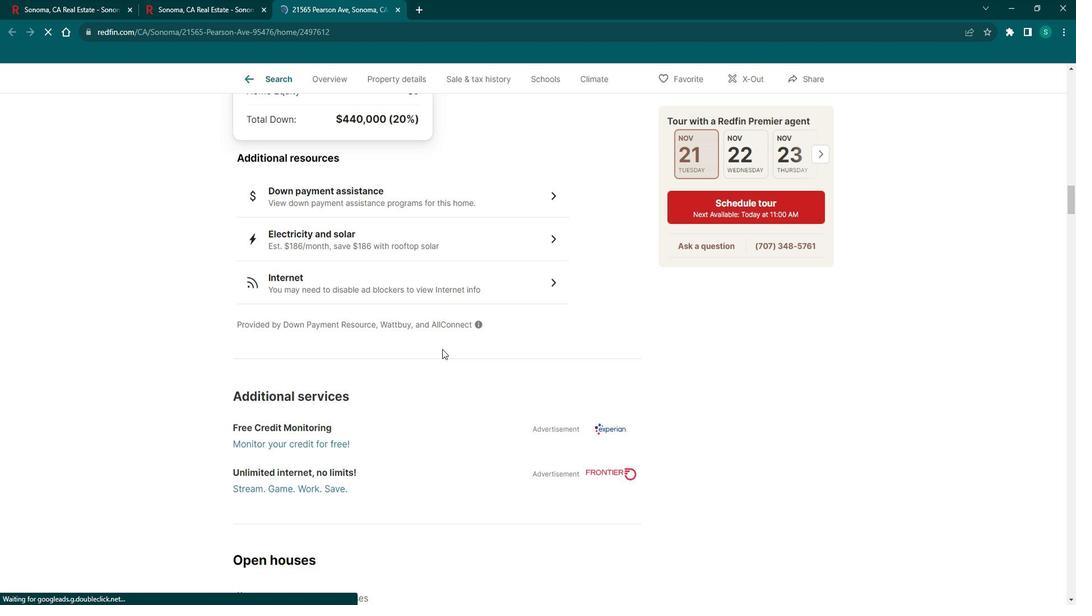 
Action: Mouse scrolled (450, 344) with delta (0, 0)
Screenshot: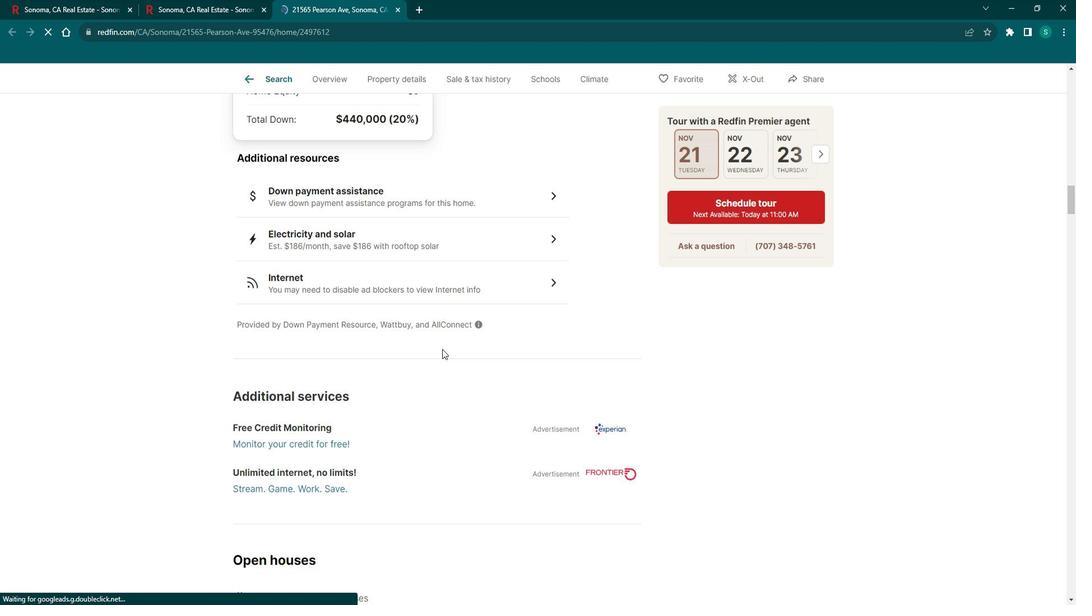 
Action: Mouse scrolled (450, 344) with delta (0, 0)
Screenshot: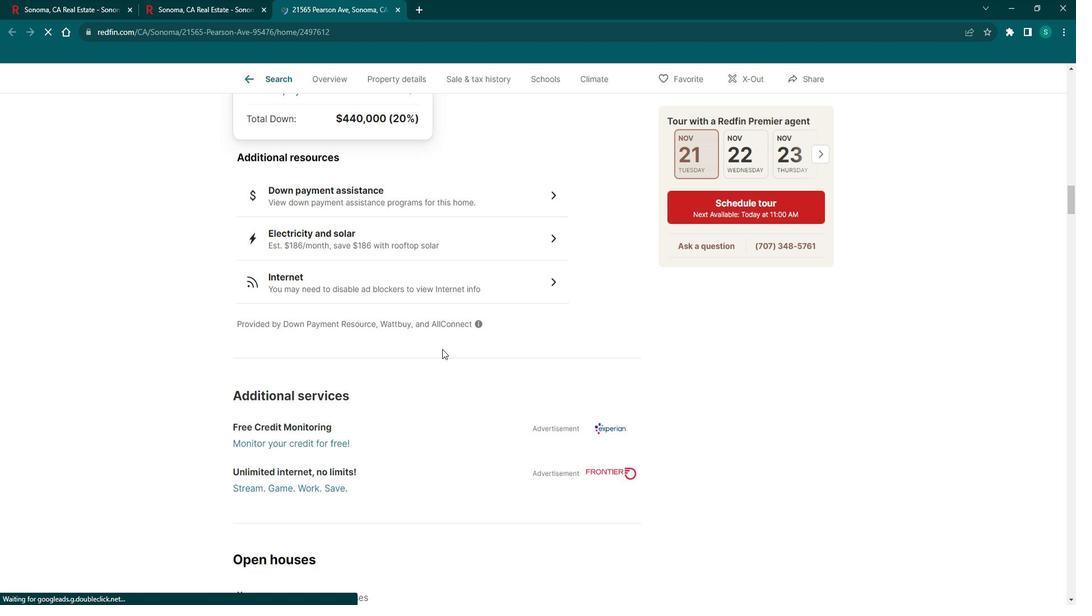 
Action: Mouse scrolled (450, 344) with delta (0, 0)
Screenshot: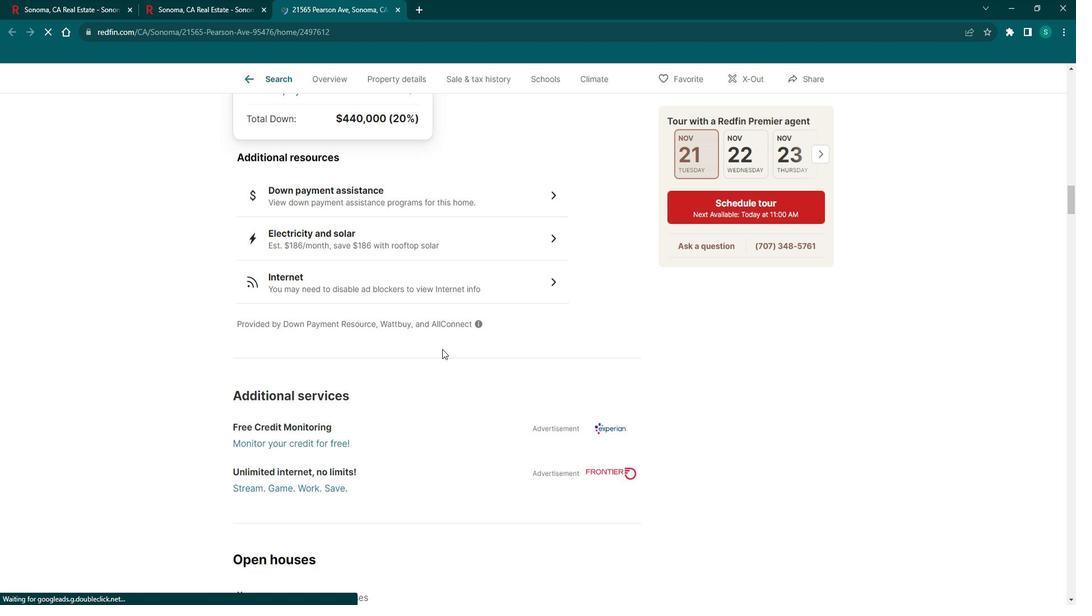 
Action: Mouse scrolled (450, 344) with delta (0, 0)
Screenshot: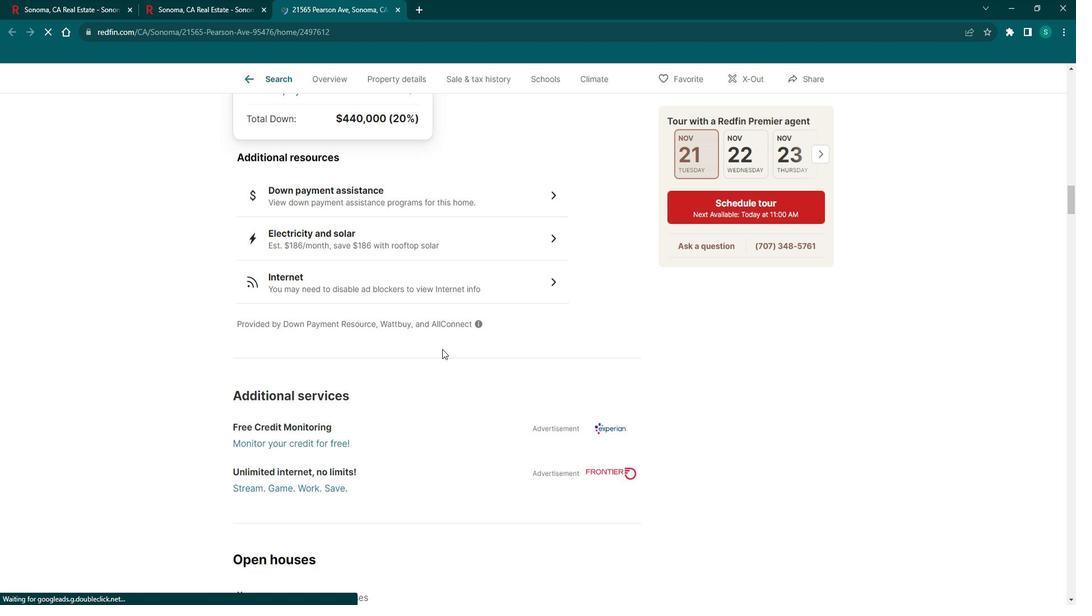 
Action: Mouse scrolled (450, 344) with delta (0, 0)
Screenshot: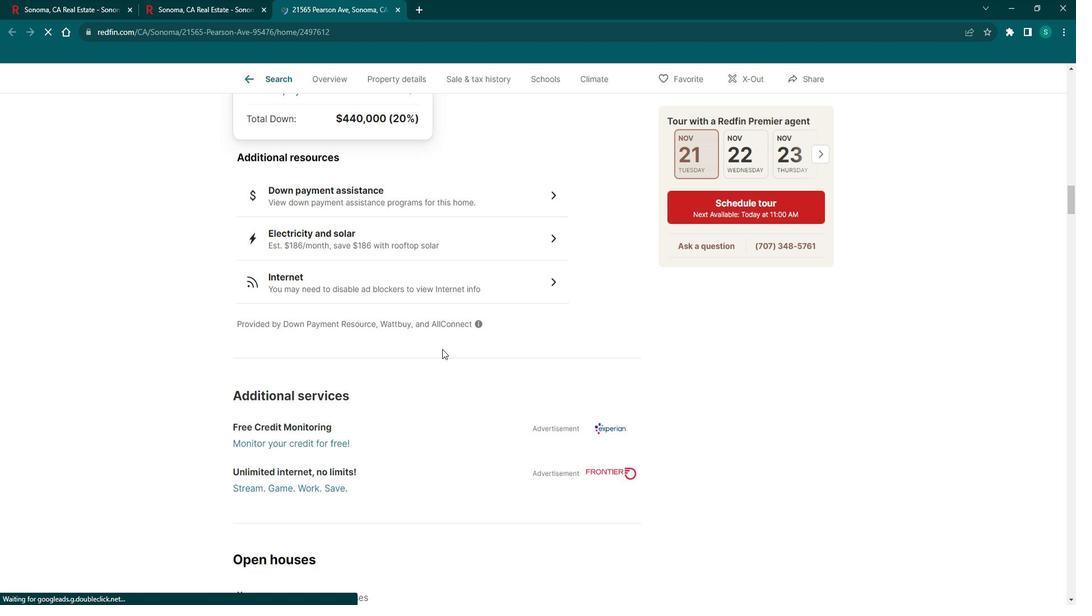 
Action: Mouse scrolled (450, 344) with delta (0, 0)
Screenshot: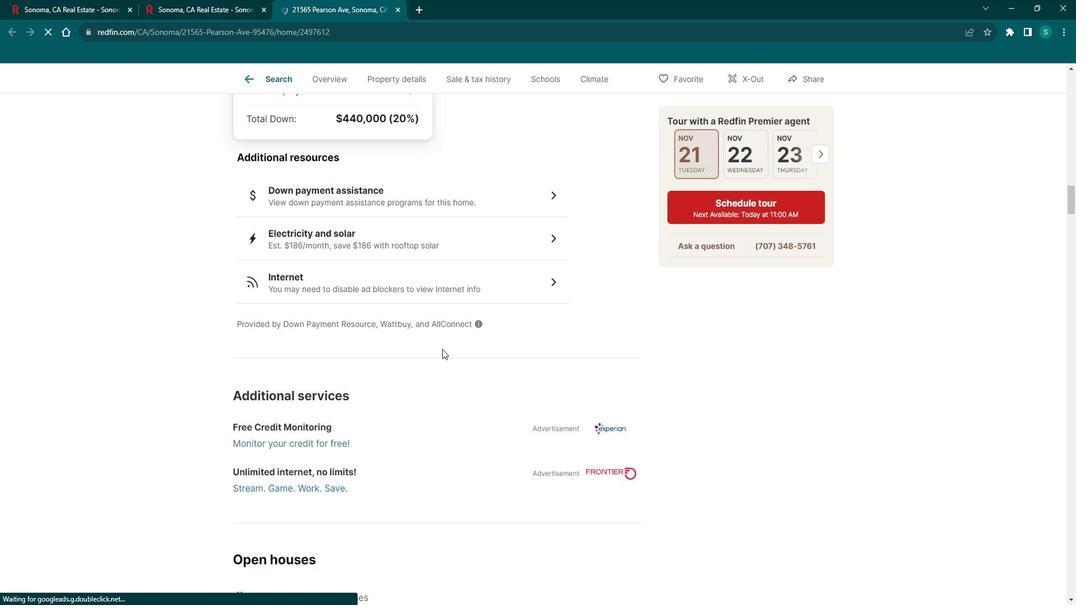 
Action: Mouse scrolled (450, 344) with delta (0, 0)
Screenshot: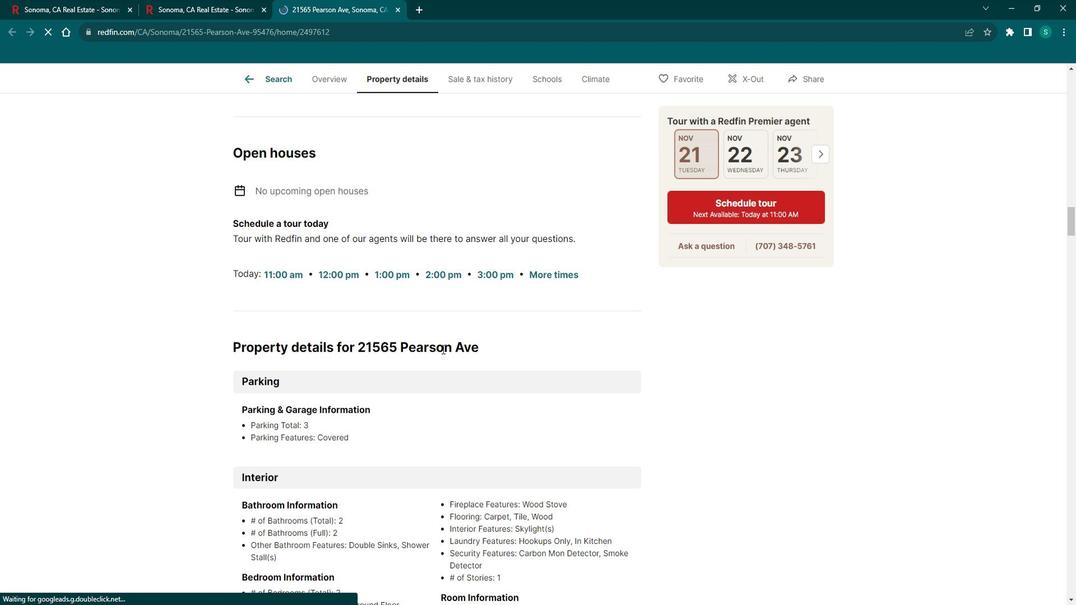 
Action: Mouse scrolled (450, 344) with delta (0, 0)
Screenshot: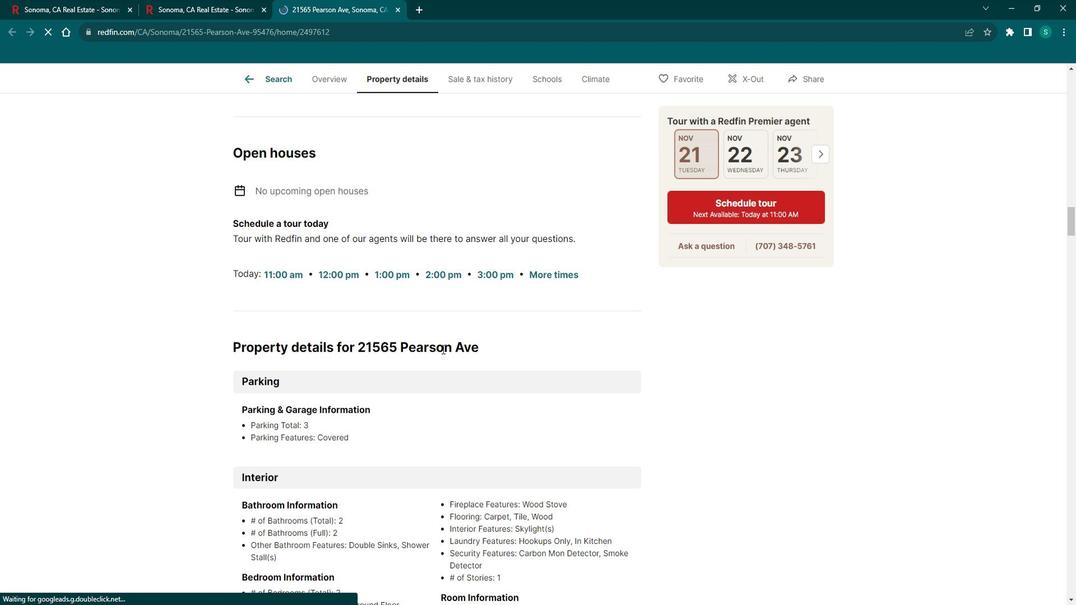 
Action: Mouse scrolled (450, 344) with delta (0, 0)
Screenshot: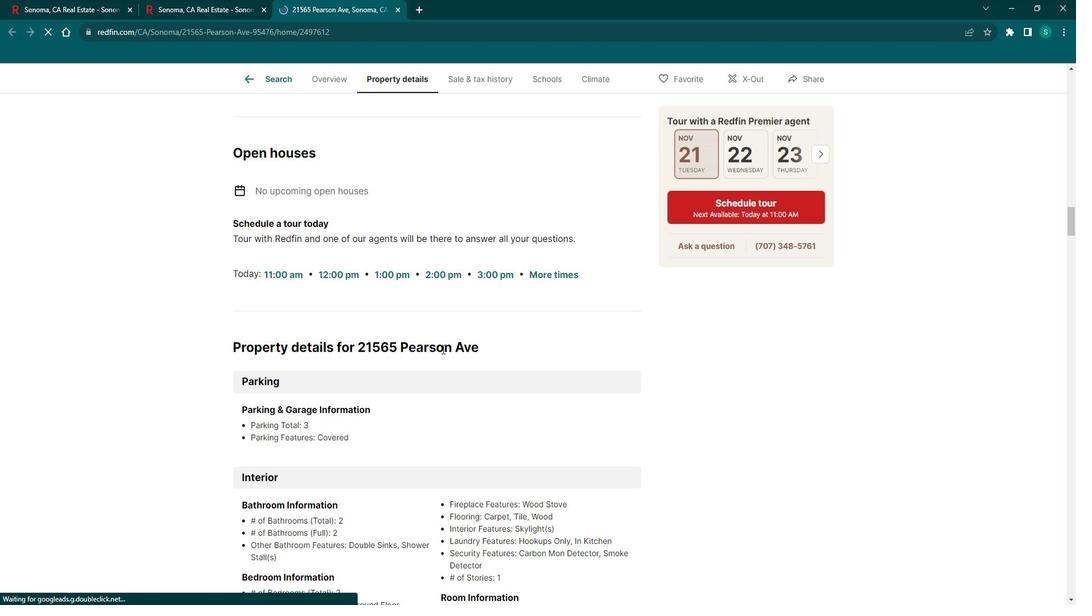 
Action: Mouse scrolled (450, 344) with delta (0, 0)
Screenshot: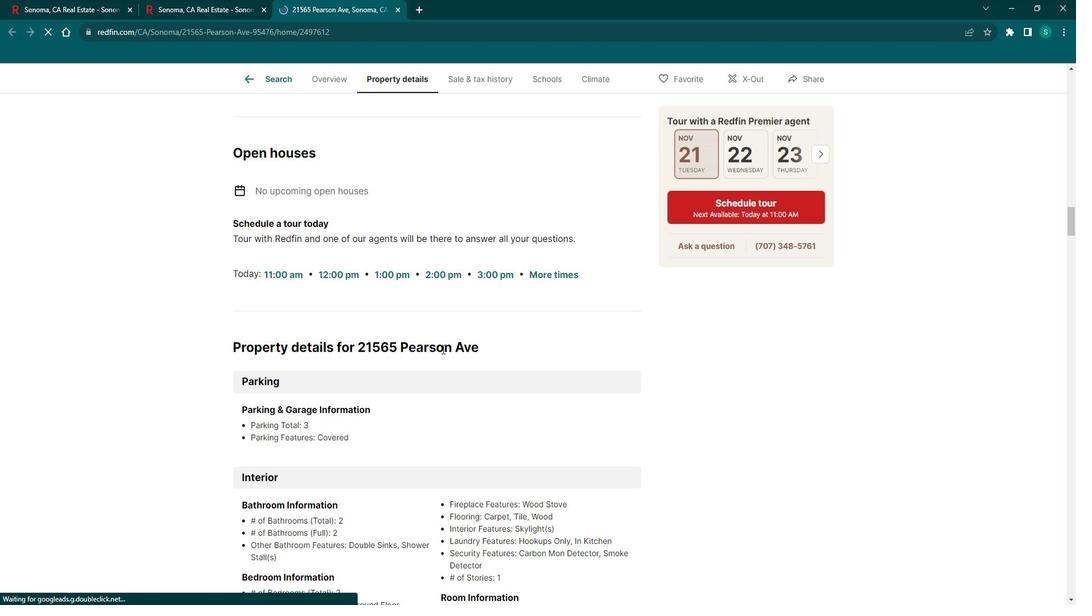 
Action: Mouse scrolled (450, 344) with delta (0, 0)
Screenshot: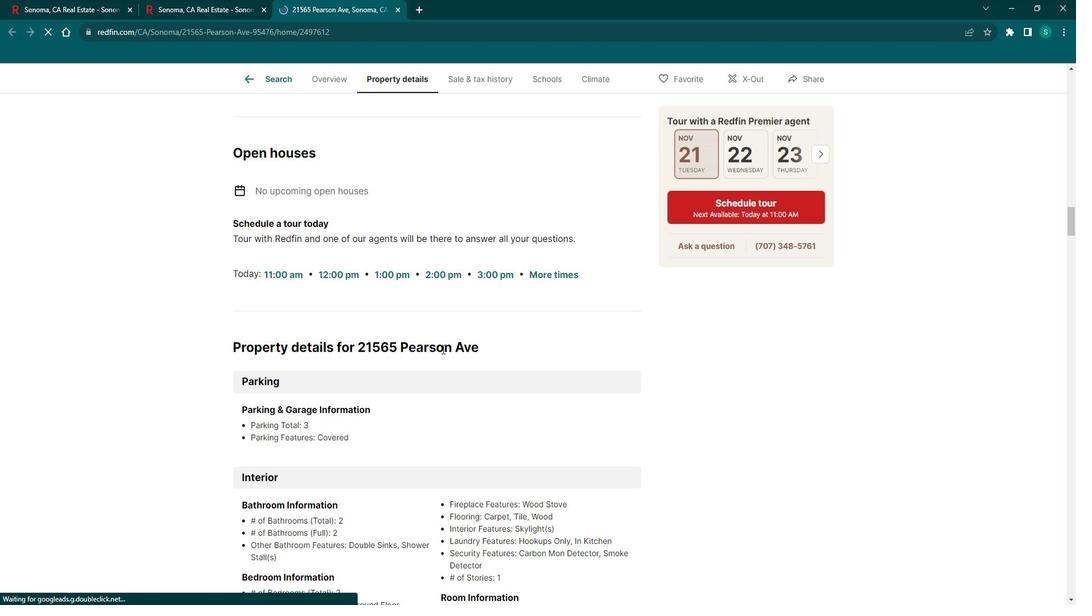 
Action: Mouse scrolled (450, 344) with delta (0, 0)
Screenshot: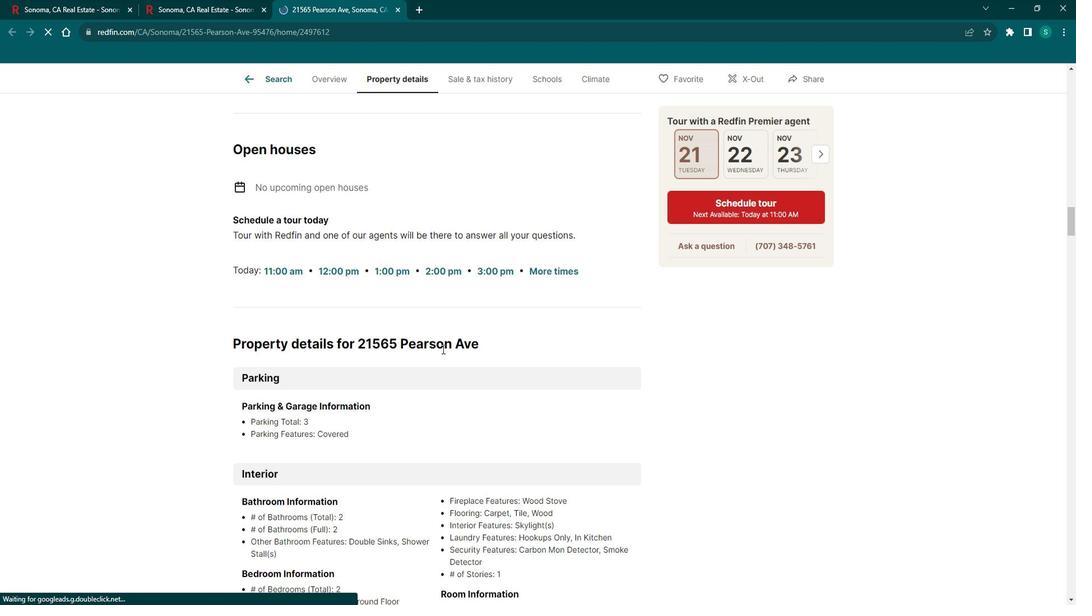 
Action: Mouse scrolled (450, 344) with delta (0, 0)
Screenshot: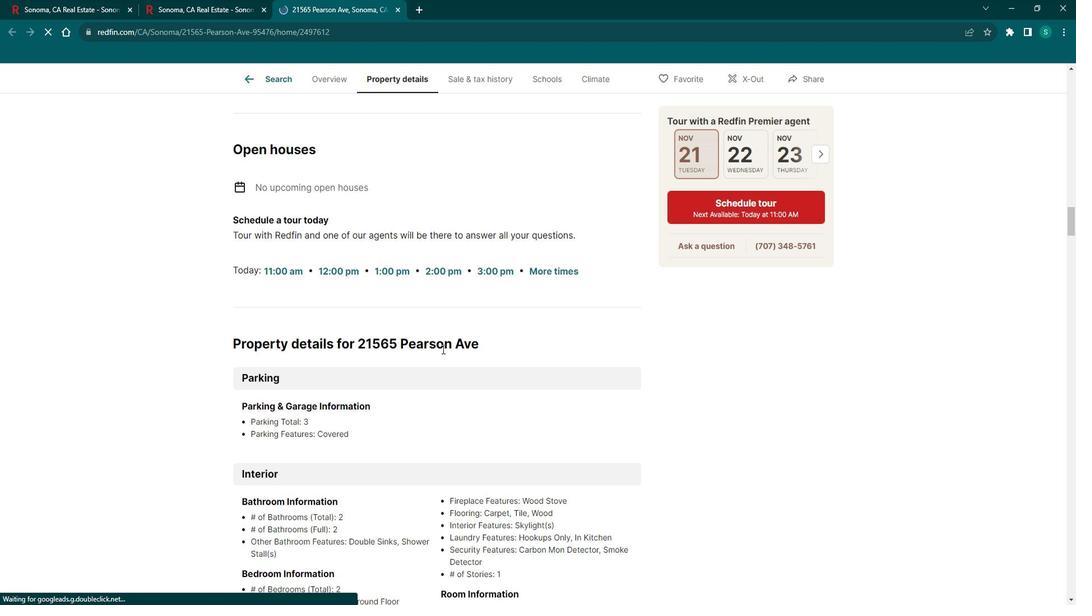 
Action: Mouse scrolled (450, 344) with delta (0, 0)
Screenshot: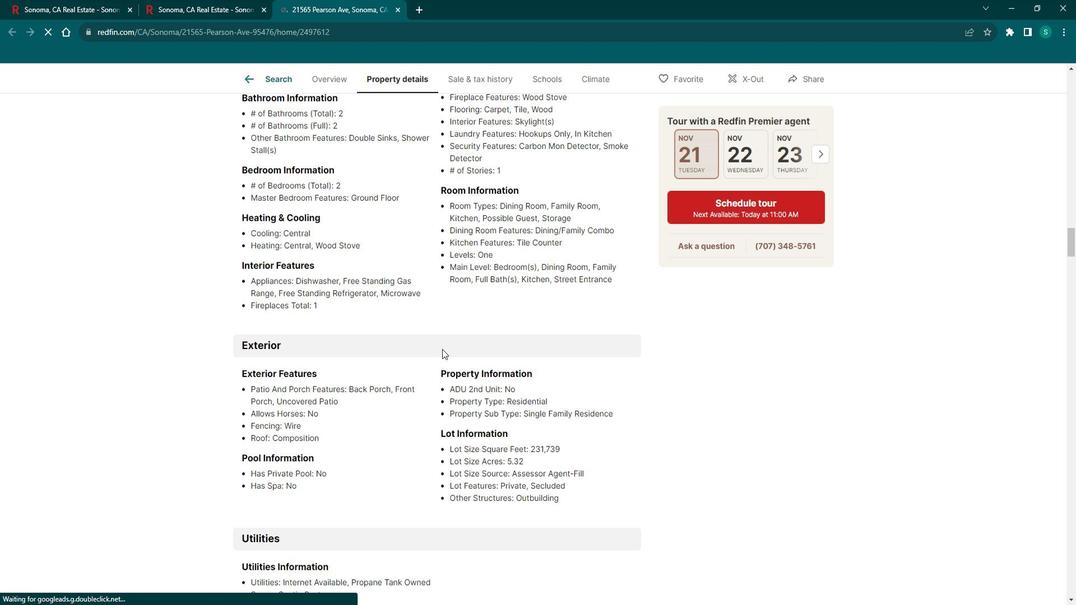 
Action: Mouse scrolled (450, 344) with delta (0, 0)
Screenshot: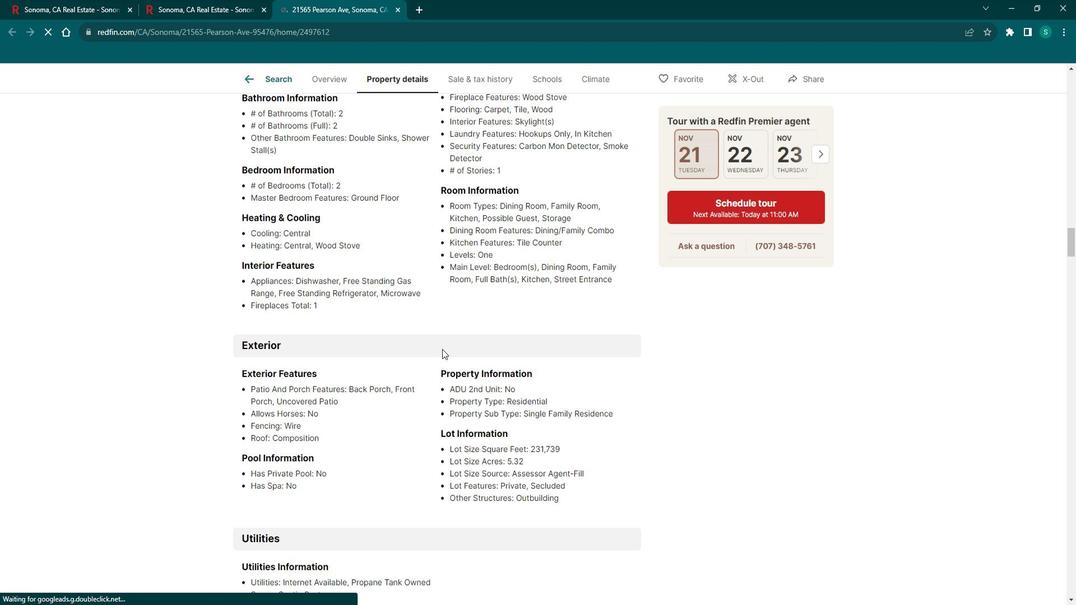 
Action: Mouse scrolled (450, 344) with delta (0, 0)
Screenshot: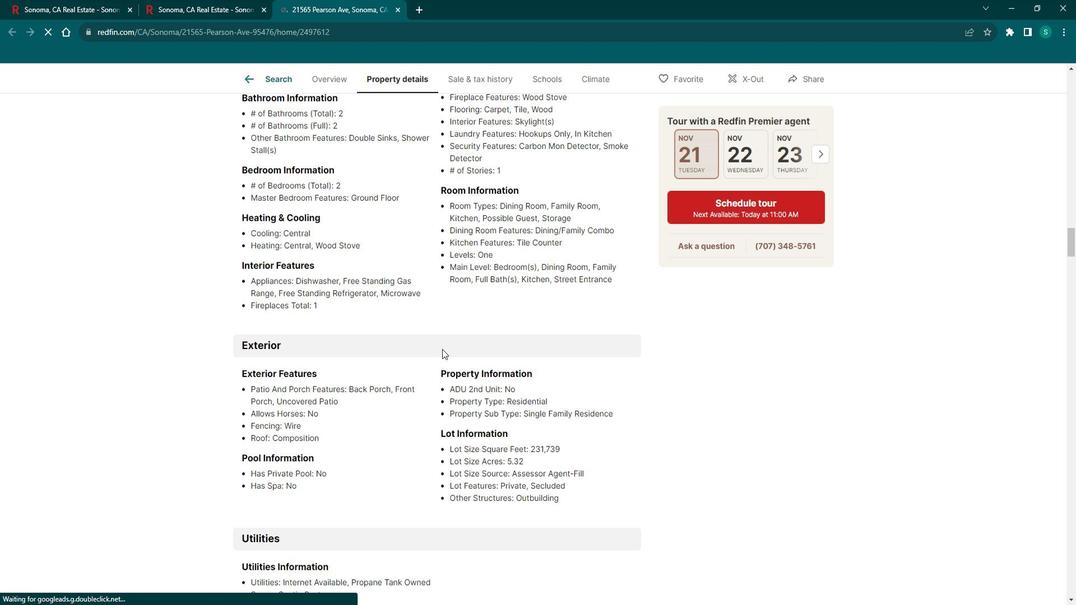 
Action: Mouse scrolled (450, 344) with delta (0, 0)
Screenshot: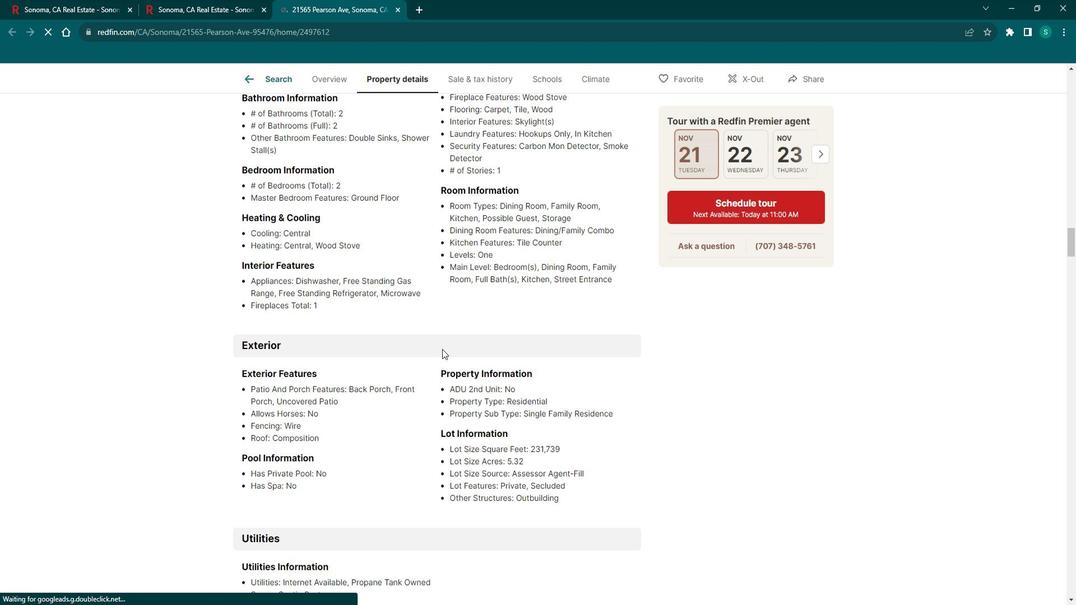
Action: Mouse scrolled (450, 344) with delta (0, 0)
Screenshot: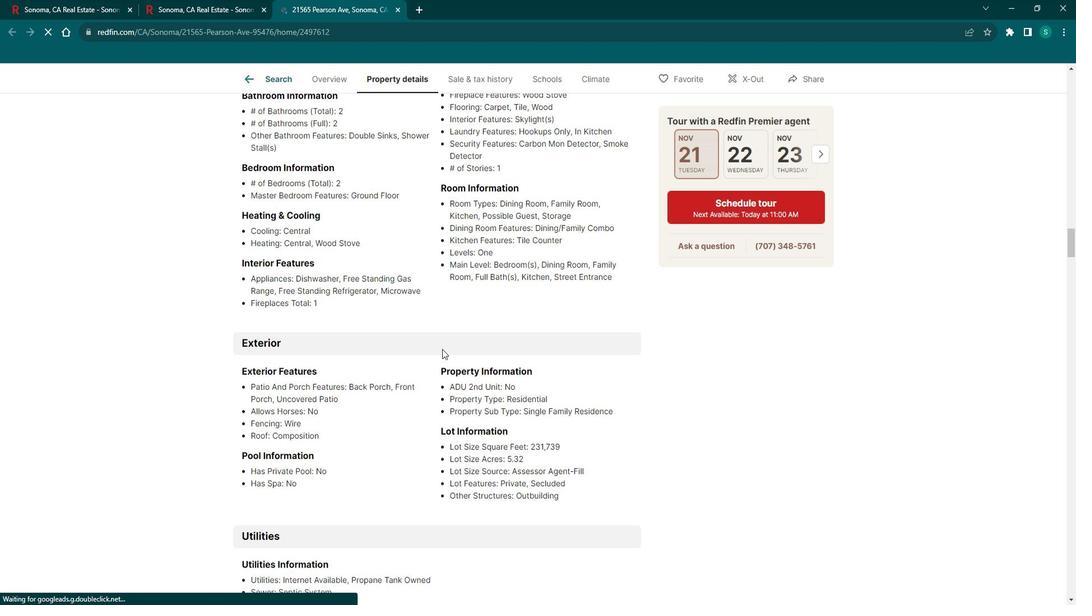
Action: Mouse scrolled (450, 344) with delta (0, 0)
Screenshot: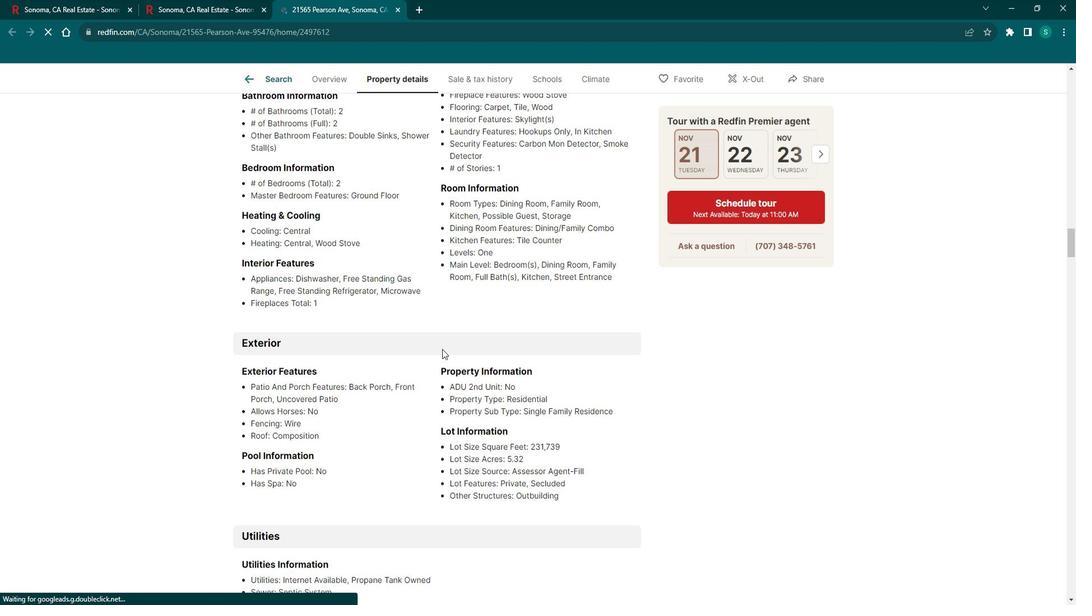 
Action: Mouse scrolled (450, 344) with delta (0, 0)
Screenshot: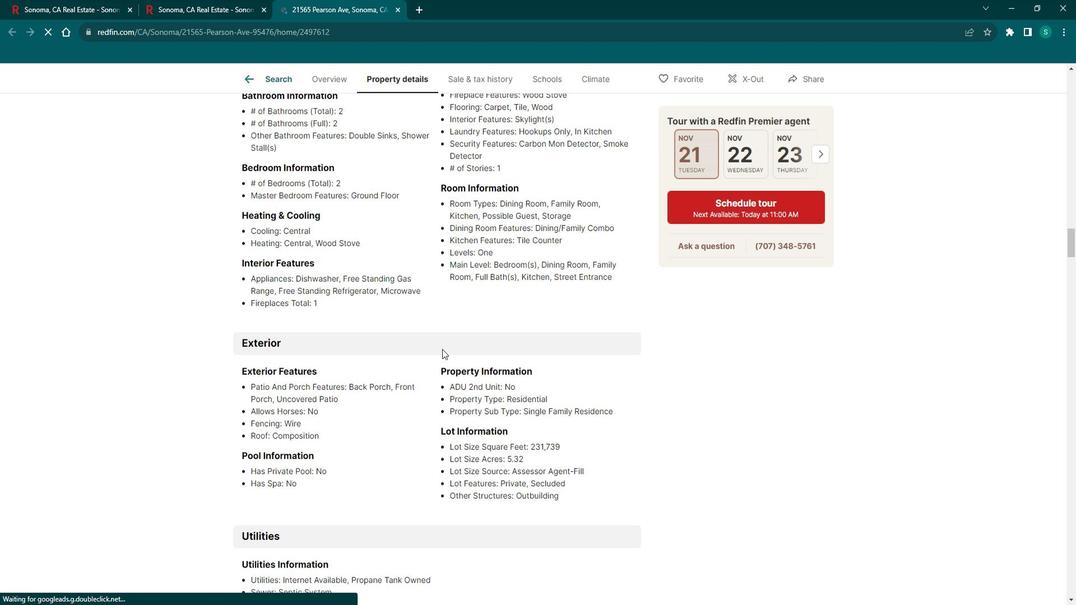 
Action: Mouse scrolled (450, 344) with delta (0, 0)
Screenshot: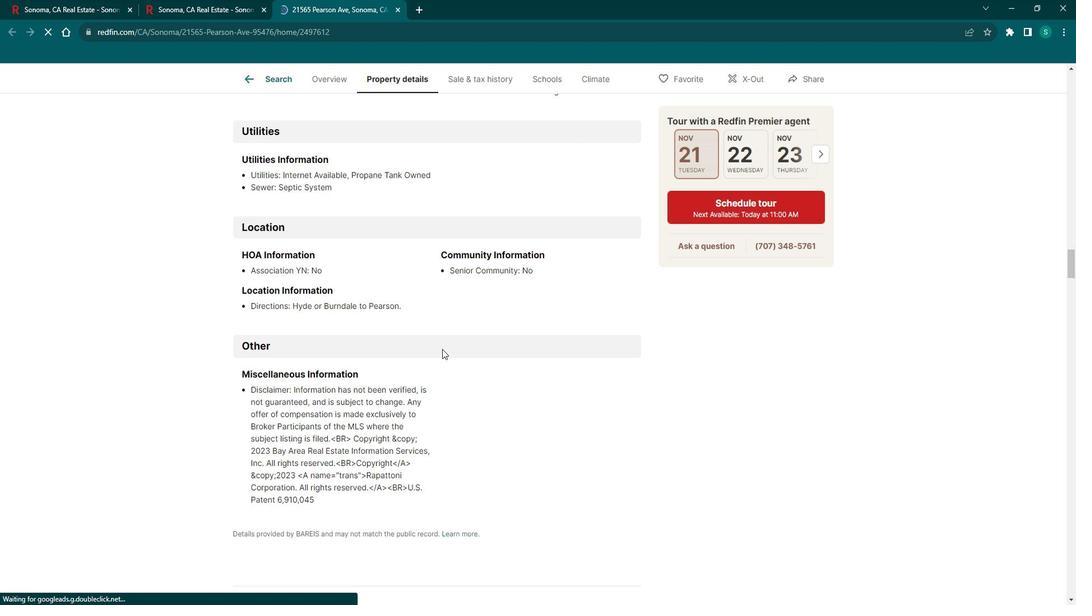 
Action: Mouse scrolled (450, 344) with delta (0, 0)
Screenshot: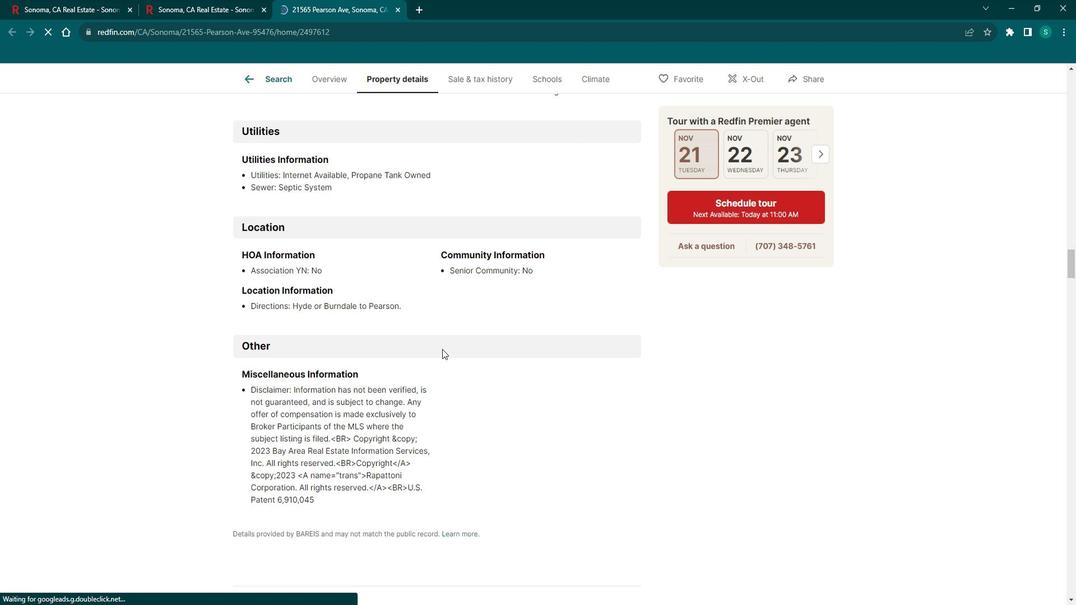 
Action: Mouse scrolled (450, 344) with delta (0, 0)
Screenshot: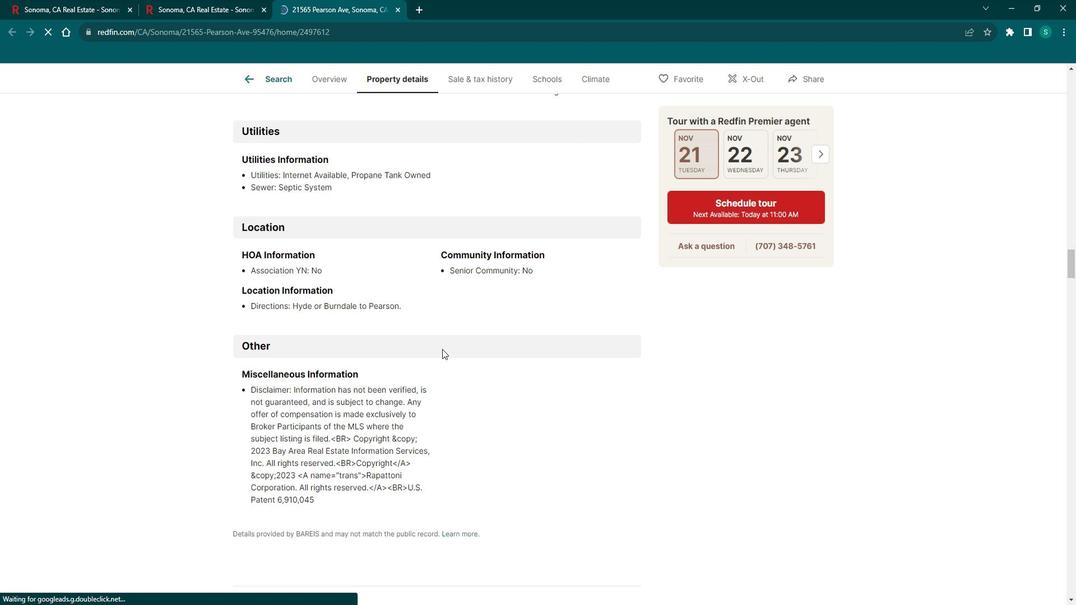 
Action: Mouse scrolled (450, 344) with delta (0, 0)
Screenshot: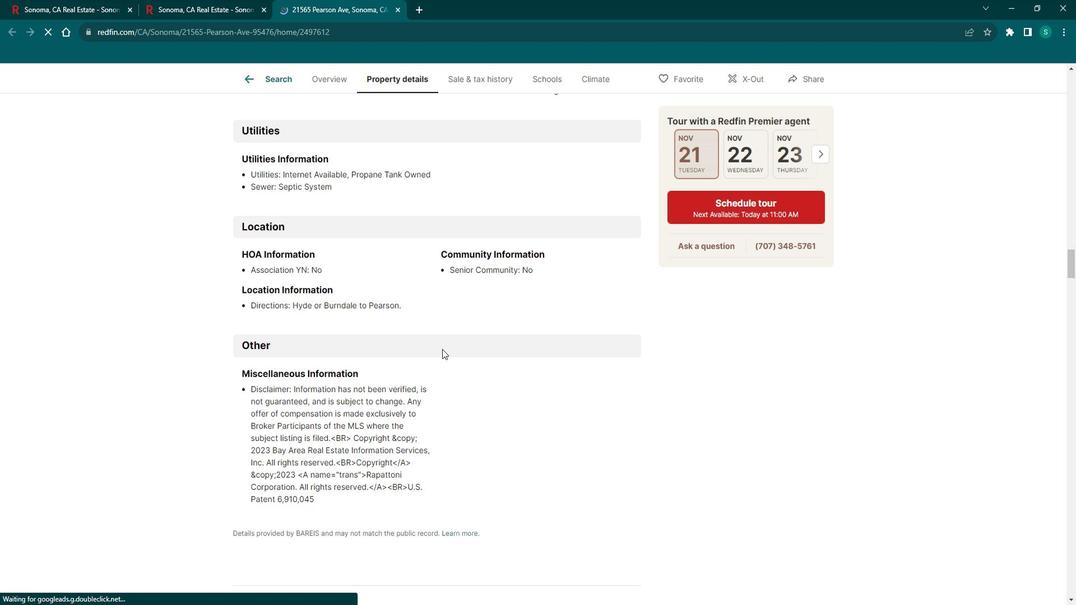 
Action: Mouse scrolled (450, 344) with delta (0, 0)
Screenshot: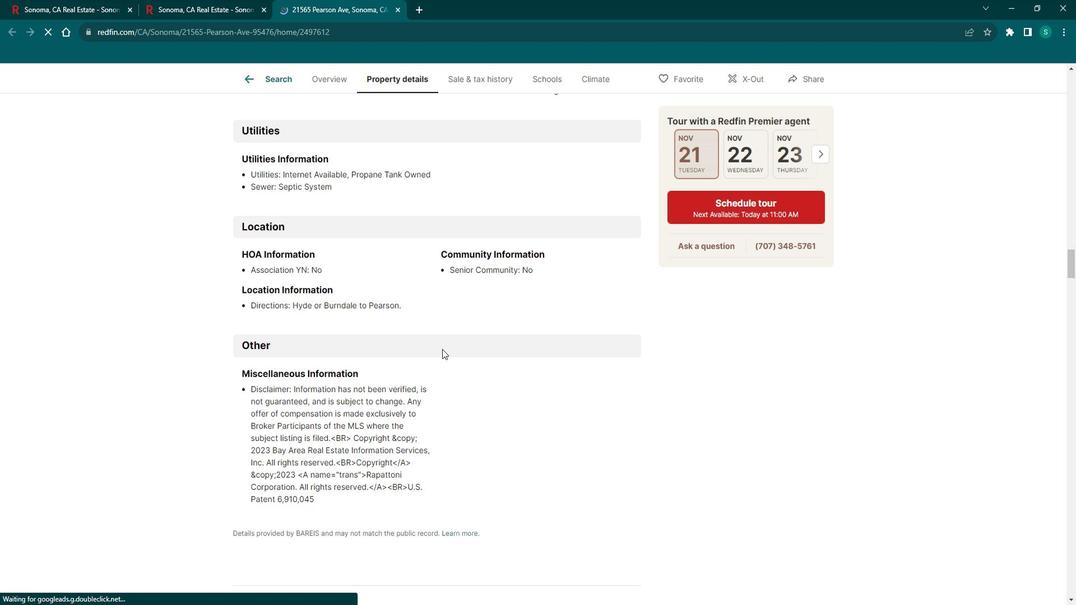 
Action: Mouse scrolled (450, 344) with delta (0, 0)
Screenshot: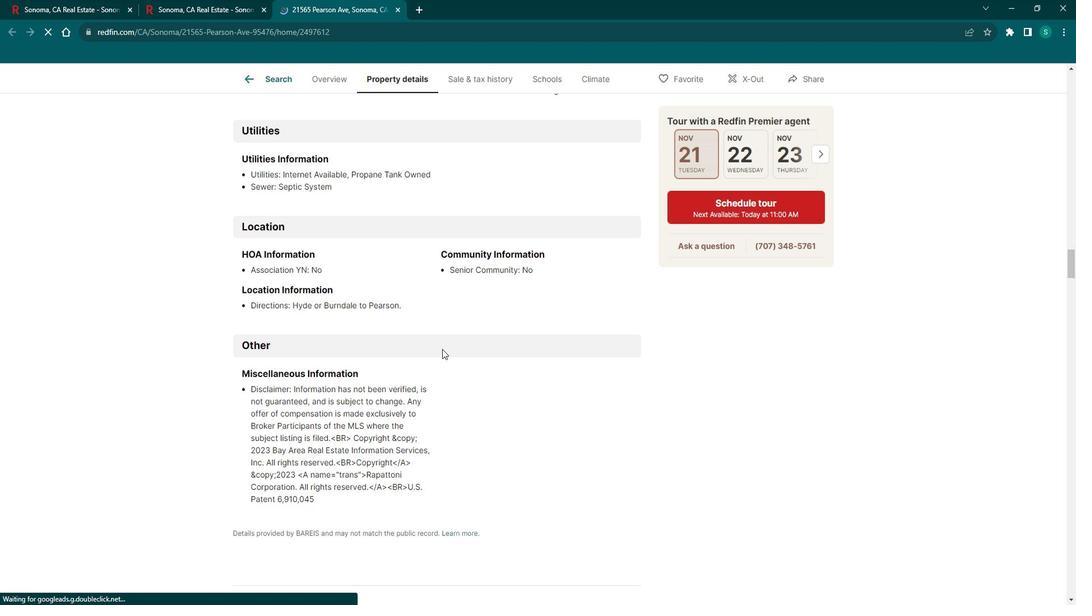 
Action: Mouse scrolled (450, 344) with delta (0, 0)
Screenshot: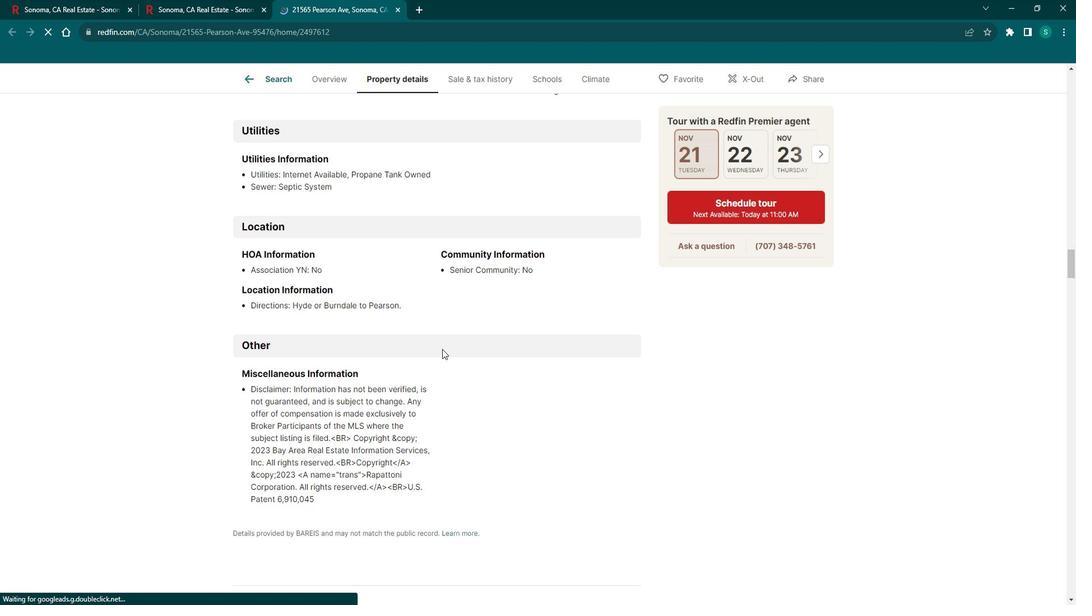 
Action: Mouse moved to (450, 344)
Screenshot: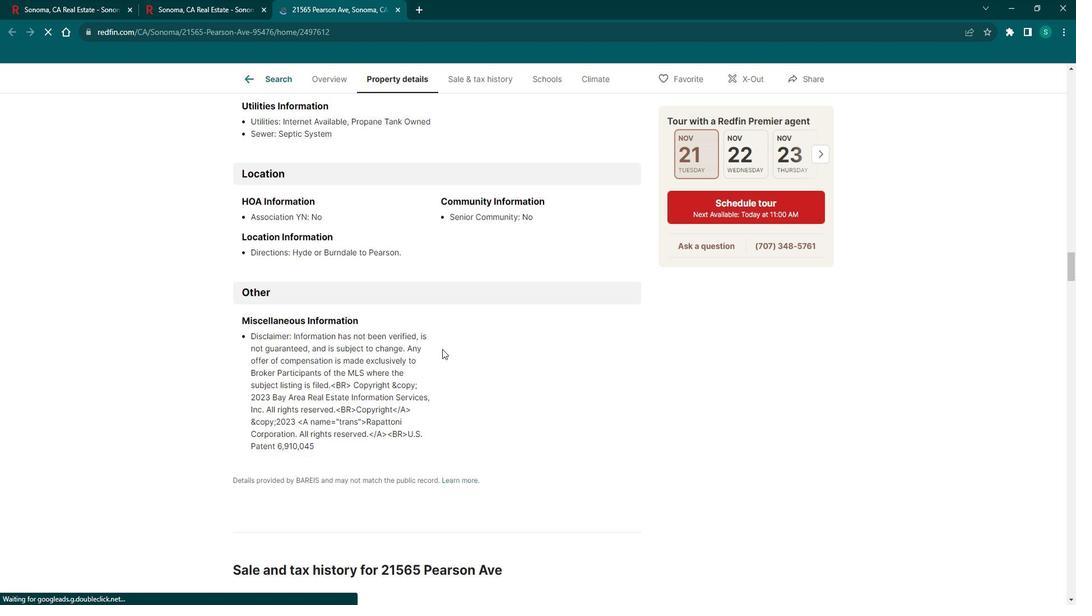
Action: Mouse scrolled (450, 344) with delta (0, 0)
Screenshot: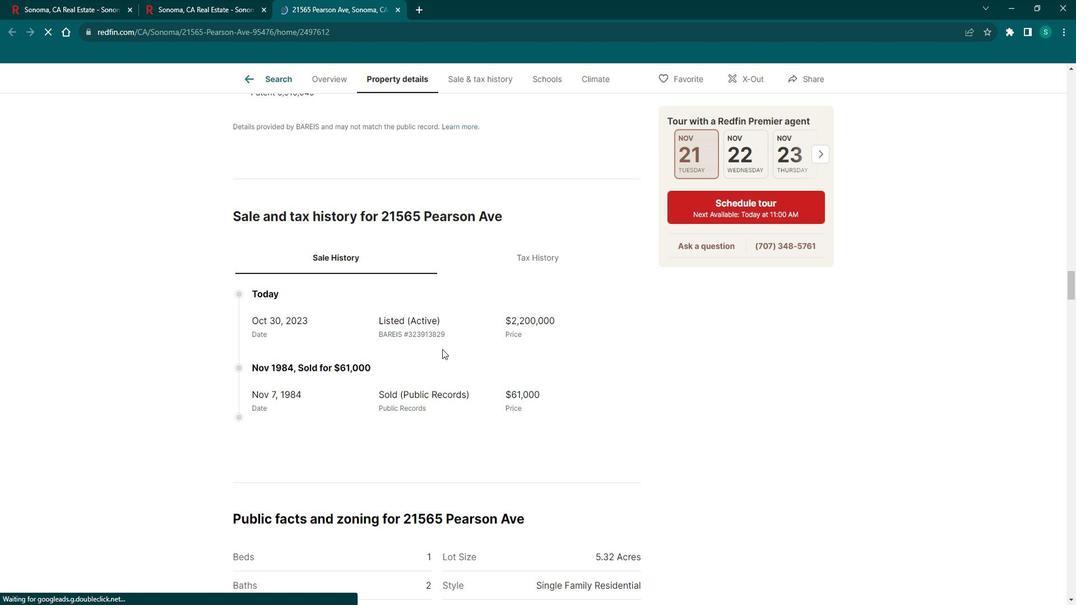 
Action: Mouse scrolled (450, 344) with delta (0, 0)
Screenshot: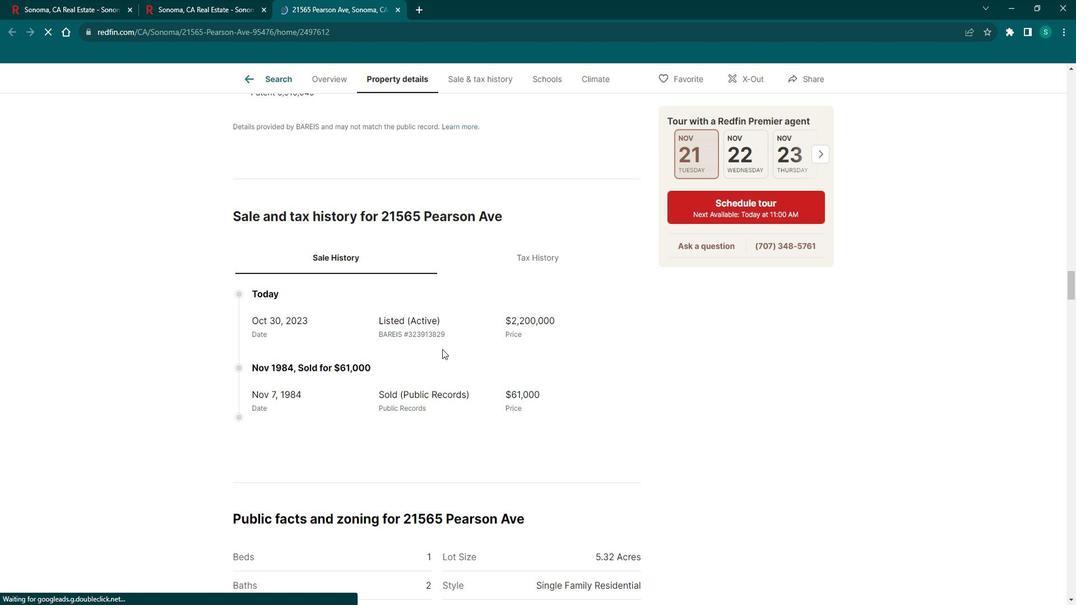 
Action: Mouse scrolled (450, 344) with delta (0, 0)
Screenshot: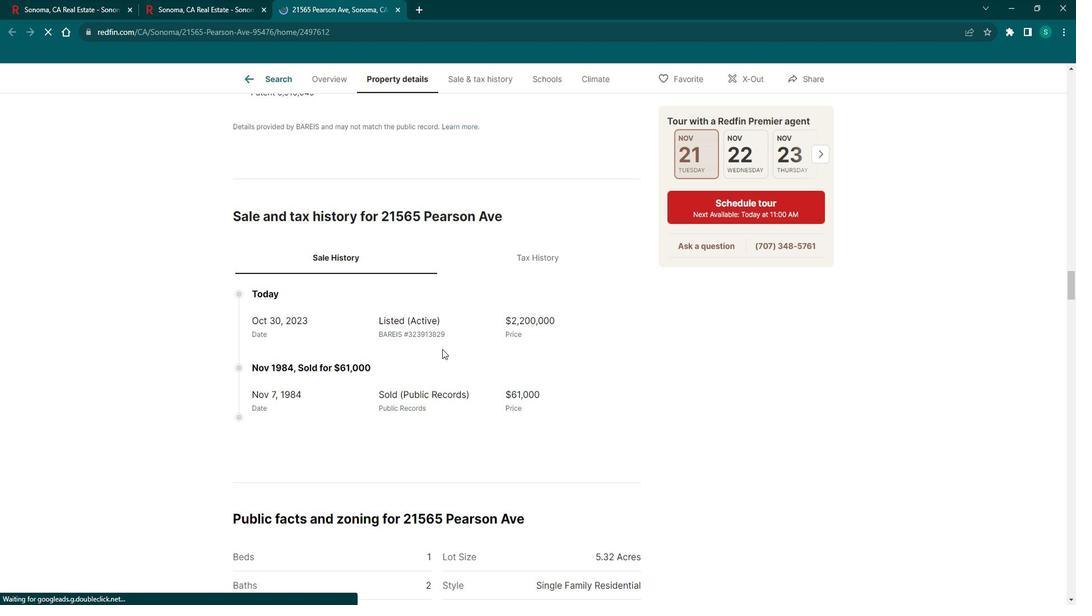 
Action: Mouse scrolled (450, 344) with delta (0, 0)
Screenshot: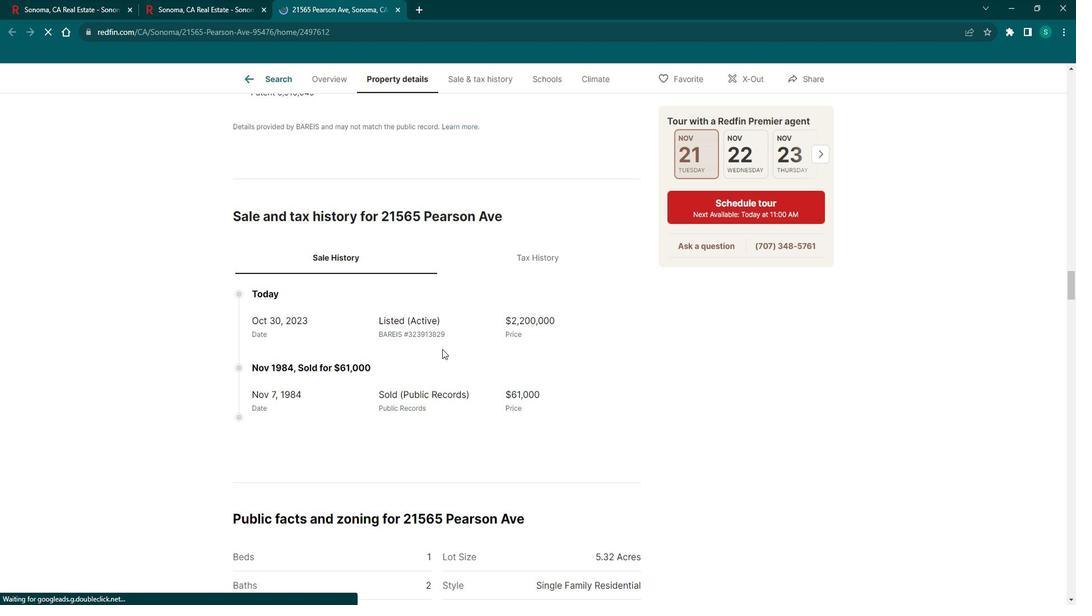 
Action: Mouse scrolled (450, 344) with delta (0, 0)
Screenshot: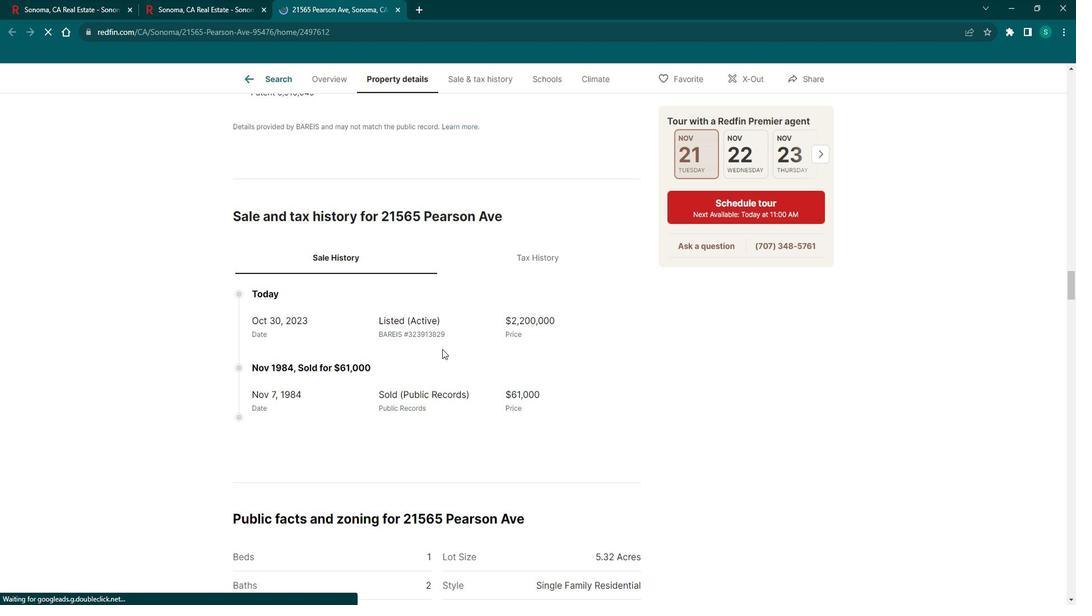 
Action: Mouse scrolled (450, 344) with delta (0, 0)
Screenshot: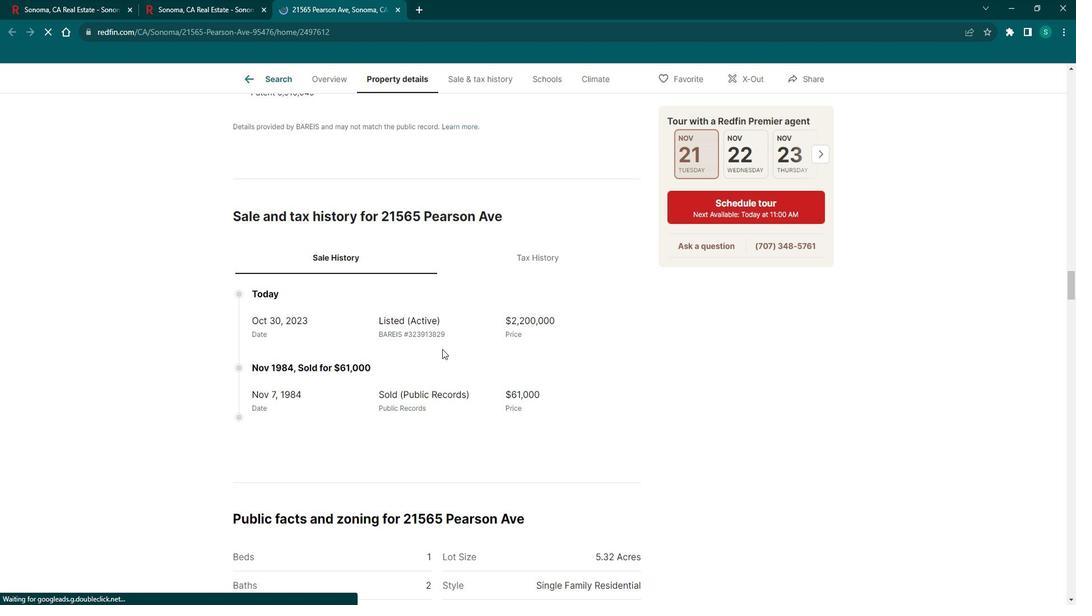 
Action: Mouse scrolled (450, 344) with delta (0, 0)
Screenshot: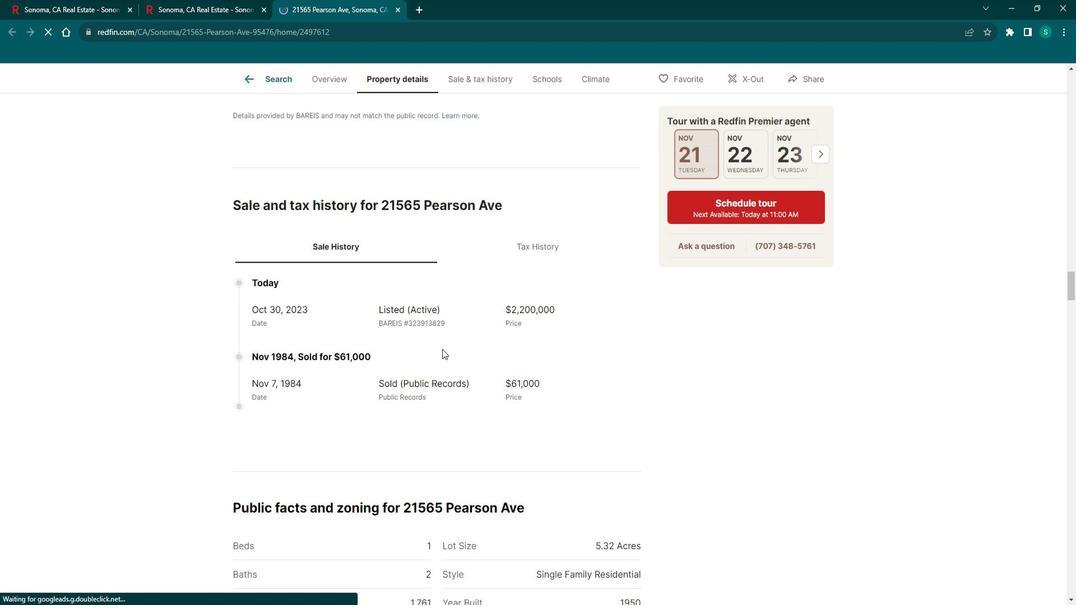 
Action: Mouse scrolled (450, 344) with delta (0, 0)
Screenshot: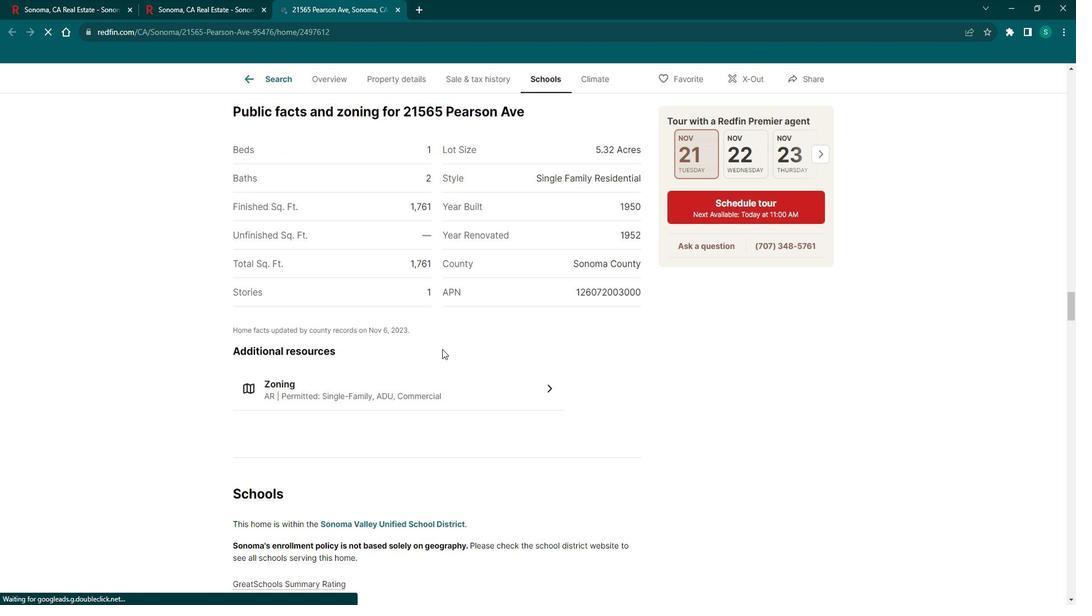 
Action: Mouse scrolled (450, 344) with delta (0, 0)
Screenshot: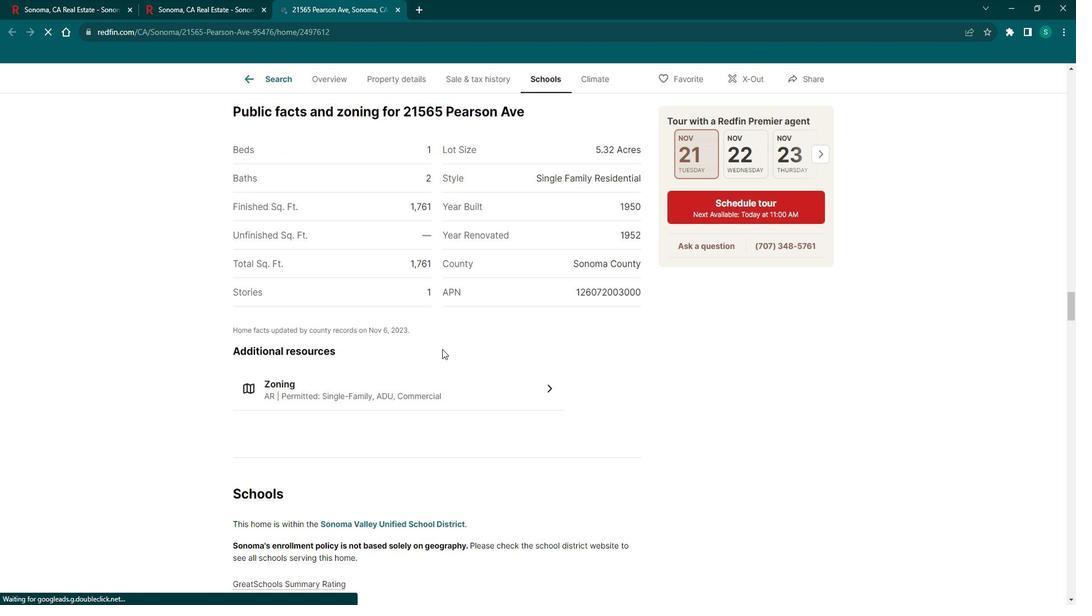 
Action: Mouse scrolled (450, 344) with delta (0, 0)
Screenshot: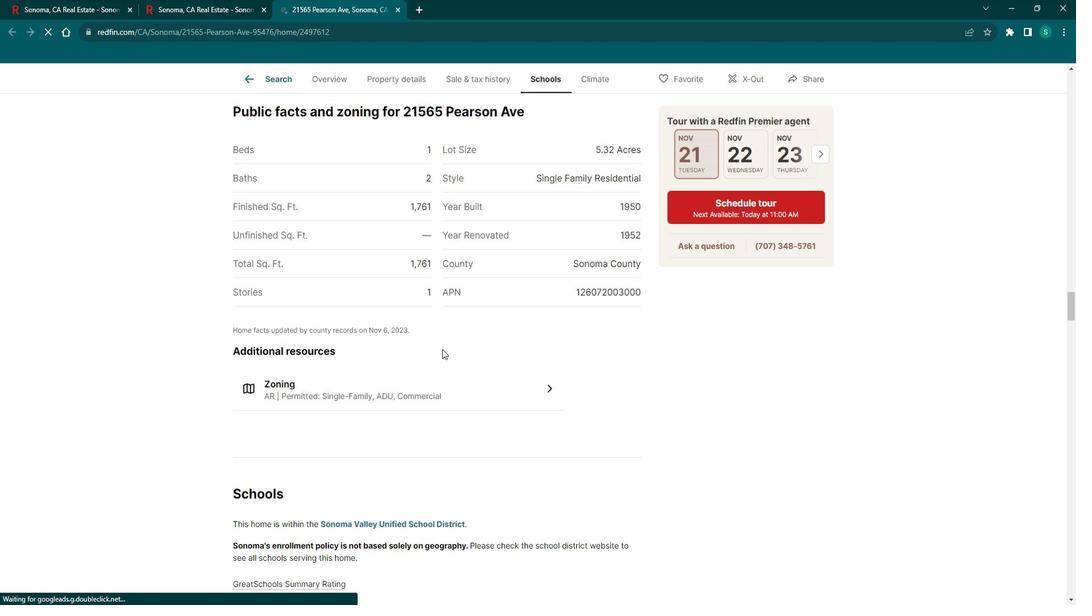 
Action: Mouse scrolled (450, 344) with delta (0, 0)
Screenshot: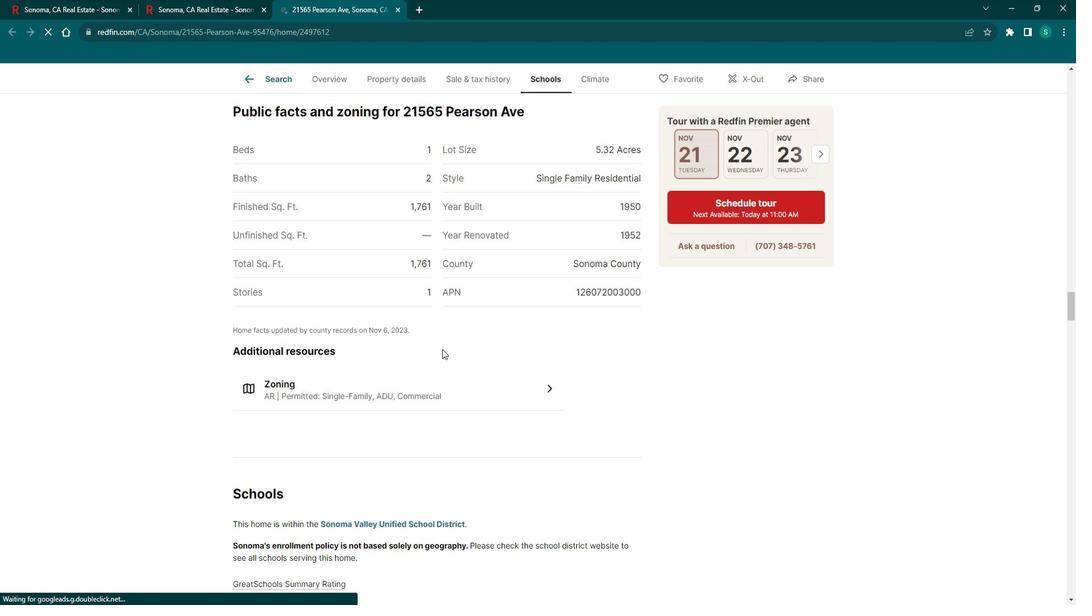 
Action: Mouse scrolled (450, 344) with delta (0, 0)
Screenshot: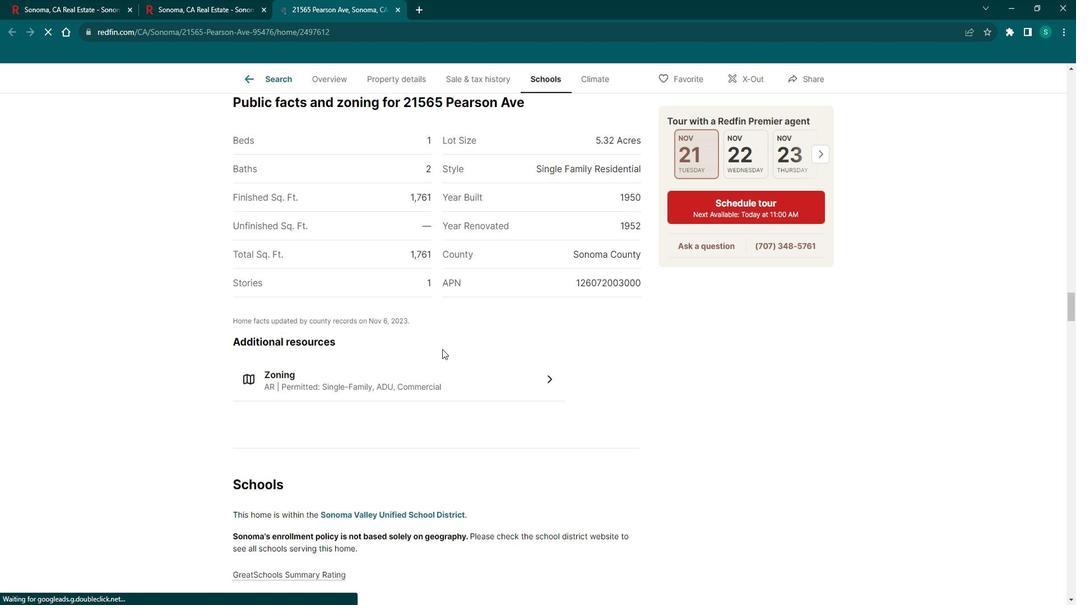 
Action: Mouse scrolled (450, 344) with delta (0, 0)
Screenshot: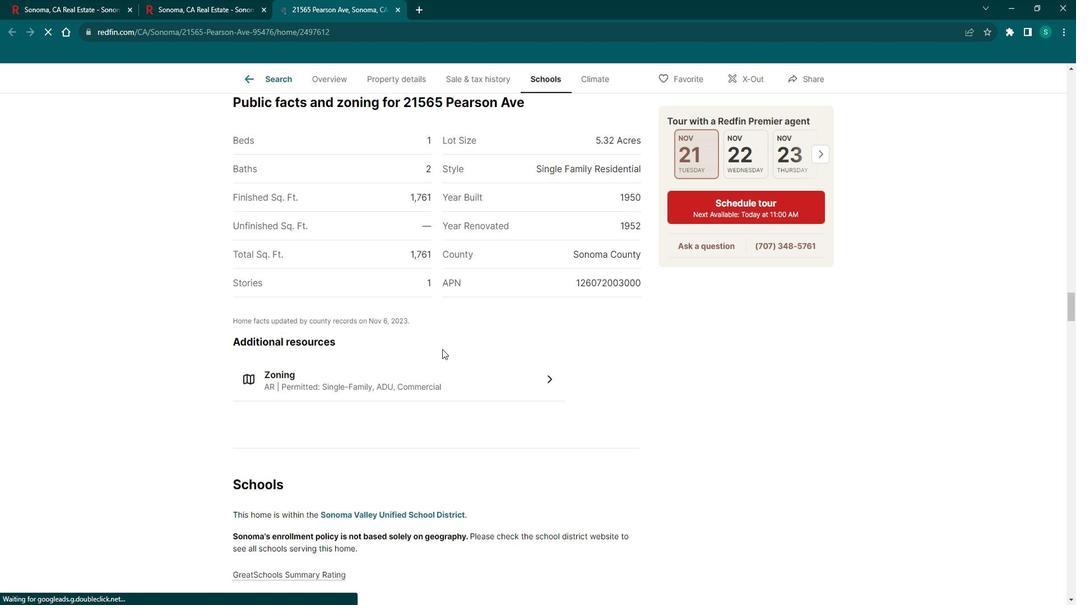 
Action: Mouse scrolled (450, 344) with delta (0, 0)
Screenshot: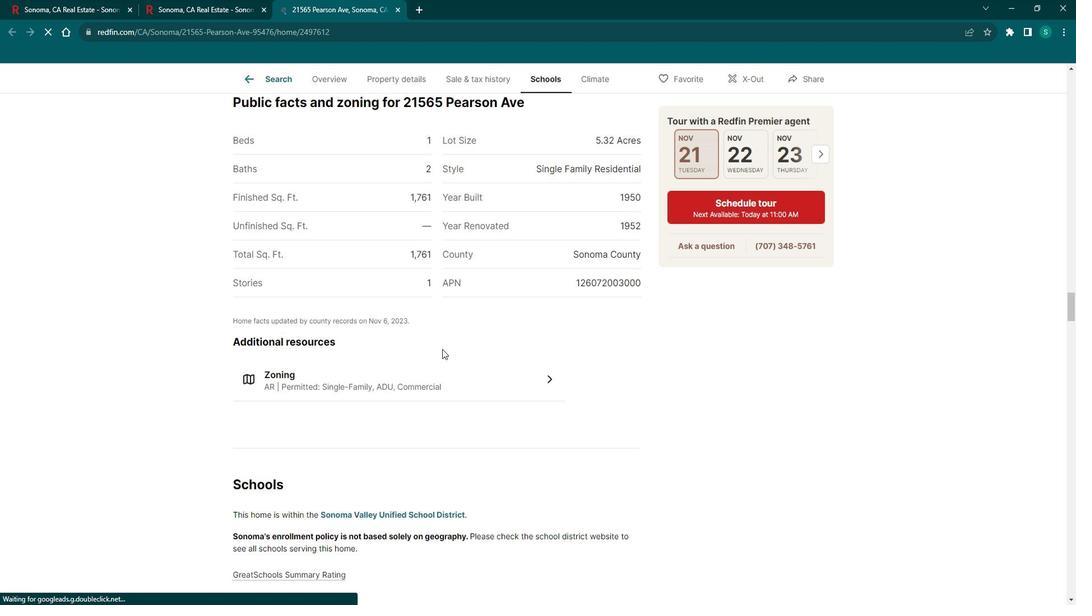 
Action: Mouse scrolled (450, 344) with delta (0, 0)
Screenshot: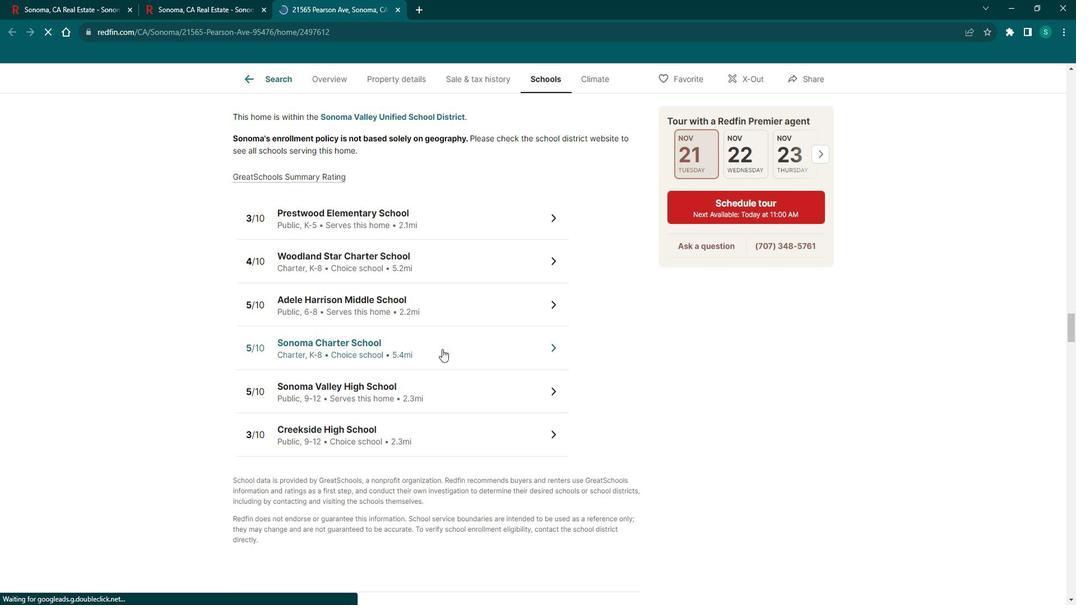 
Action: Mouse scrolled (450, 344) with delta (0, 0)
Screenshot: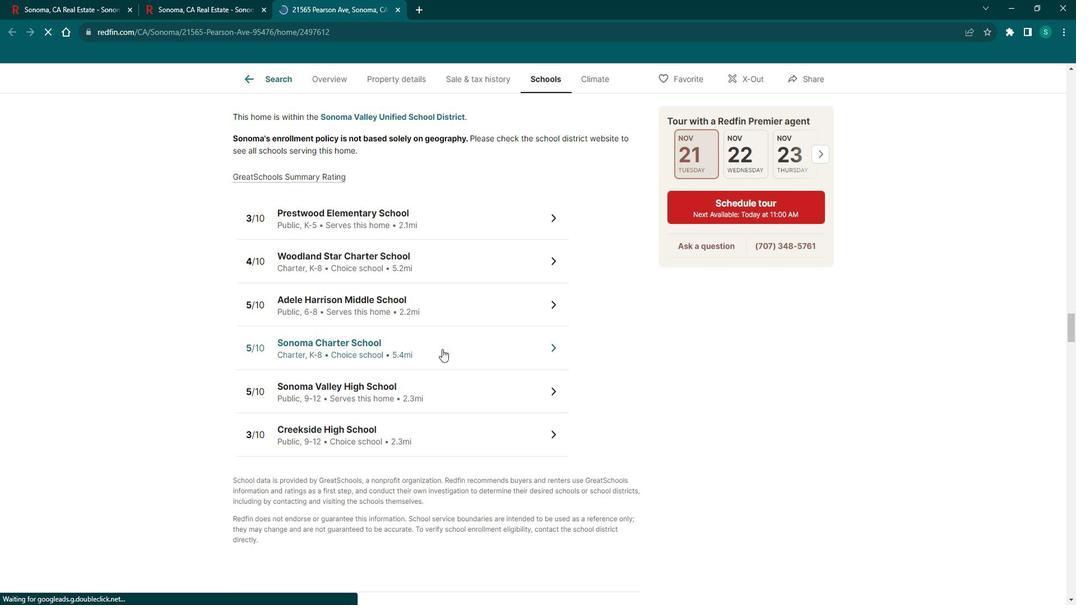 
Action: Mouse scrolled (450, 344) with delta (0, 0)
Screenshot: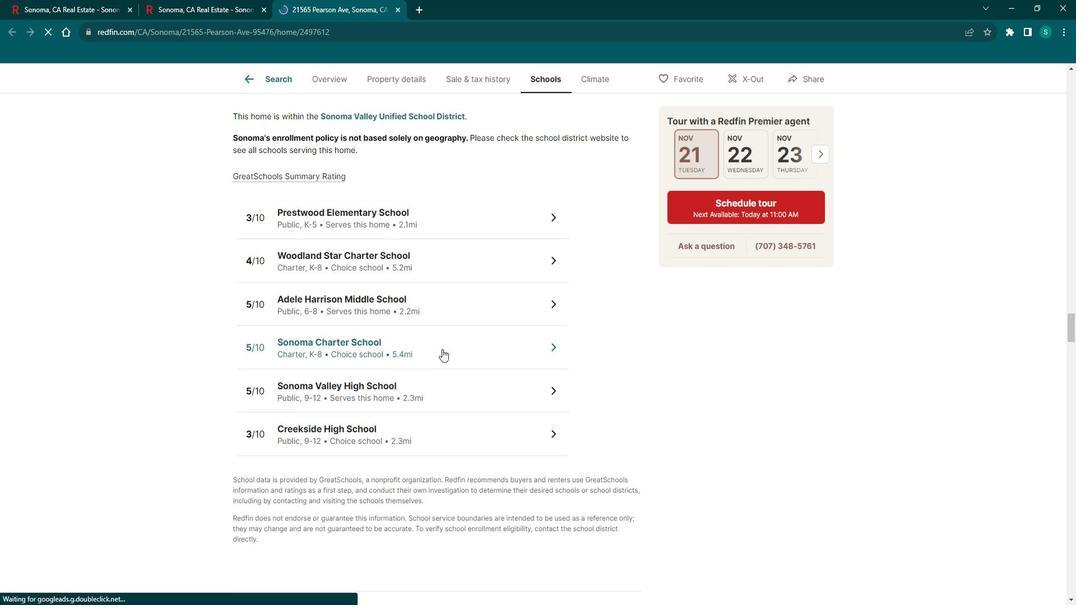 
Action: Mouse scrolled (450, 344) with delta (0, 0)
Screenshot: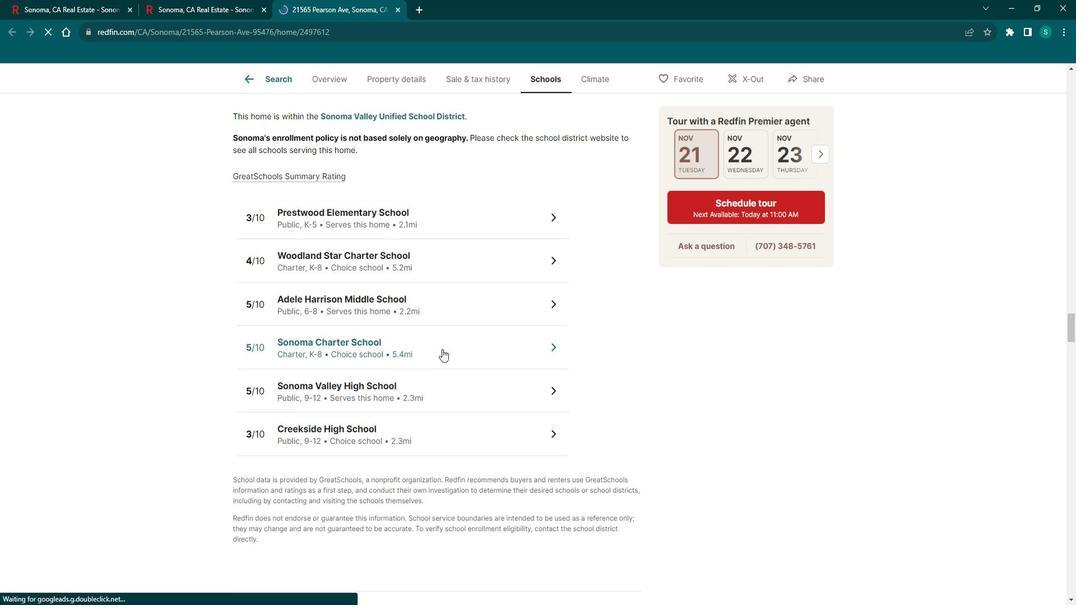 
Action: Mouse scrolled (450, 344) with delta (0, 0)
Screenshot: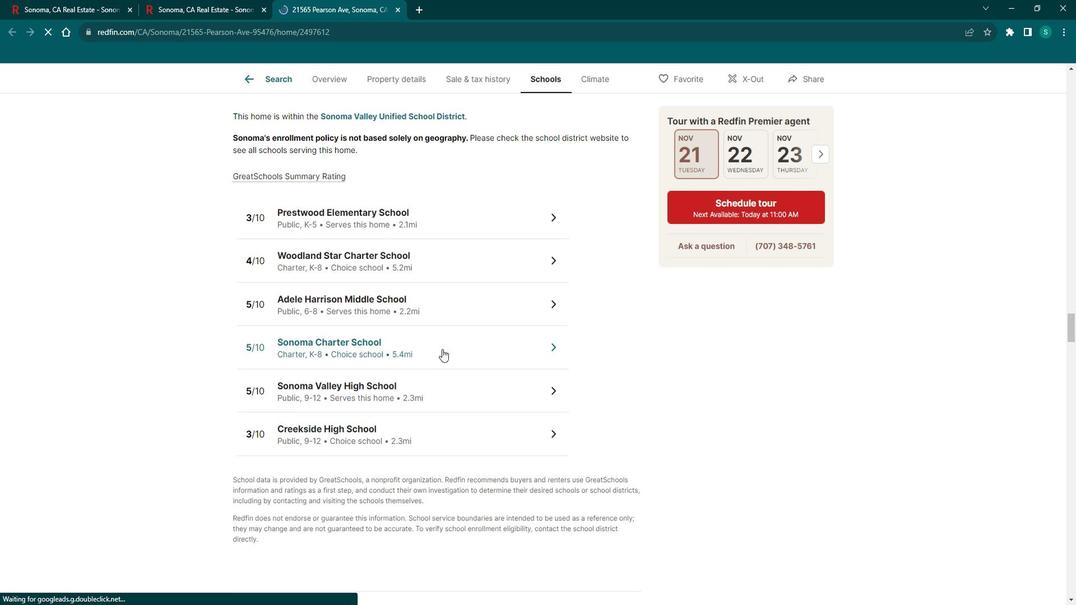 
Action: Mouse scrolled (450, 344) with delta (0, 0)
Screenshot: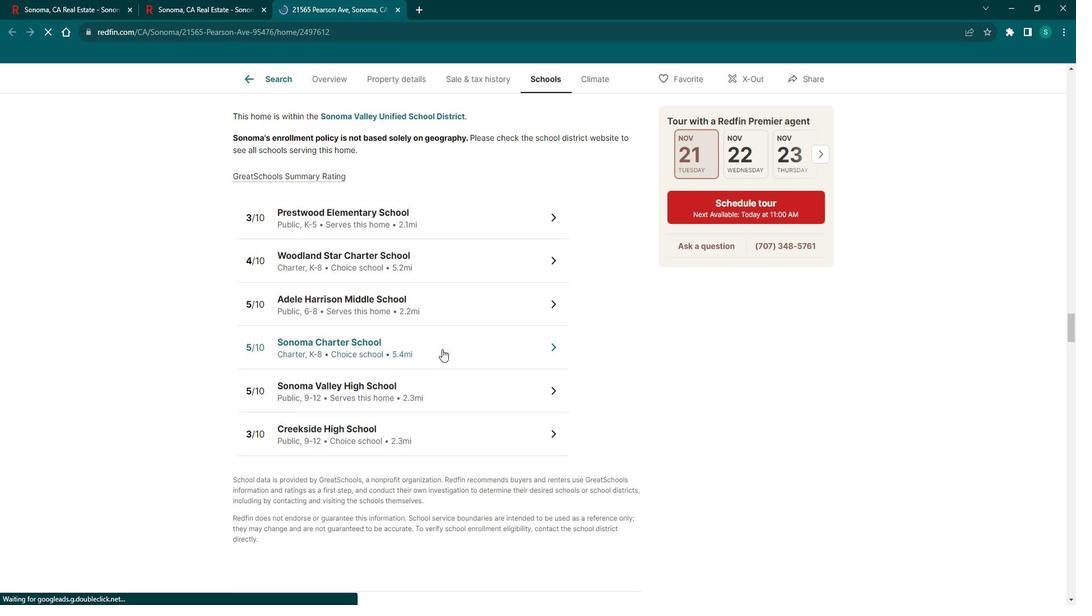 
Action: Mouse scrolled (450, 344) with delta (0, 0)
Screenshot: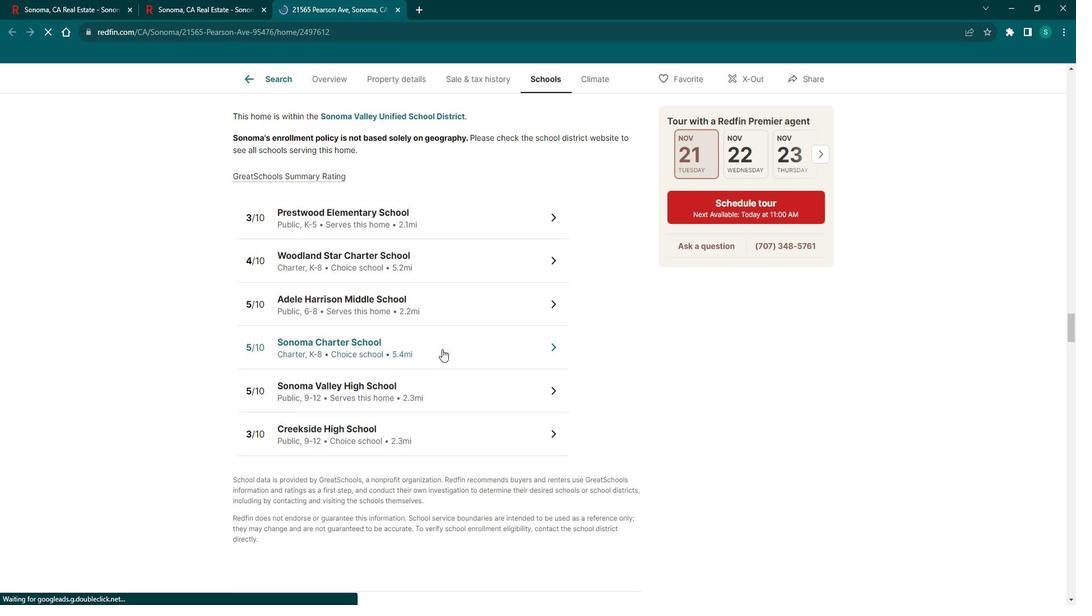 
Action: Mouse scrolled (450, 344) with delta (0, 0)
Screenshot: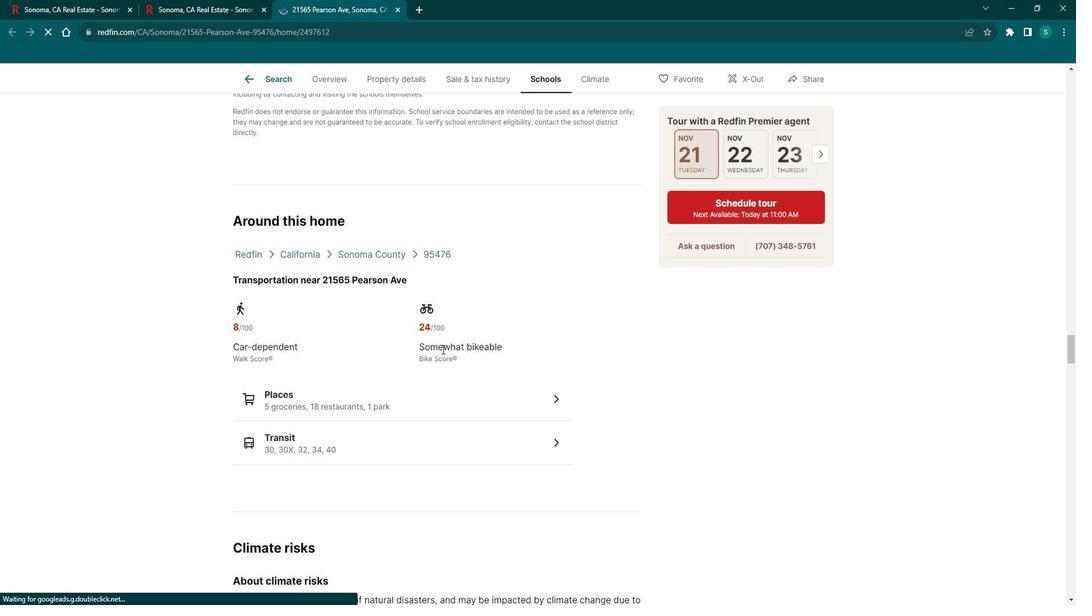 
Action: Mouse scrolled (450, 344) with delta (0, 0)
Screenshot: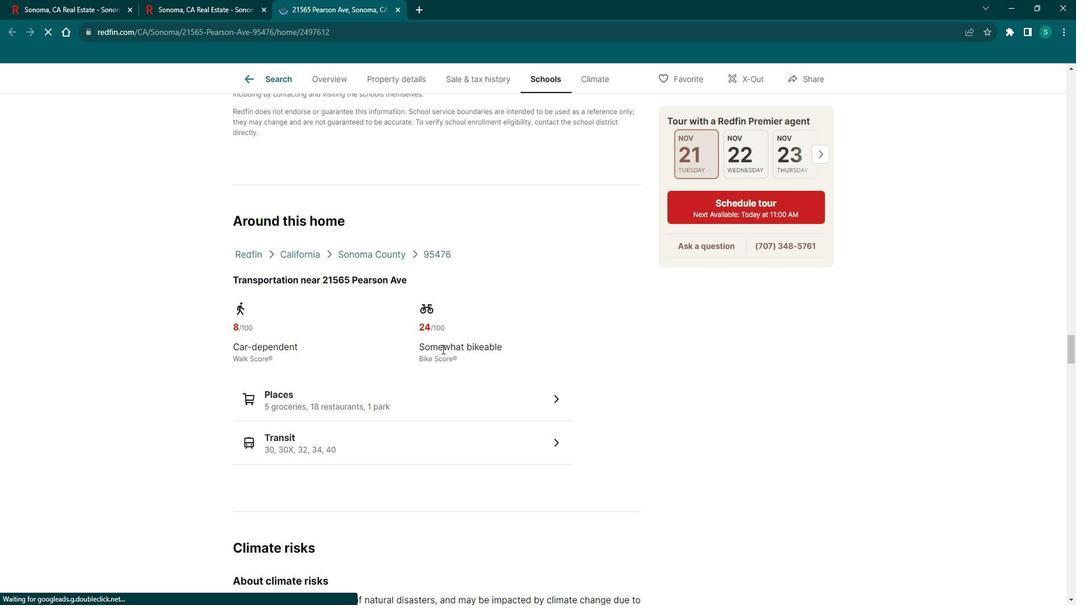 
Action: Mouse scrolled (450, 344) with delta (0, 0)
Screenshot: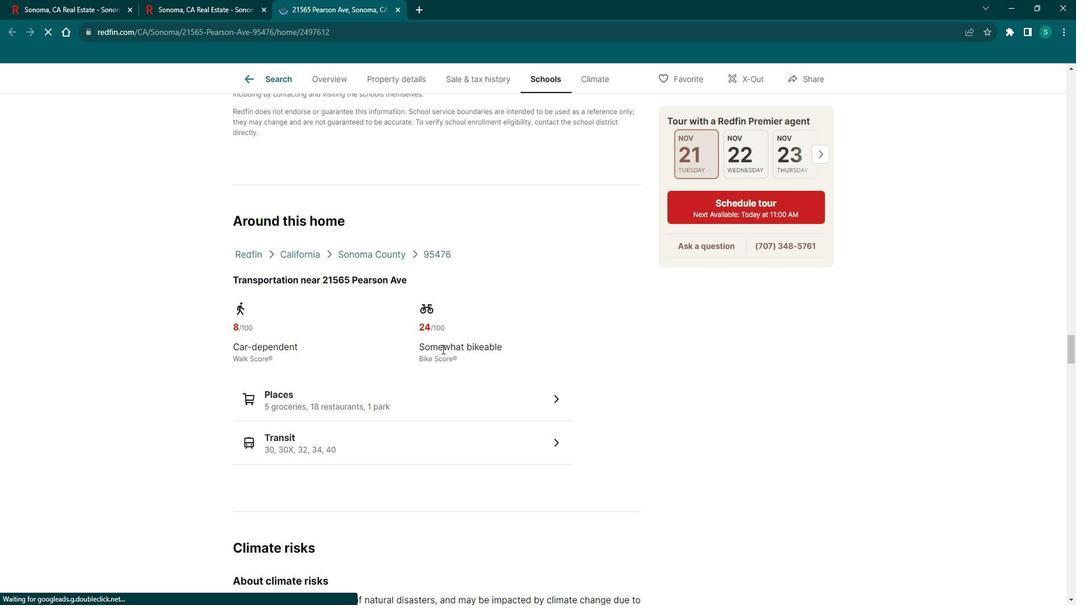 
Action: Mouse scrolled (450, 344) with delta (0, 0)
Screenshot: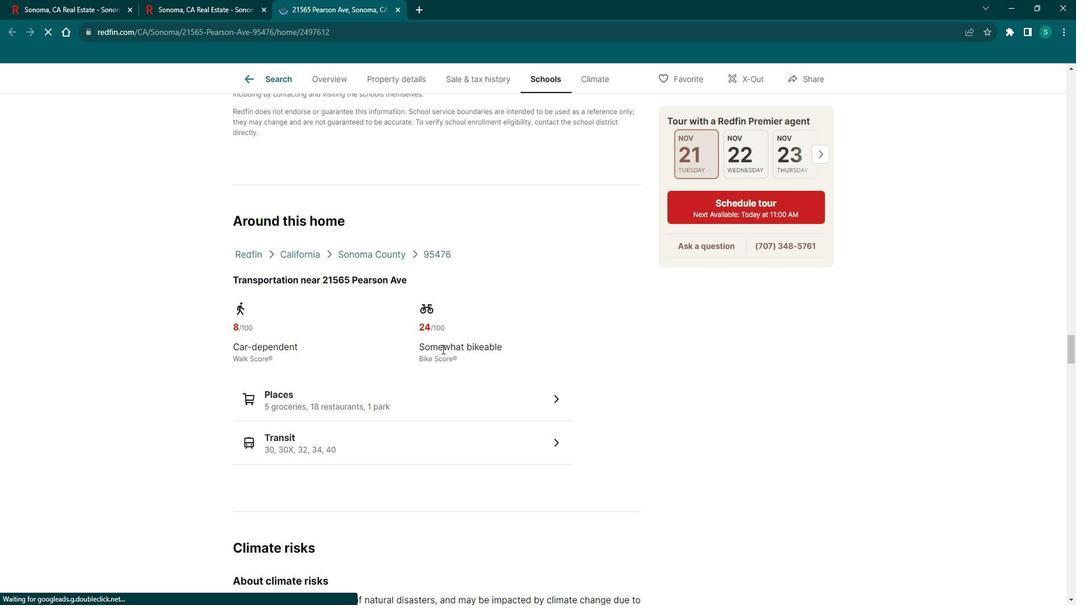 
Action: Mouse scrolled (450, 344) with delta (0, 0)
